 Task: Research Airbnb options in Negotino, Macedonia from 4th December, 2023 to 10th December, 2023 for 6 adults, 2 children.6 bedrooms having 6 beds and 6 bathrooms. Property type can be house. Amenities needed are: wifi, TV, free parkinig on premises, gym, breakfast. Booking option can be shelf check-in. Look for 4 properties as per requirement.
Action: Mouse moved to (522, 143)
Screenshot: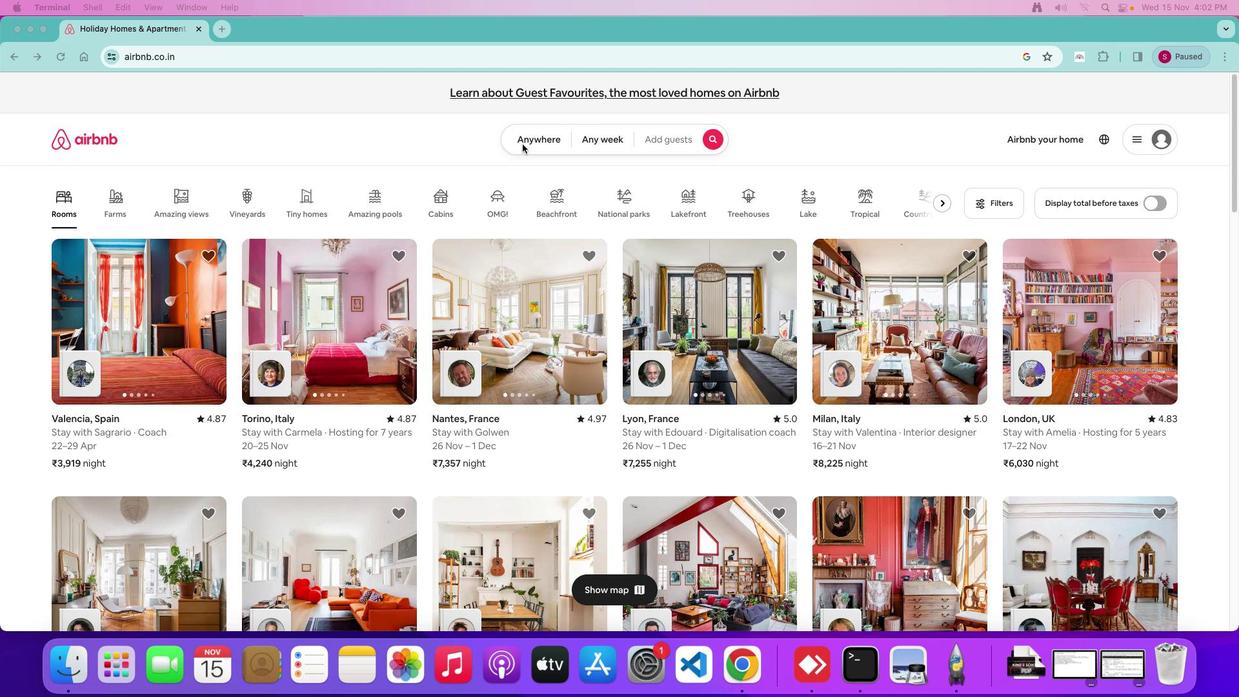 
Action: Mouse pressed left at (522, 143)
Screenshot: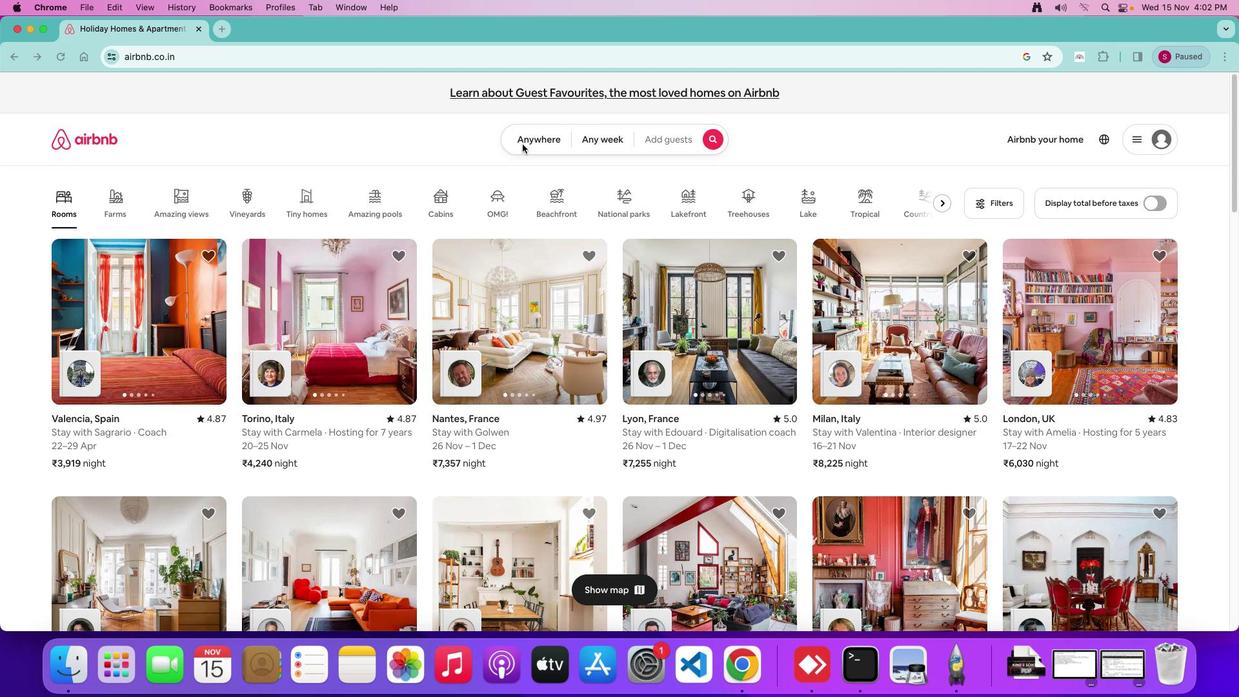 
Action: Mouse moved to (522, 142)
Screenshot: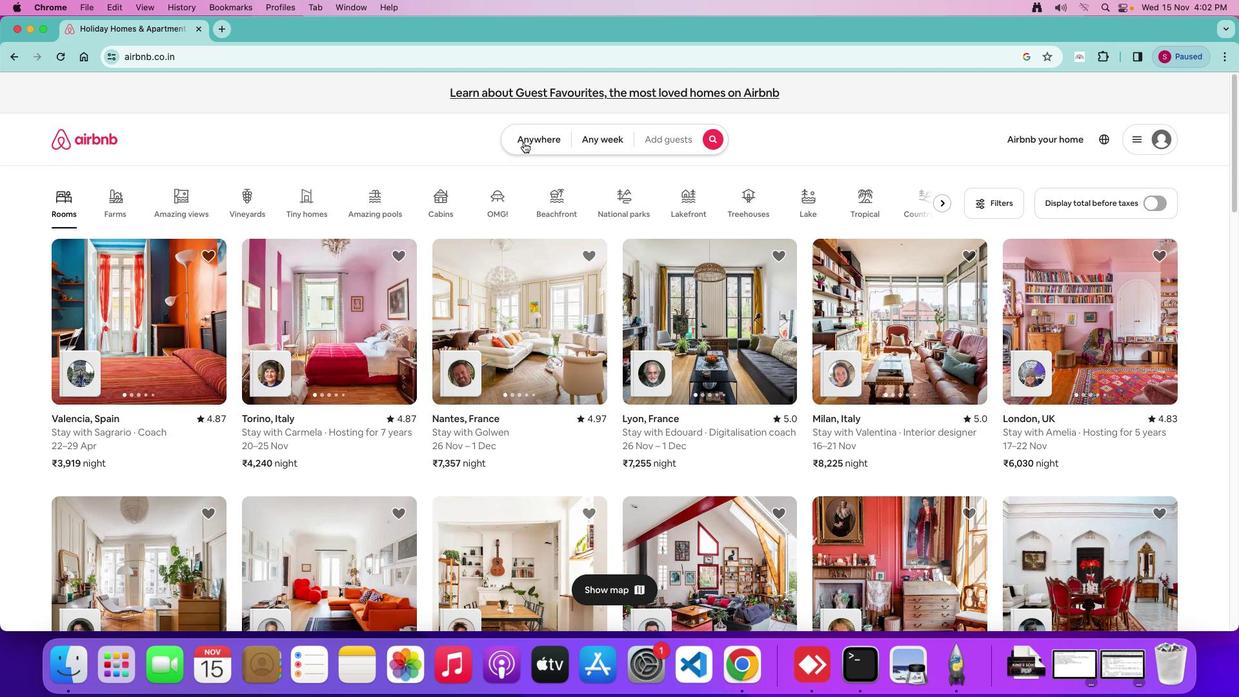 
Action: Mouse pressed left at (522, 142)
Screenshot: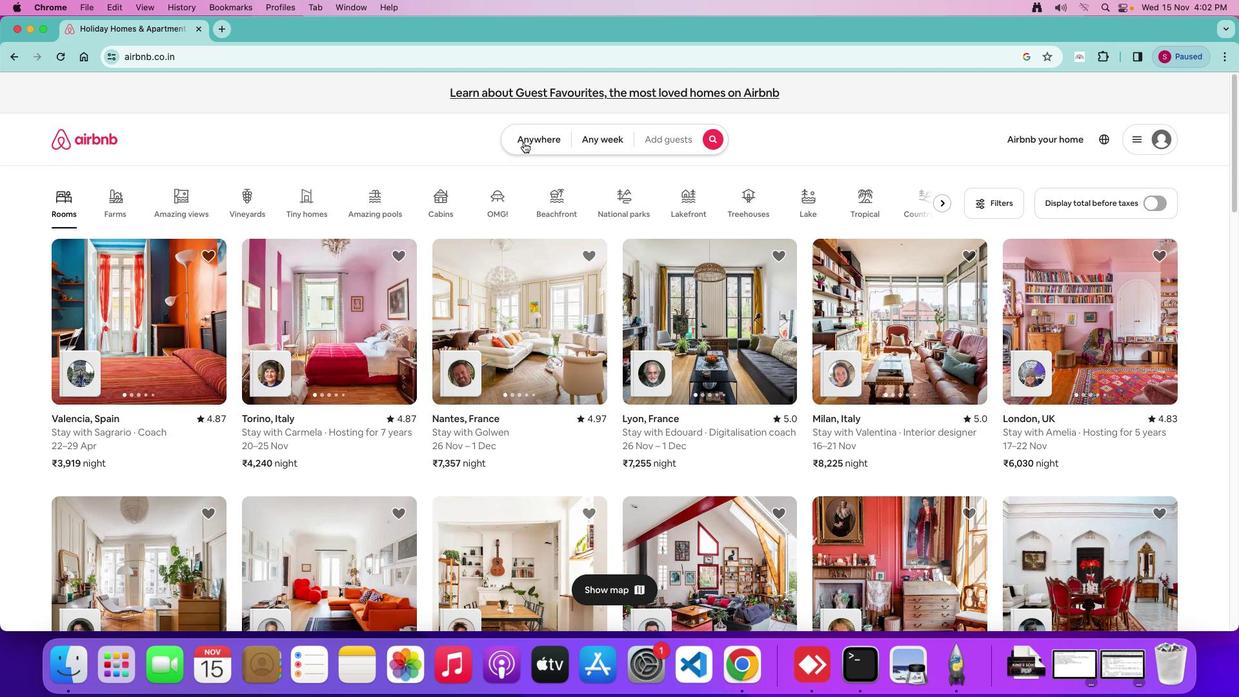 
Action: Mouse moved to (487, 189)
Screenshot: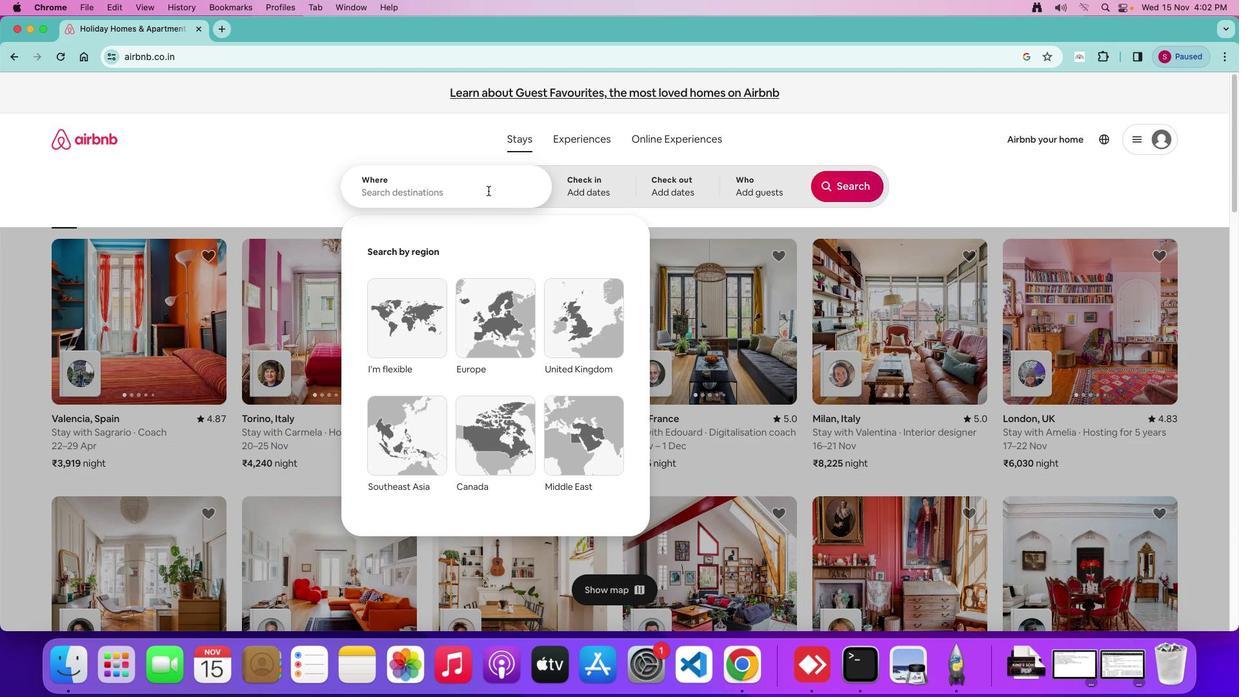 
Action: Mouse pressed left at (487, 189)
Screenshot: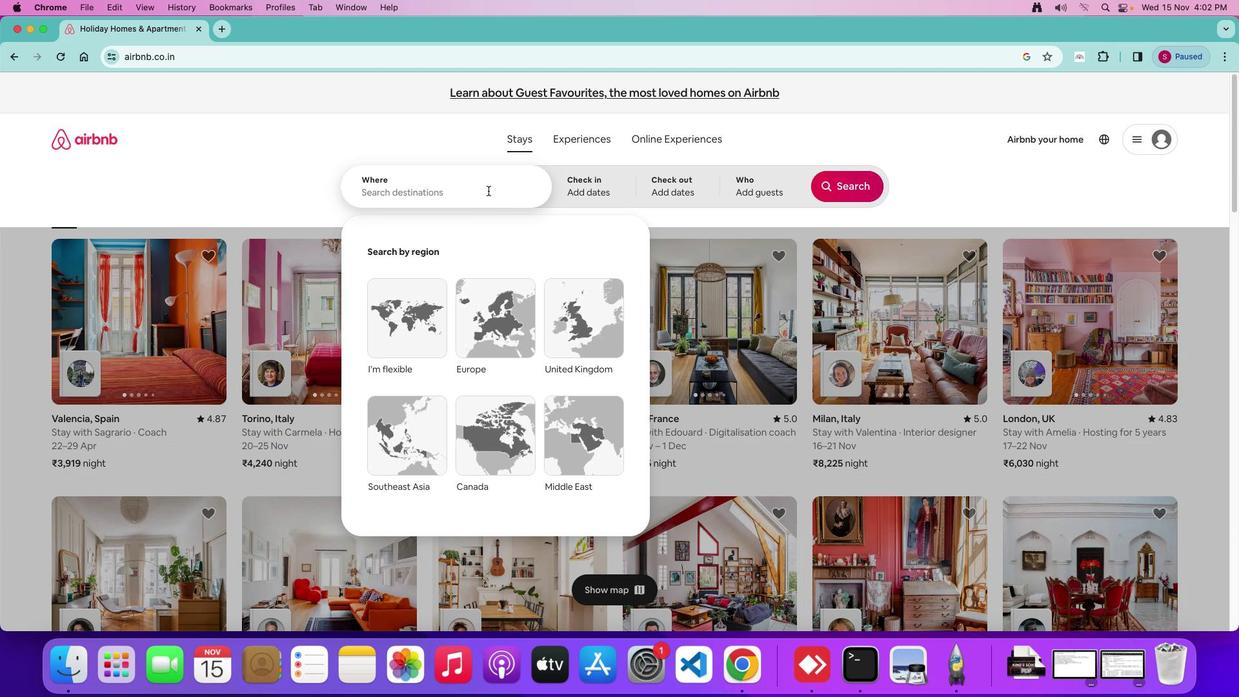 
Action: Mouse moved to (502, 209)
Screenshot: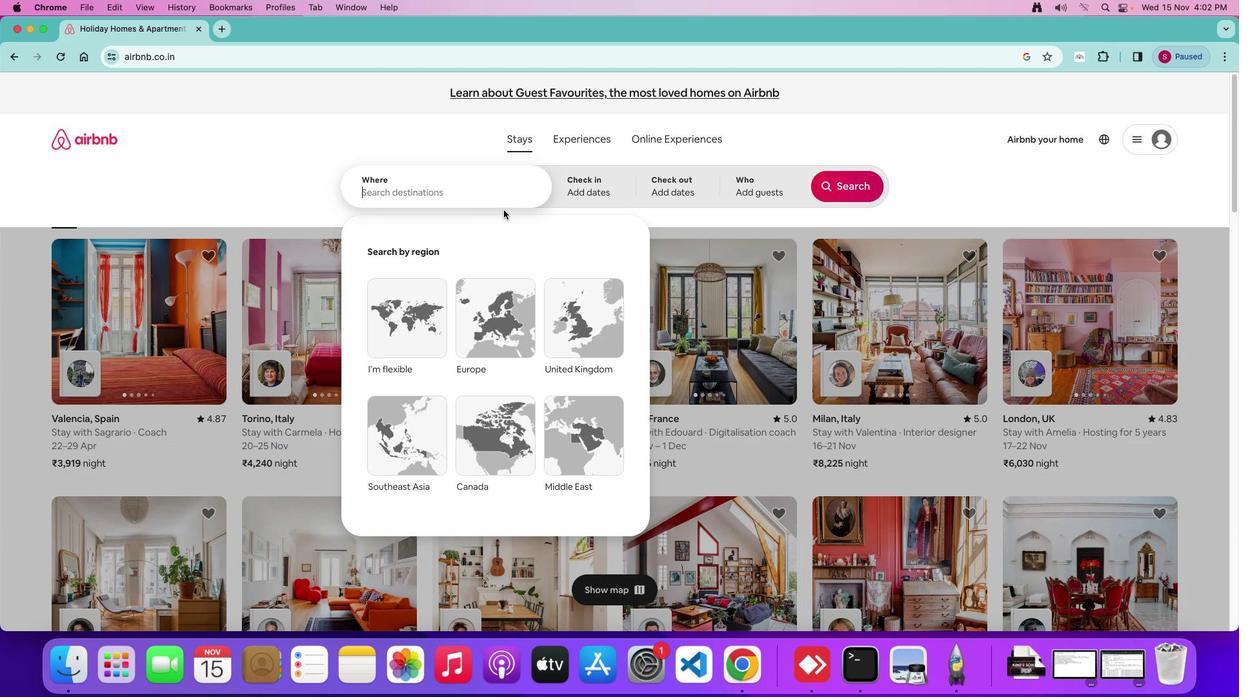 
Action: Key pressed Key.shift_rKey.shift'N''e''g''o''t''i''n''o'','Key.spaceKey.shift'M''a''c''e''d''o''n''i''a'
Screenshot: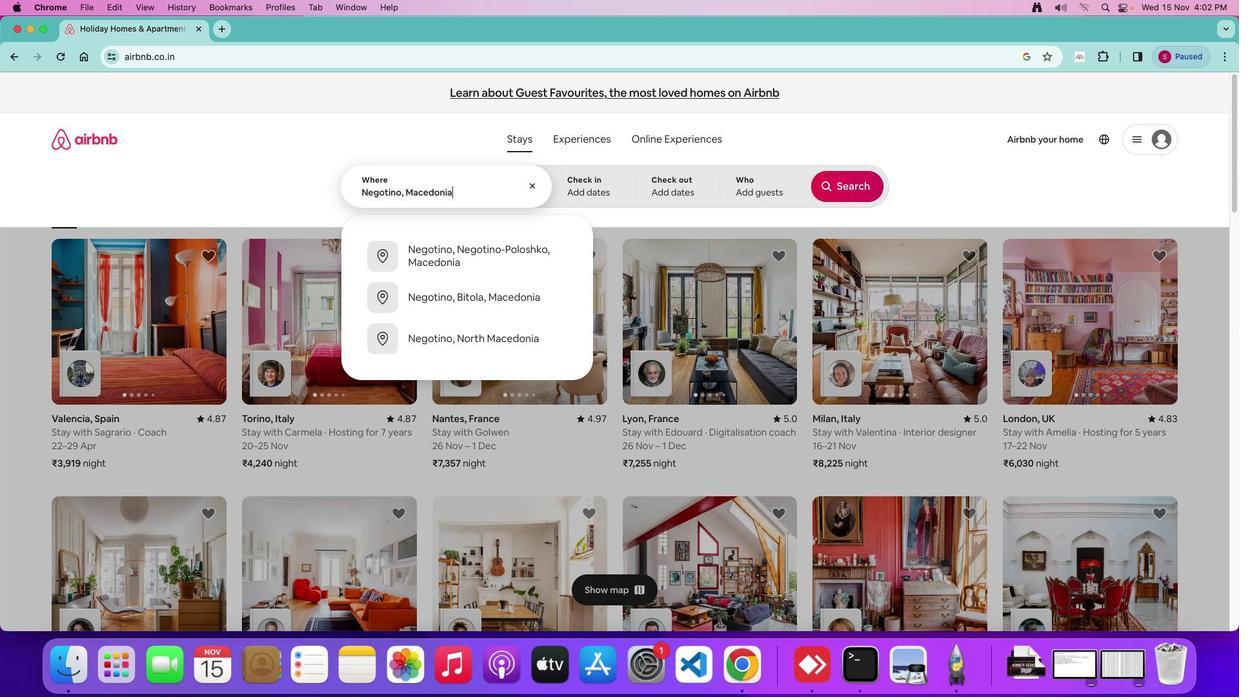 
Action: Mouse moved to (598, 181)
Screenshot: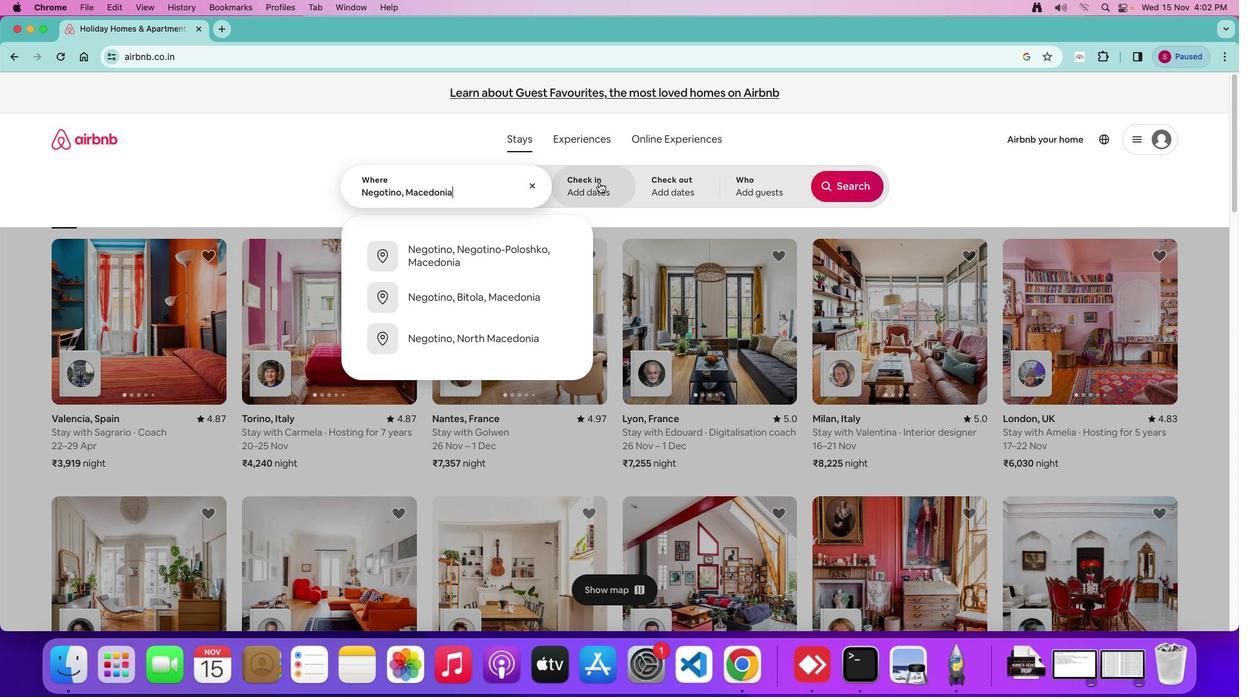 
Action: Mouse pressed left at (598, 181)
Screenshot: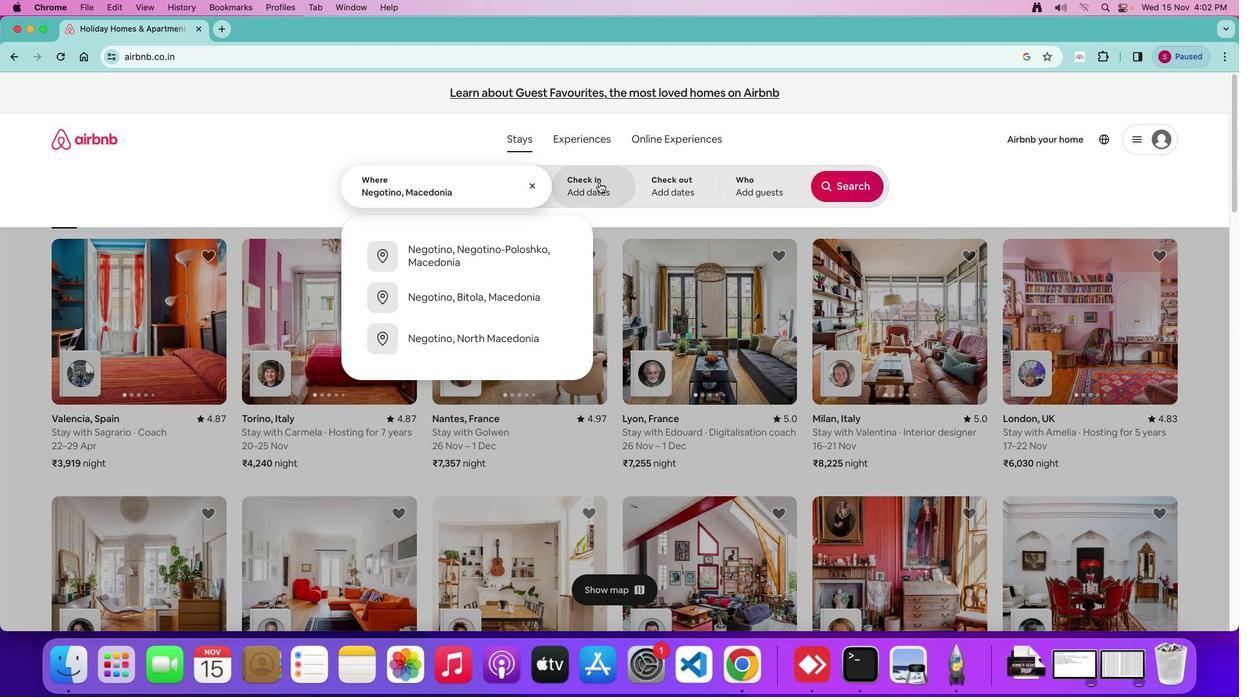 
Action: Mouse moved to (649, 390)
Screenshot: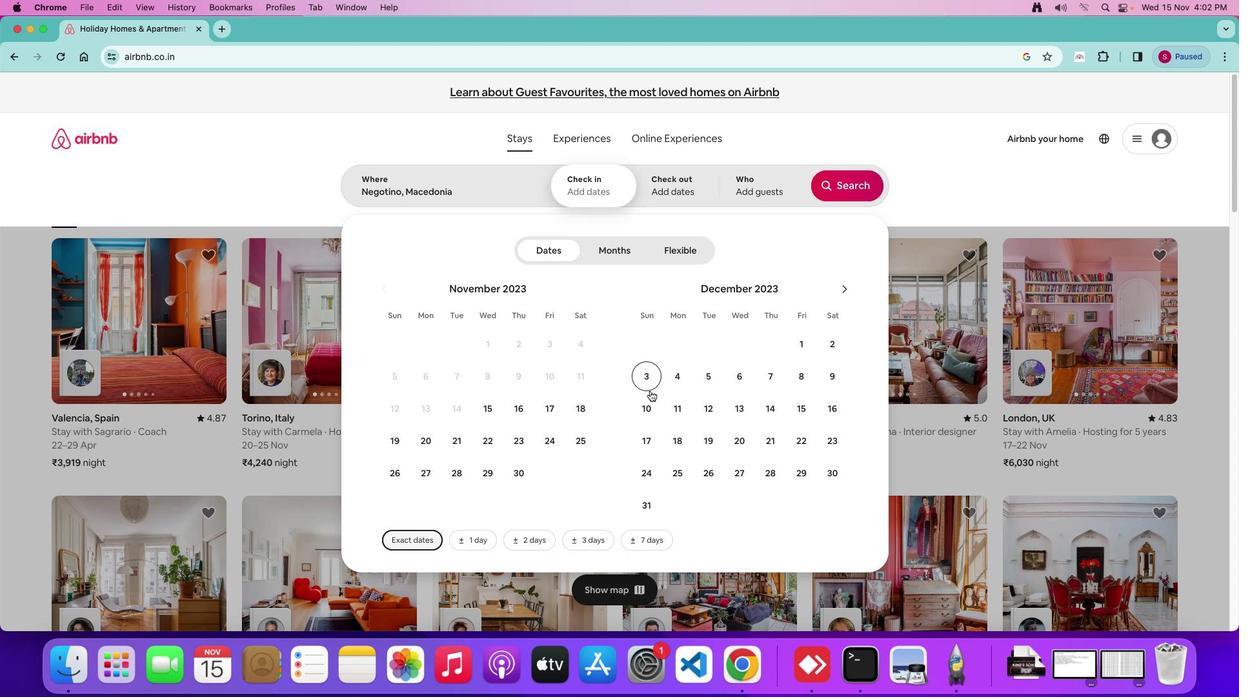 
Action: Mouse scrolled (649, 390) with delta (0, 0)
Screenshot: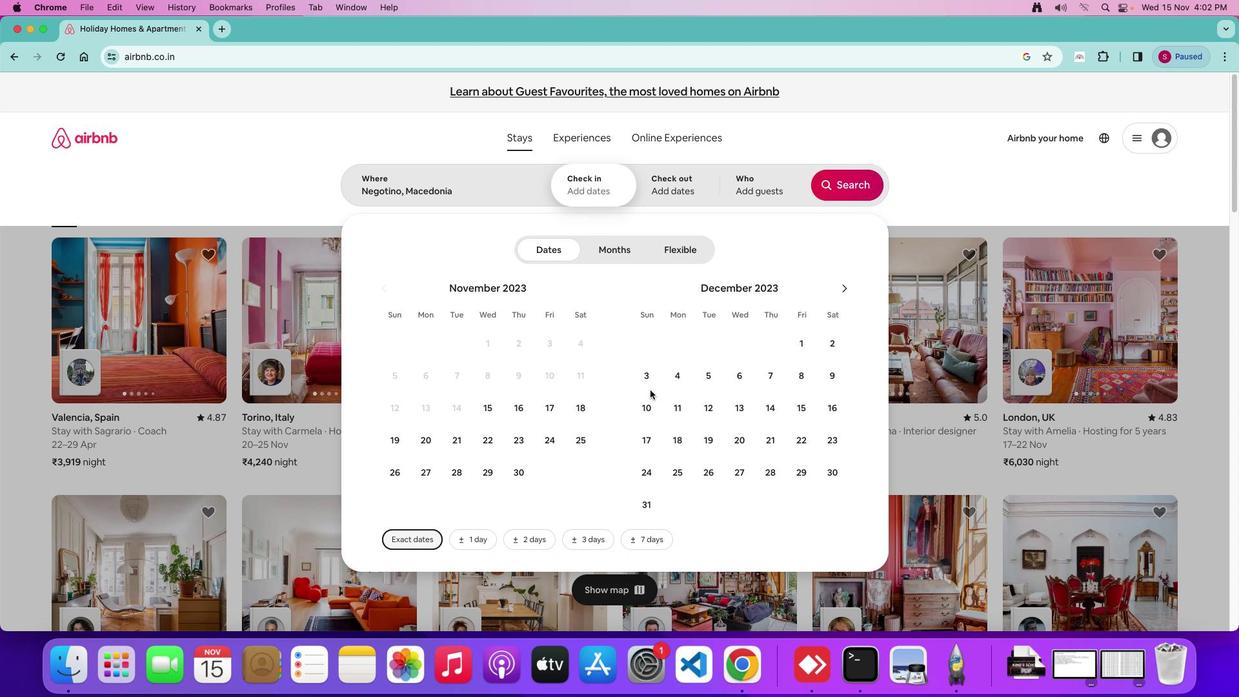 
Action: Mouse moved to (649, 389)
Screenshot: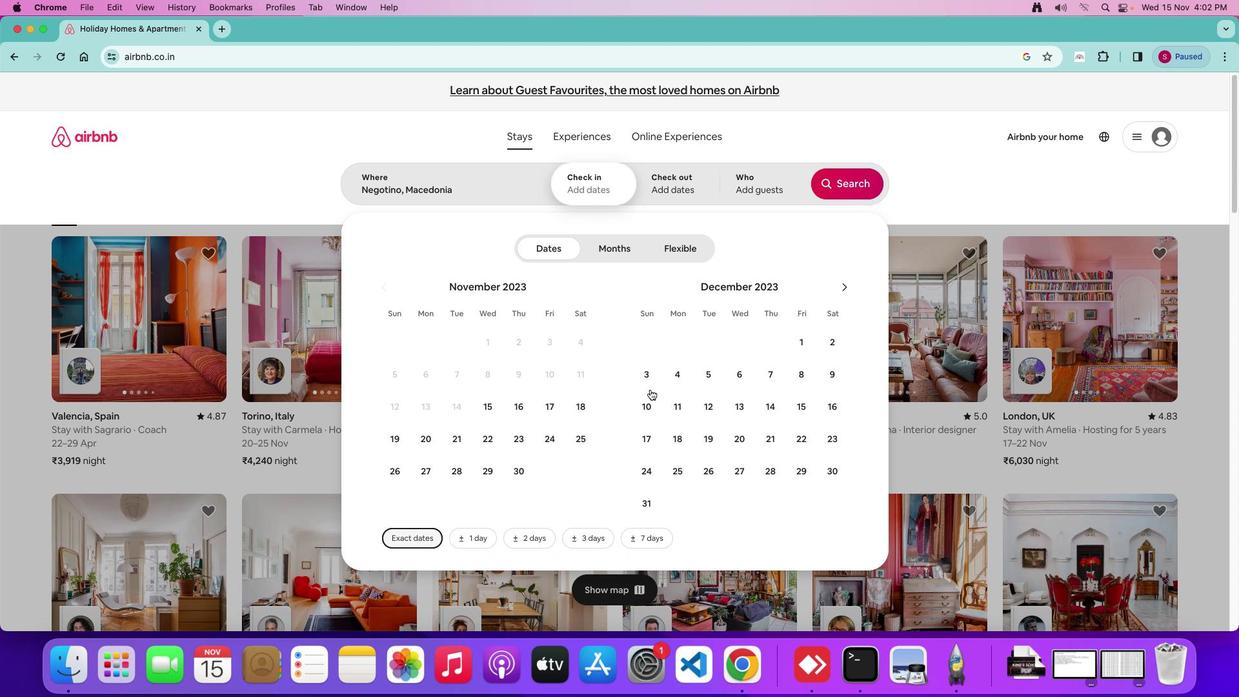 
Action: Mouse scrolled (649, 389) with delta (0, 0)
Screenshot: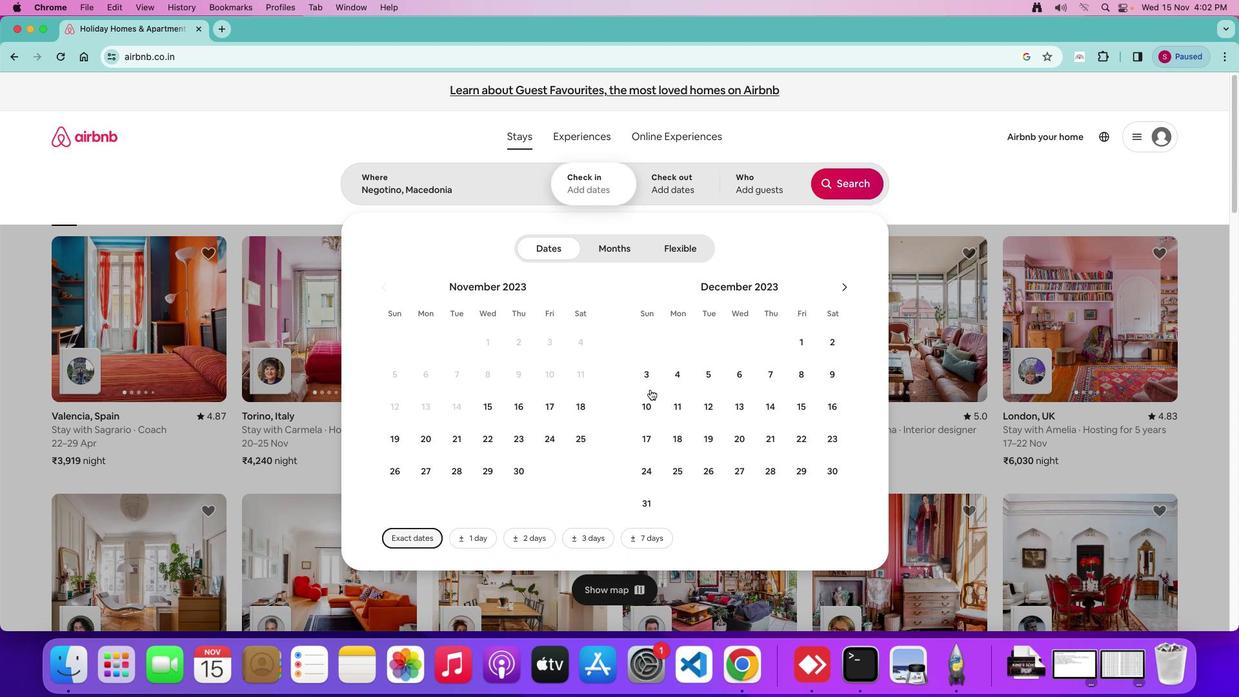 
Action: Mouse moved to (650, 387)
Screenshot: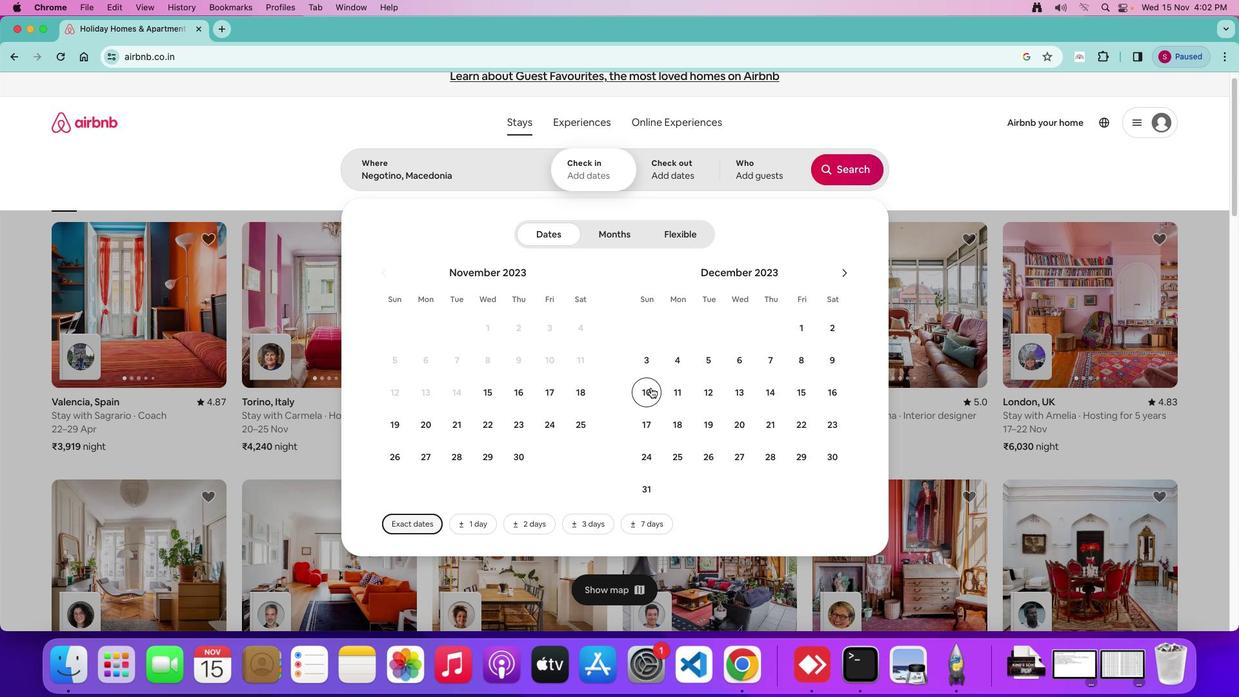 
Action: Mouse scrolled (650, 387) with delta (0, 0)
Screenshot: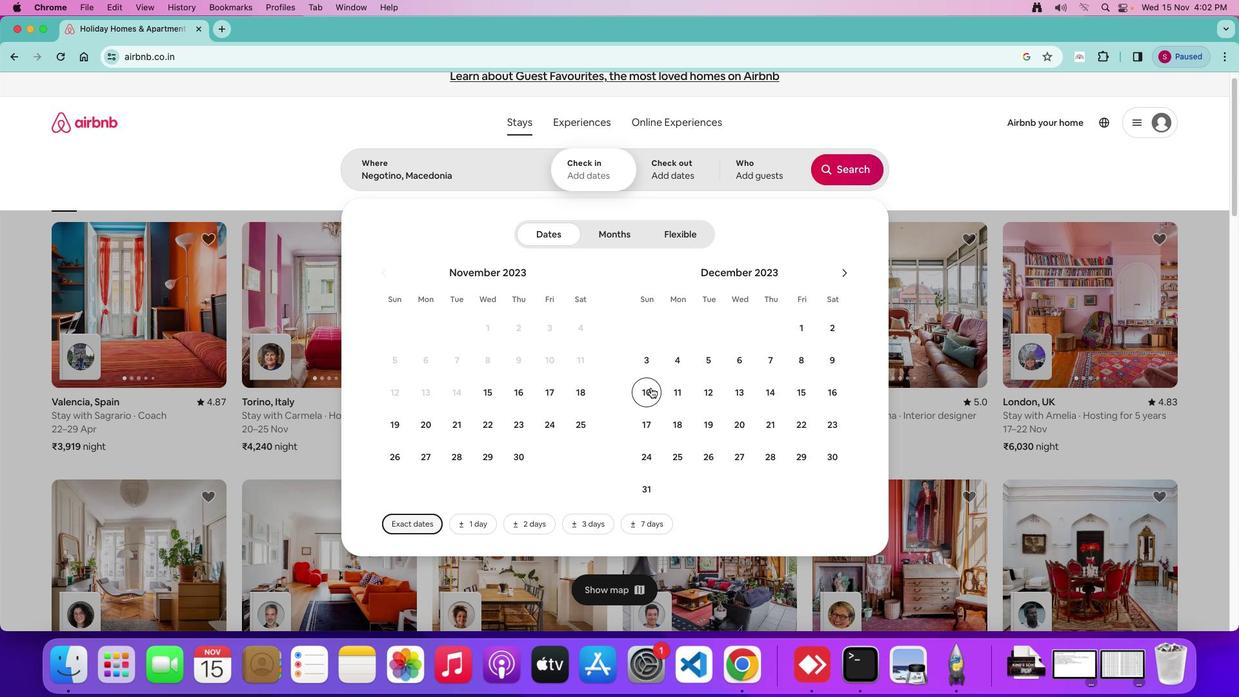 
Action: Mouse moved to (650, 386)
Screenshot: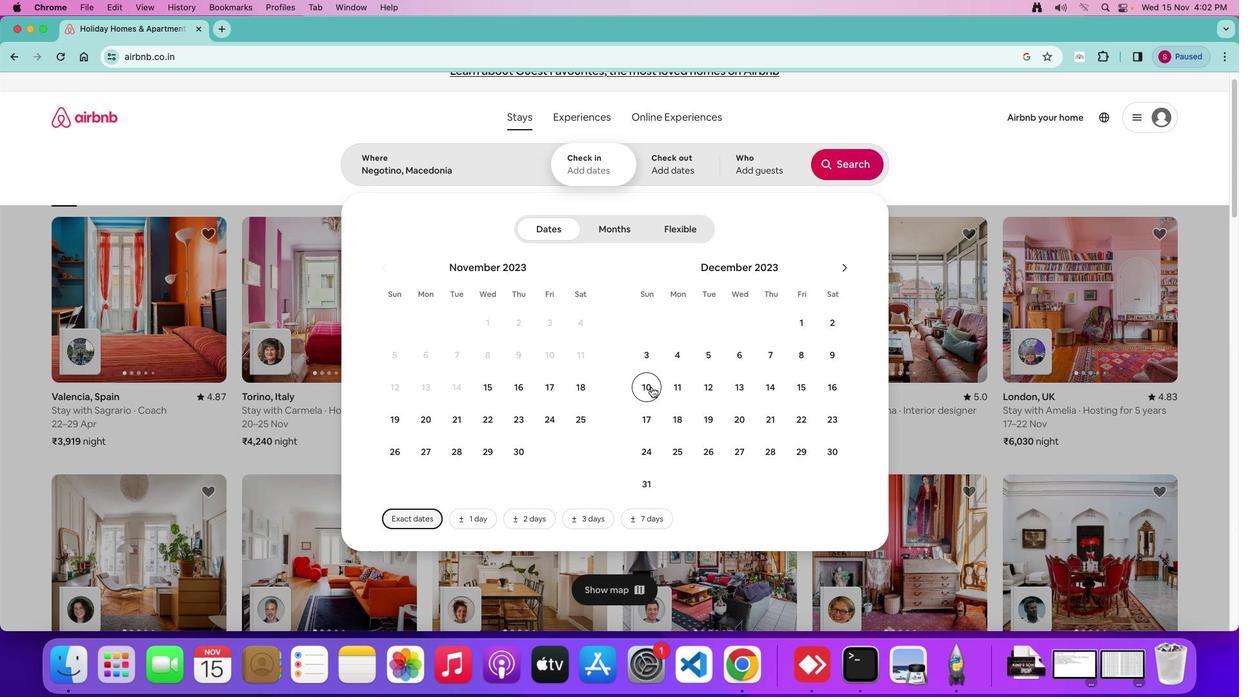 
Action: Mouse scrolled (650, 386) with delta (0, 0)
Screenshot: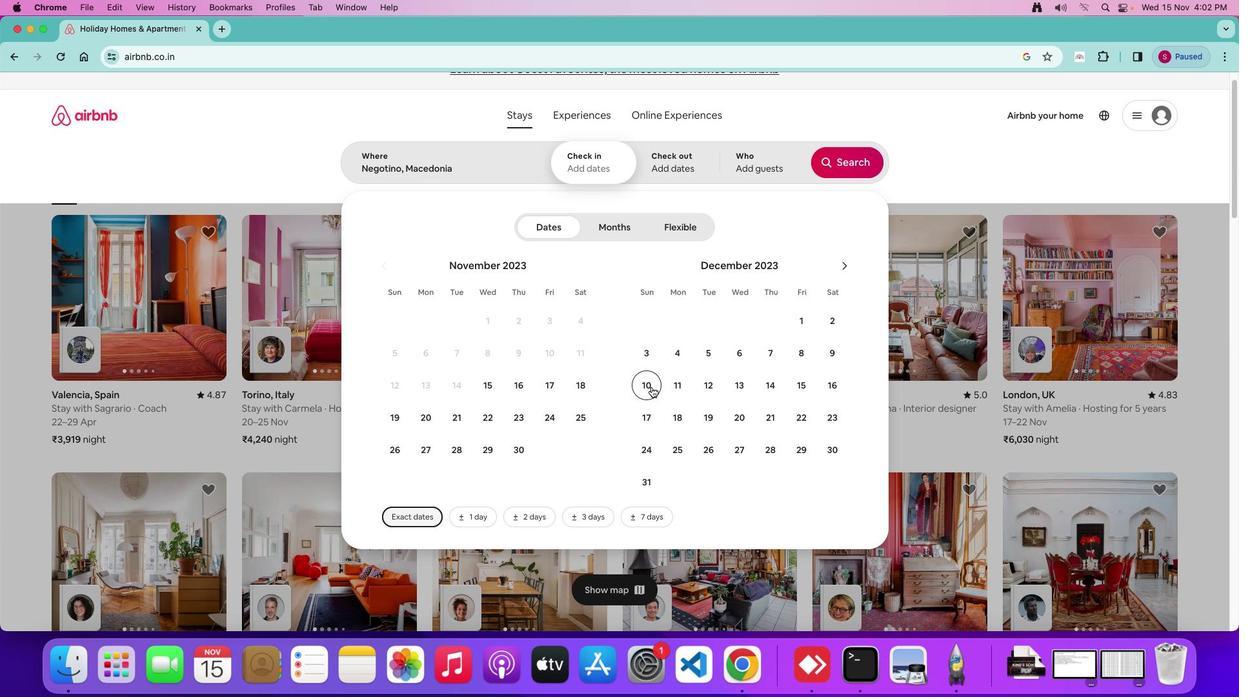 
Action: Mouse moved to (650, 385)
Screenshot: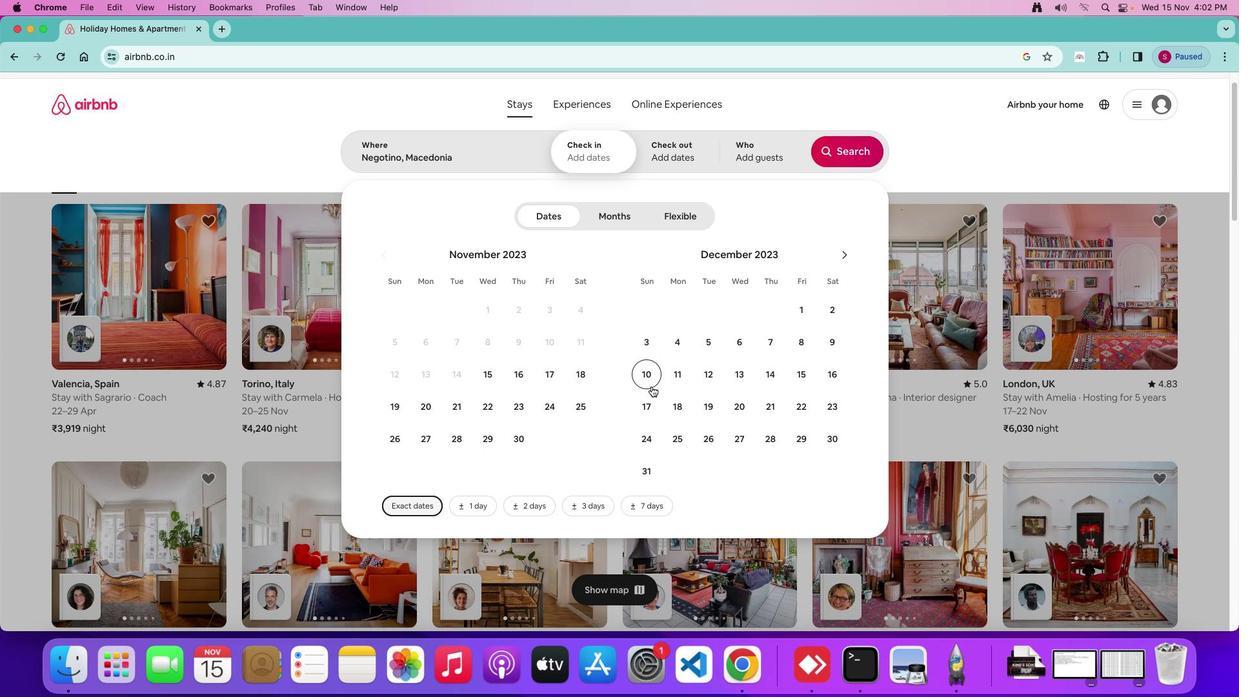 
Action: Mouse scrolled (650, 385) with delta (0, 0)
Screenshot: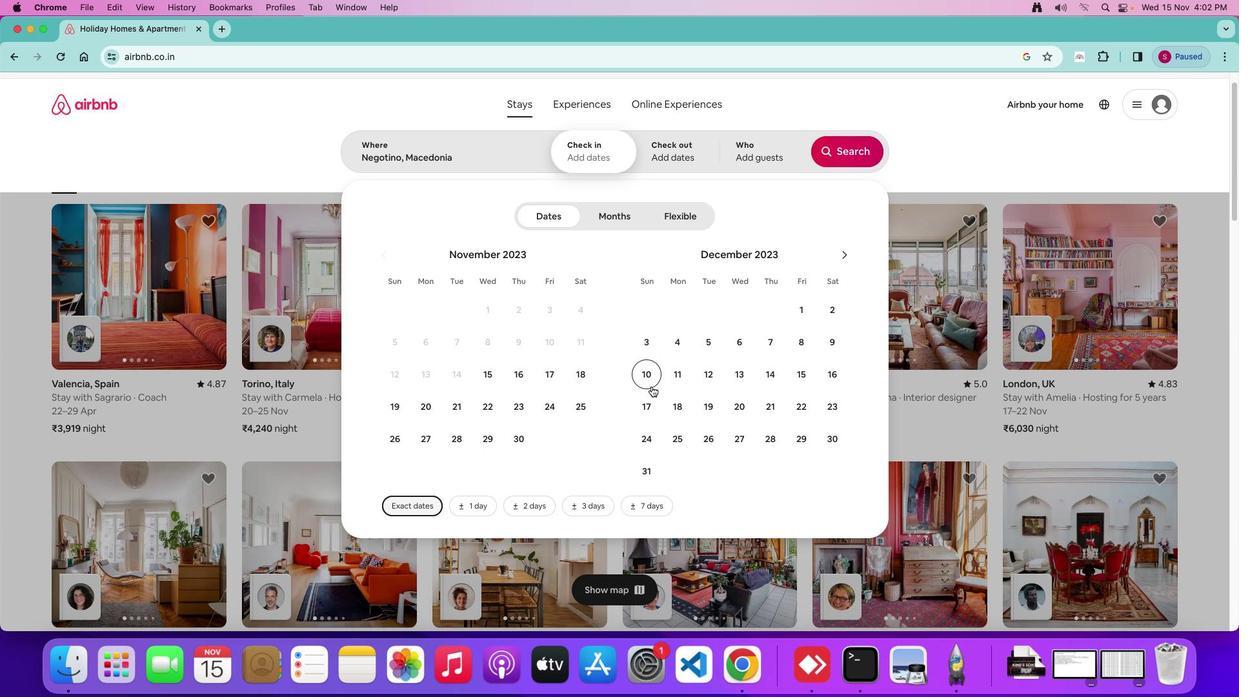 
Action: Mouse moved to (648, 382)
Screenshot: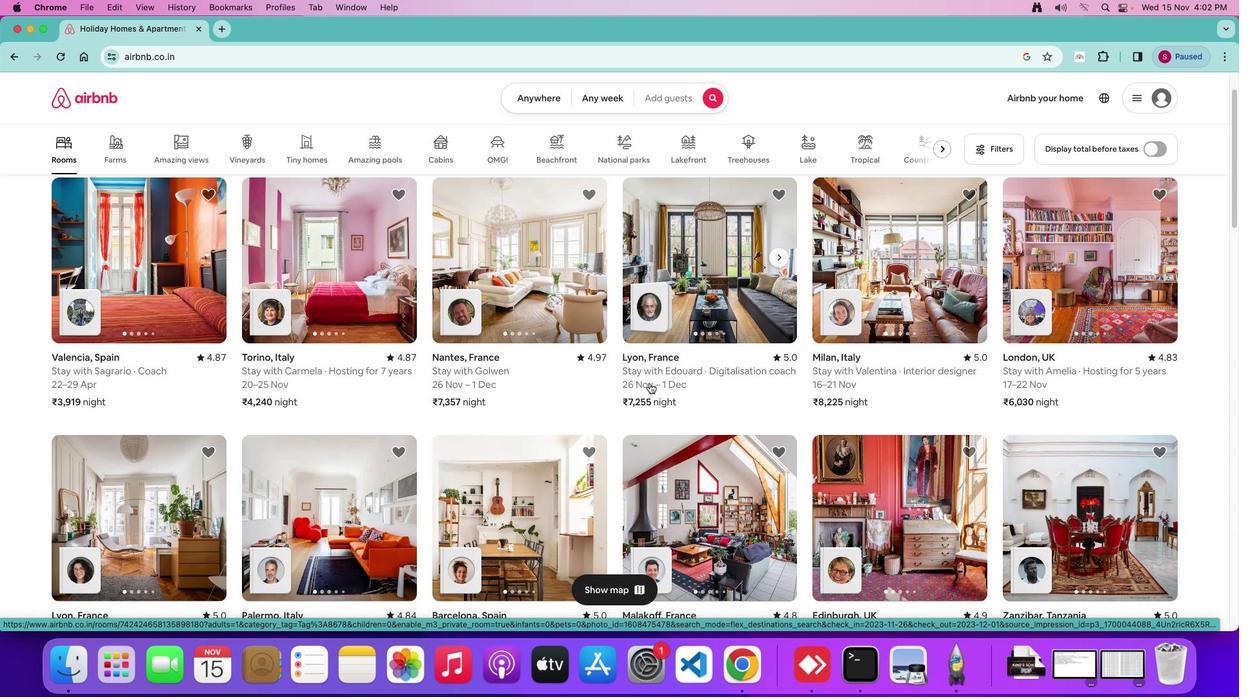 
Action: Mouse scrolled (648, 382) with delta (0, 0)
Screenshot: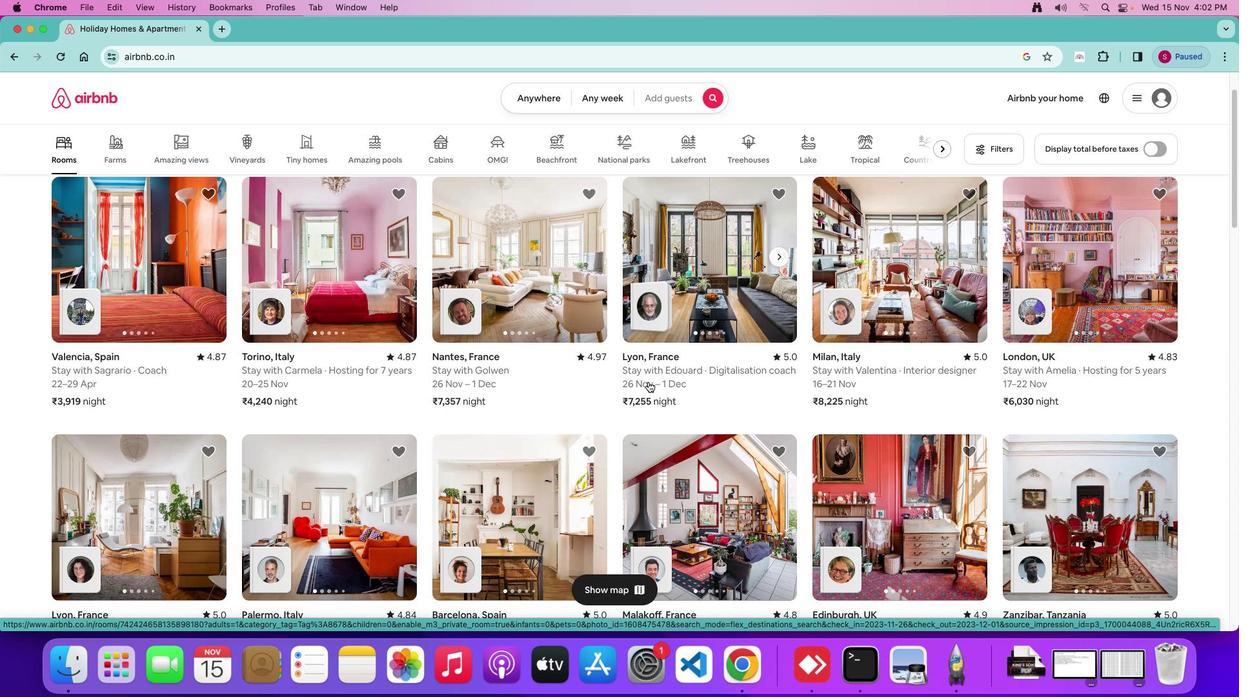 
Action: Mouse moved to (573, 96)
Screenshot: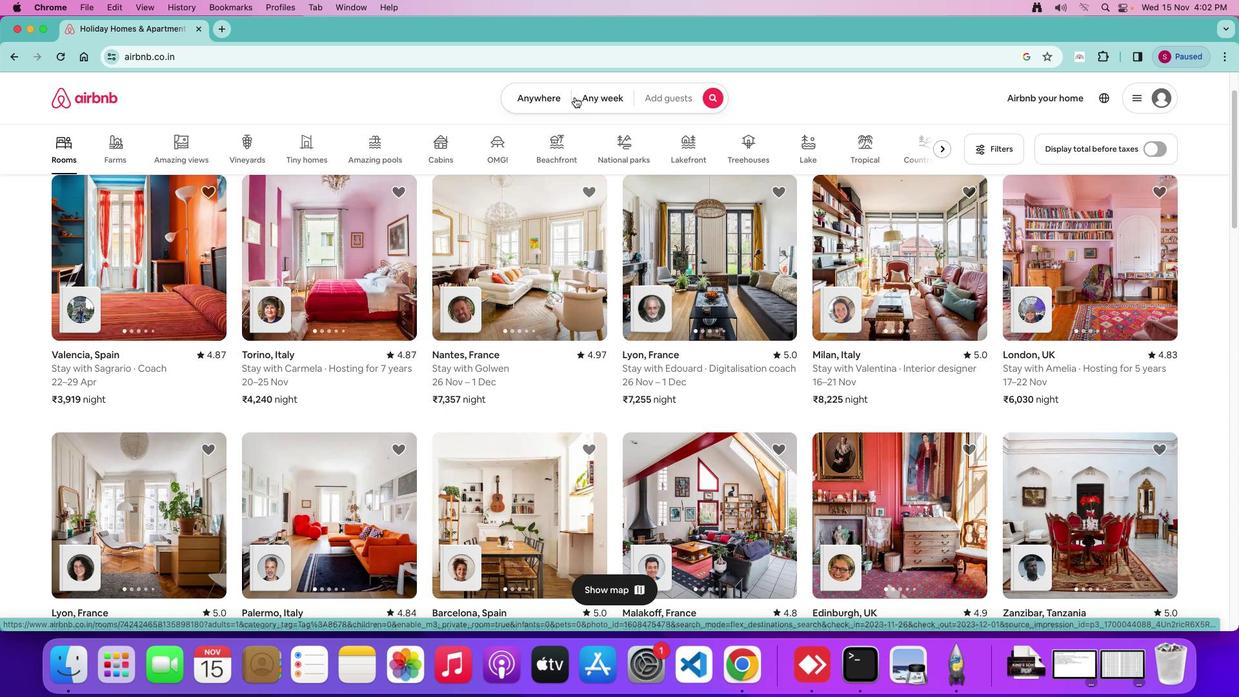
Action: Mouse pressed left at (573, 96)
Screenshot: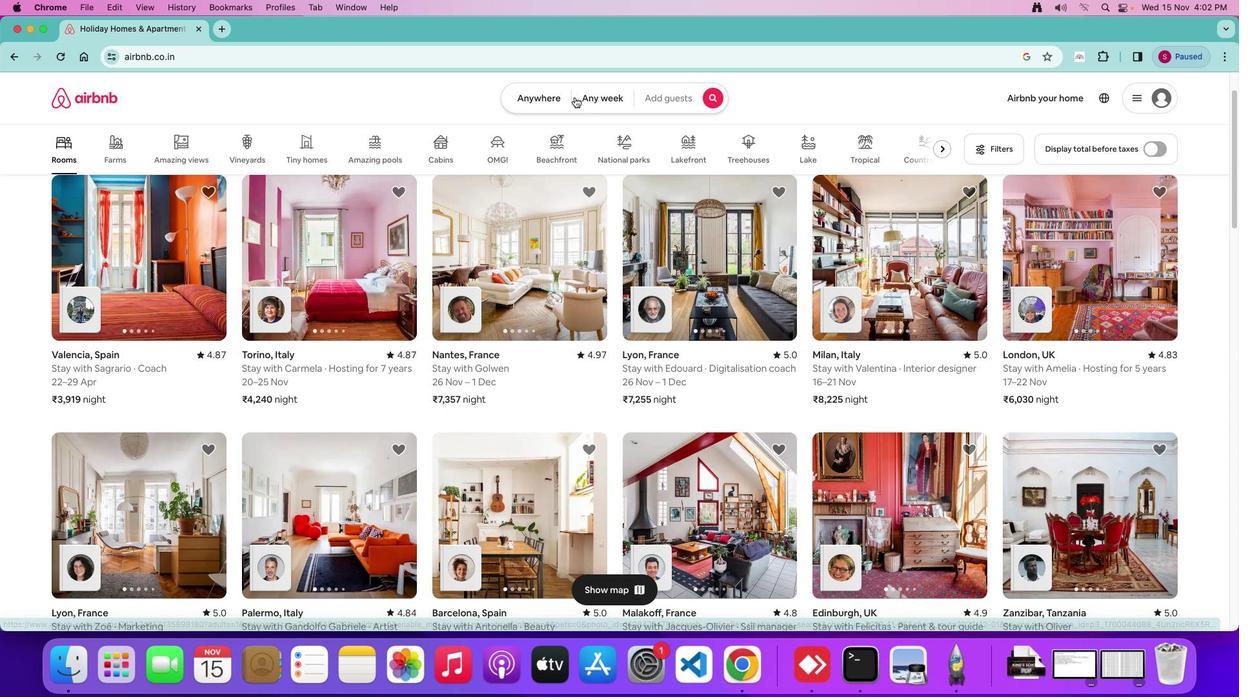 
Action: Mouse moved to (673, 335)
Screenshot: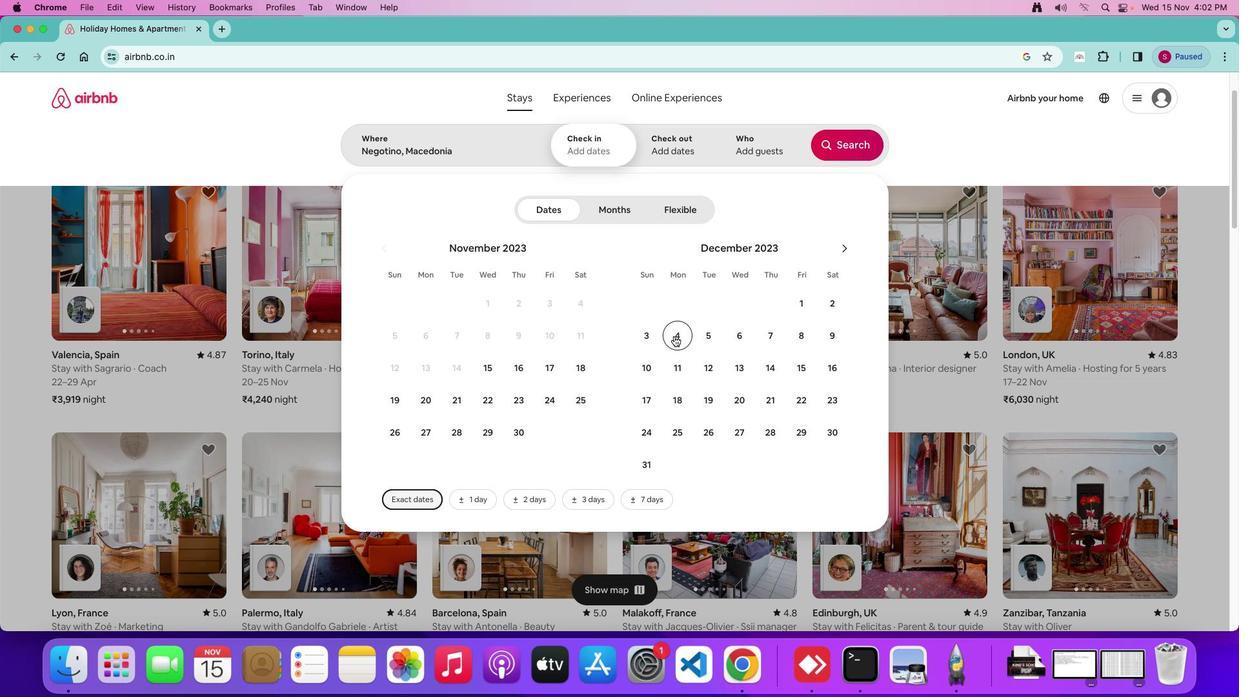 
Action: Mouse pressed left at (673, 335)
Screenshot: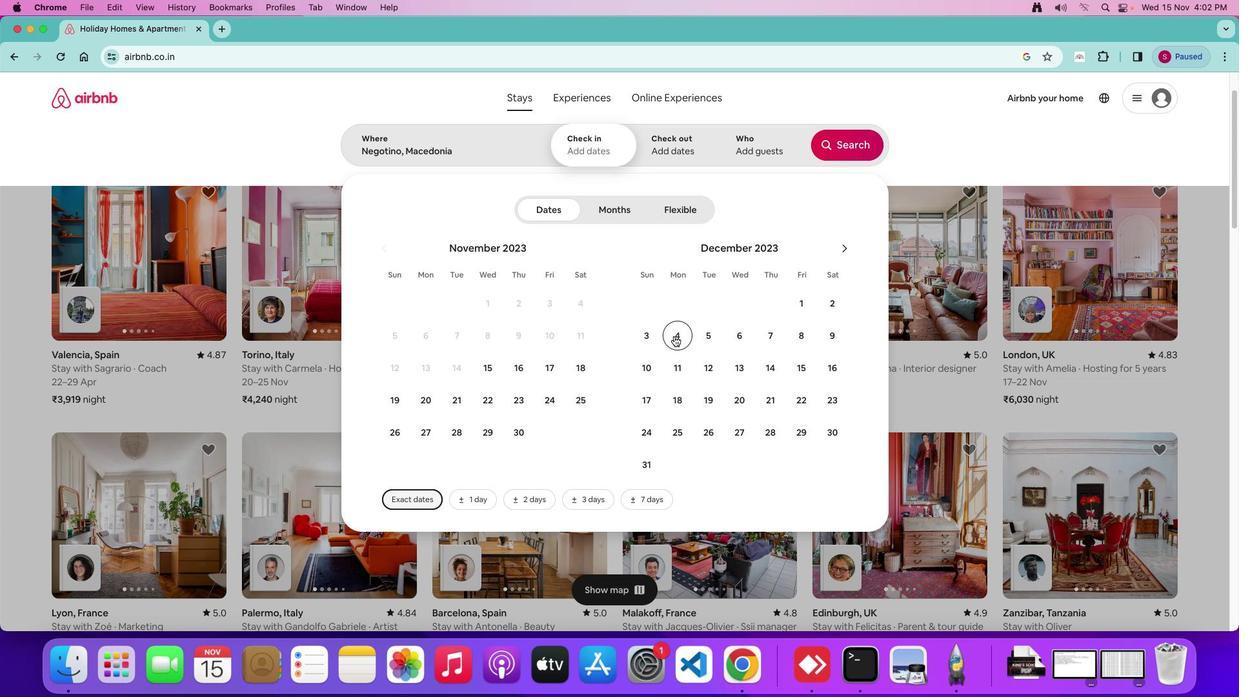 
Action: Mouse moved to (656, 365)
Screenshot: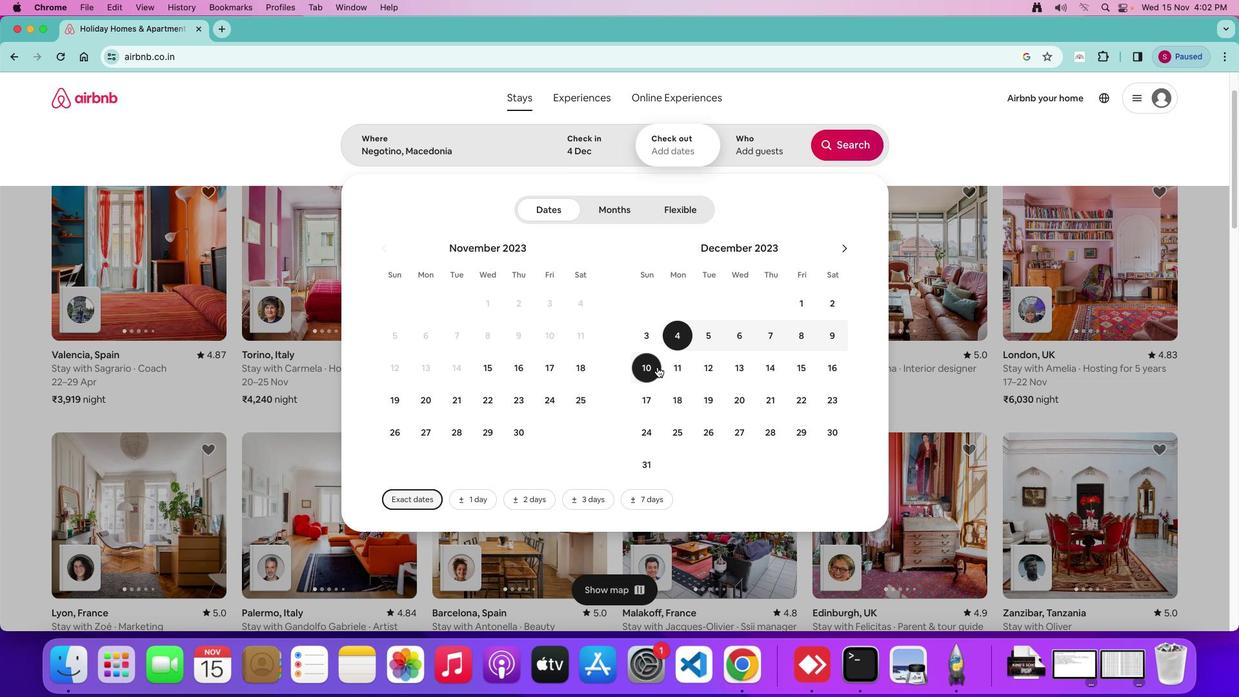 
Action: Mouse pressed left at (656, 365)
Screenshot: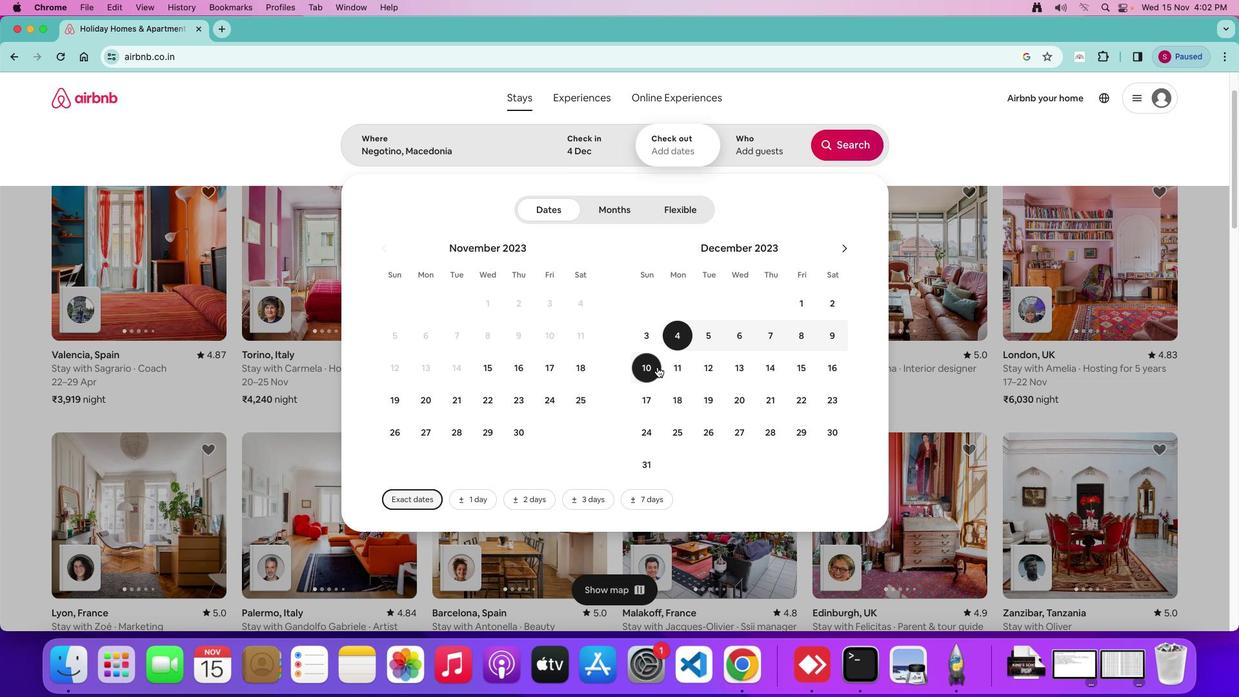 
Action: Mouse moved to (746, 144)
Screenshot: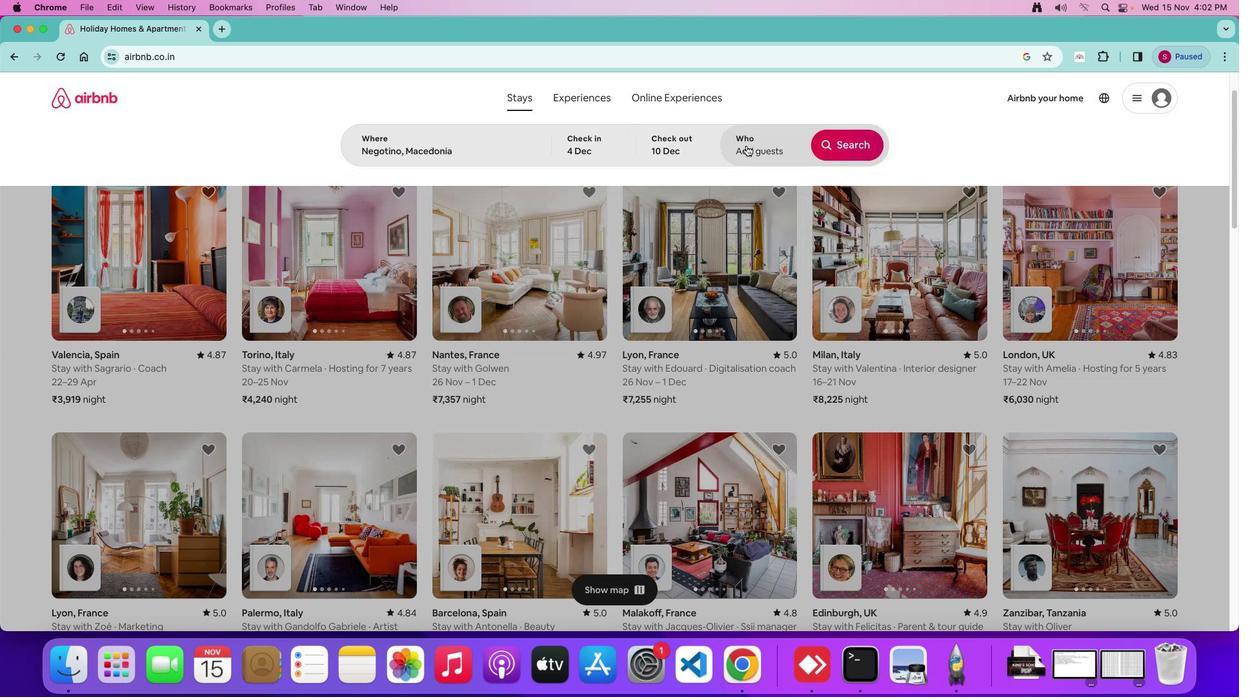 
Action: Mouse pressed left at (746, 144)
Screenshot: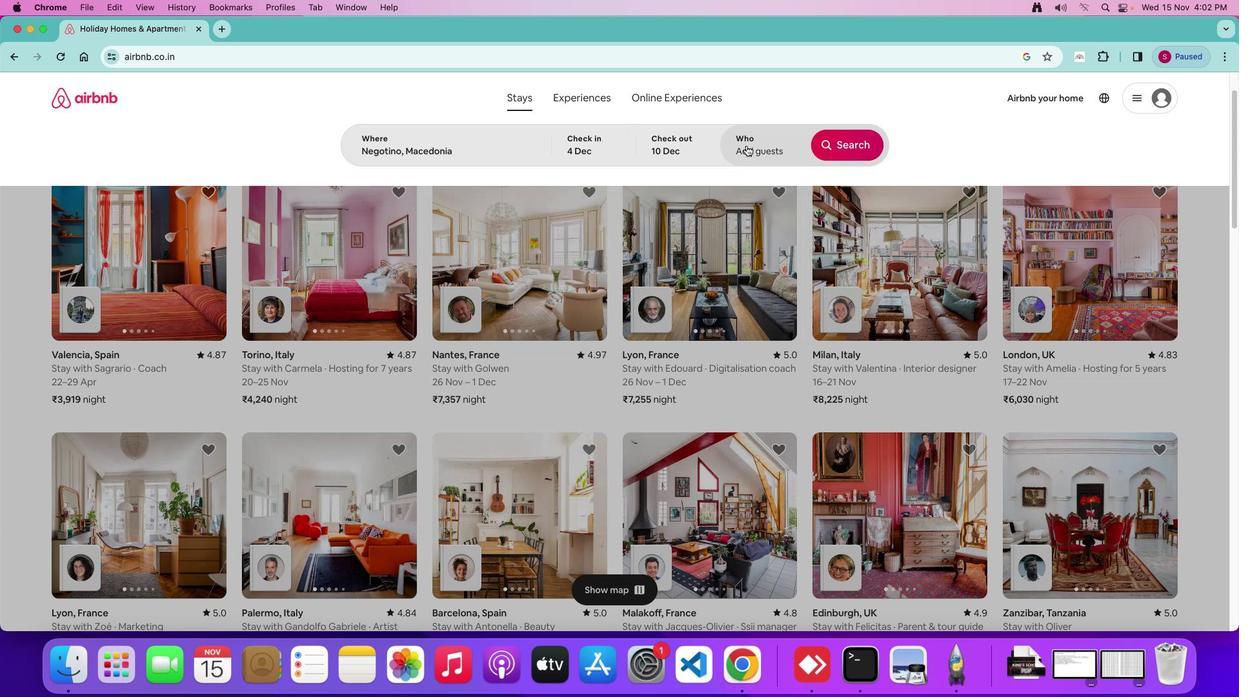 
Action: Mouse moved to (850, 211)
Screenshot: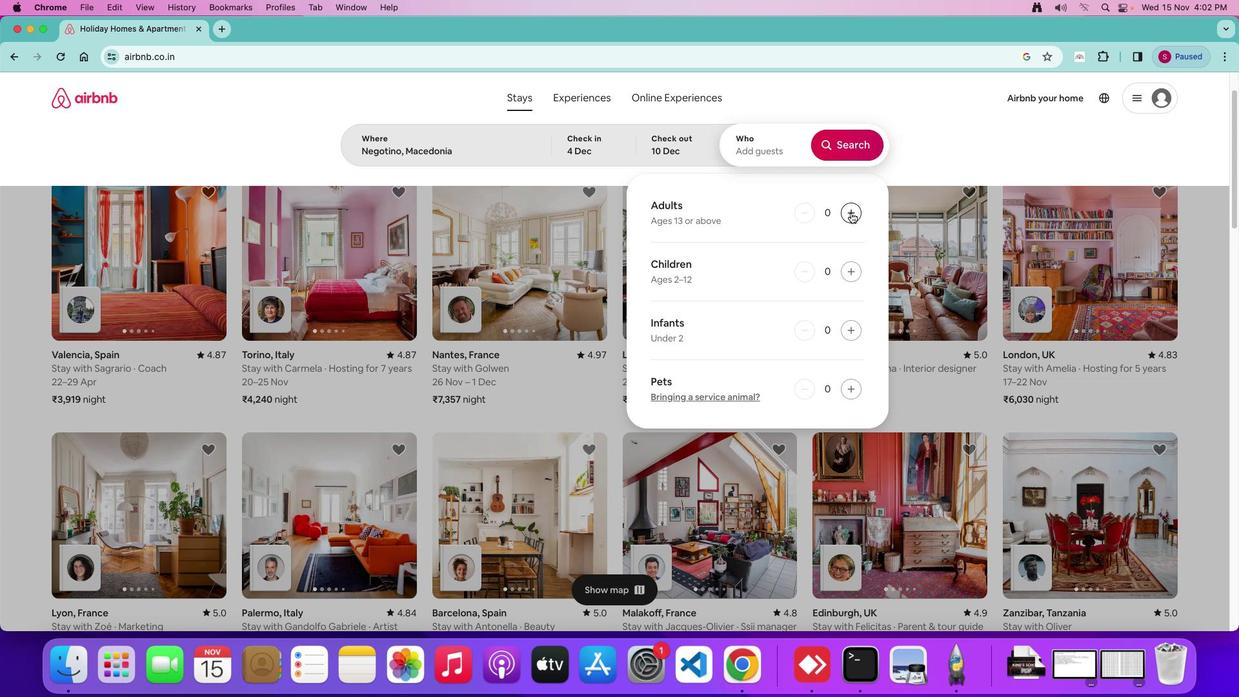 
Action: Mouse pressed left at (850, 211)
Screenshot: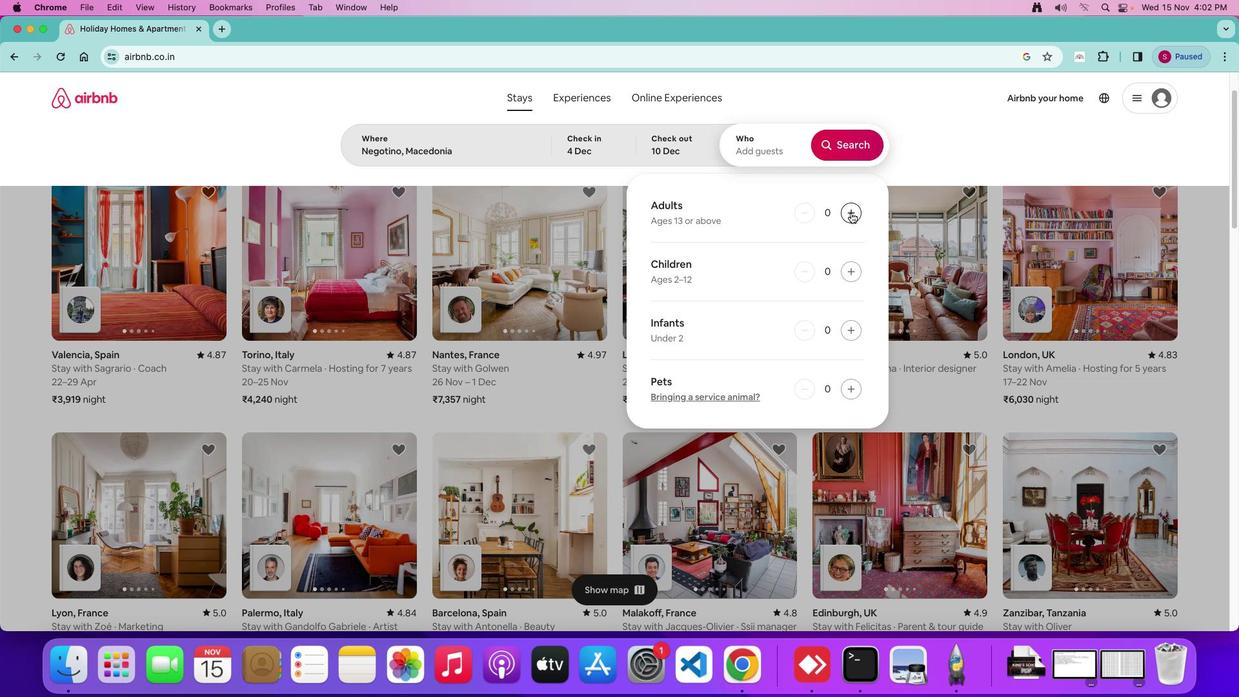 
Action: Mouse pressed left at (850, 211)
Screenshot: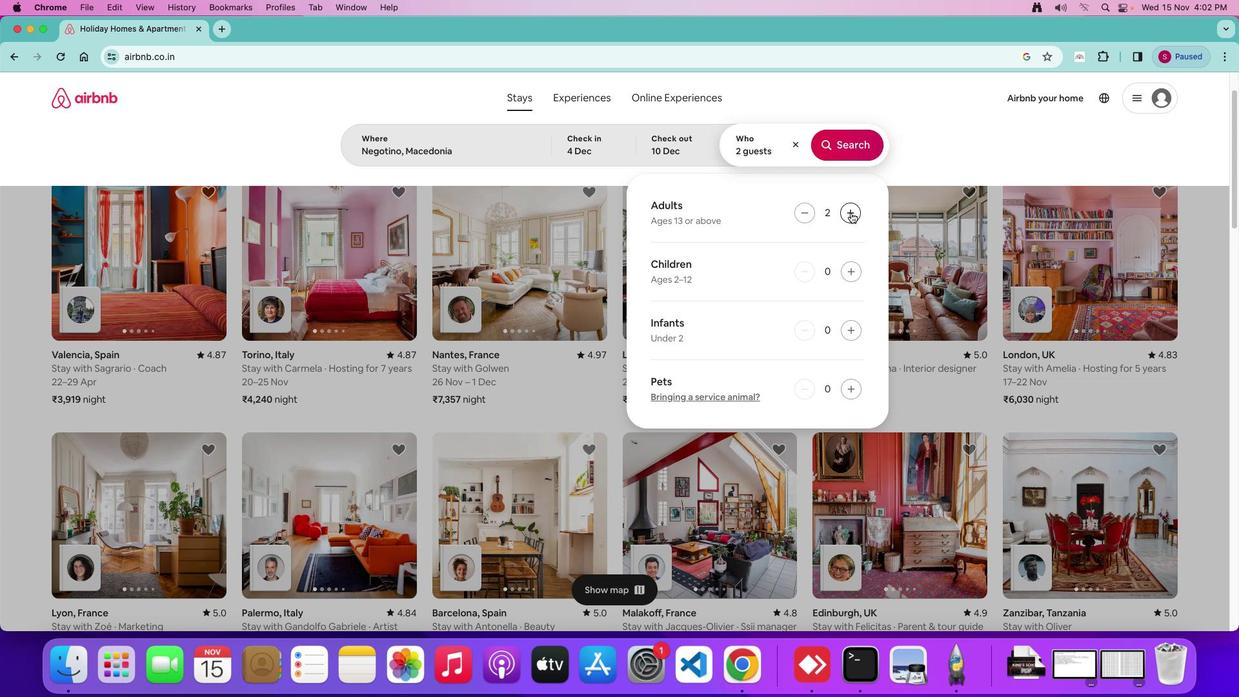 
Action: Mouse pressed left at (850, 211)
Screenshot: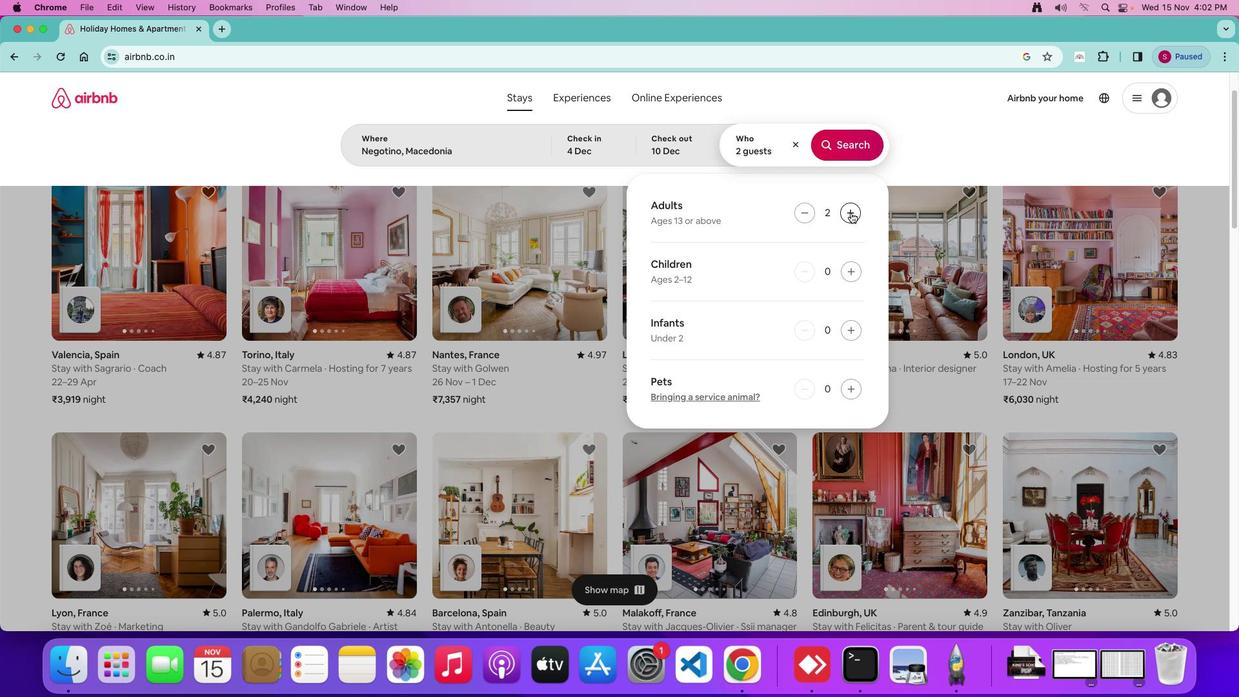 
Action: Mouse pressed left at (850, 211)
Screenshot: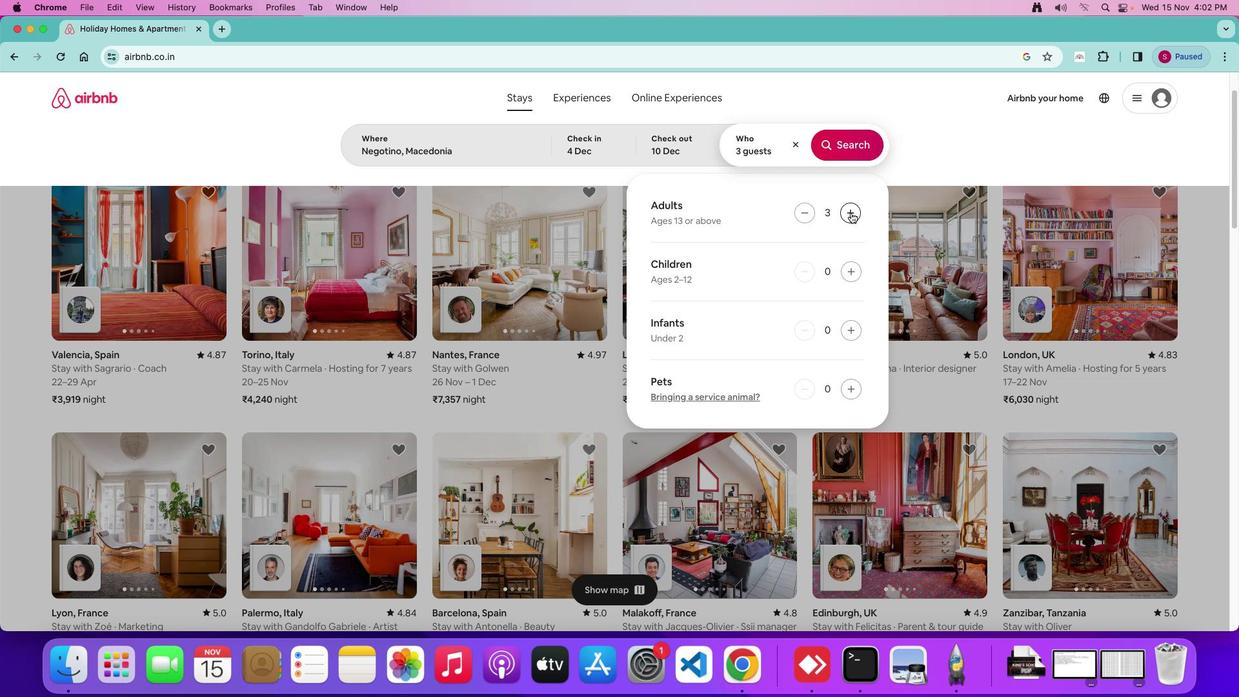 
Action: Mouse pressed left at (850, 211)
Screenshot: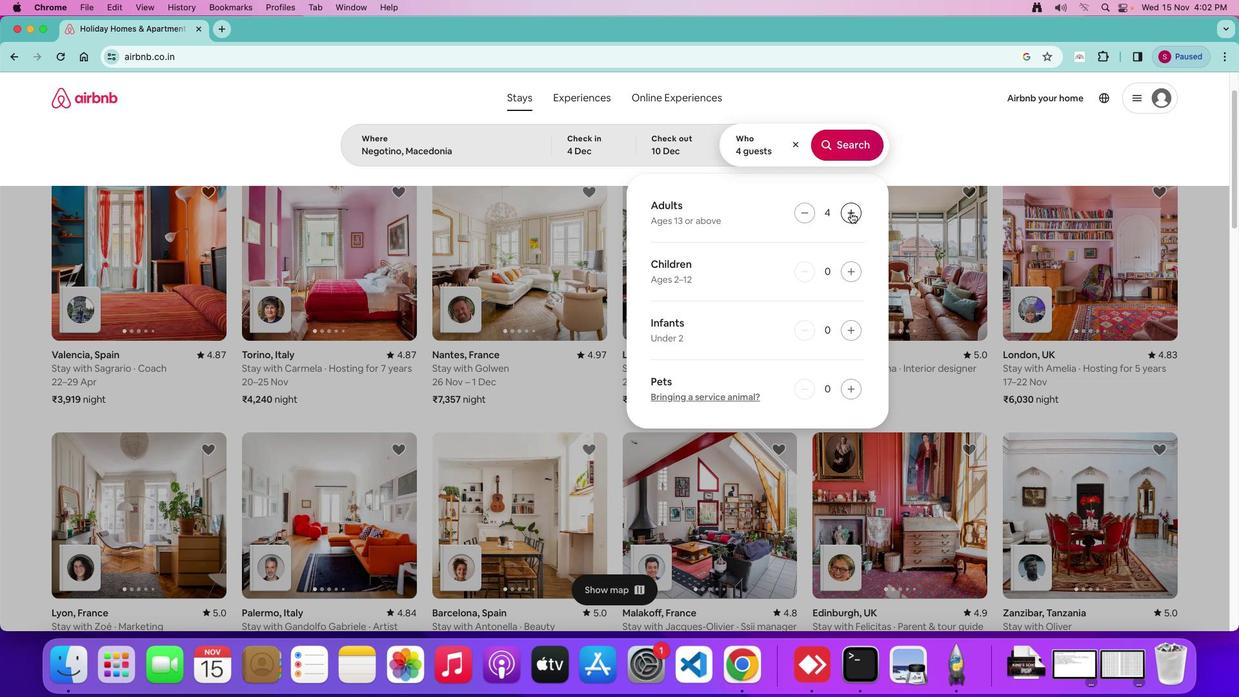 
Action: Mouse pressed left at (850, 211)
Screenshot: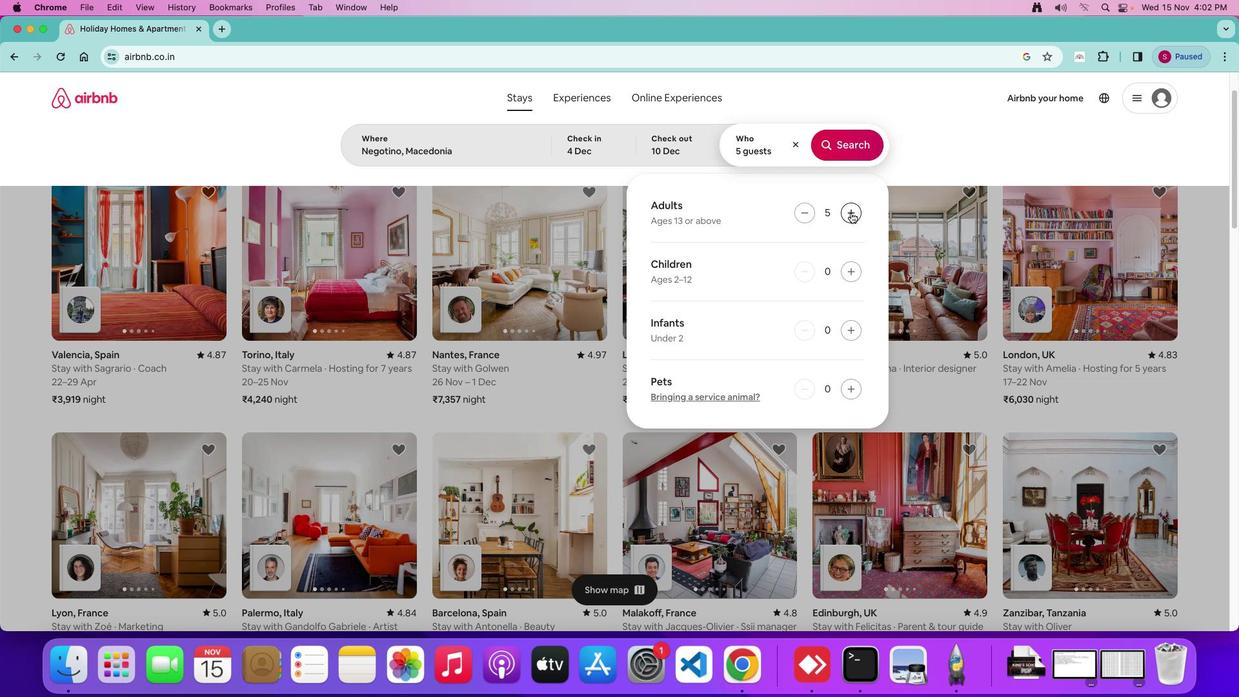 
Action: Mouse moved to (850, 270)
Screenshot: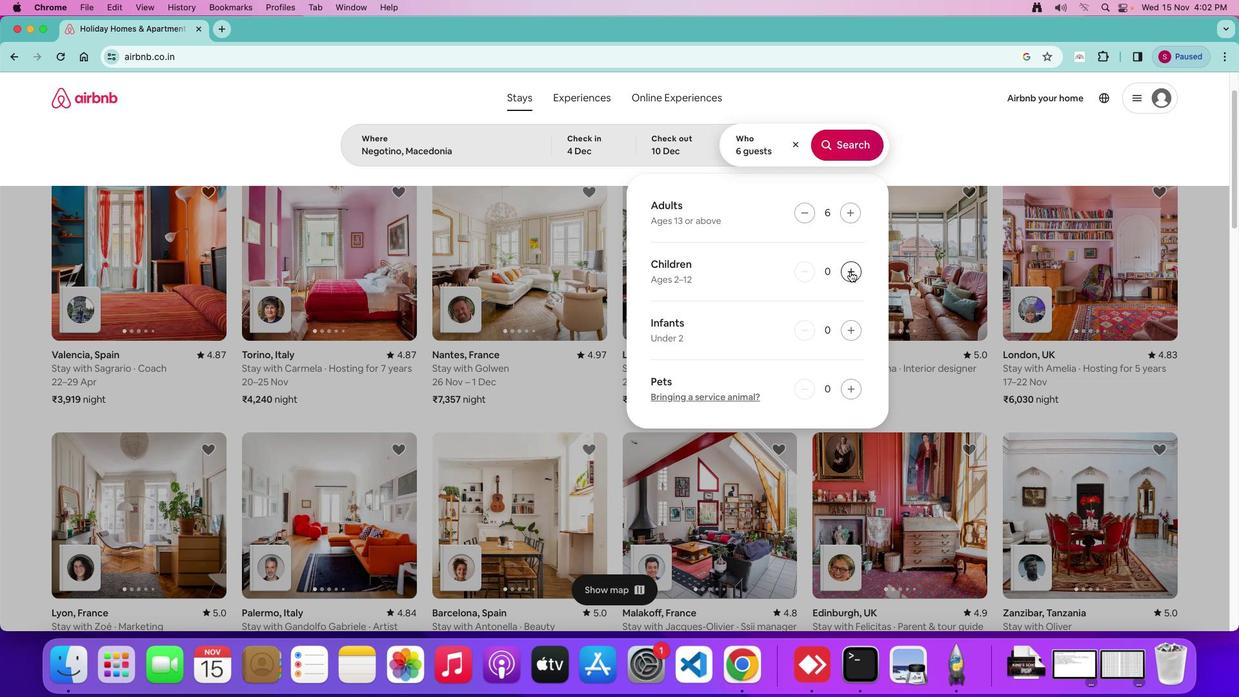 
Action: Mouse pressed left at (850, 270)
Screenshot: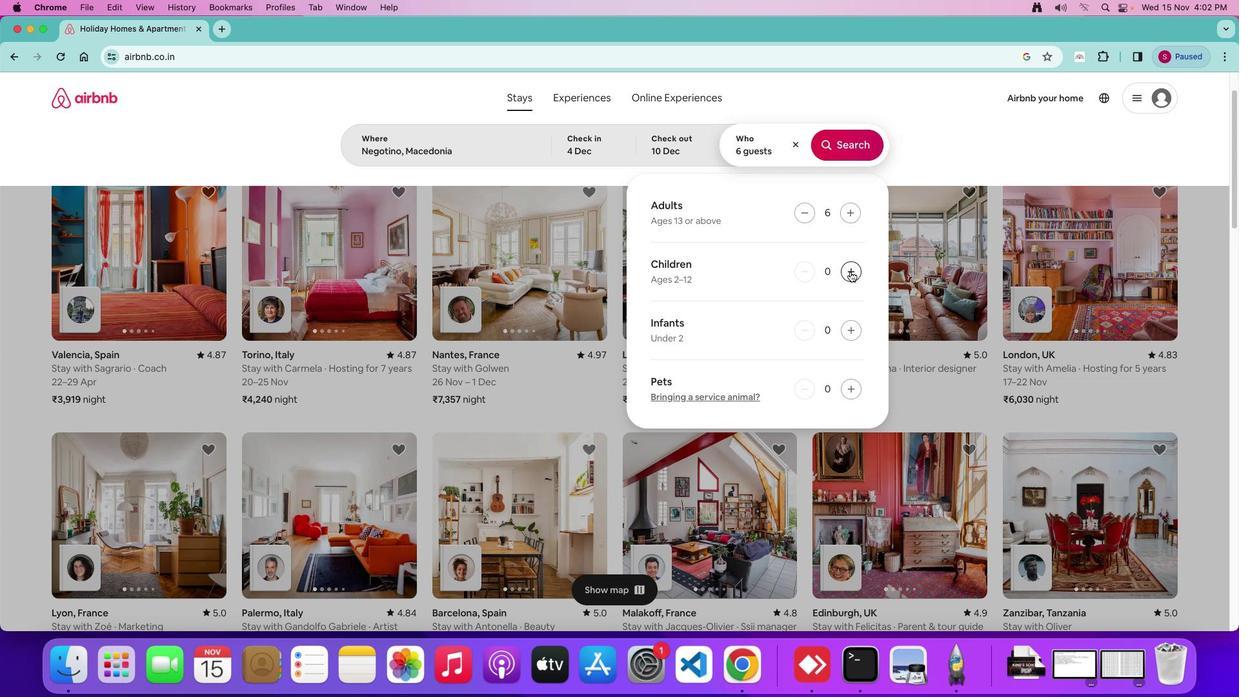 
Action: Mouse pressed left at (850, 270)
Screenshot: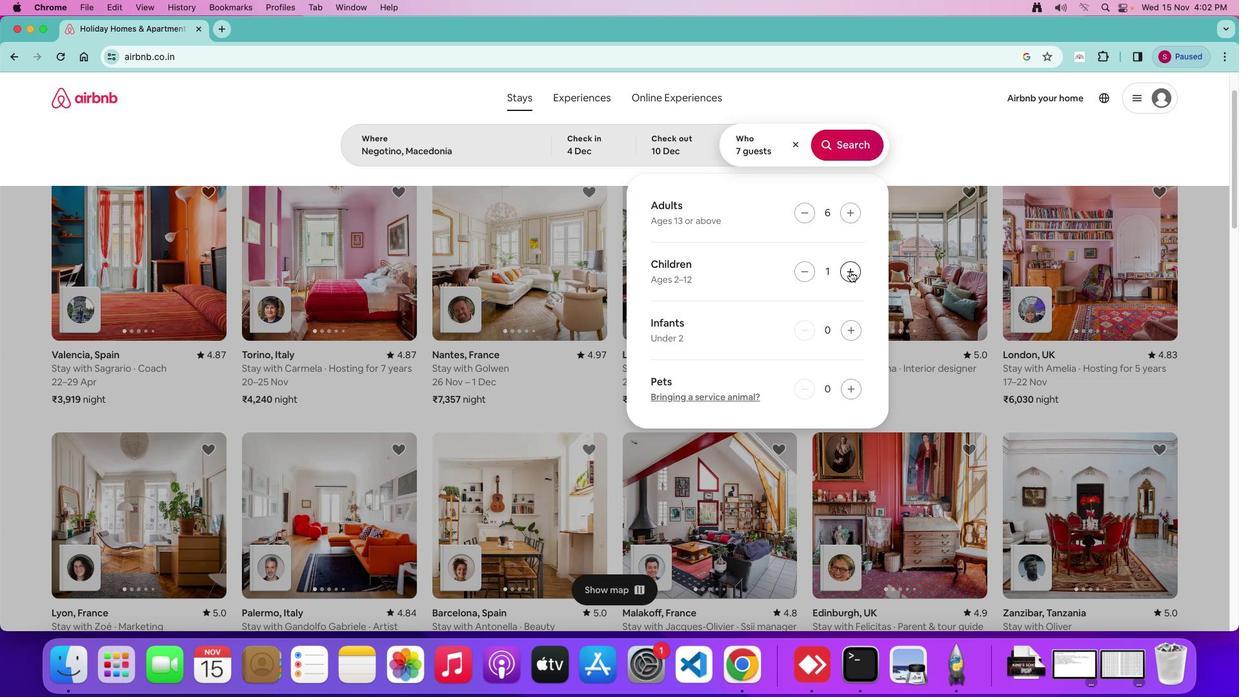 
Action: Mouse moved to (835, 147)
Screenshot: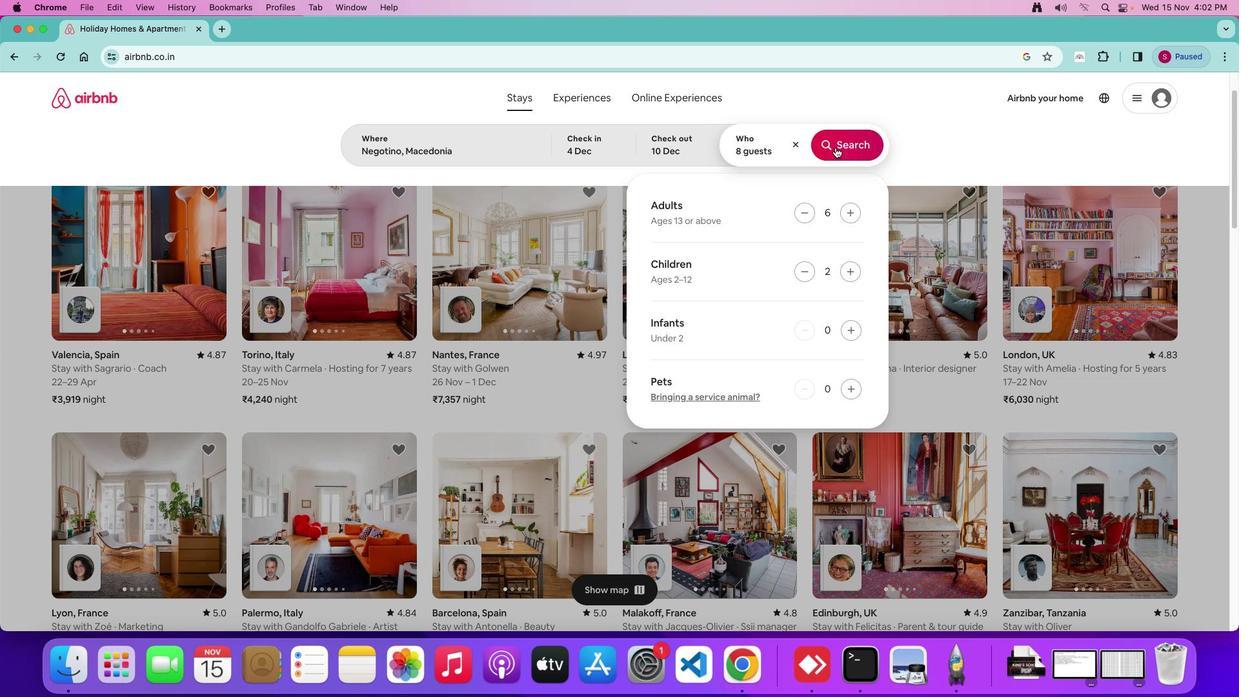 
Action: Mouse pressed left at (835, 147)
Screenshot: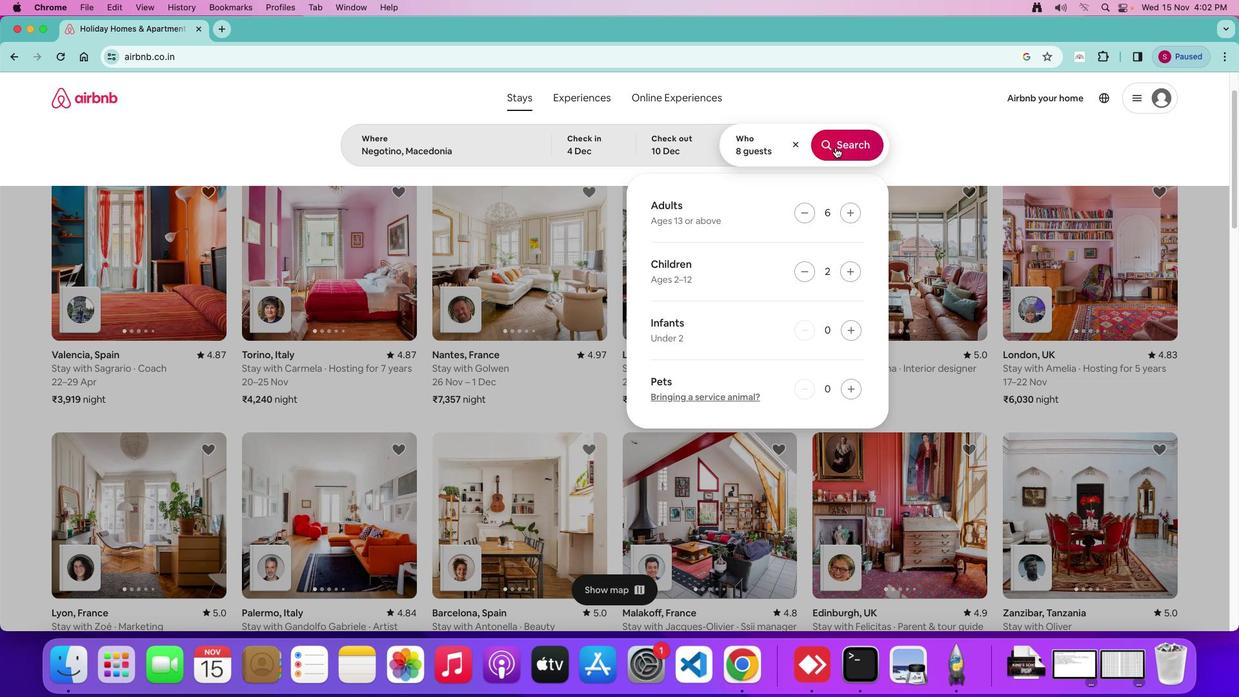 
Action: Mouse moved to (1010, 149)
Screenshot: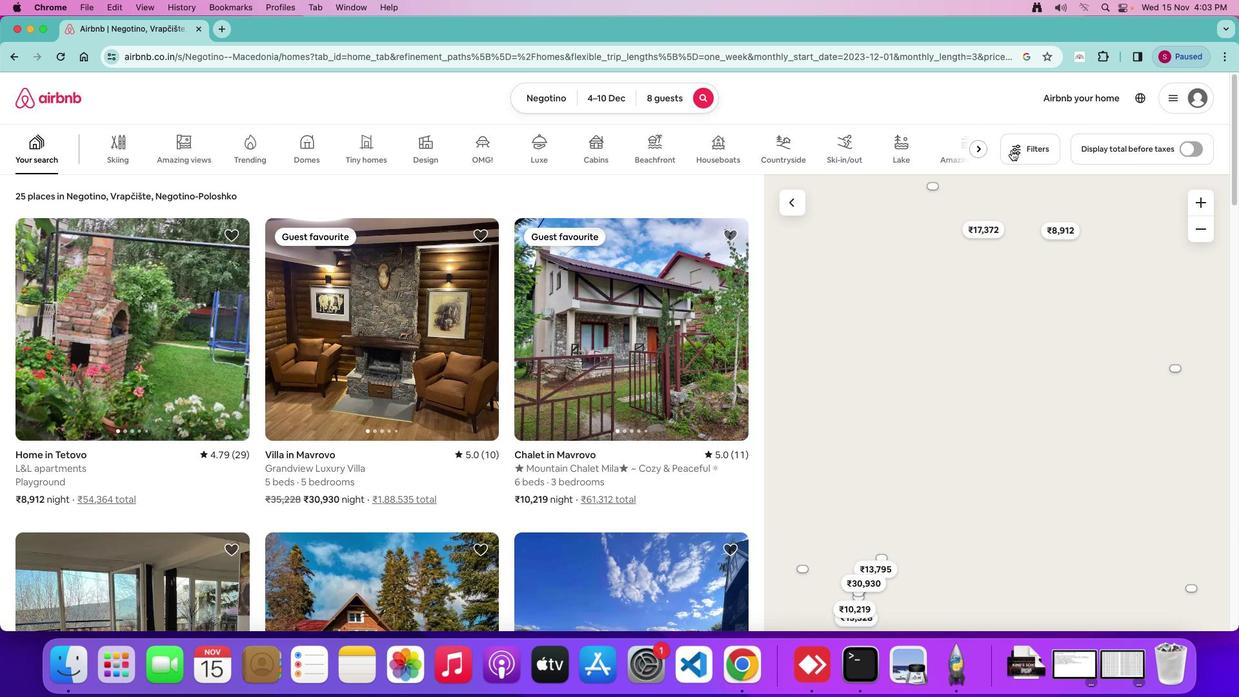 
Action: Mouse pressed left at (1010, 149)
Screenshot: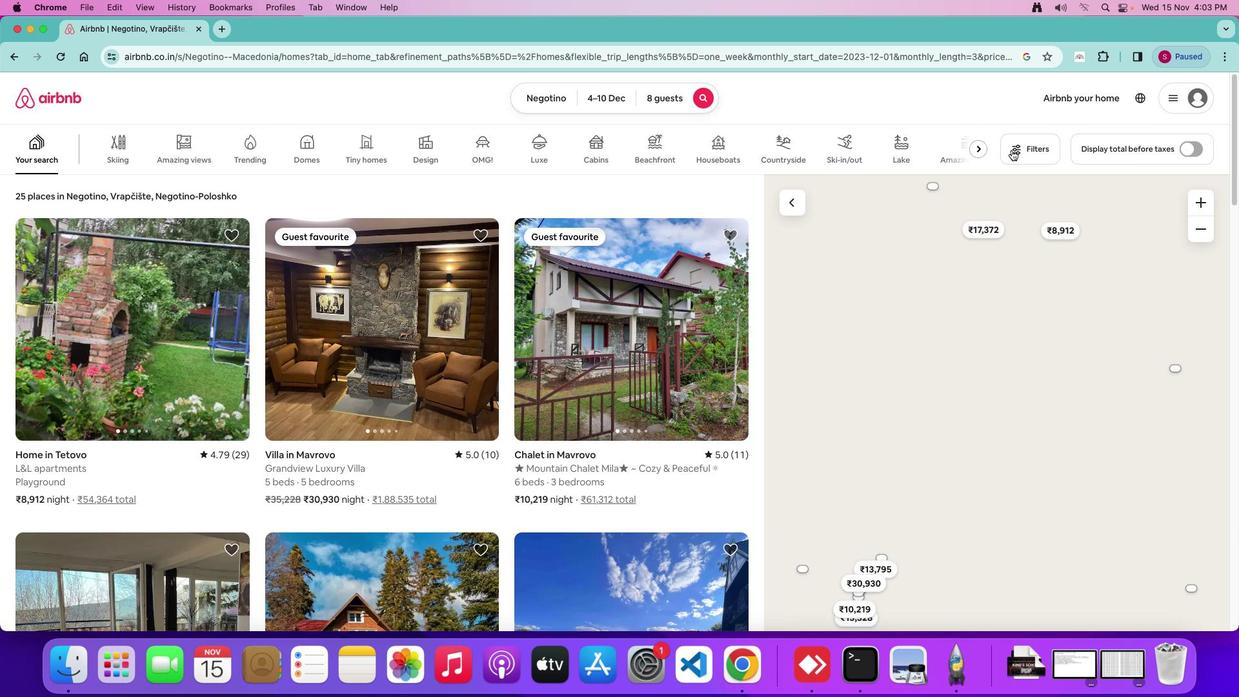 
Action: Mouse moved to (575, 333)
Screenshot: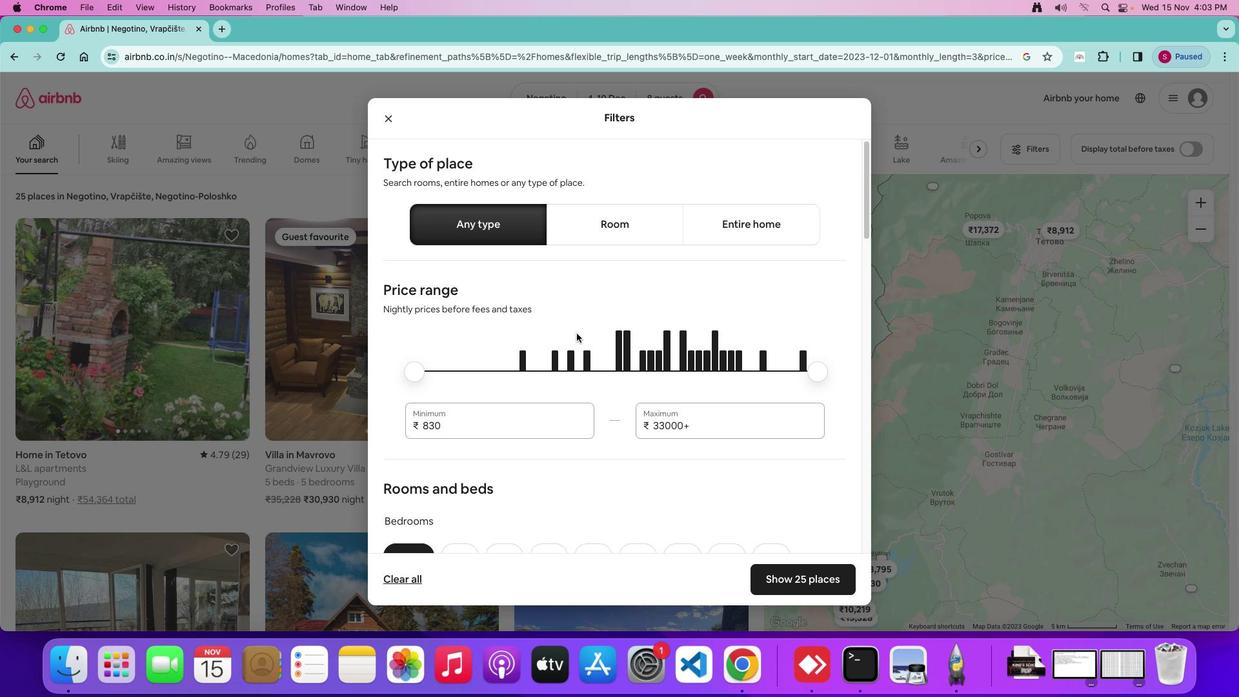 
Action: Mouse scrolled (575, 333) with delta (0, 0)
Screenshot: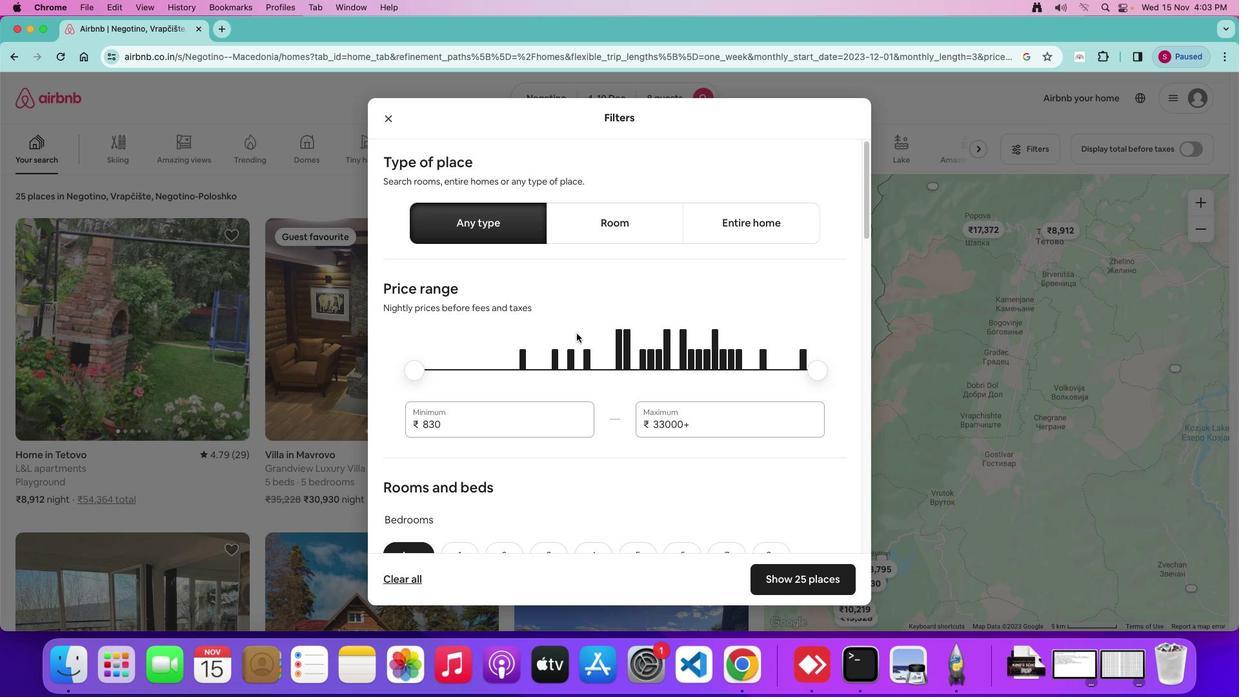 
Action: Mouse moved to (575, 332)
Screenshot: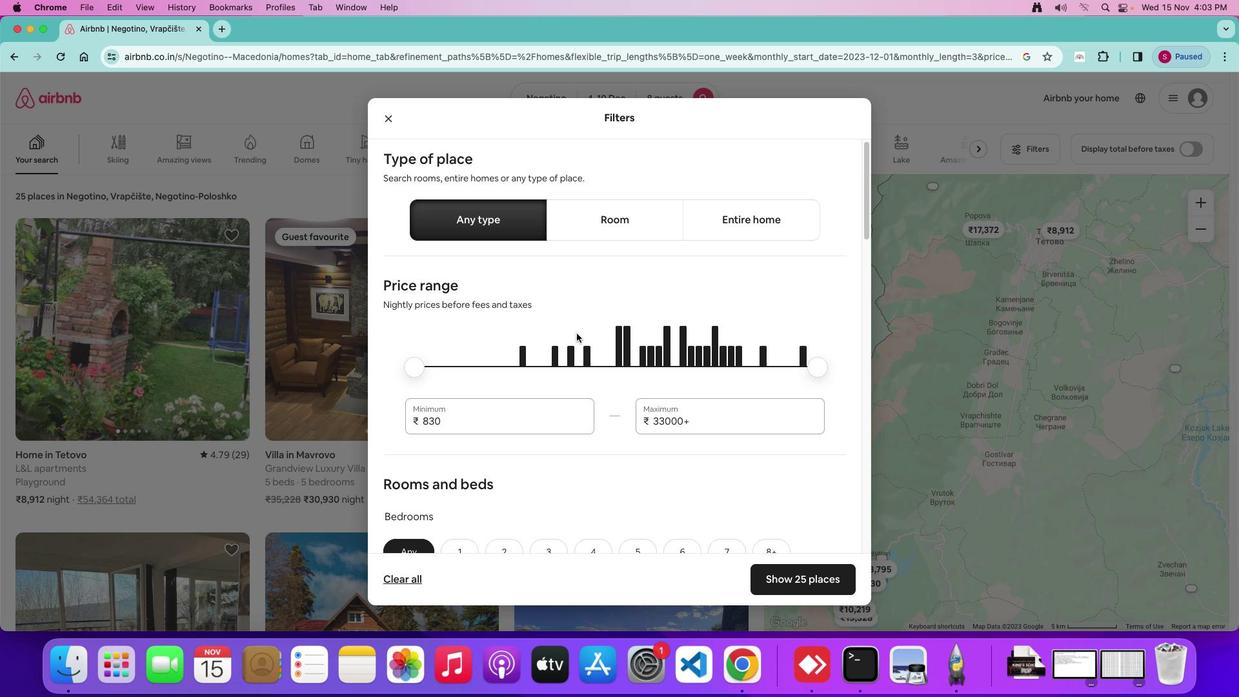 
Action: Mouse scrolled (575, 332) with delta (0, 0)
Screenshot: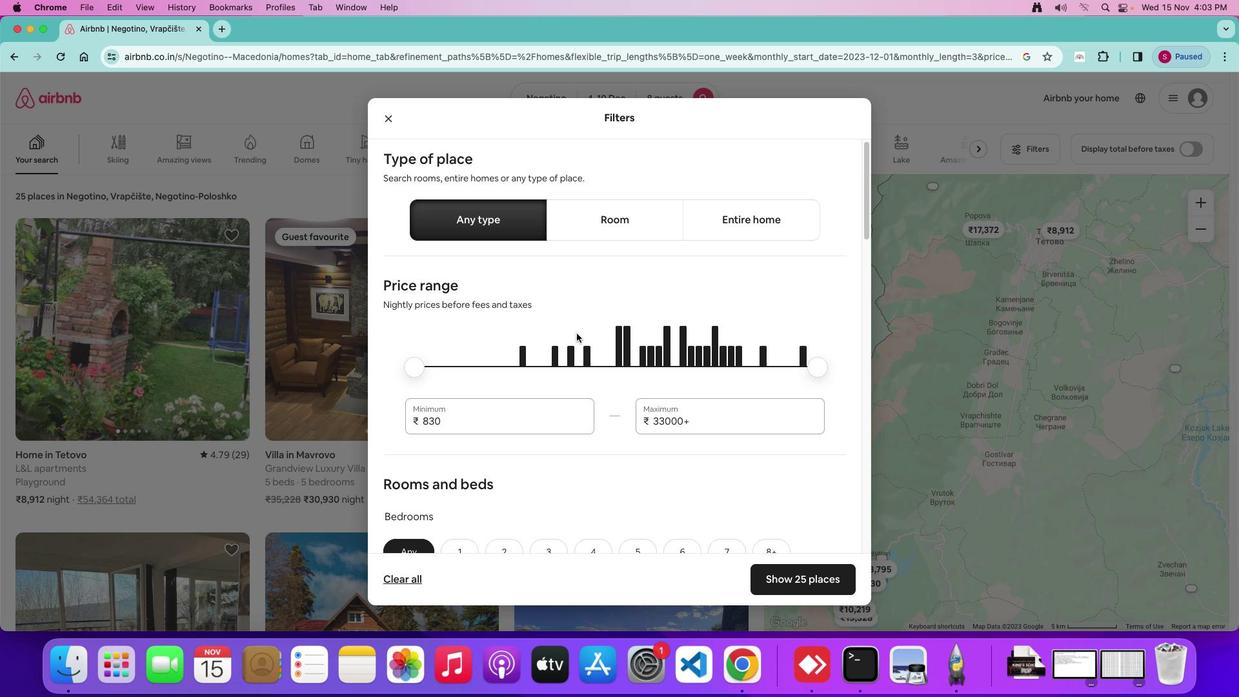 
Action: Mouse scrolled (575, 332) with delta (0, -1)
Screenshot: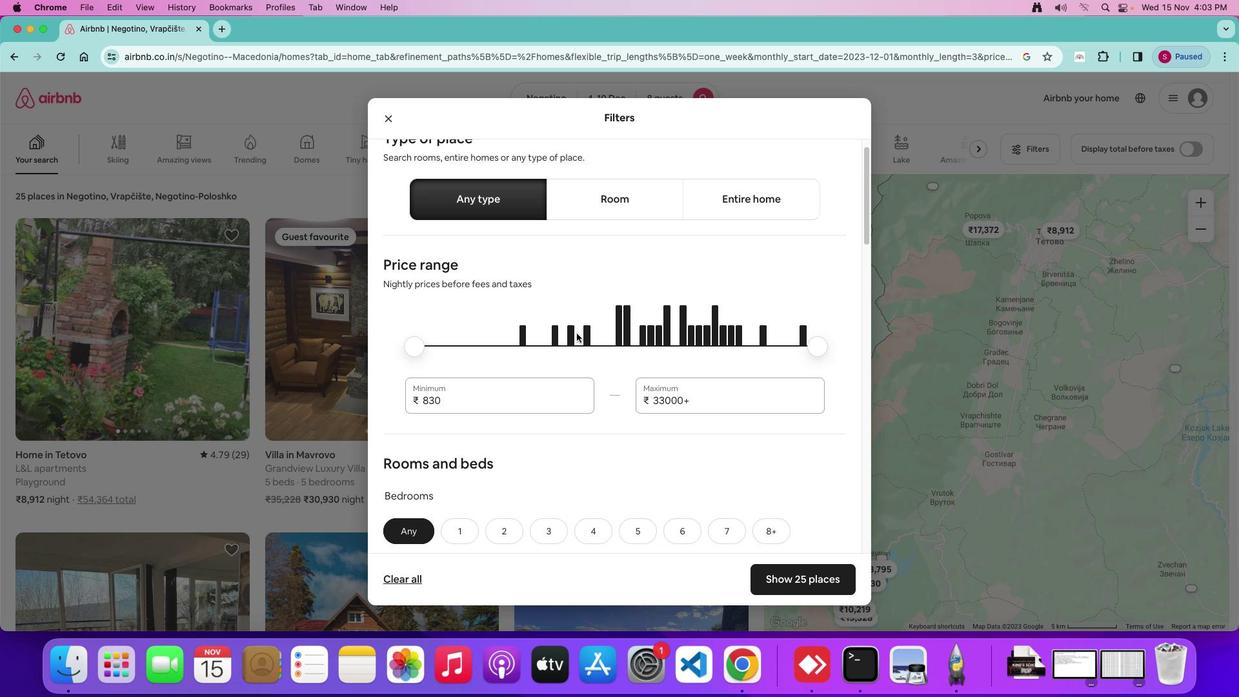 
Action: Mouse moved to (549, 345)
Screenshot: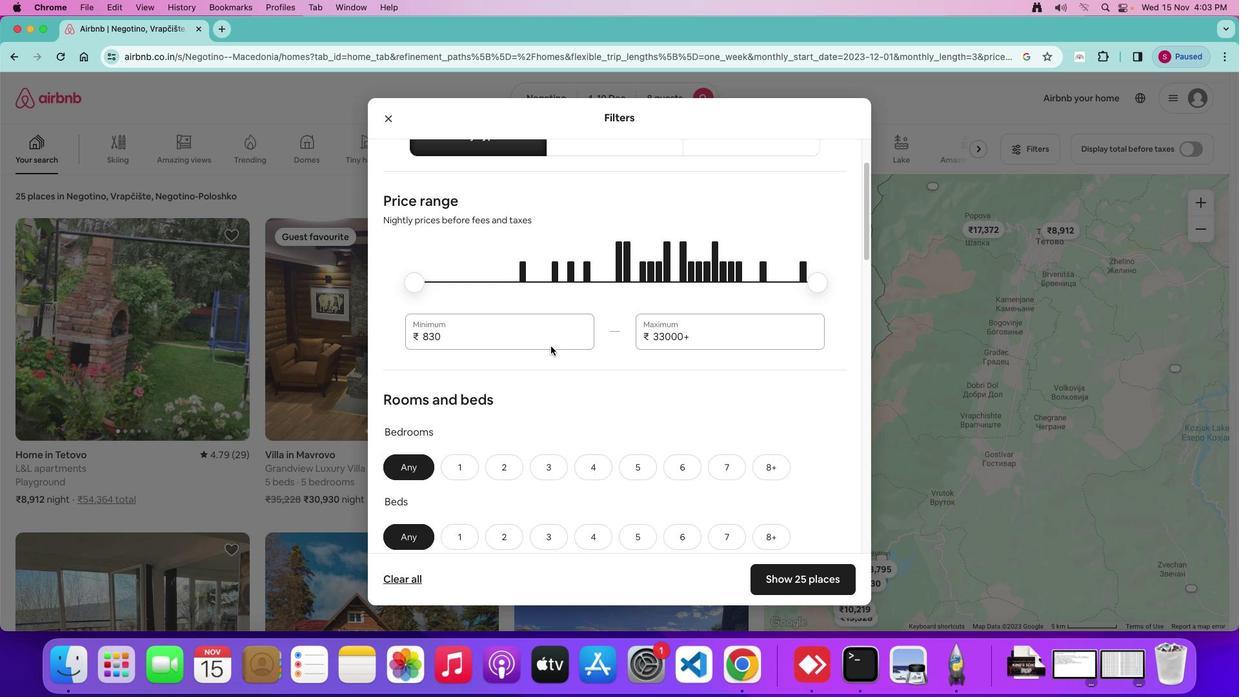
Action: Mouse scrolled (549, 345) with delta (0, 0)
Screenshot: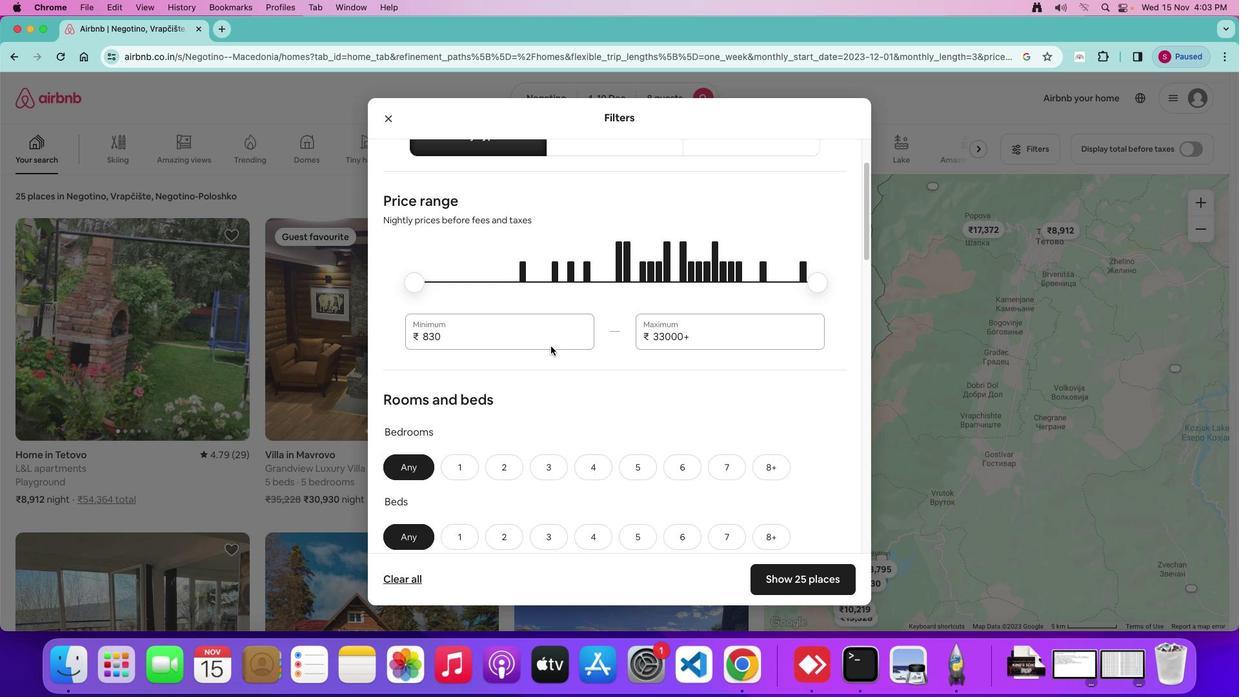 
Action: Mouse moved to (549, 345)
Screenshot: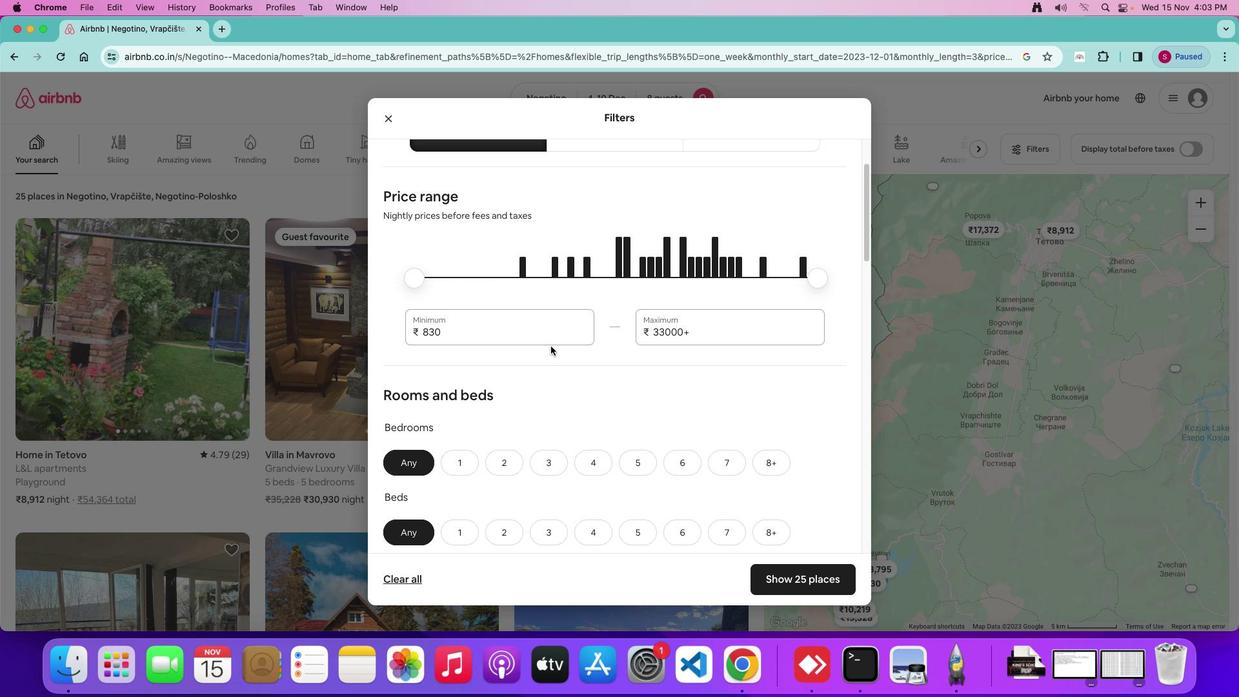 
Action: Mouse scrolled (549, 345) with delta (0, 0)
Screenshot: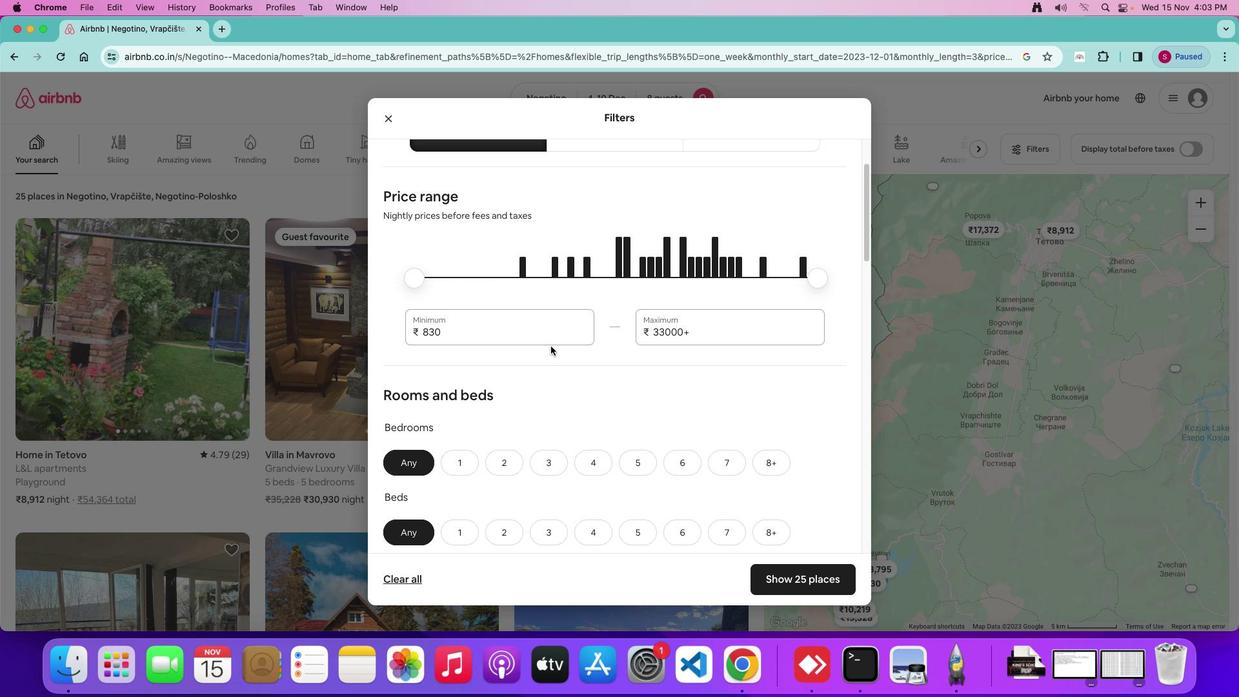 
Action: Mouse scrolled (549, 345) with delta (0, -1)
Screenshot: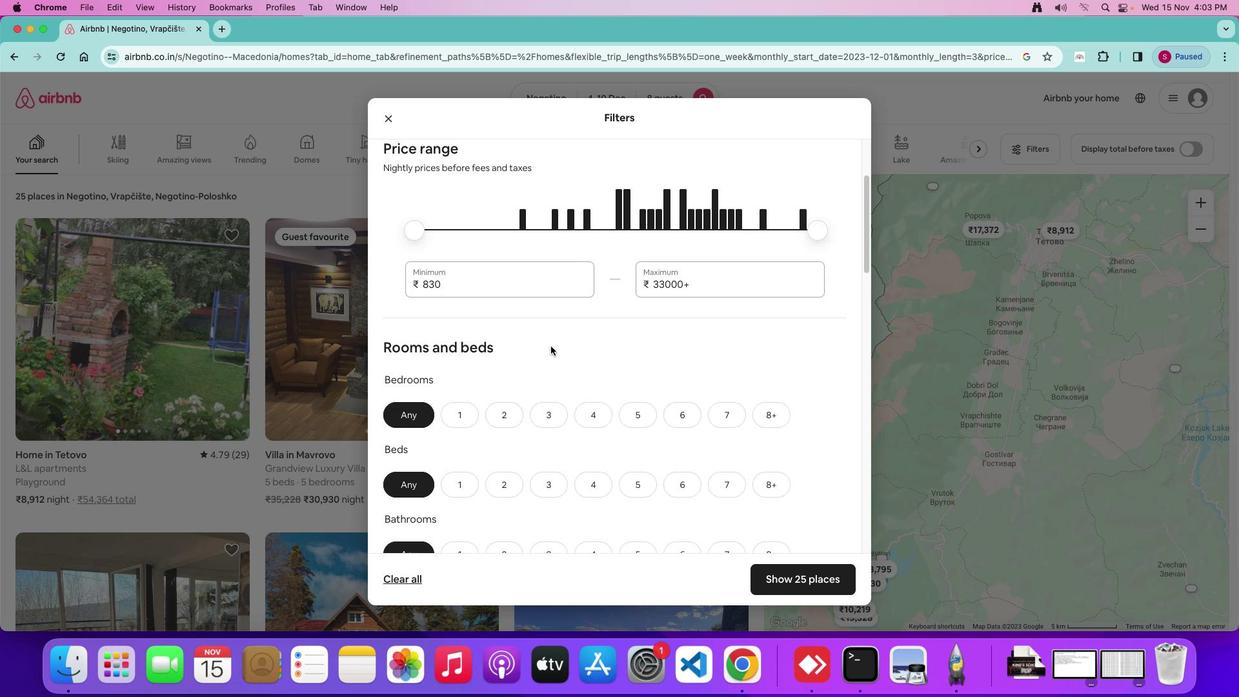 
Action: Mouse moved to (674, 334)
Screenshot: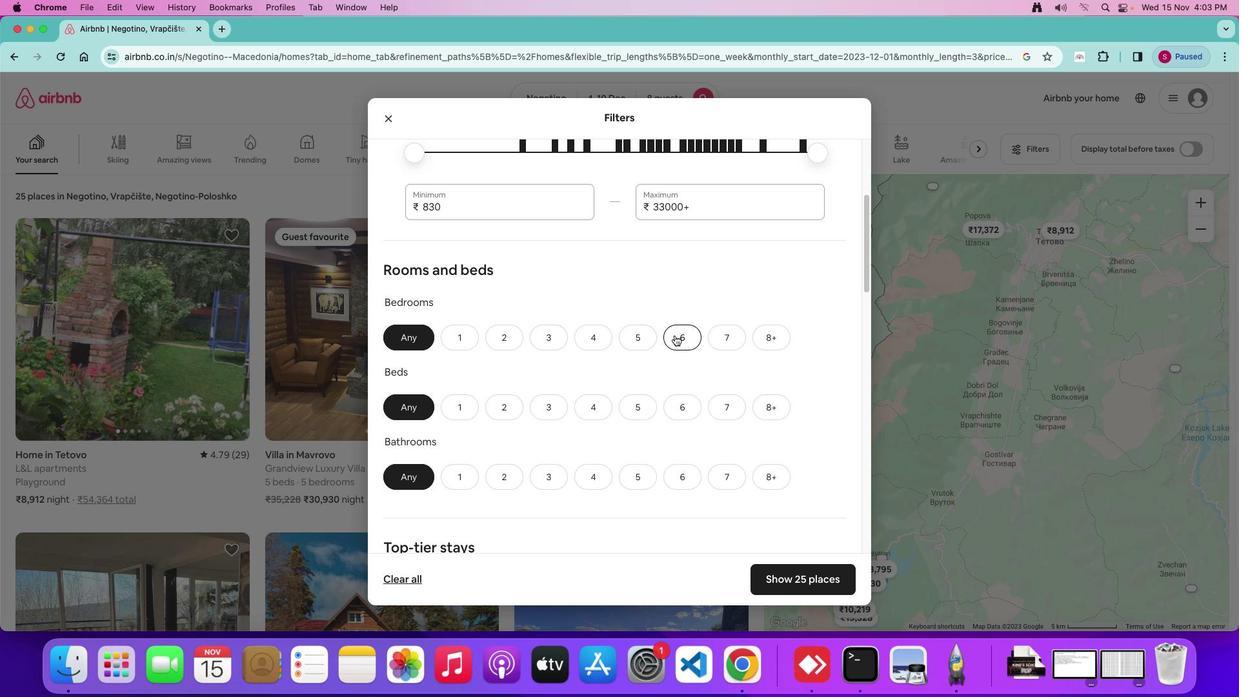 
Action: Mouse pressed left at (674, 334)
Screenshot: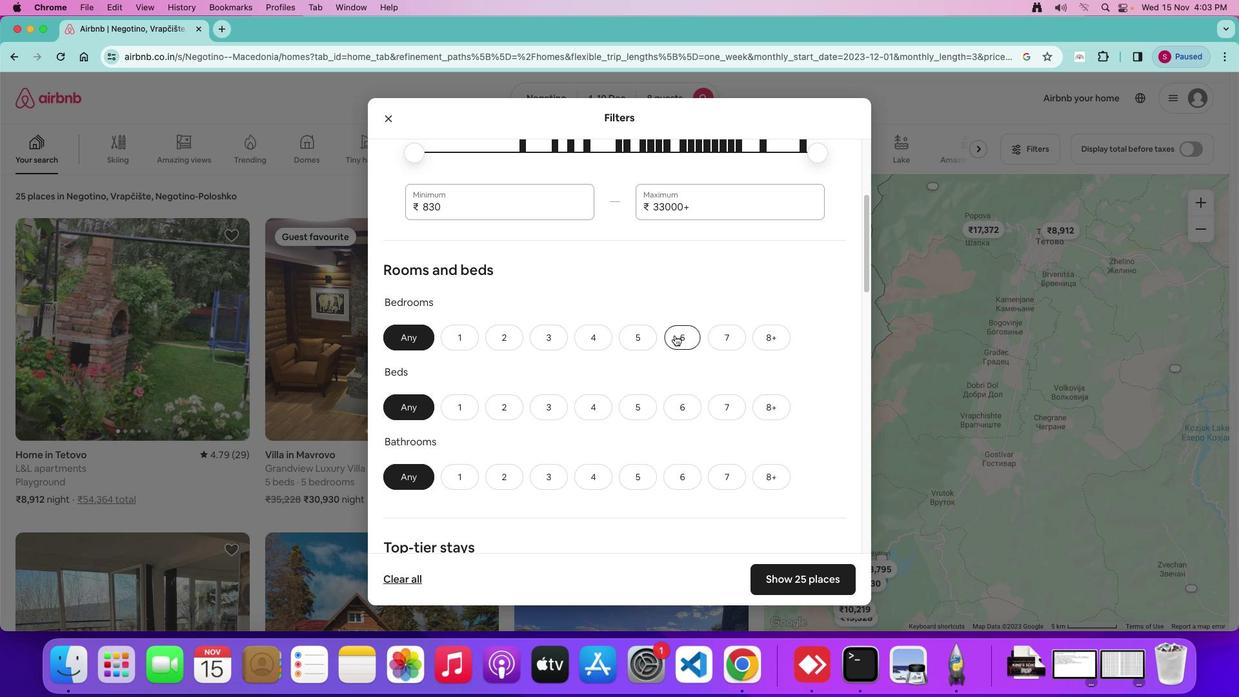 
Action: Mouse moved to (671, 400)
Screenshot: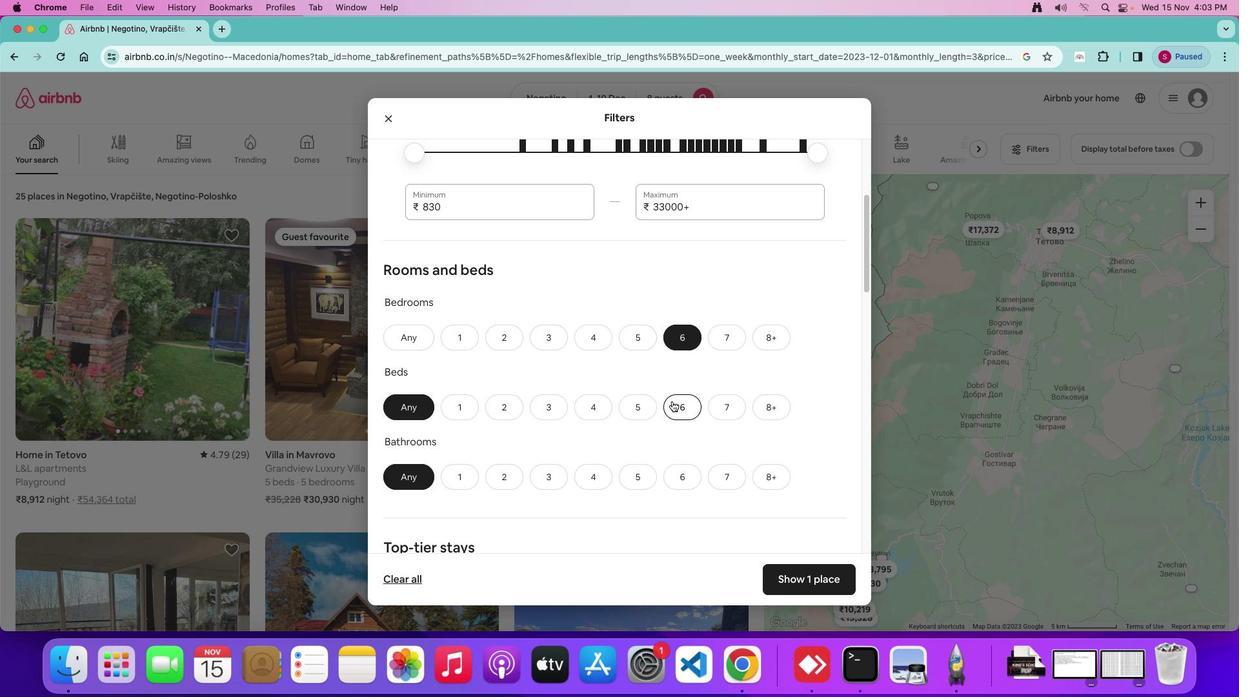 
Action: Mouse pressed left at (671, 400)
Screenshot: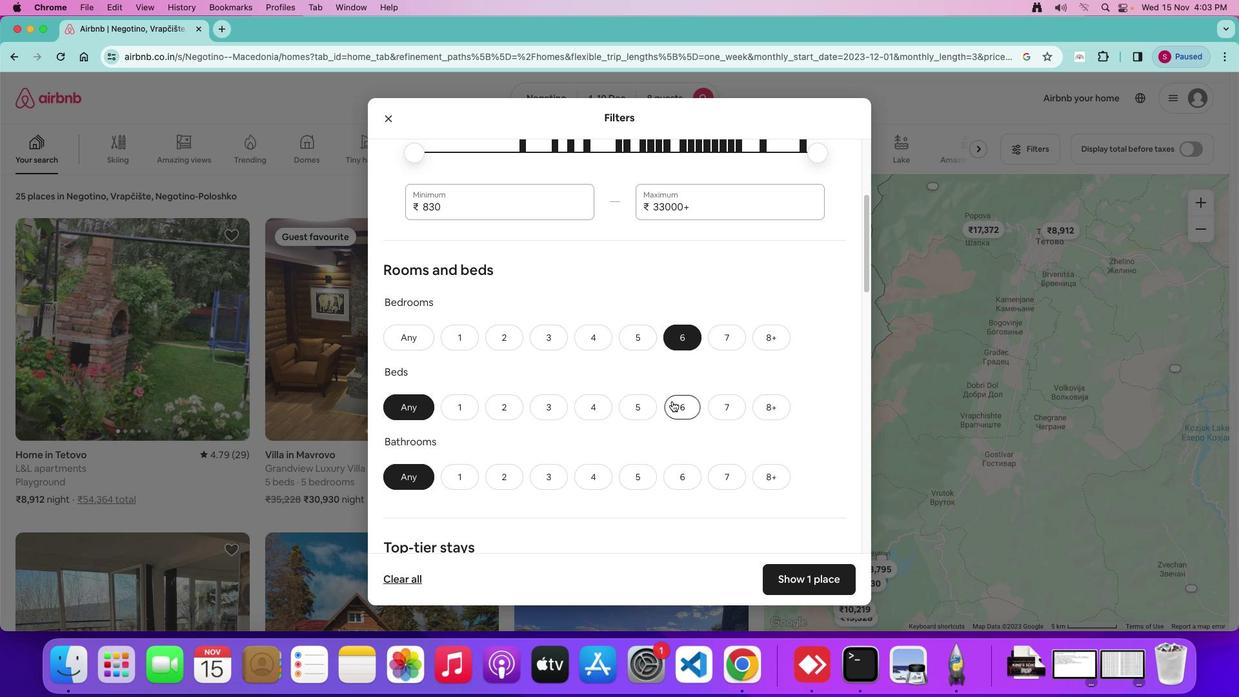 
Action: Mouse moved to (680, 472)
Screenshot: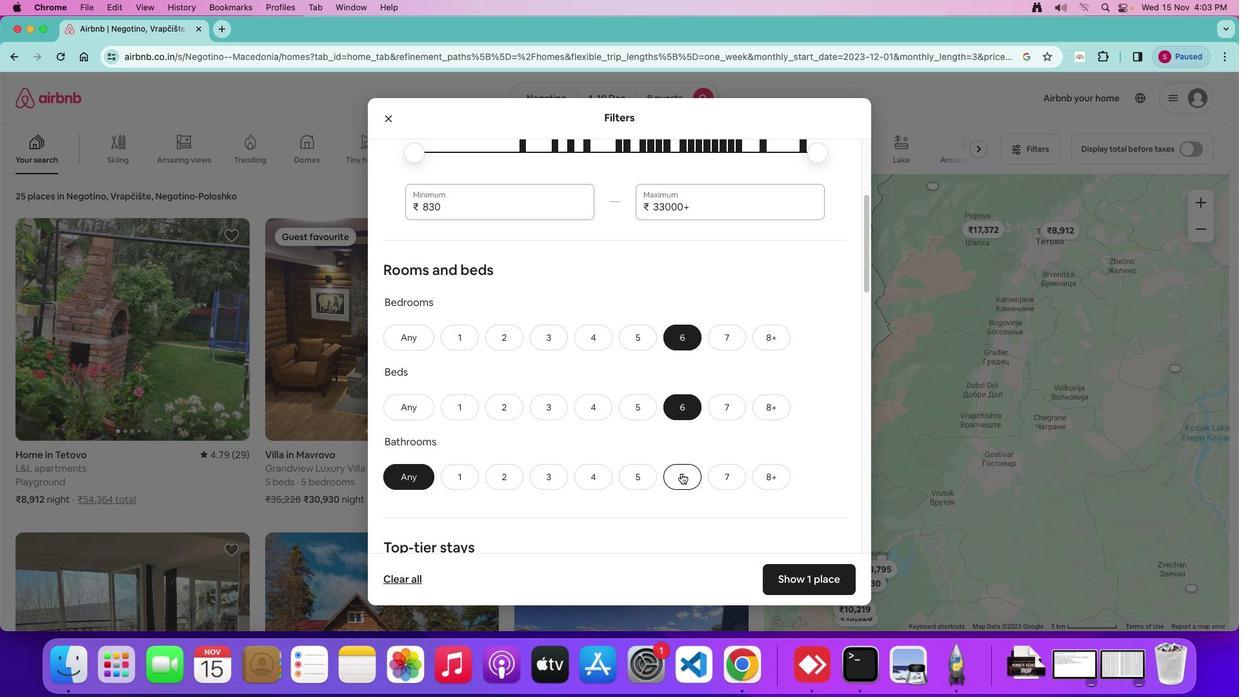 
Action: Mouse pressed left at (680, 472)
Screenshot: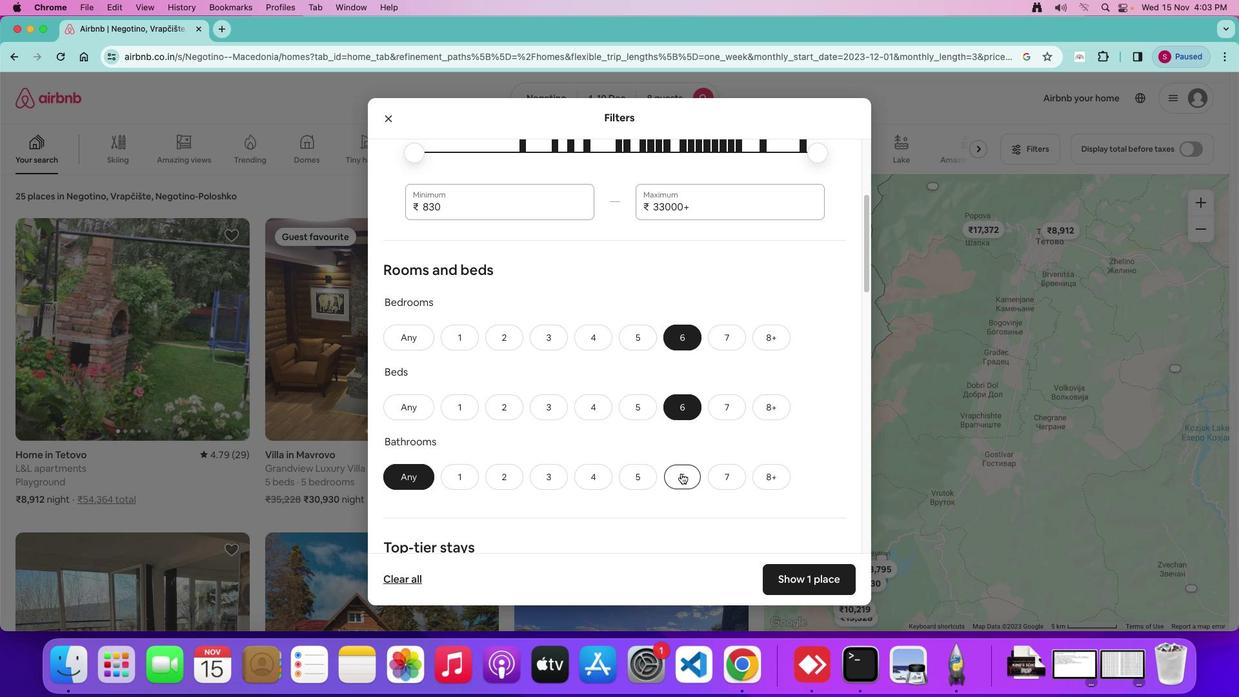 
Action: Mouse moved to (720, 372)
Screenshot: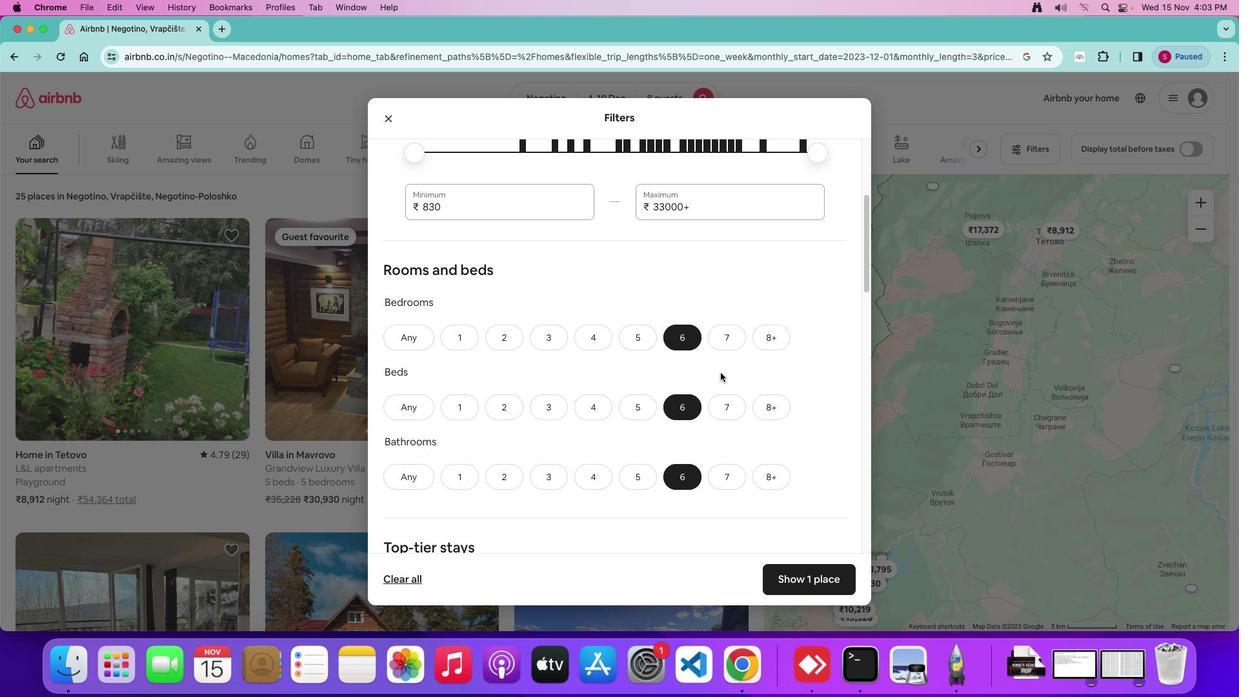 
Action: Mouse scrolled (720, 372) with delta (0, 0)
Screenshot: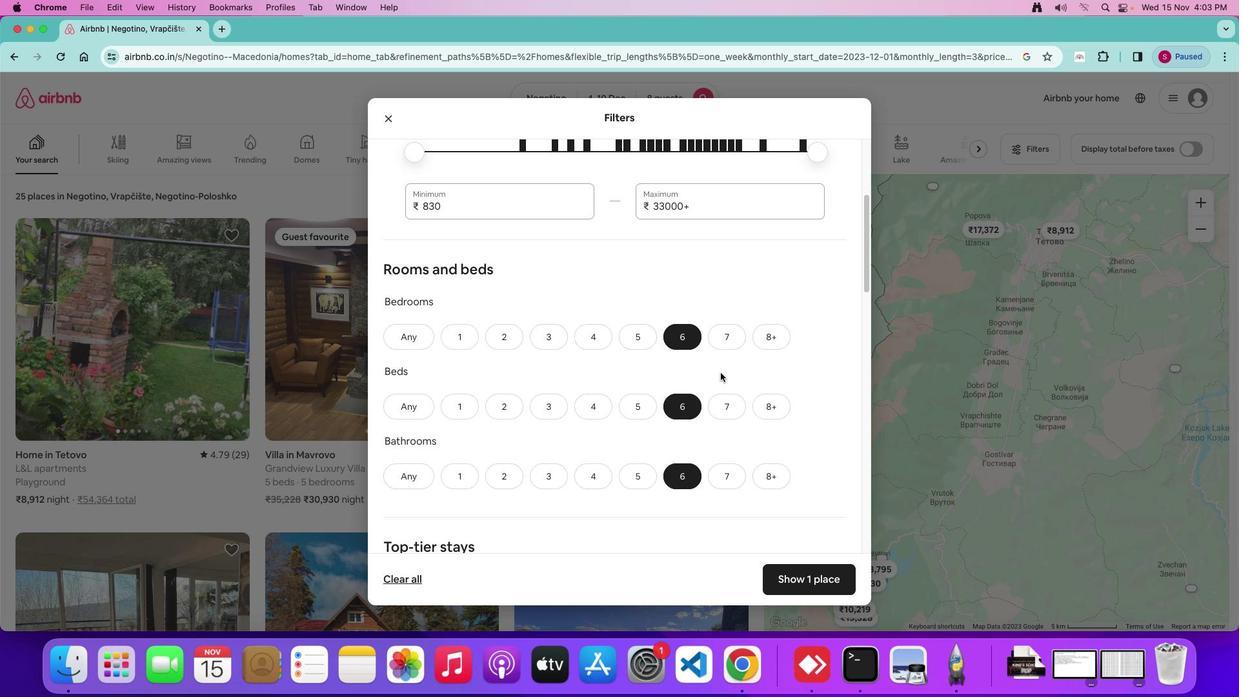 
Action: Mouse moved to (720, 372)
Screenshot: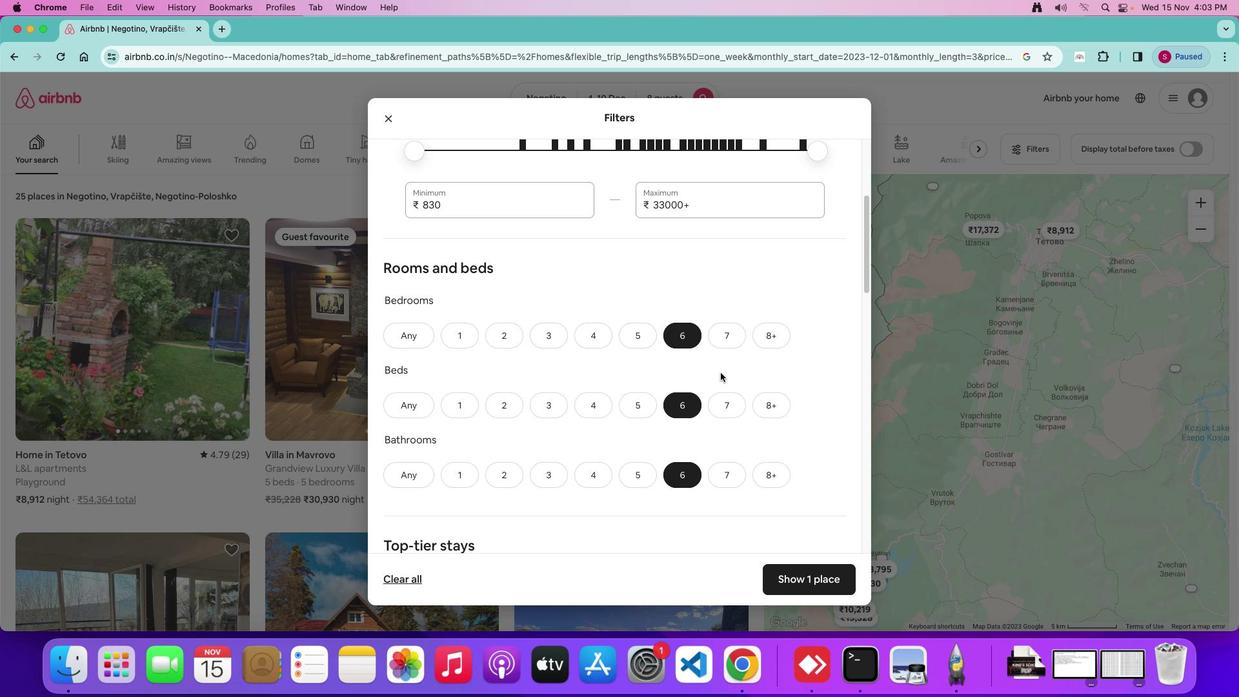 
Action: Mouse scrolled (720, 372) with delta (0, 0)
Screenshot: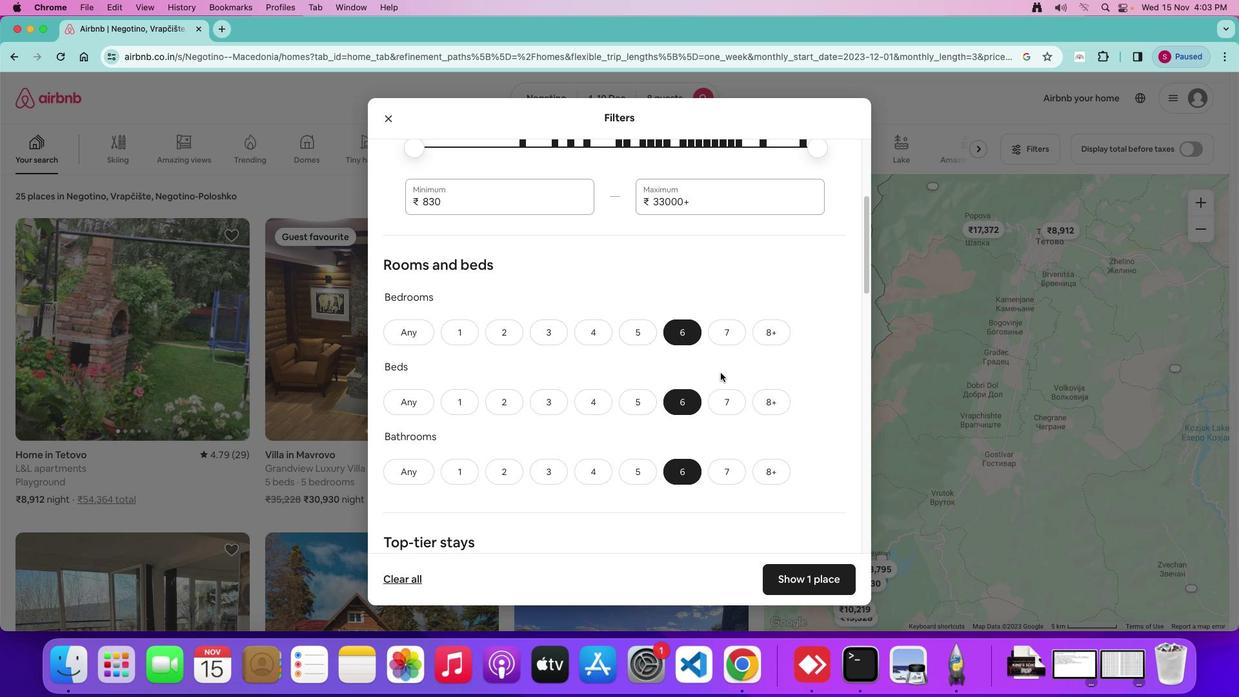 
Action: Mouse scrolled (720, 372) with delta (0, 0)
Screenshot: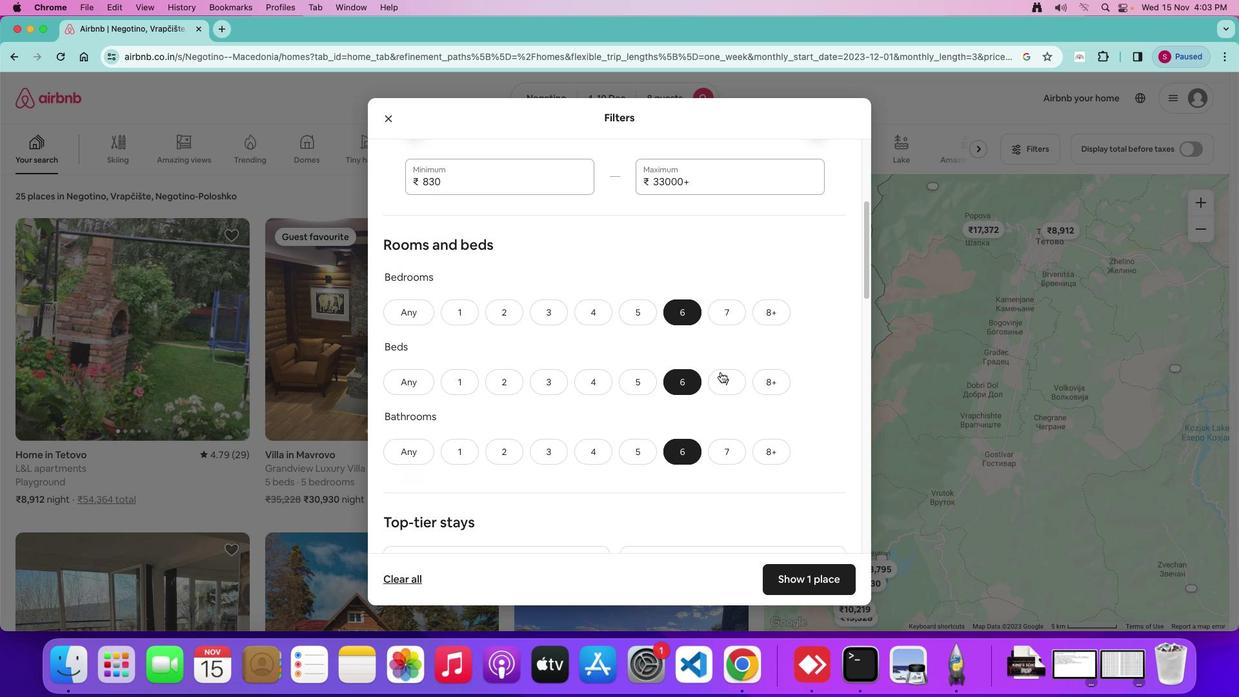 
Action: Mouse moved to (719, 371)
Screenshot: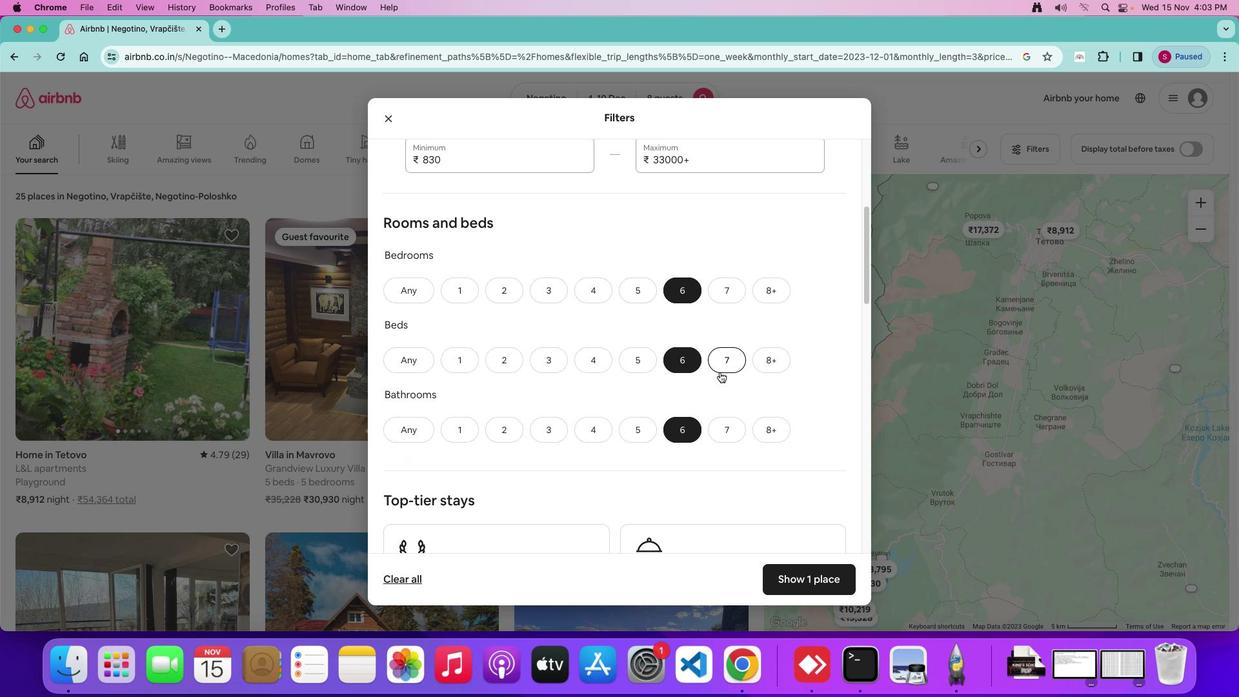 
Action: Mouse scrolled (719, 371) with delta (0, 0)
Screenshot: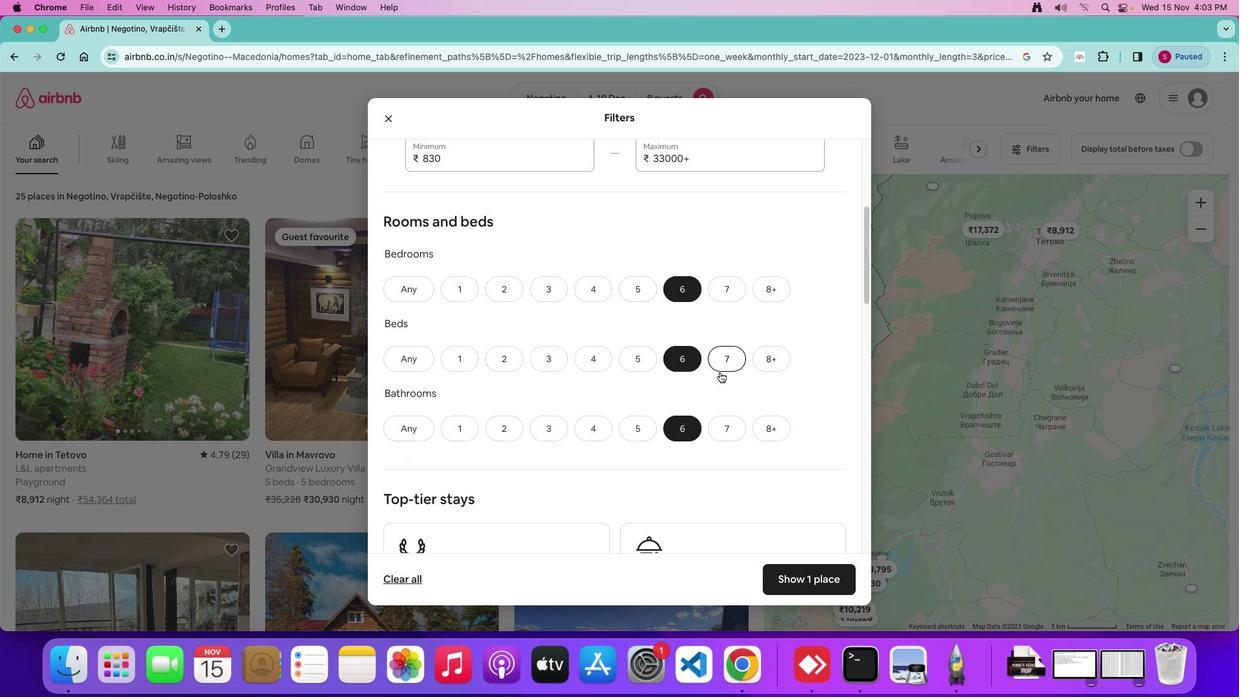 
Action: Mouse scrolled (719, 371) with delta (0, 0)
Screenshot: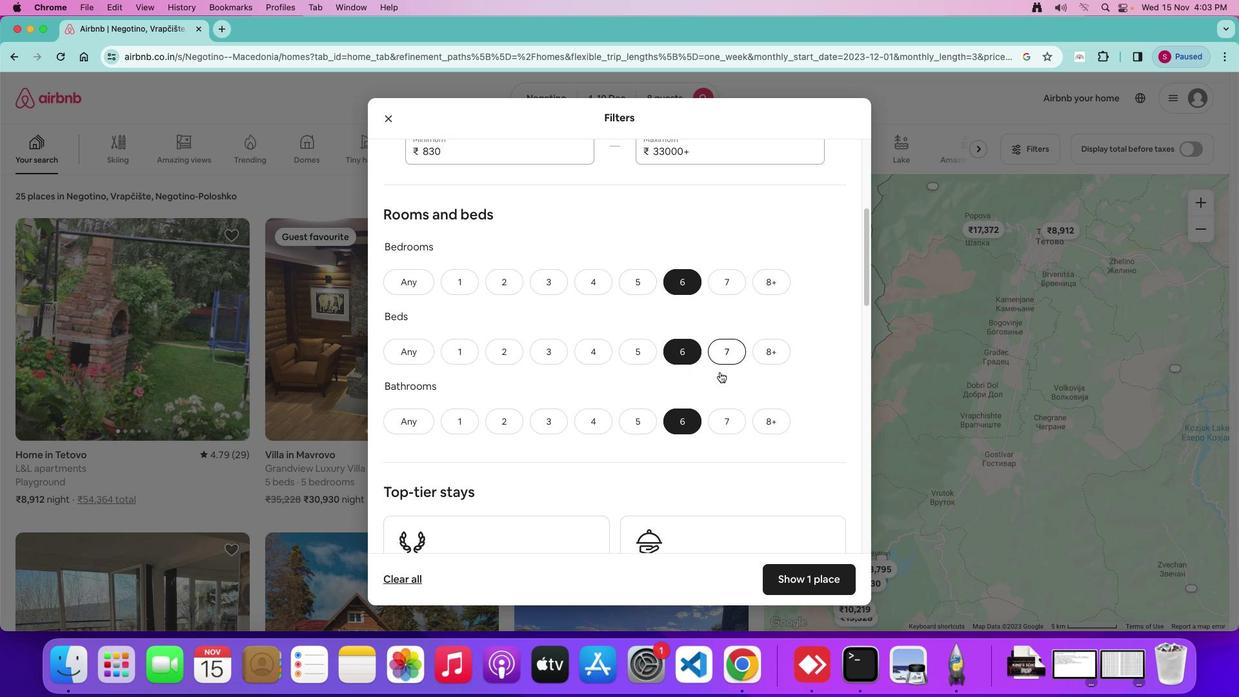 
Action: Mouse scrolled (719, 371) with delta (0, 0)
Screenshot: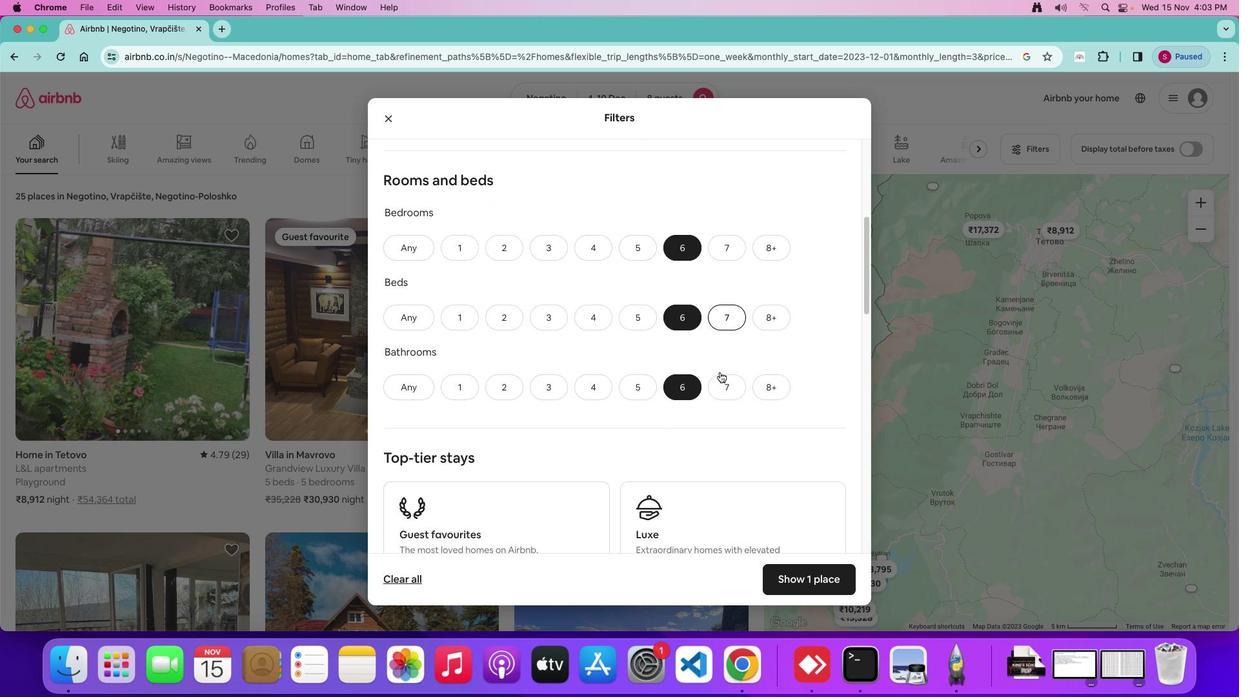 
Action: Mouse moved to (493, 444)
Screenshot: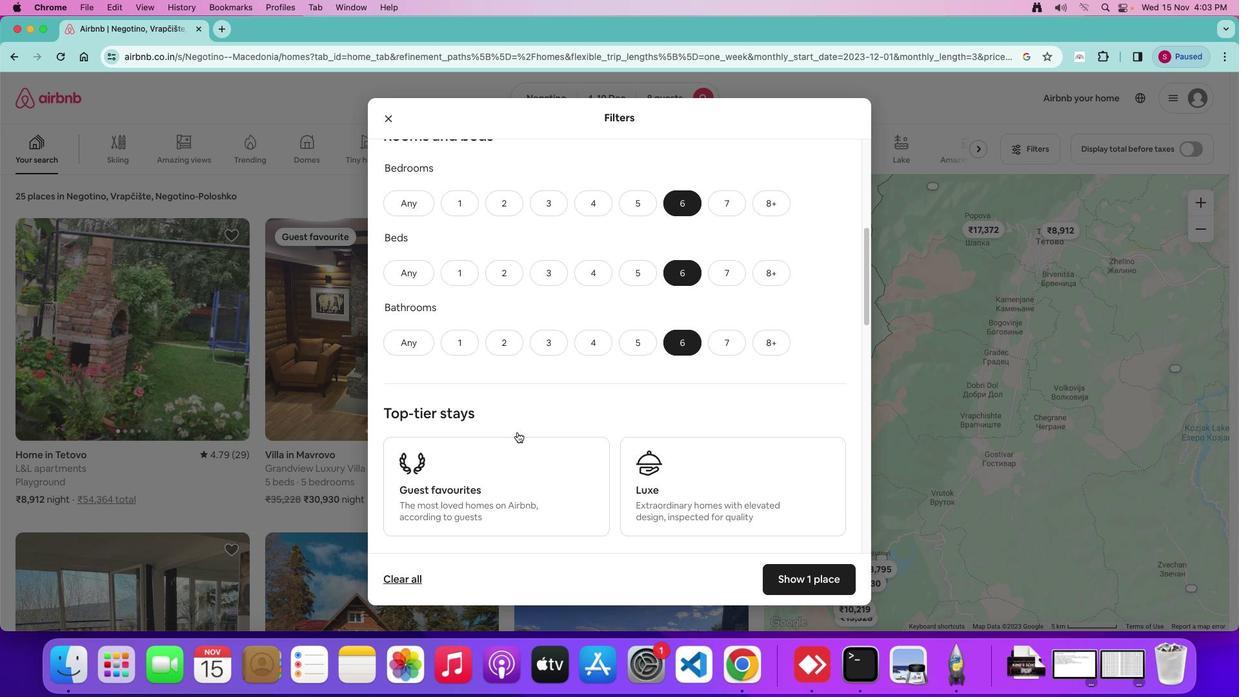 
Action: Mouse scrolled (493, 444) with delta (0, 0)
Screenshot: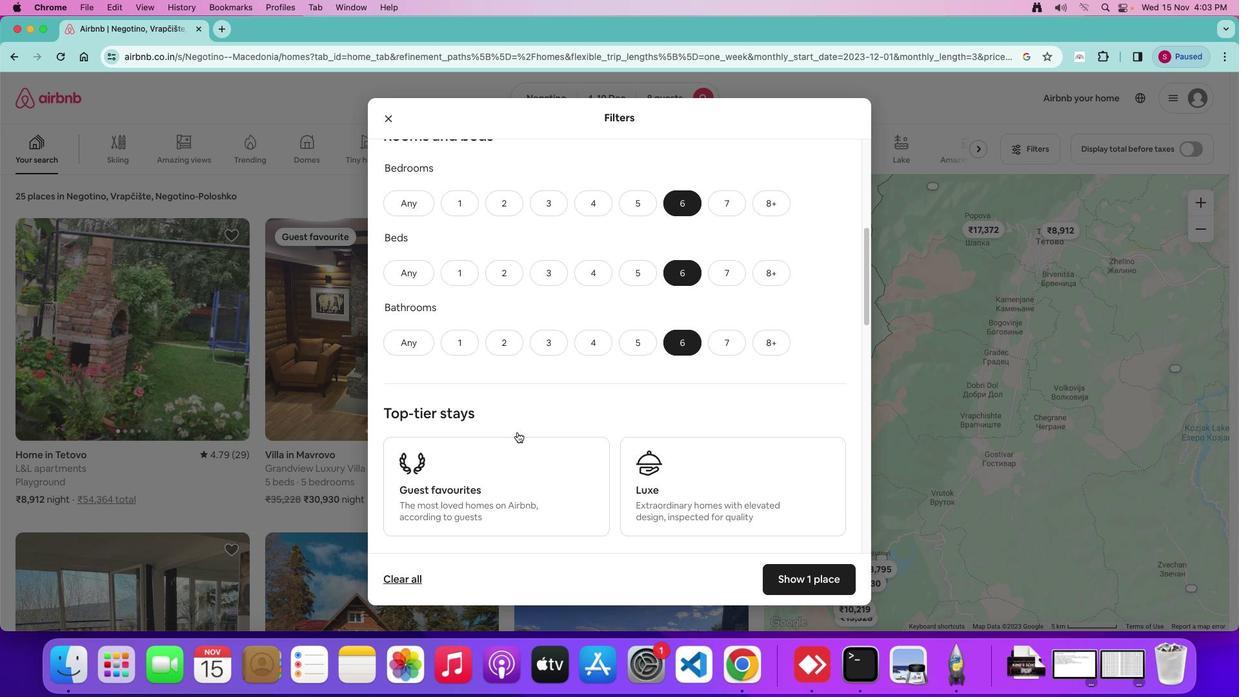
Action: Mouse moved to (505, 439)
Screenshot: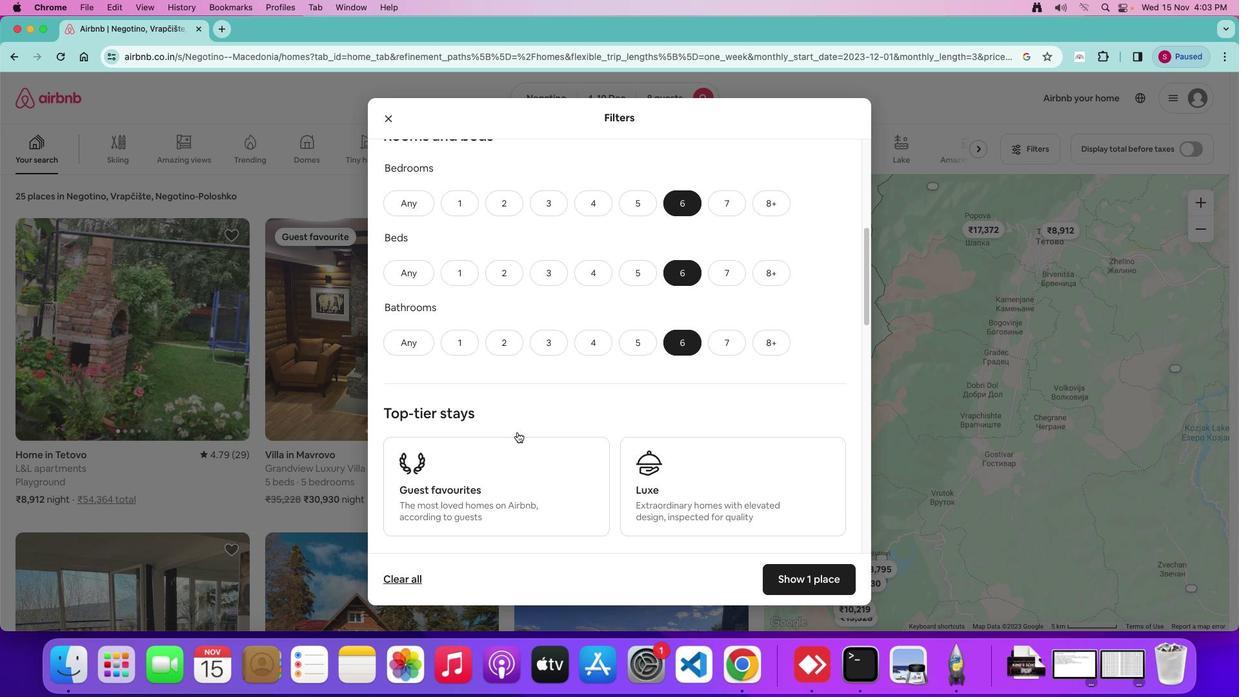 
Action: Mouse scrolled (505, 439) with delta (0, 0)
Screenshot: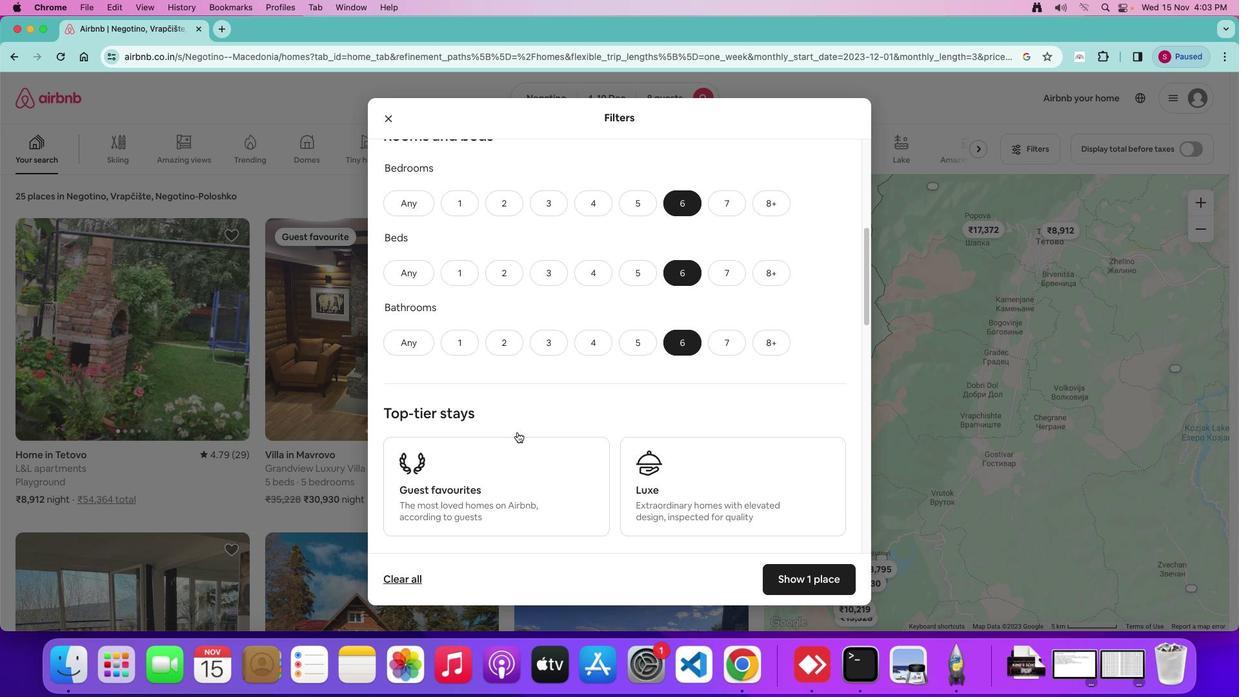 
Action: Mouse moved to (513, 434)
Screenshot: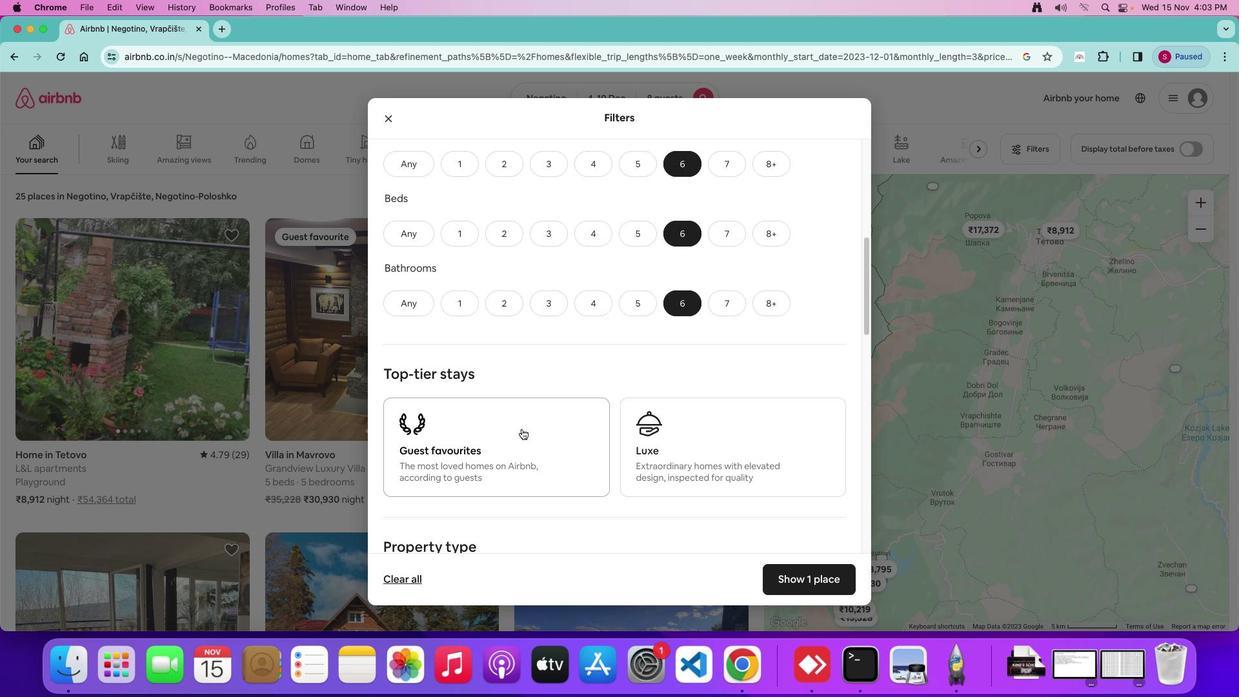 
Action: Mouse scrolled (513, 434) with delta (0, -2)
Screenshot: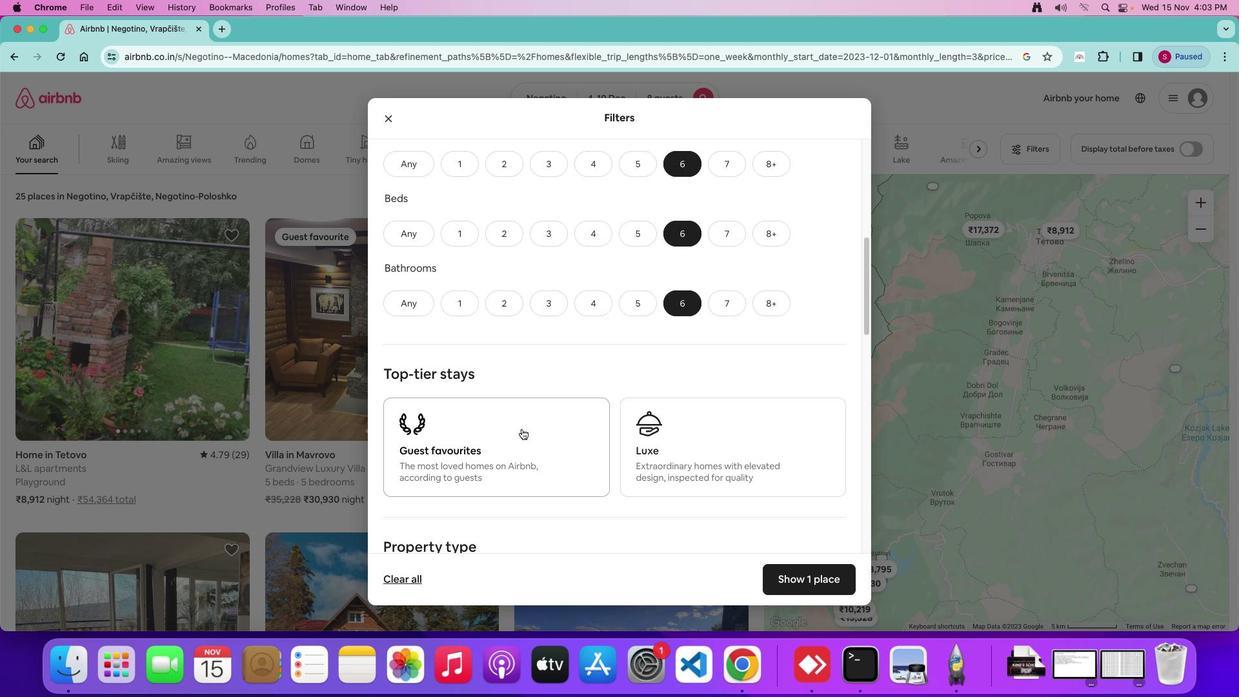 
Action: Mouse moved to (517, 430)
Screenshot: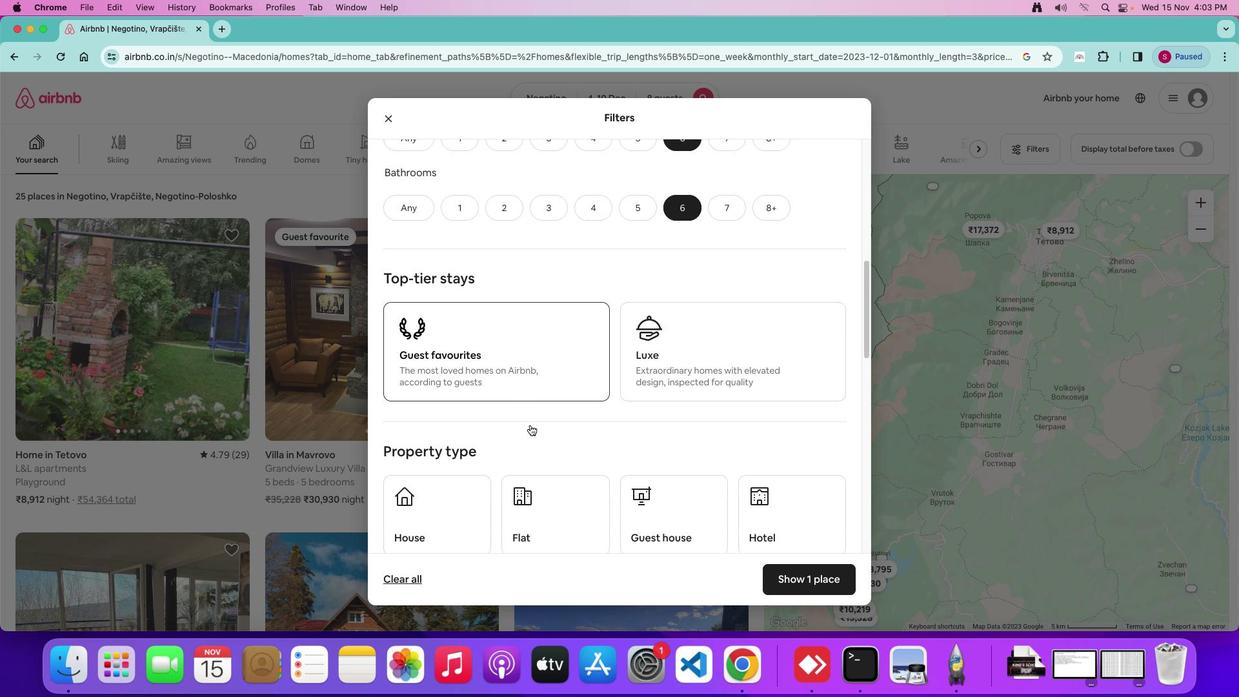 
Action: Mouse scrolled (517, 430) with delta (0, -3)
Screenshot: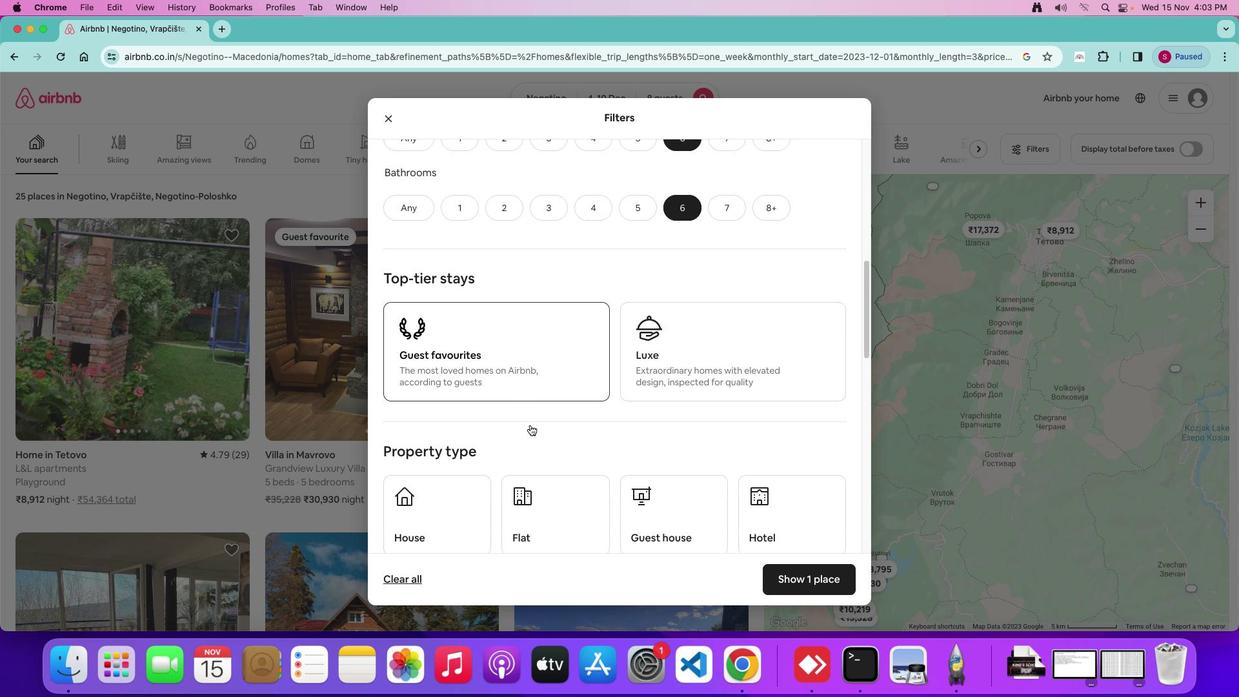 
Action: Mouse moved to (422, 373)
Screenshot: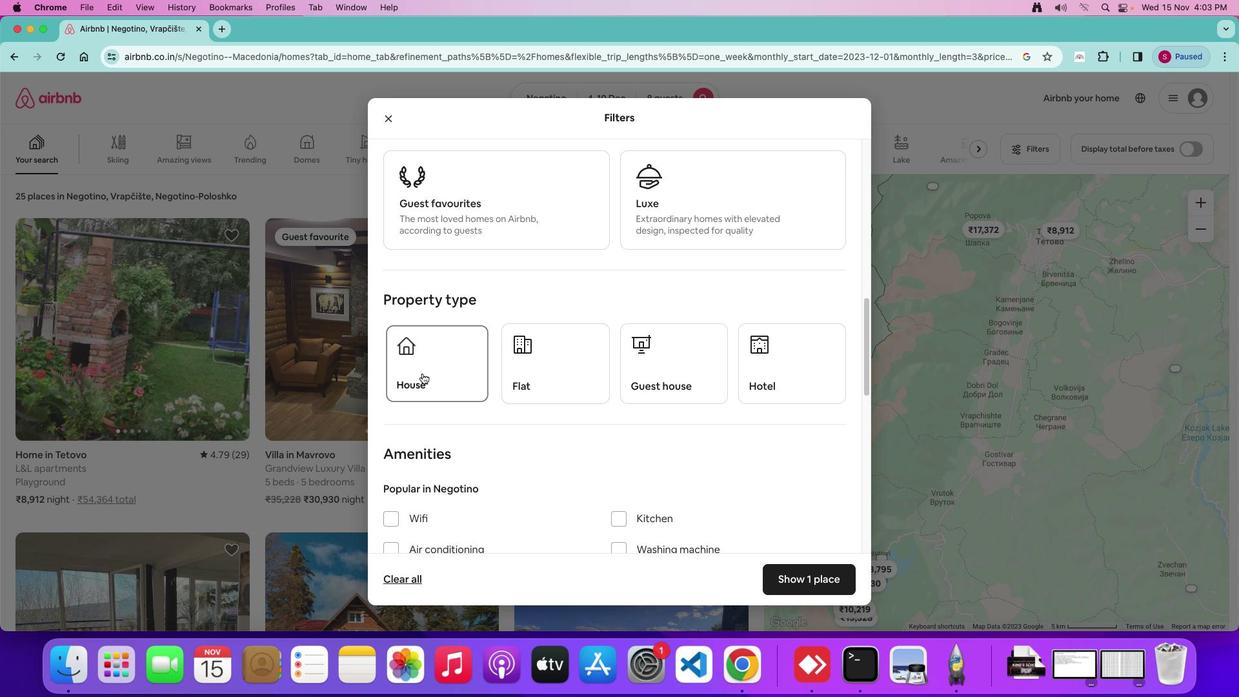 
Action: Mouse pressed left at (422, 373)
Screenshot: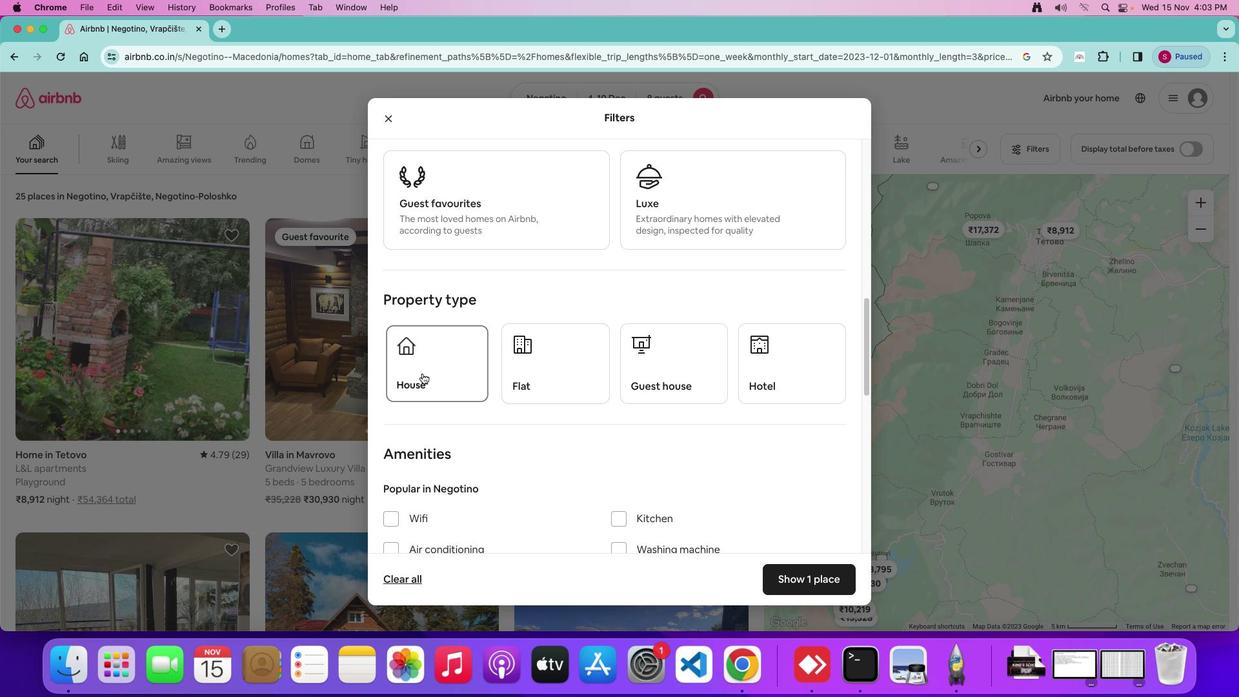 
Action: Mouse moved to (652, 411)
Screenshot: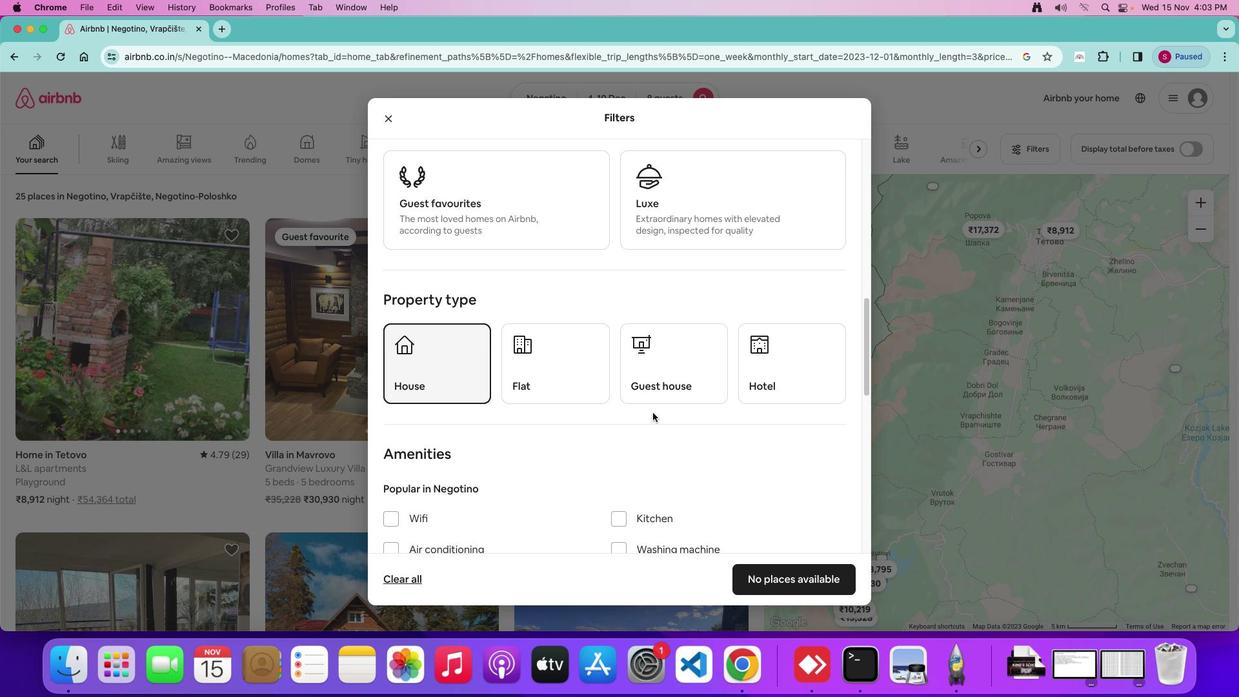
Action: Mouse scrolled (652, 411) with delta (0, 0)
Screenshot: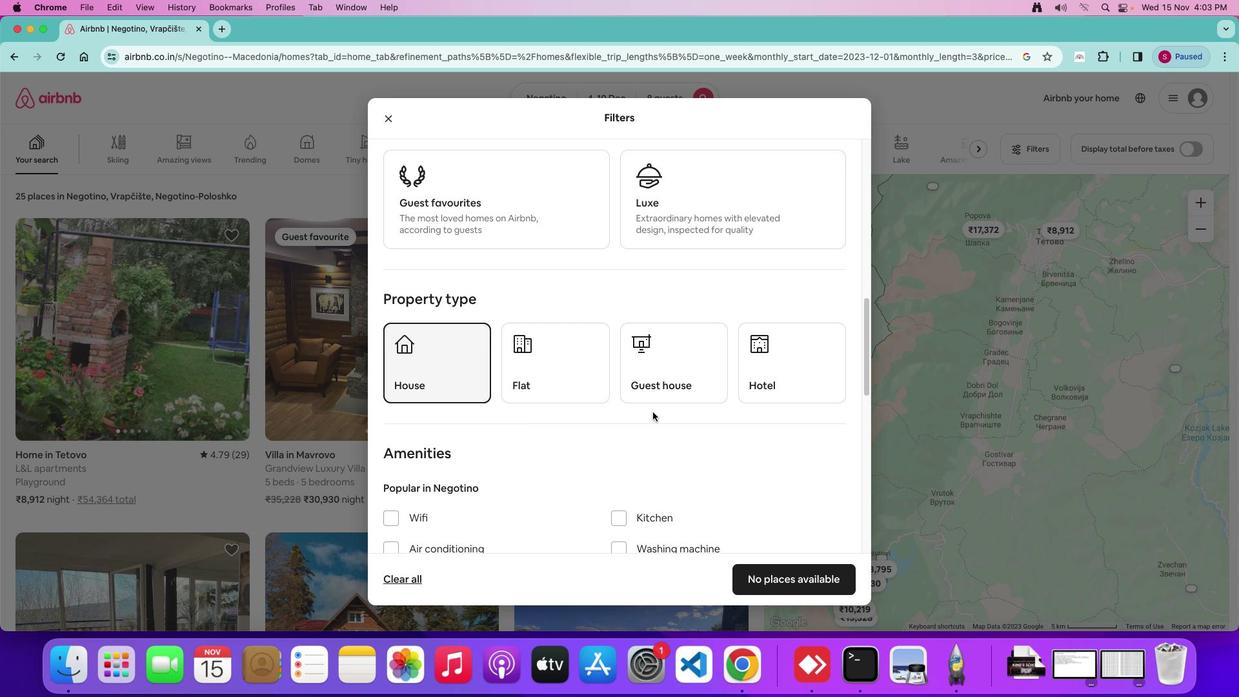 
Action: Mouse moved to (652, 411)
Screenshot: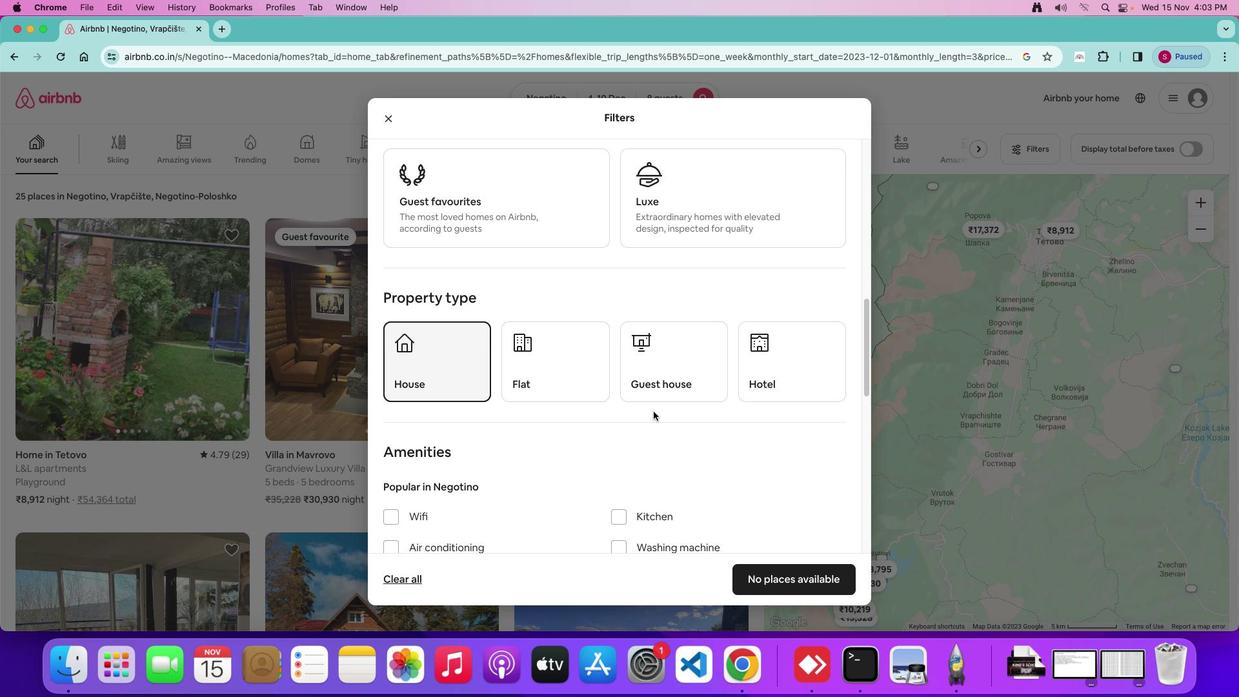 
Action: Mouse scrolled (652, 411) with delta (0, 0)
Screenshot: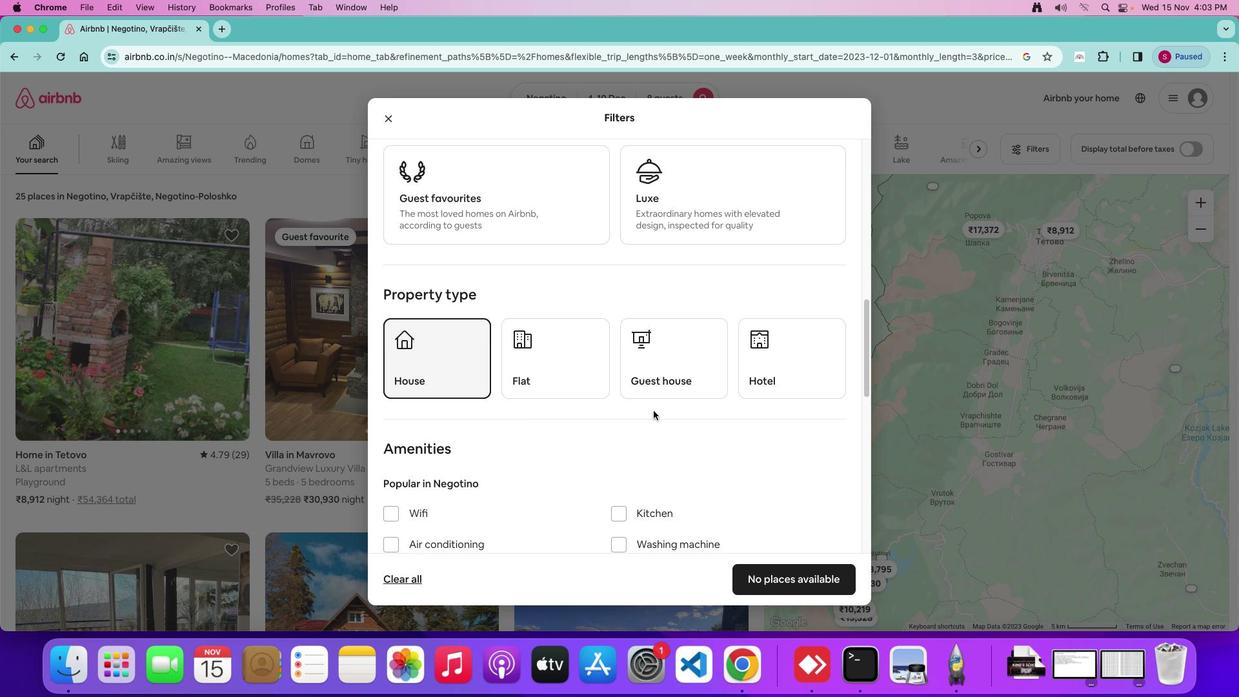 
Action: Mouse moved to (653, 411)
Screenshot: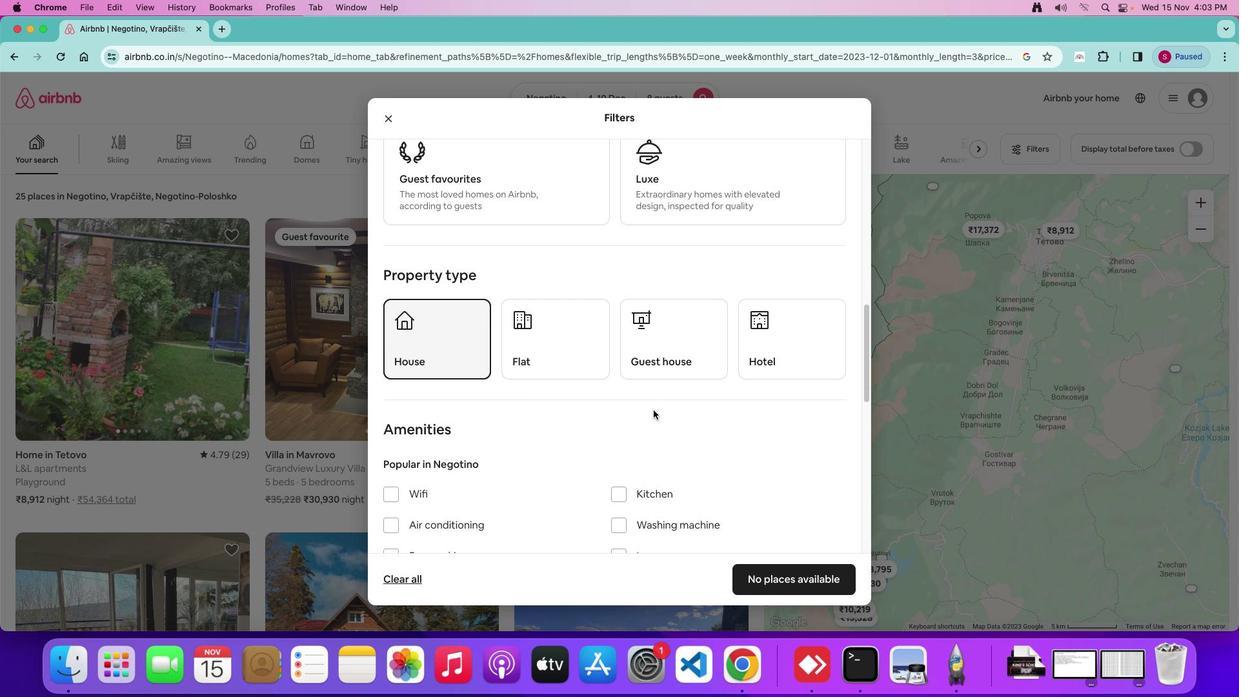 
Action: Mouse scrolled (653, 411) with delta (0, -1)
Screenshot: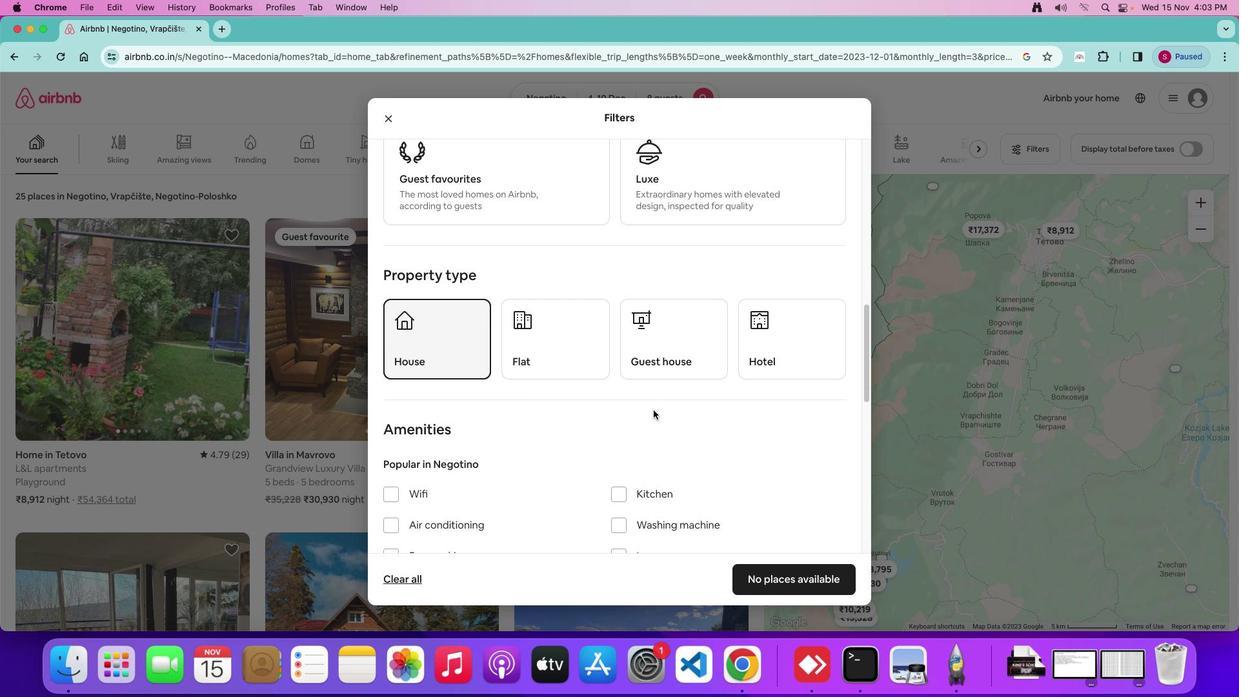 
Action: Mouse moved to (655, 401)
Screenshot: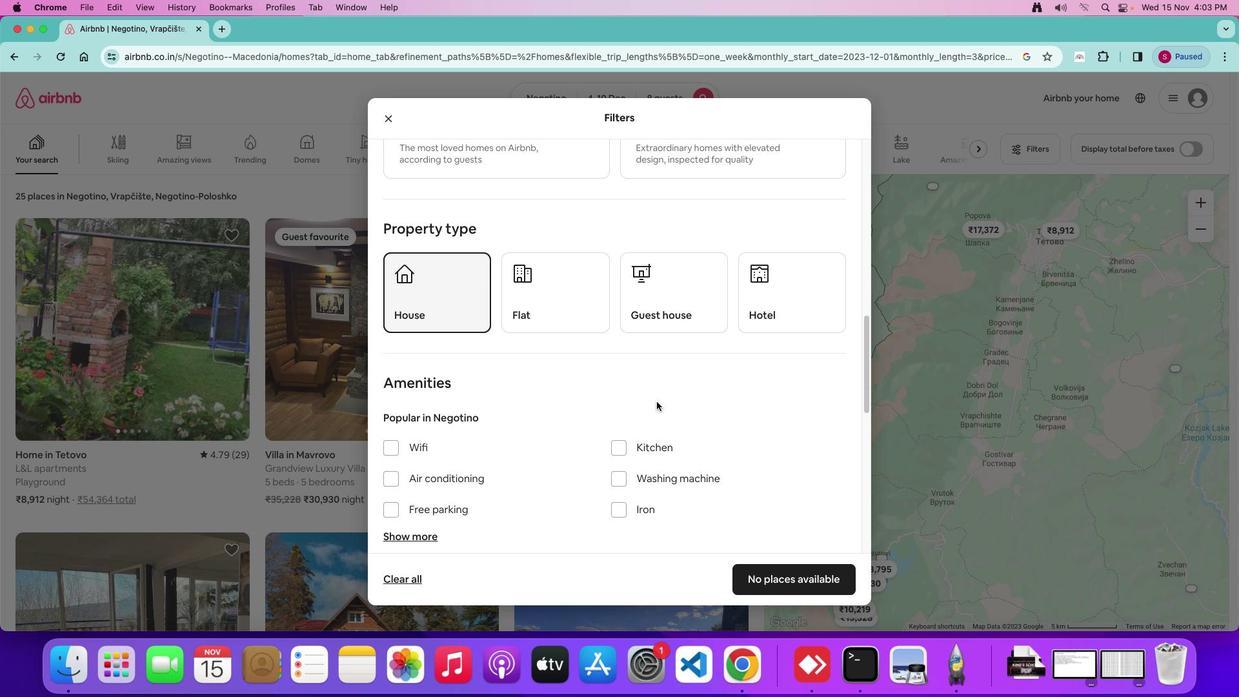 
Action: Mouse scrolled (655, 401) with delta (0, 0)
Screenshot: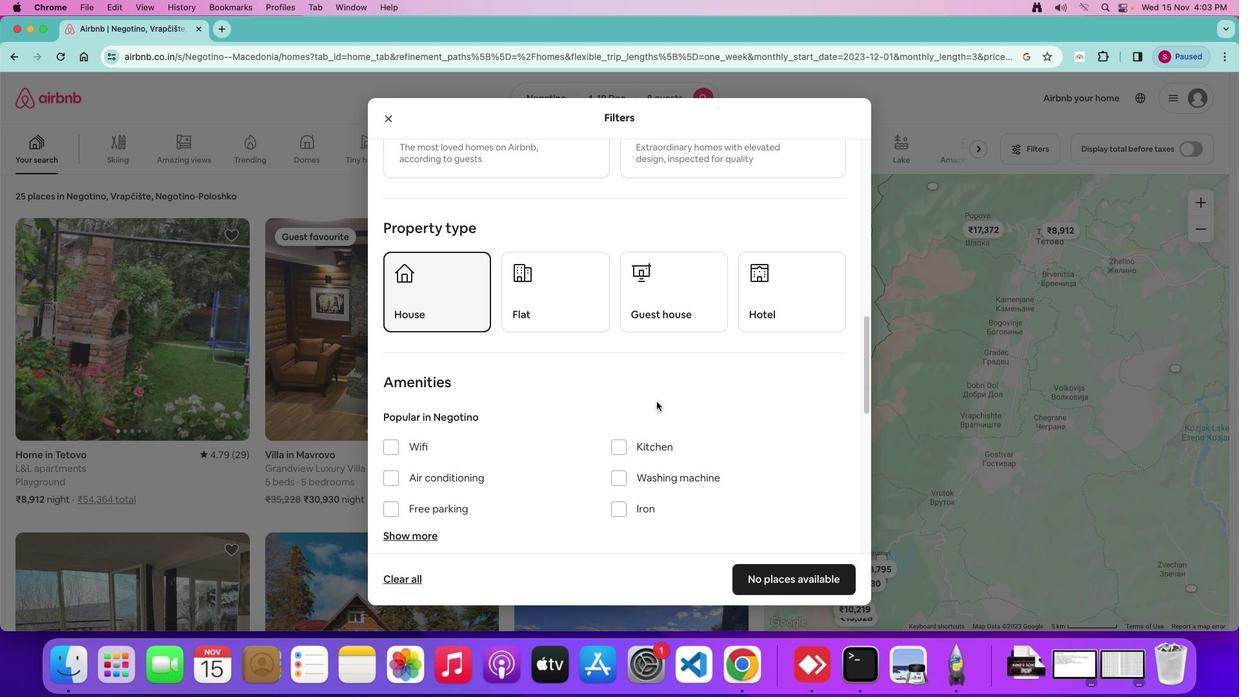 
Action: Mouse scrolled (655, 401) with delta (0, 0)
Screenshot: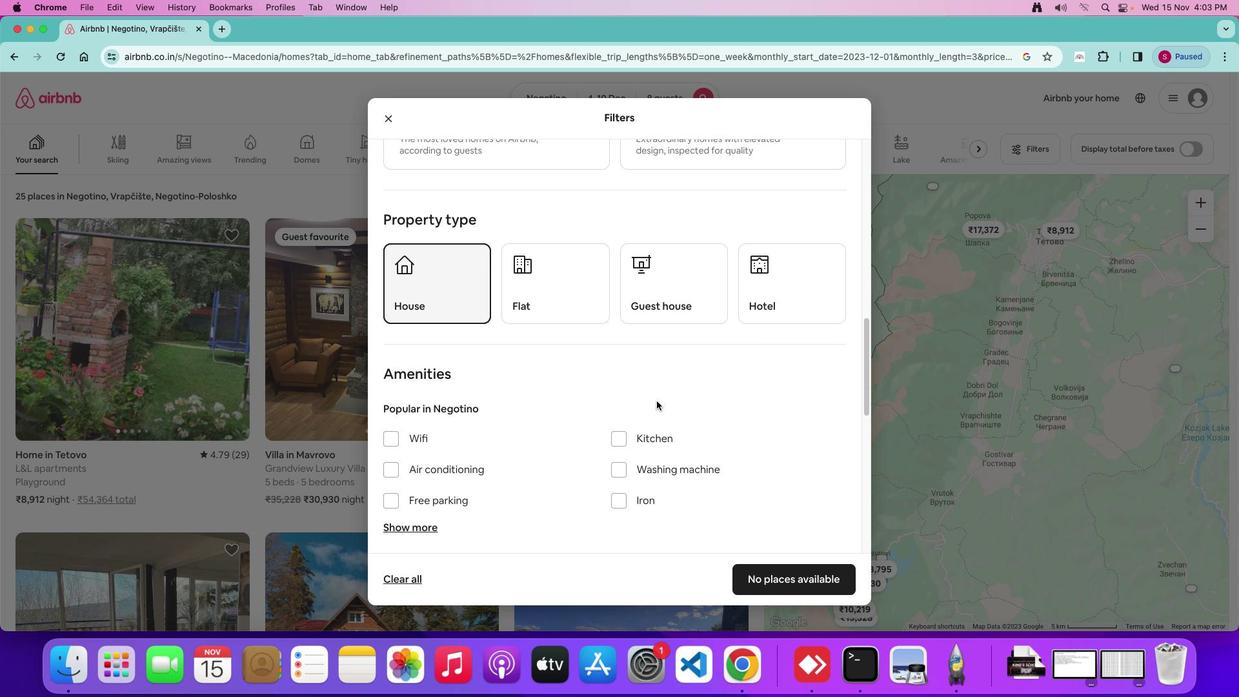 
Action: Mouse moved to (655, 400)
Screenshot: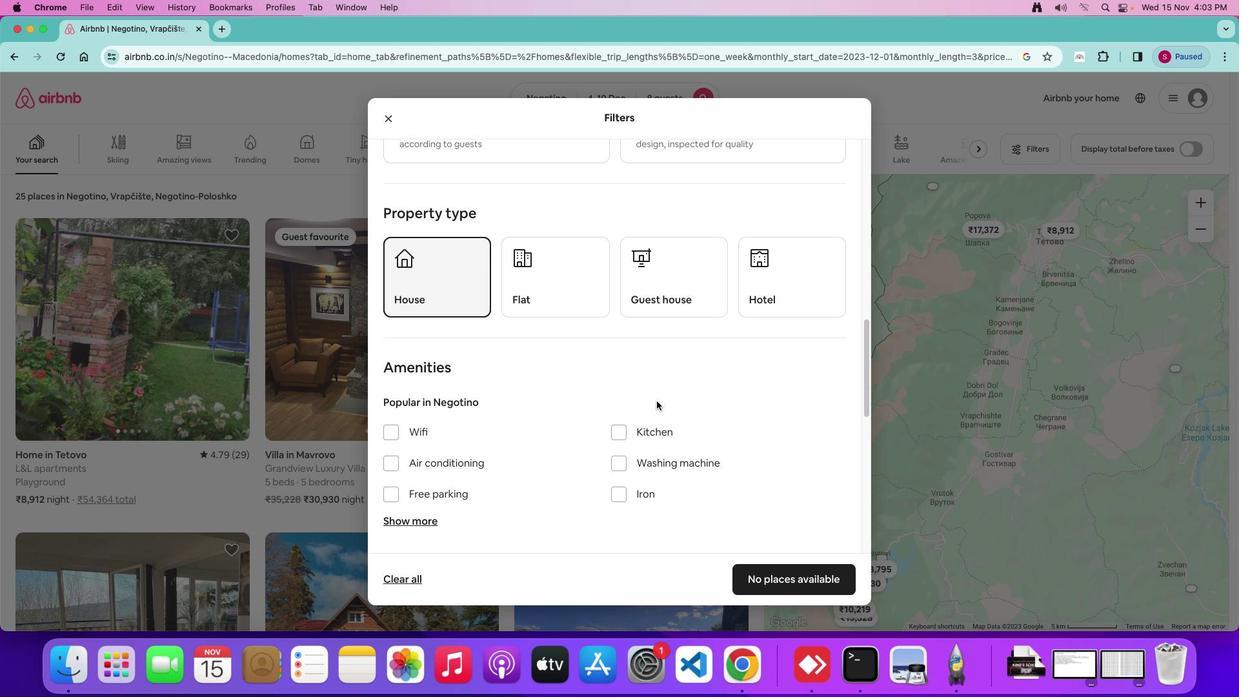
Action: Mouse scrolled (655, 400) with delta (0, 0)
Screenshot: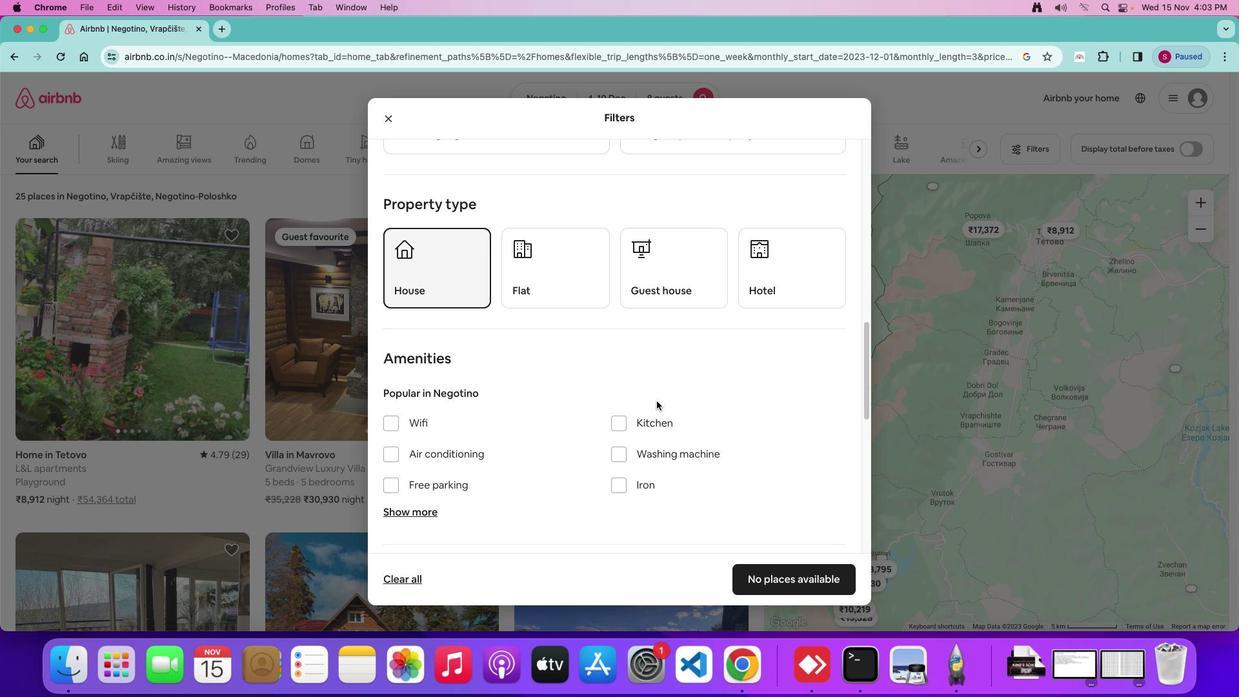 
Action: Mouse scrolled (655, 400) with delta (0, 0)
Screenshot: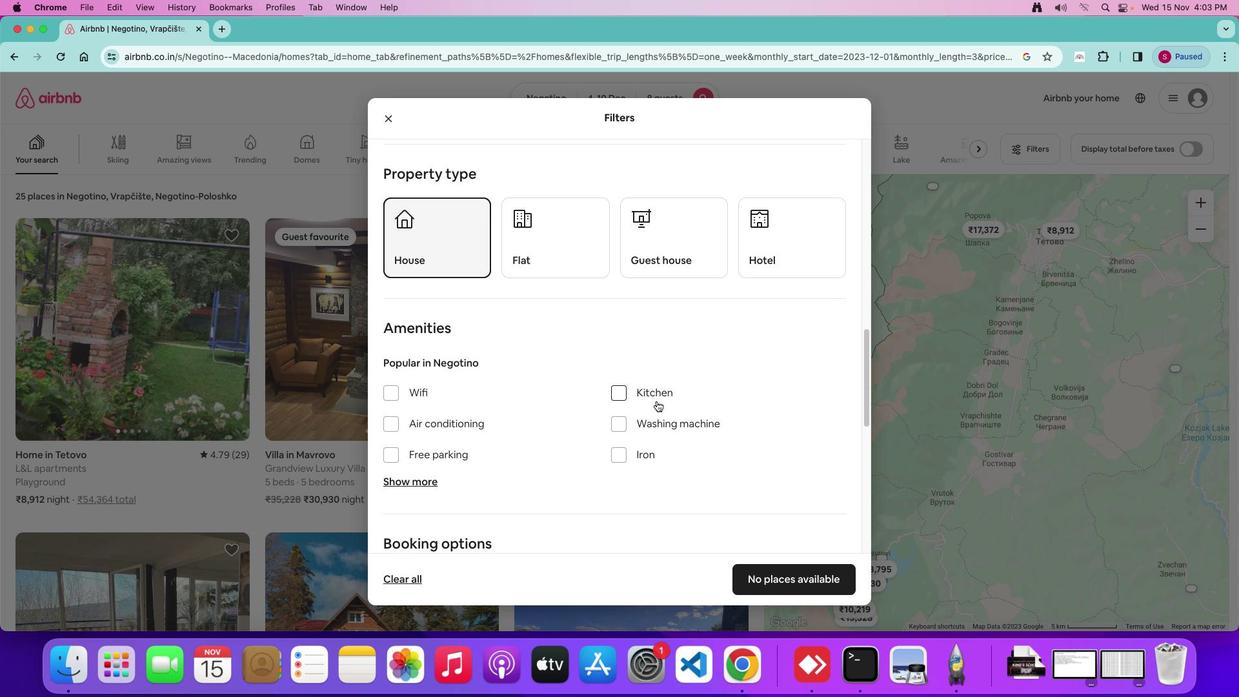 
Action: Mouse scrolled (655, 400) with delta (0, 0)
Screenshot: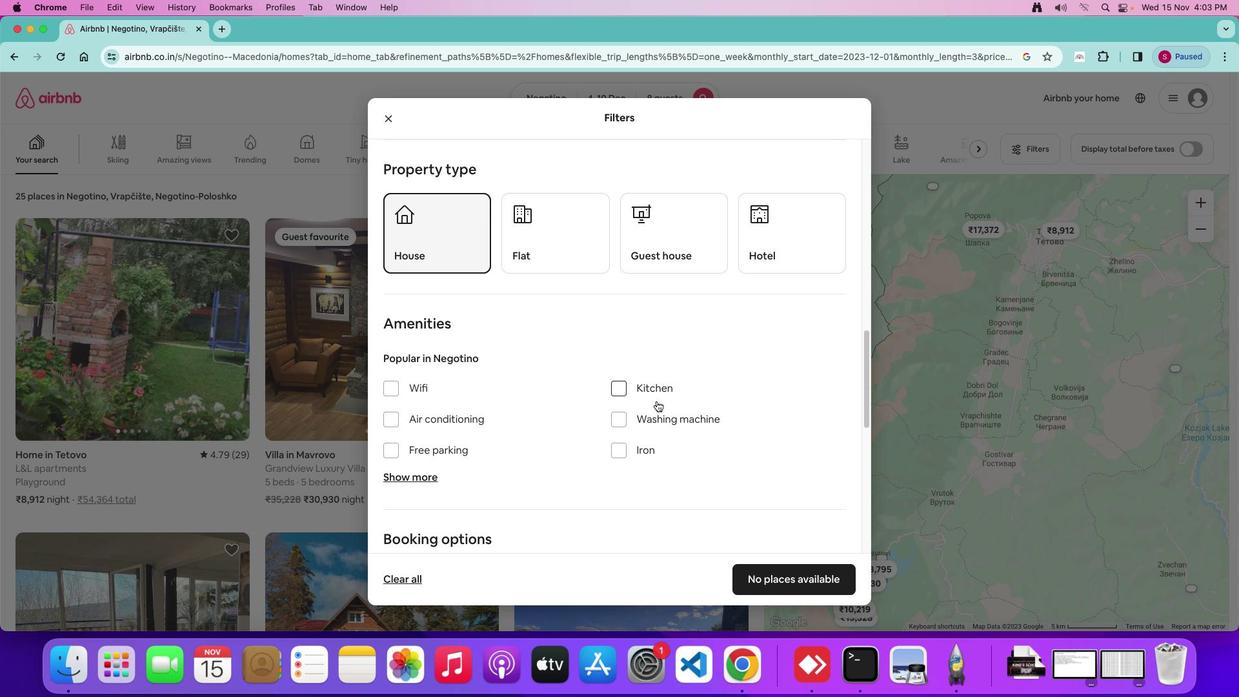 
Action: Mouse scrolled (655, 400) with delta (0, -1)
Screenshot: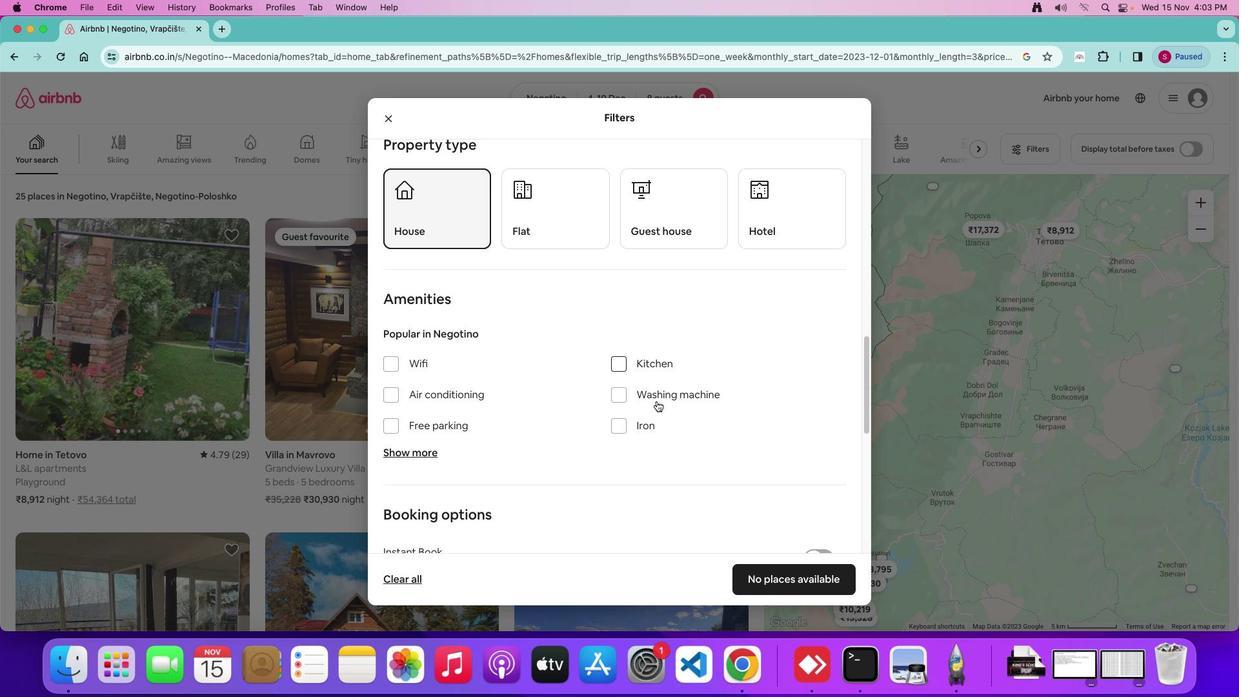 
Action: Mouse moved to (397, 305)
Screenshot: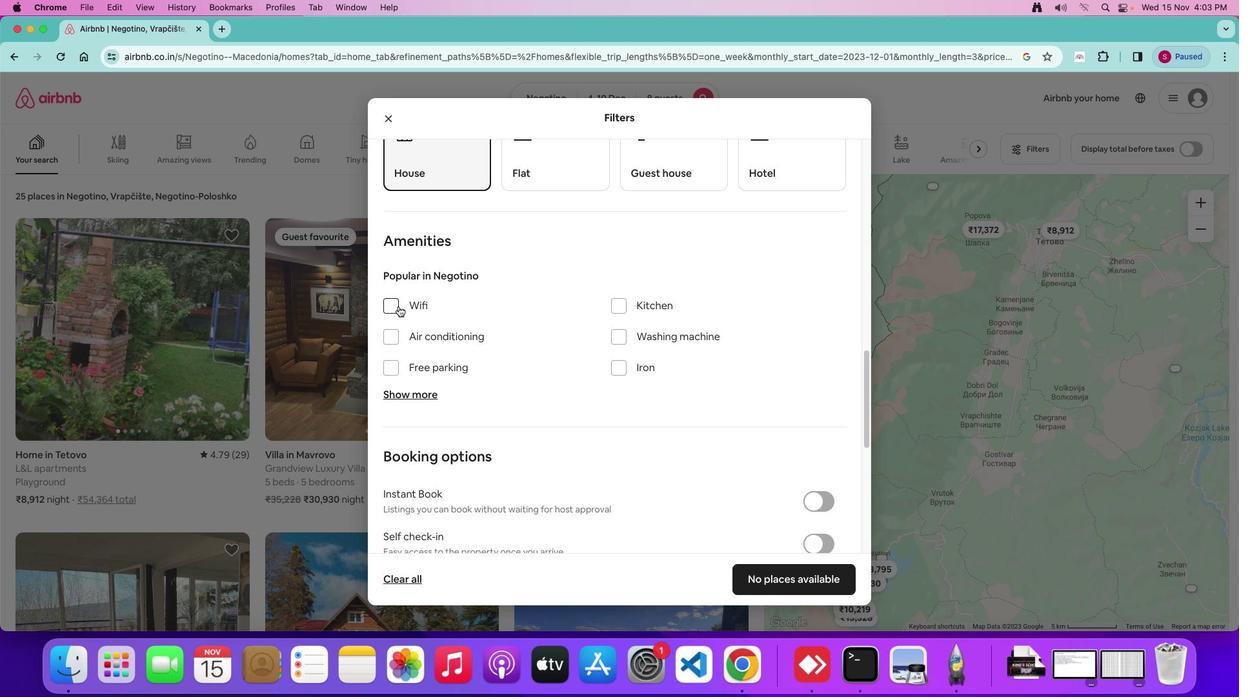 
Action: Mouse pressed left at (397, 305)
Screenshot: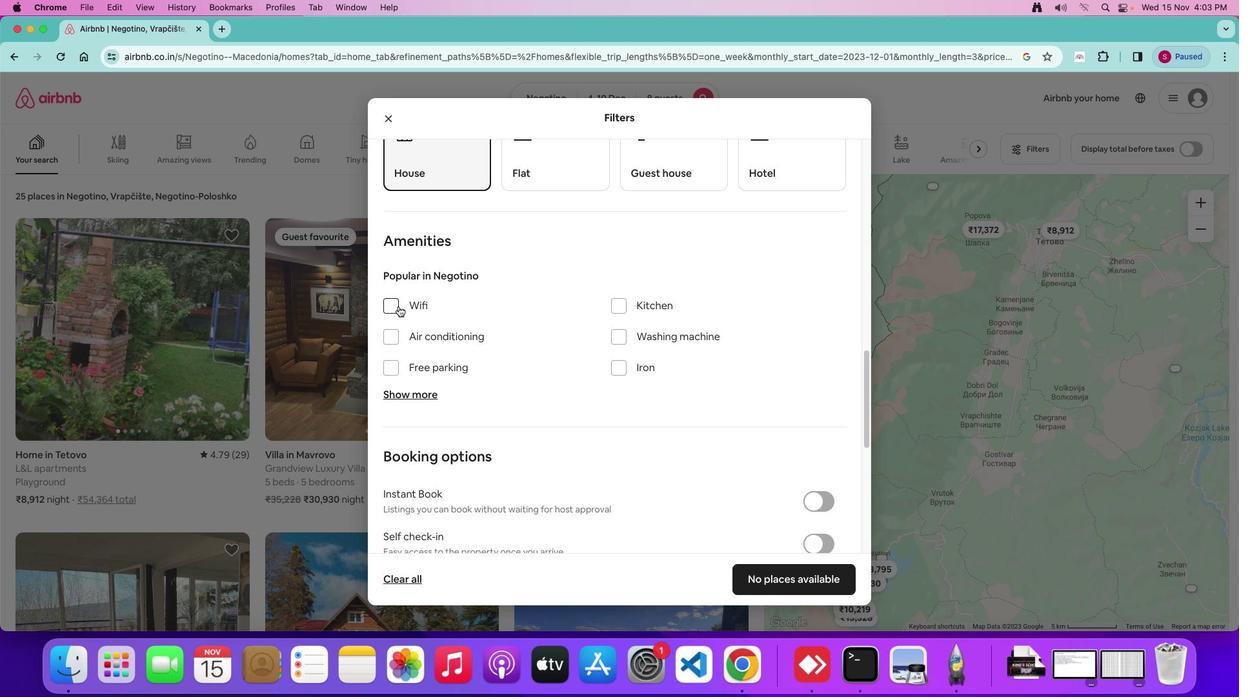 
Action: Mouse moved to (390, 365)
Screenshot: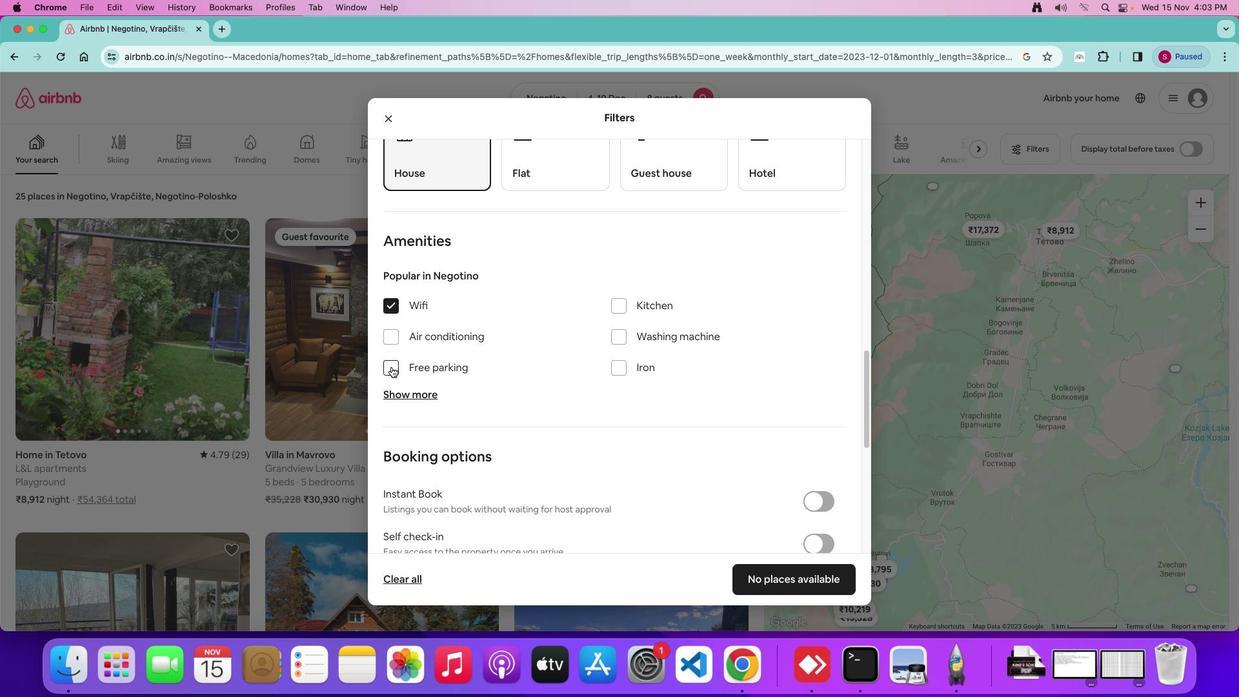 
Action: Mouse pressed left at (390, 365)
Screenshot: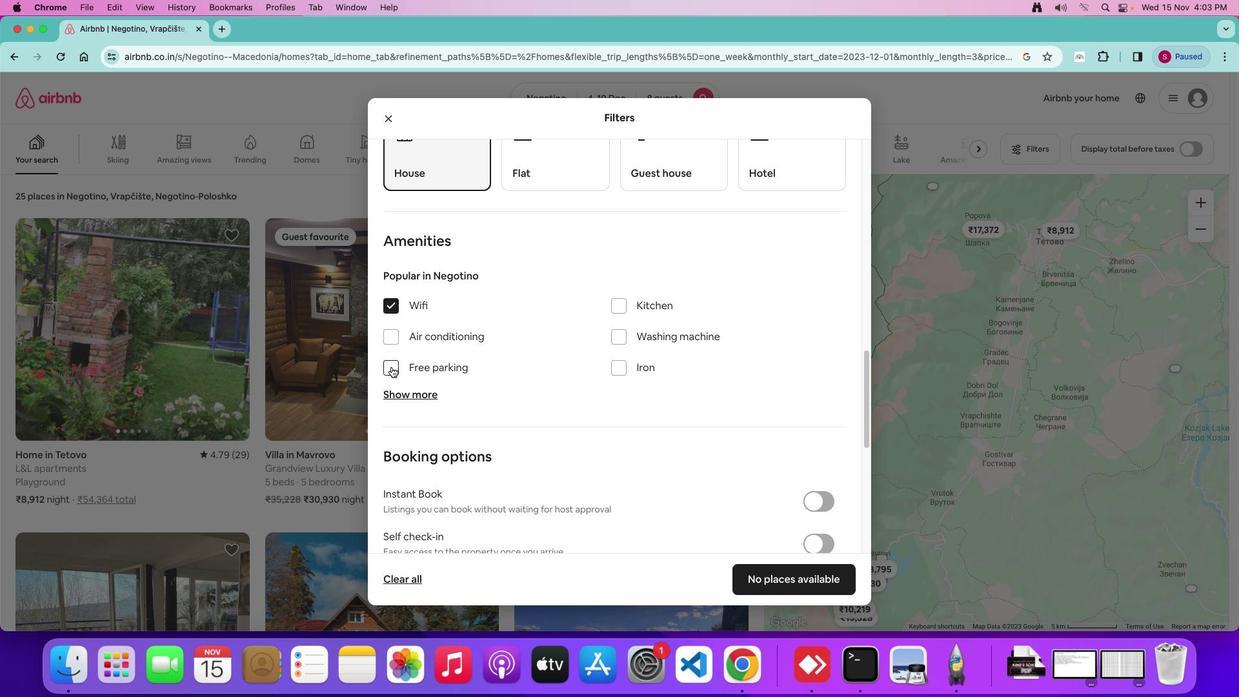 
Action: Mouse moved to (412, 395)
Screenshot: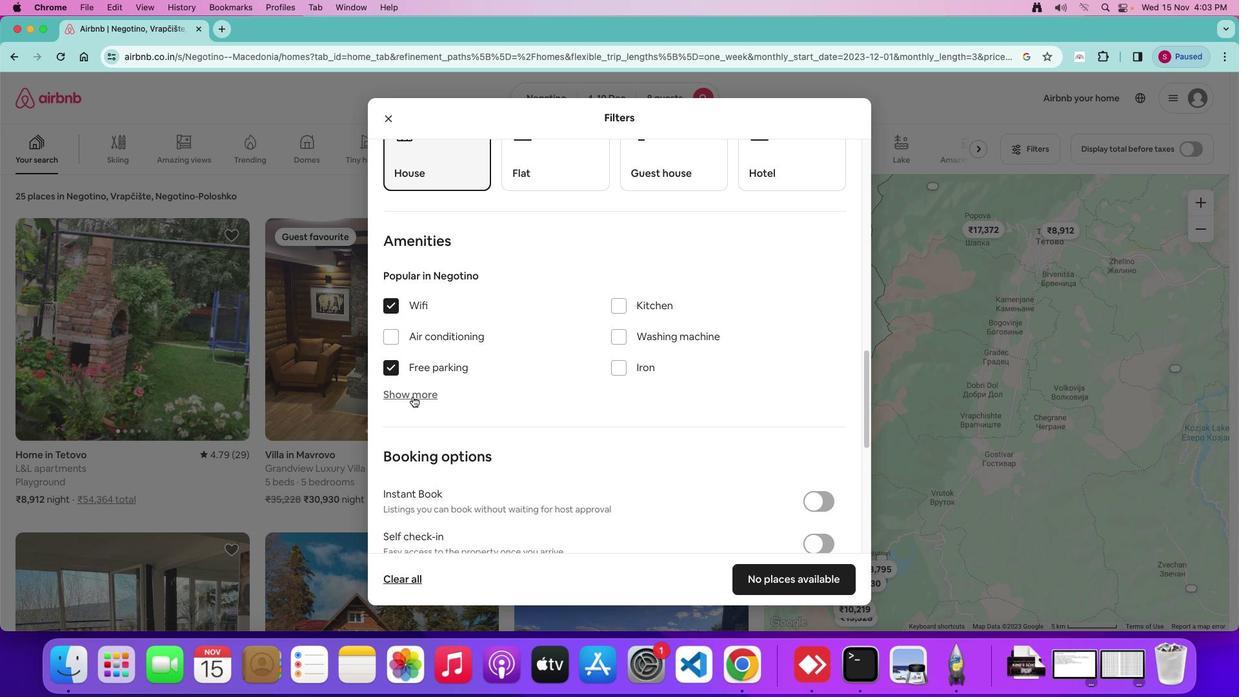 
Action: Mouse pressed left at (412, 395)
Screenshot: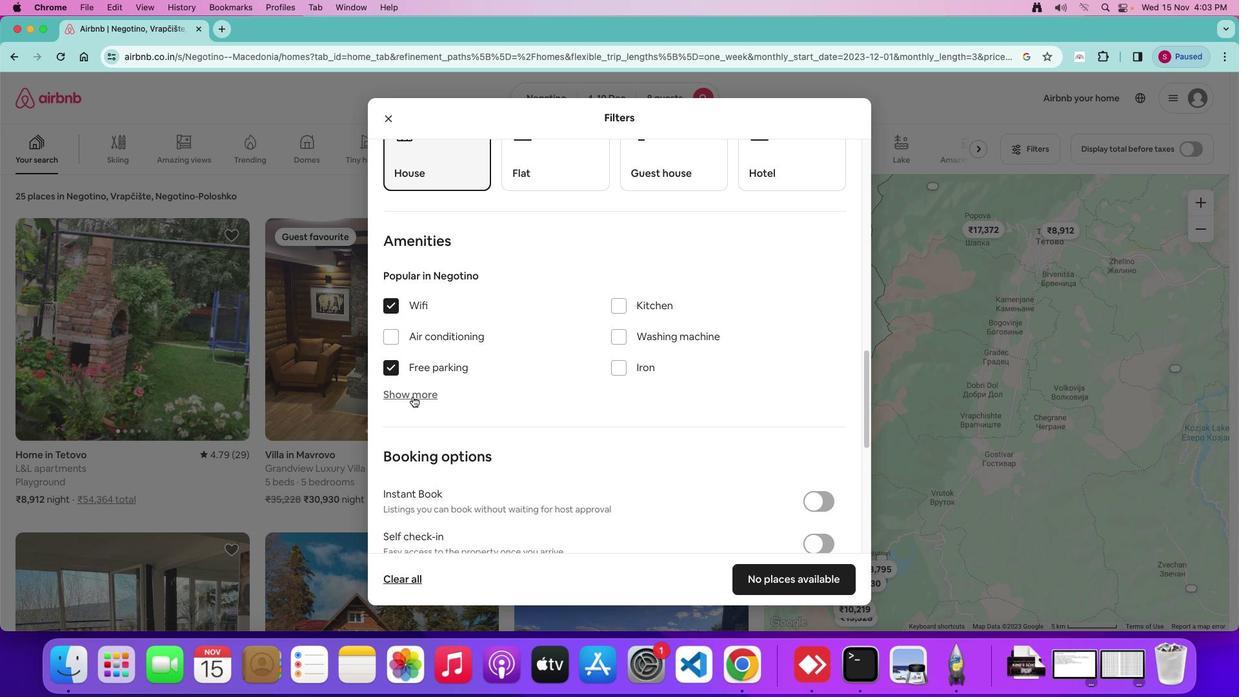 
Action: Mouse moved to (619, 431)
Screenshot: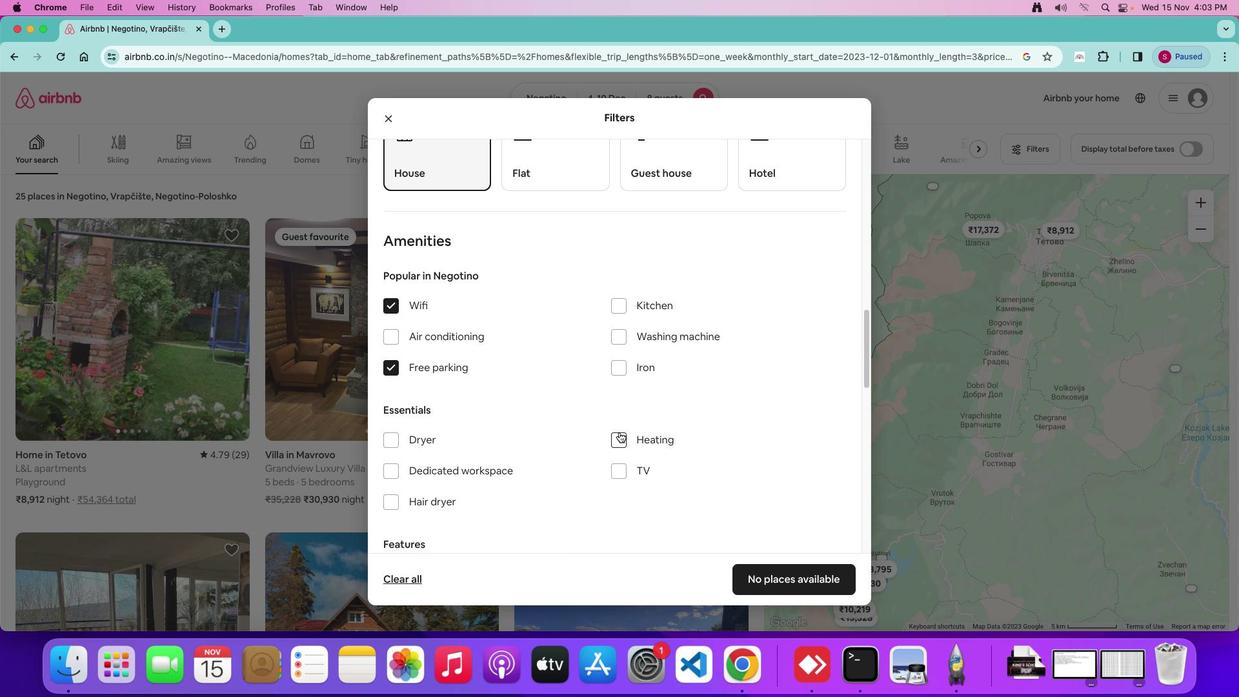 
Action: Mouse scrolled (619, 431) with delta (0, 0)
Screenshot: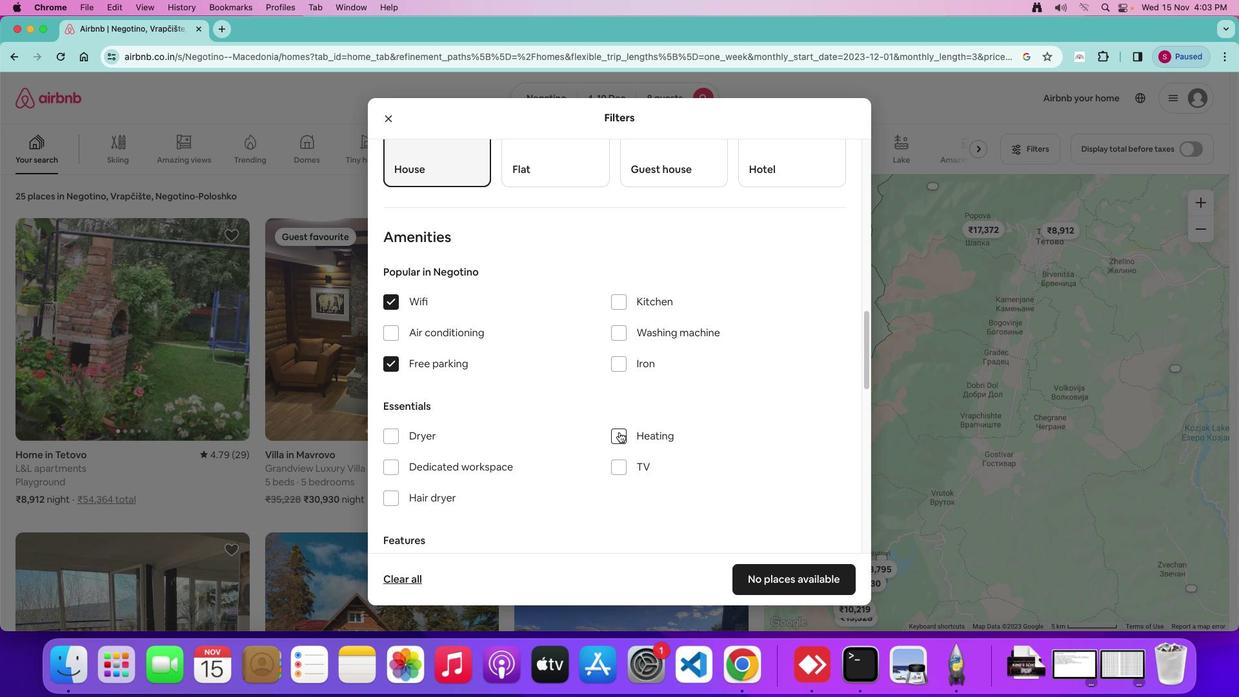 
Action: Mouse scrolled (619, 431) with delta (0, 0)
Screenshot: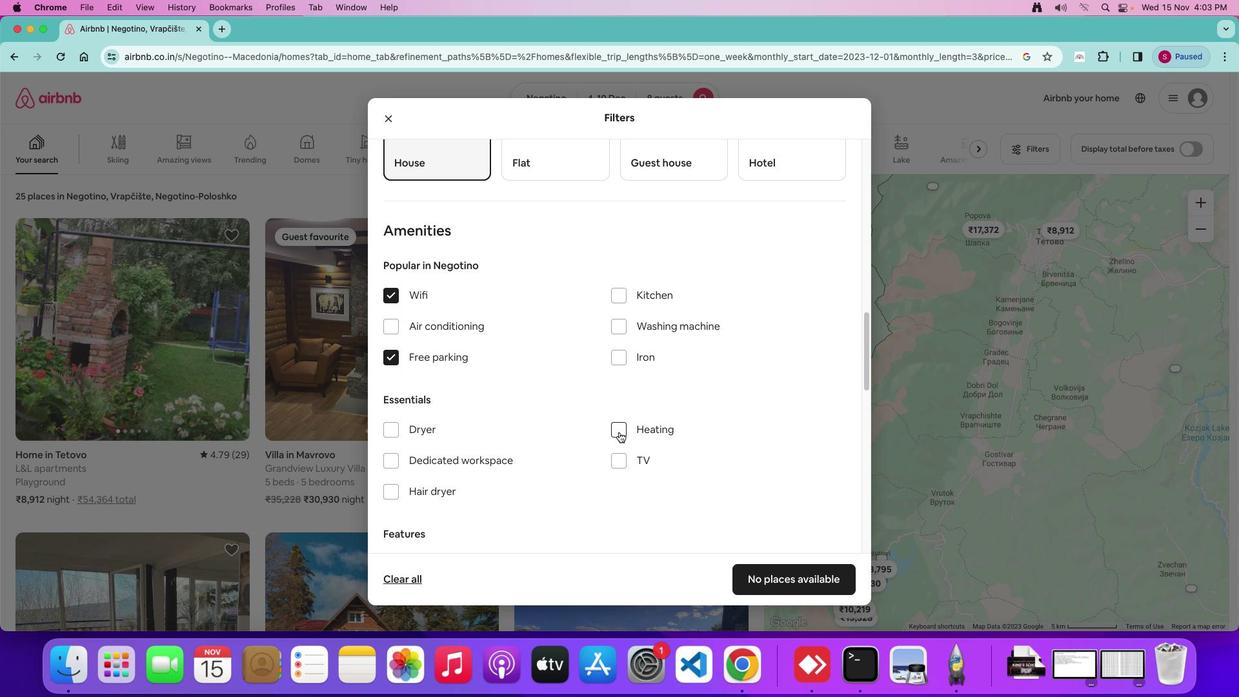 
Action: Mouse moved to (620, 445)
Screenshot: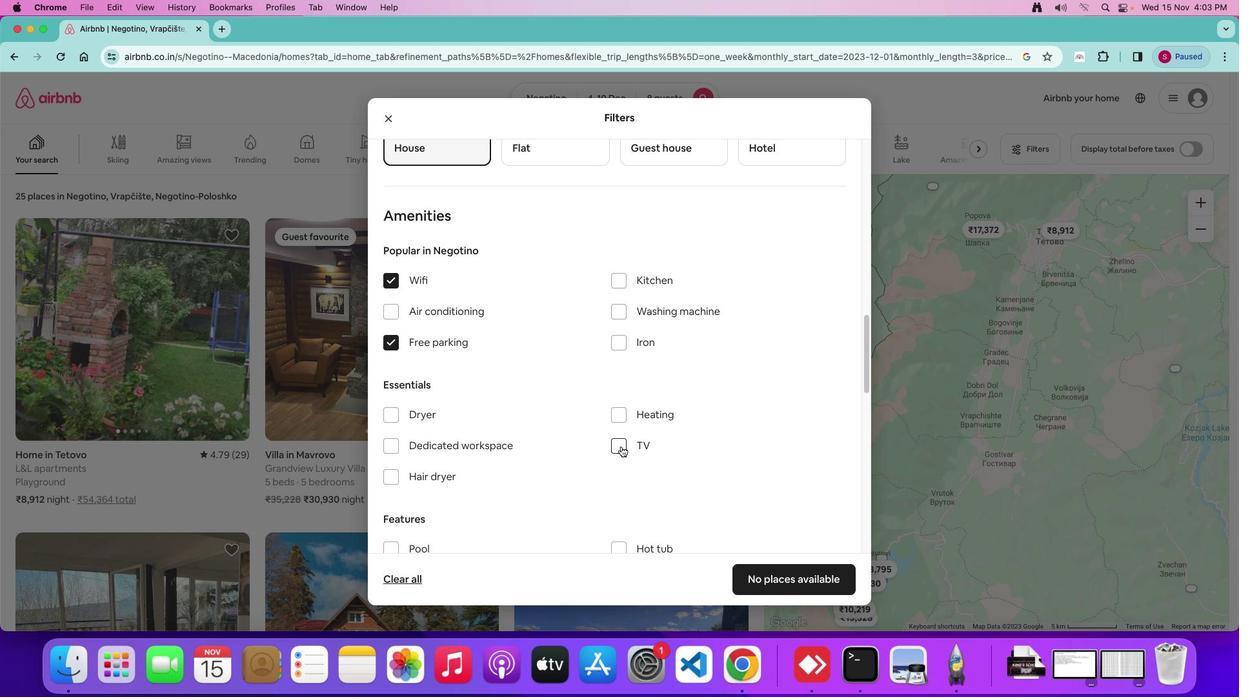 
Action: Mouse pressed left at (620, 445)
Screenshot: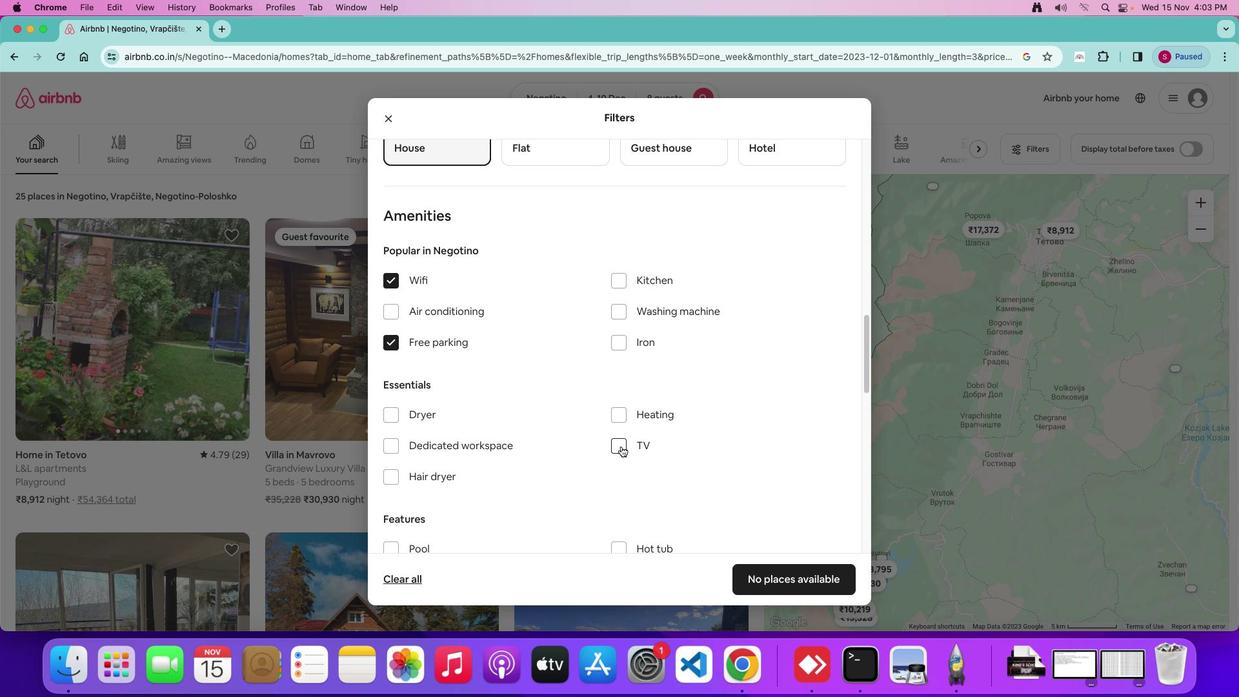
Action: Mouse moved to (621, 443)
Screenshot: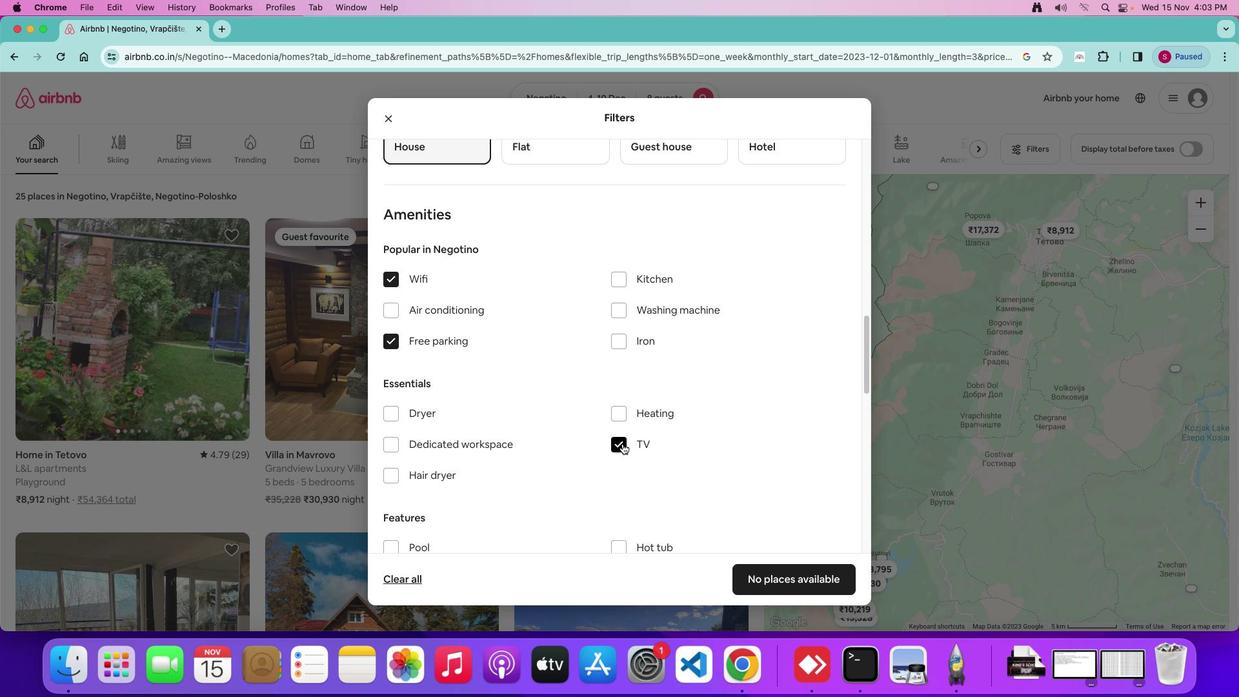 
Action: Mouse scrolled (621, 443) with delta (0, 0)
Screenshot: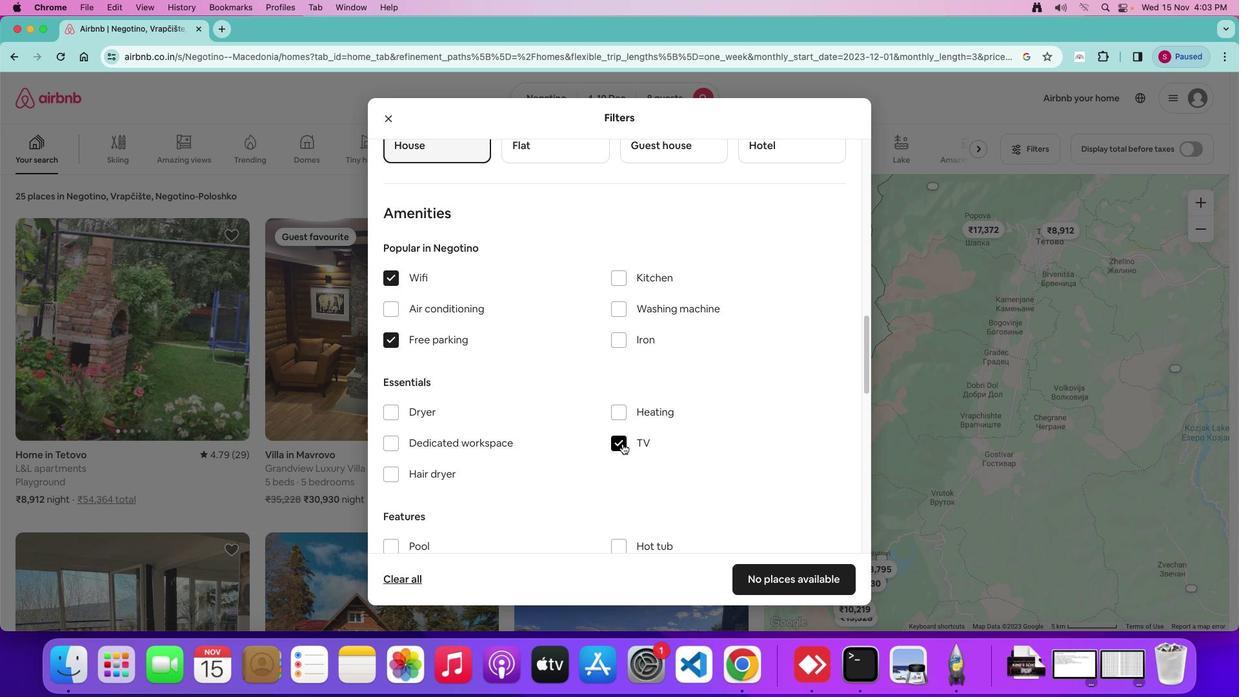 
Action: Mouse moved to (621, 442)
Screenshot: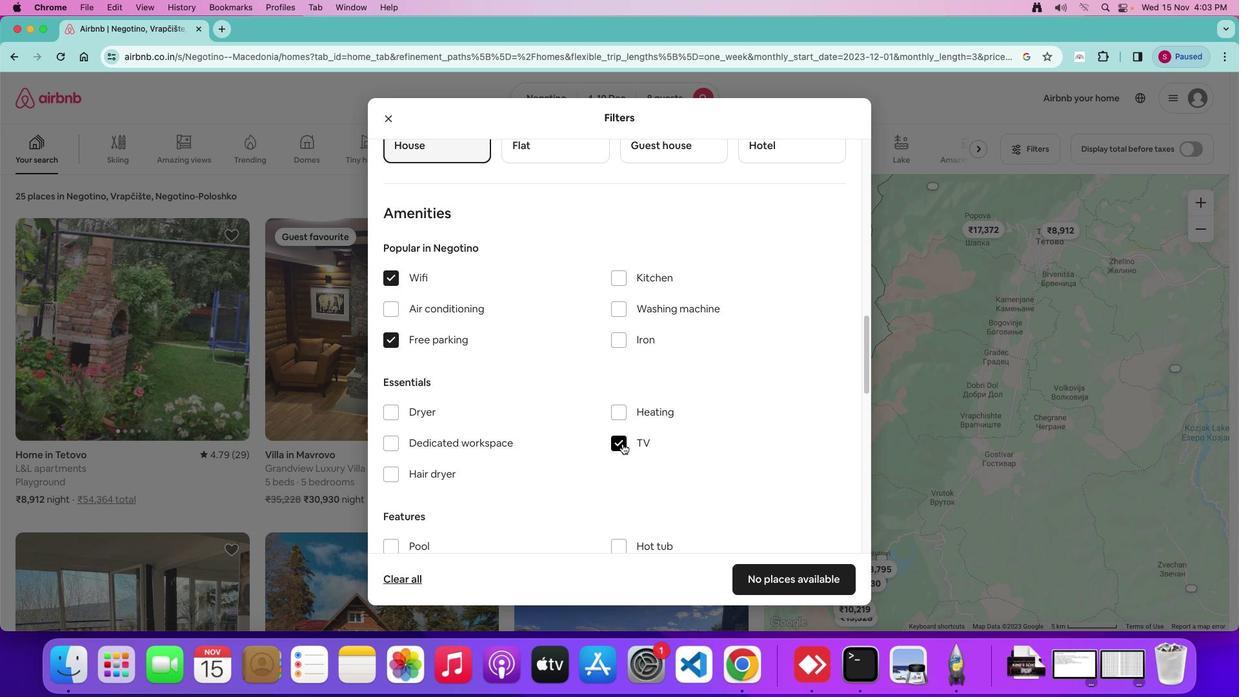 
Action: Mouse scrolled (621, 442) with delta (0, 0)
Screenshot: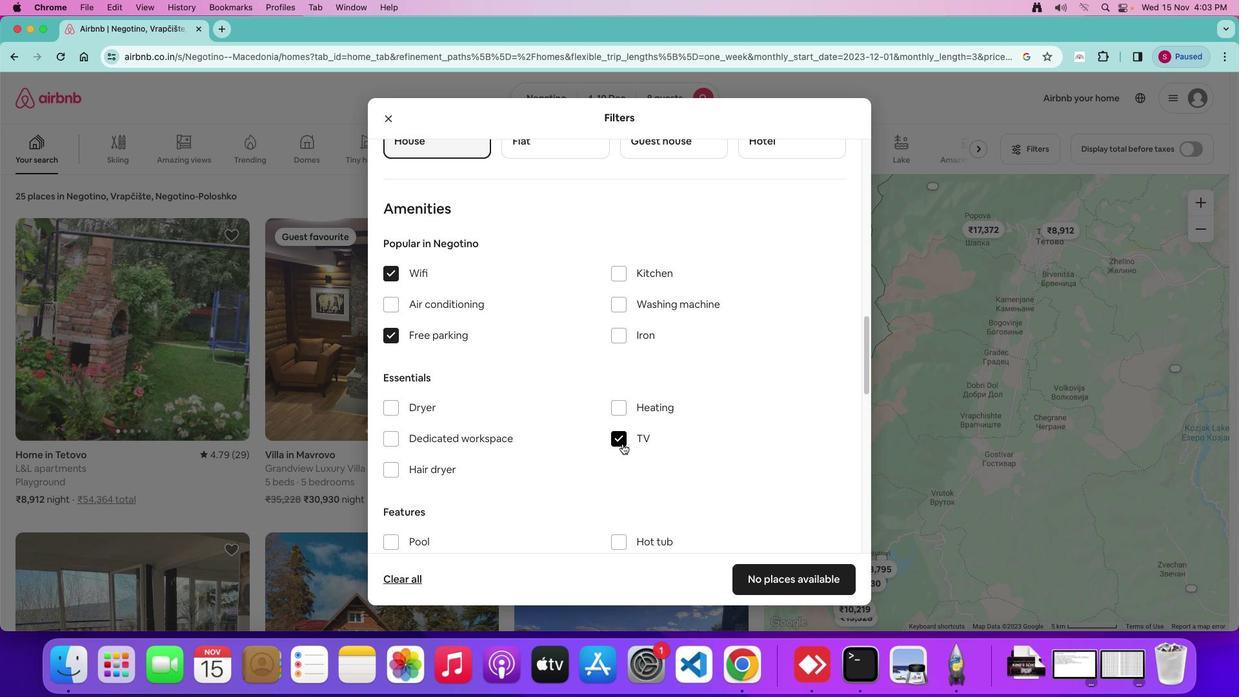 
Action: Mouse scrolled (621, 442) with delta (0, 0)
Screenshot: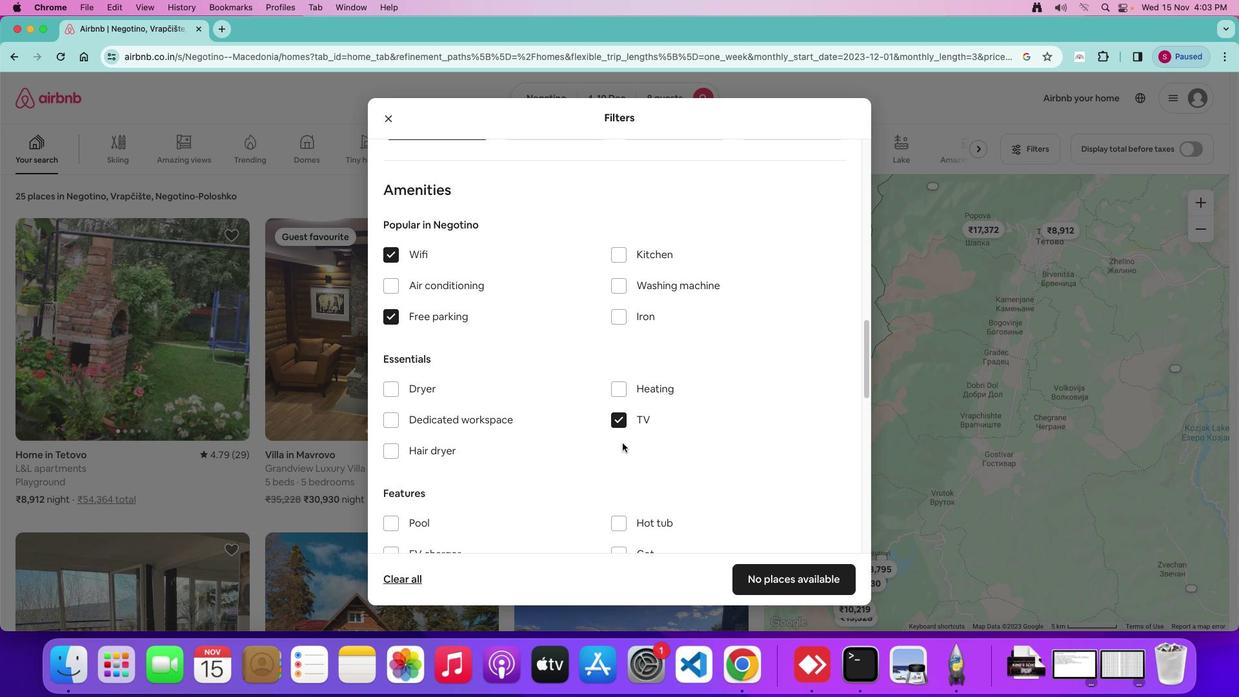 
Action: Mouse moved to (621, 442)
Screenshot: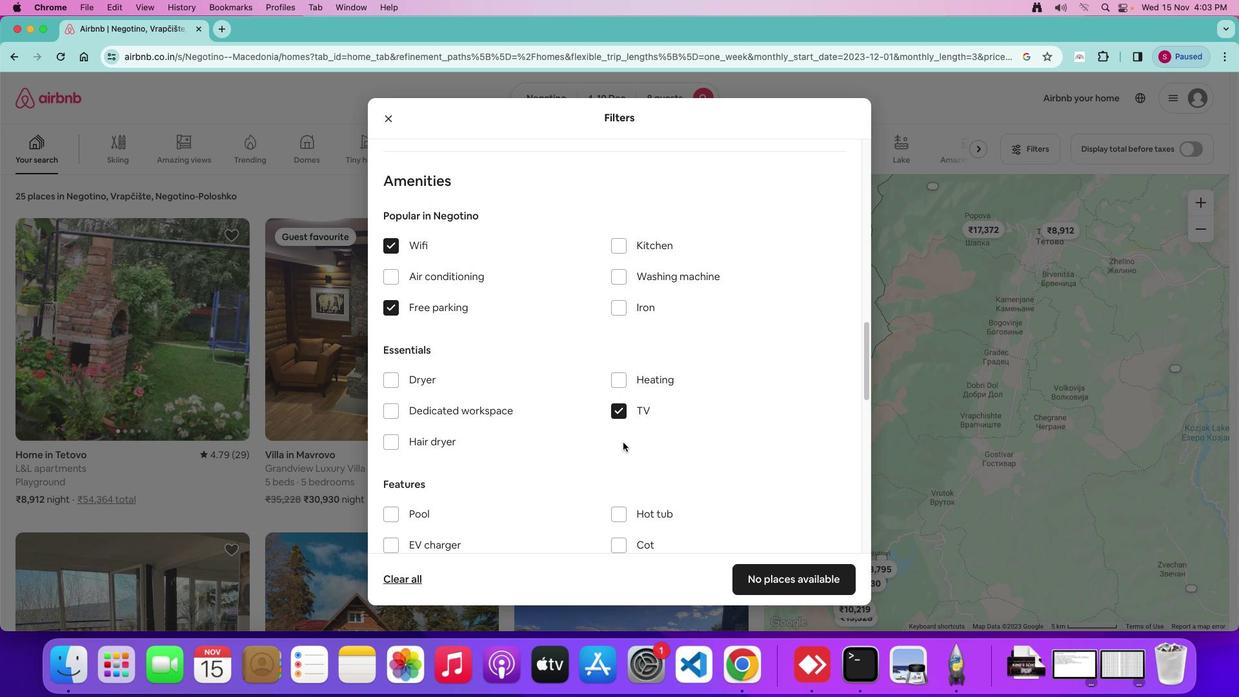 
Action: Mouse scrolled (621, 442) with delta (0, 0)
Screenshot: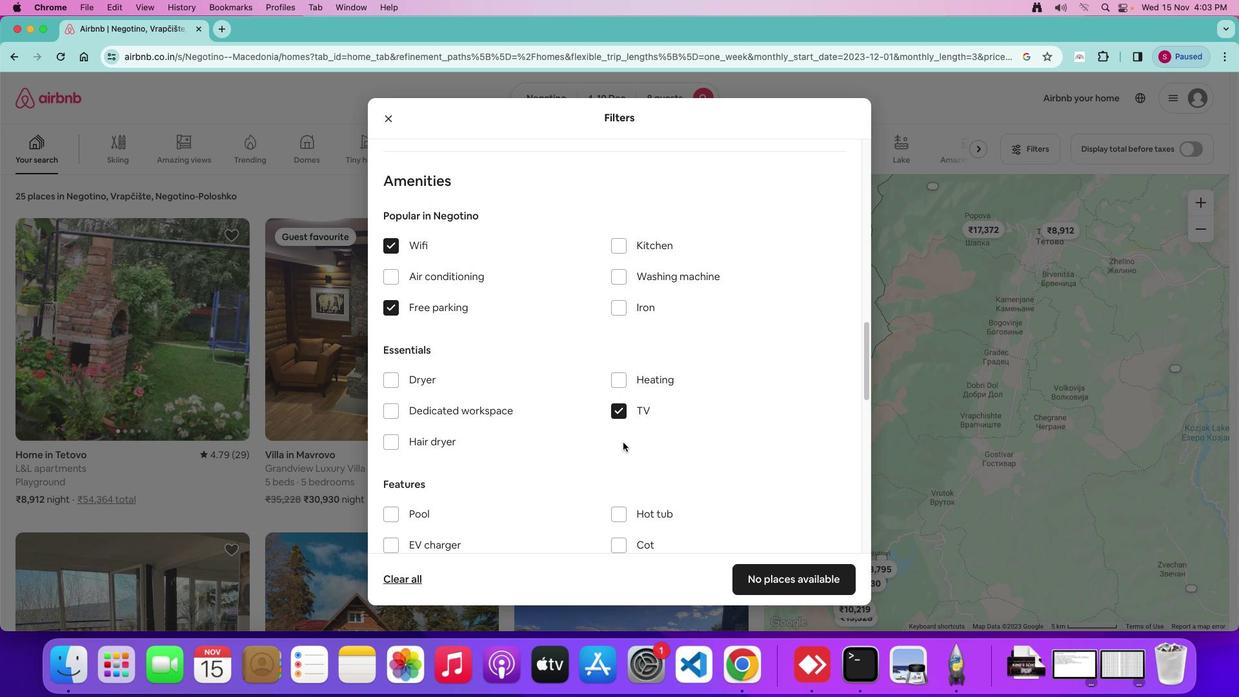 
Action: Mouse moved to (622, 442)
Screenshot: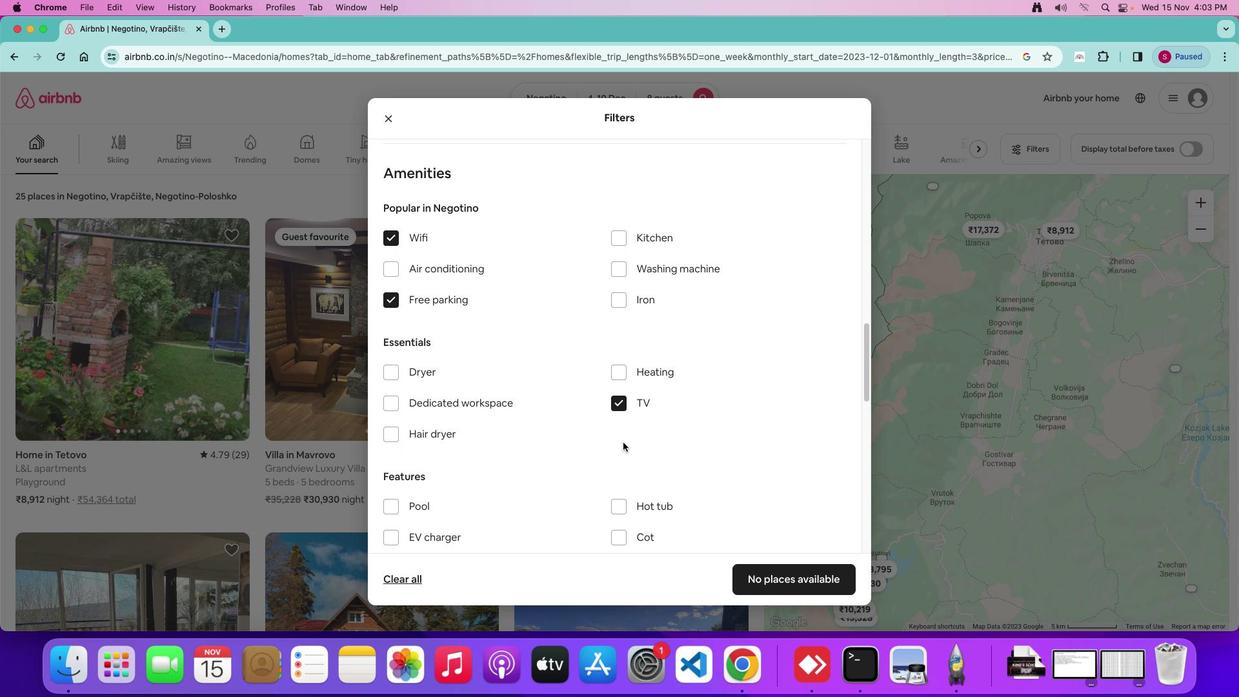 
Action: Mouse scrolled (622, 442) with delta (0, 0)
Screenshot: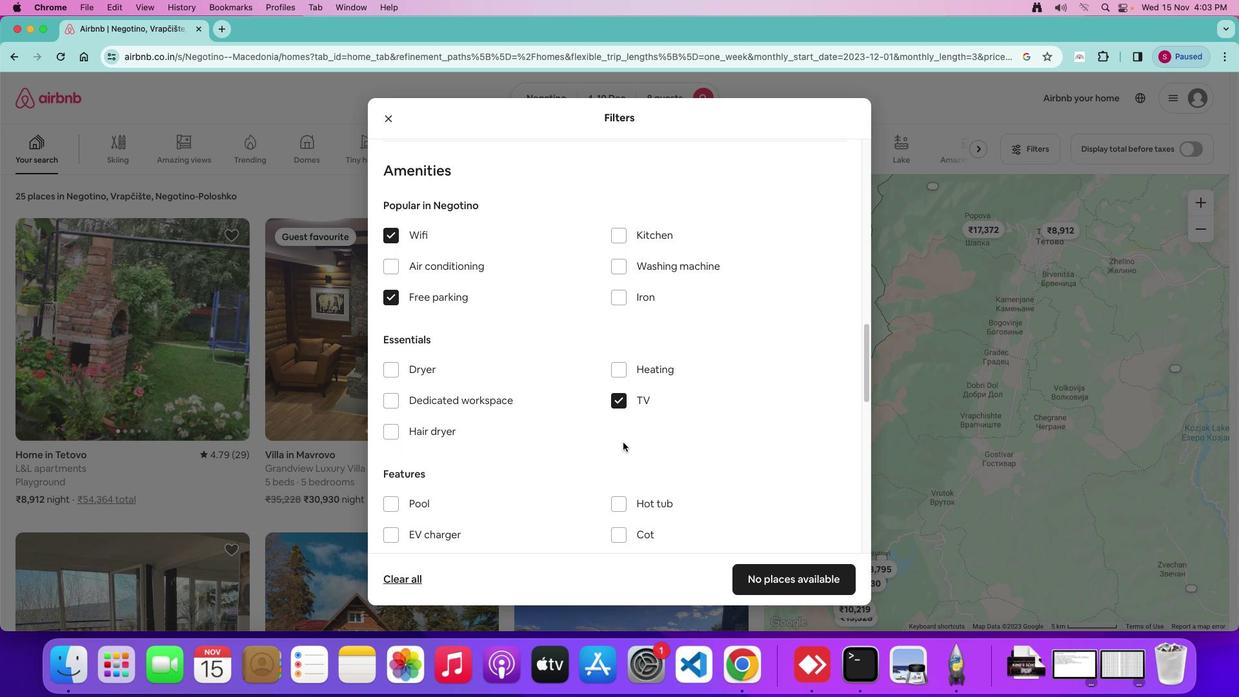 
Action: Mouse moved to (625, 435)
Screenshot: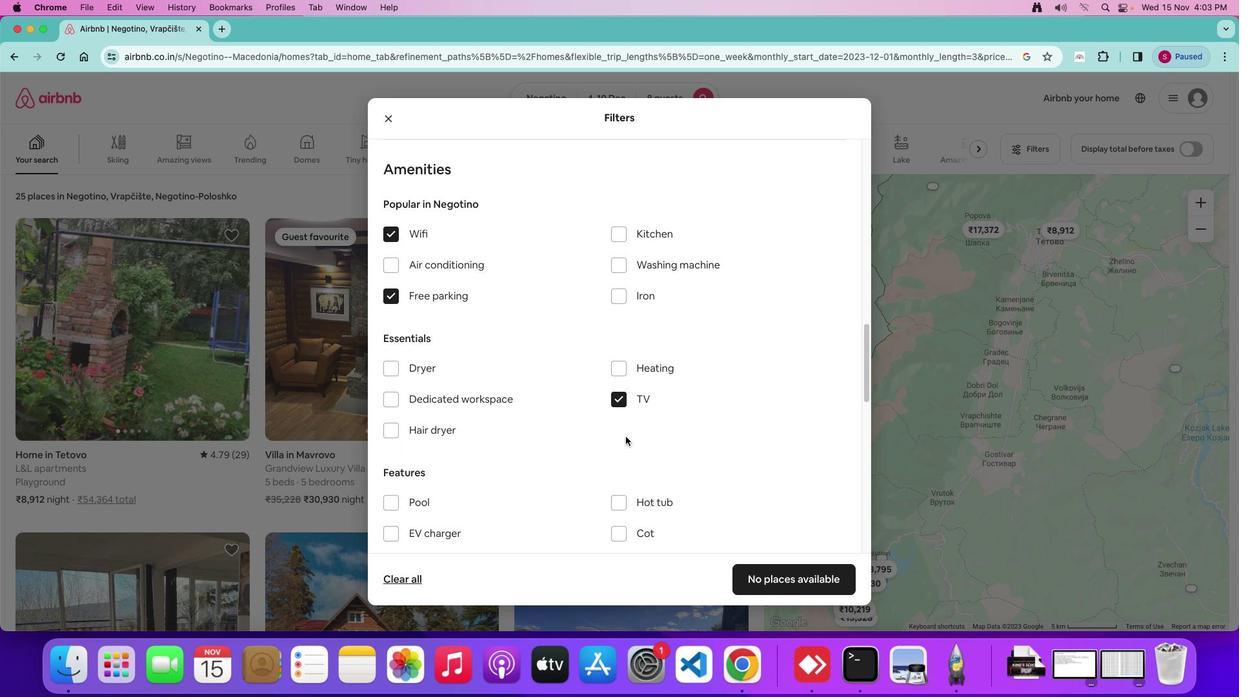 
Action: Mouse scrolled (625, 435) with delta (0, 0)
Screenshot: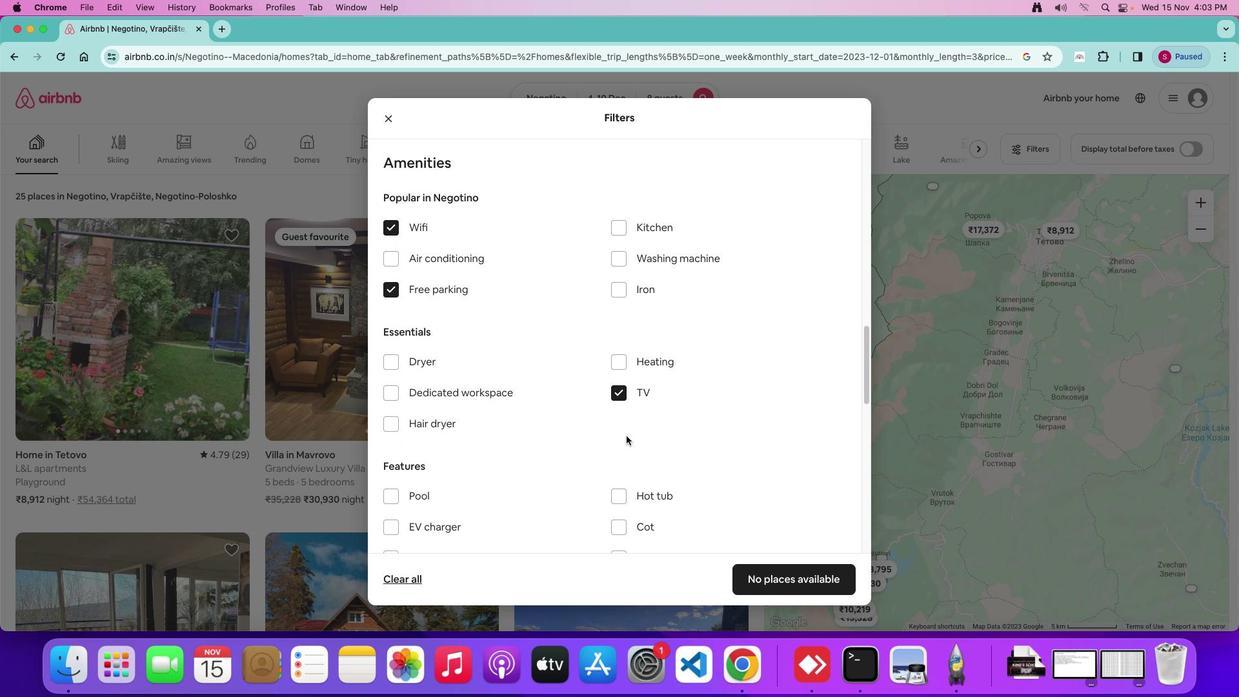 
Action: Mouse scrolled (625, 435) with delta (0, 0)
Screenshot: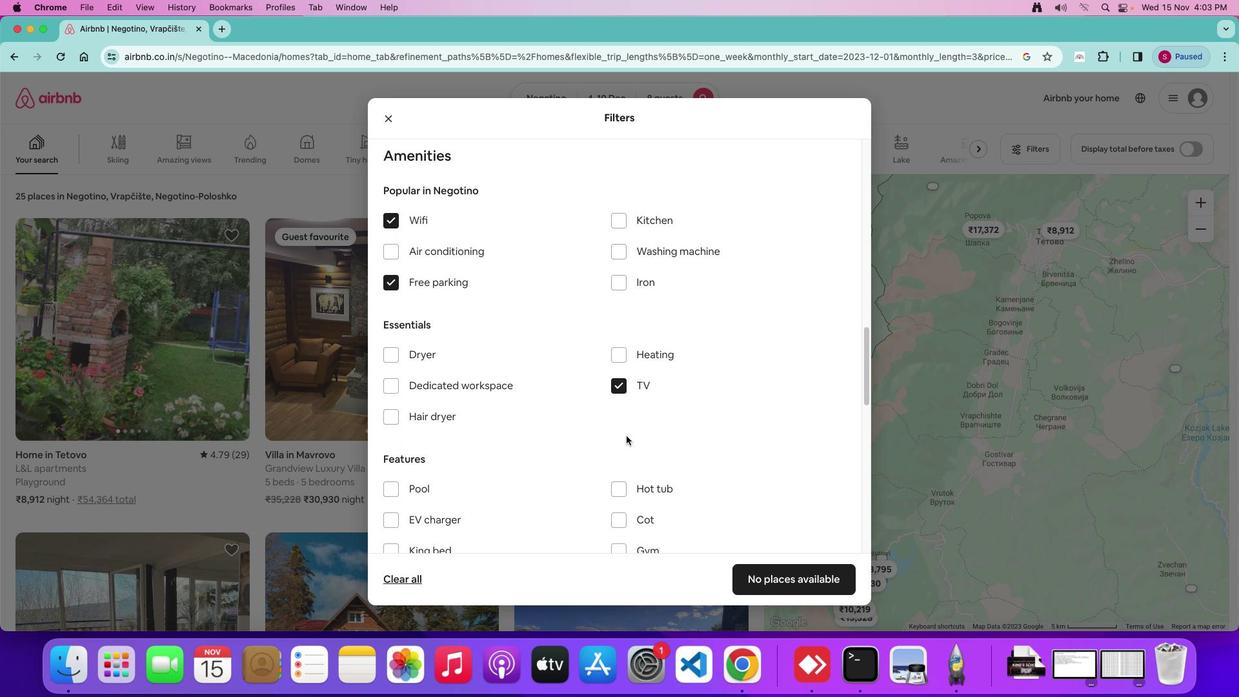 
Action: Mouse moved to (625, 435)
Screenshot: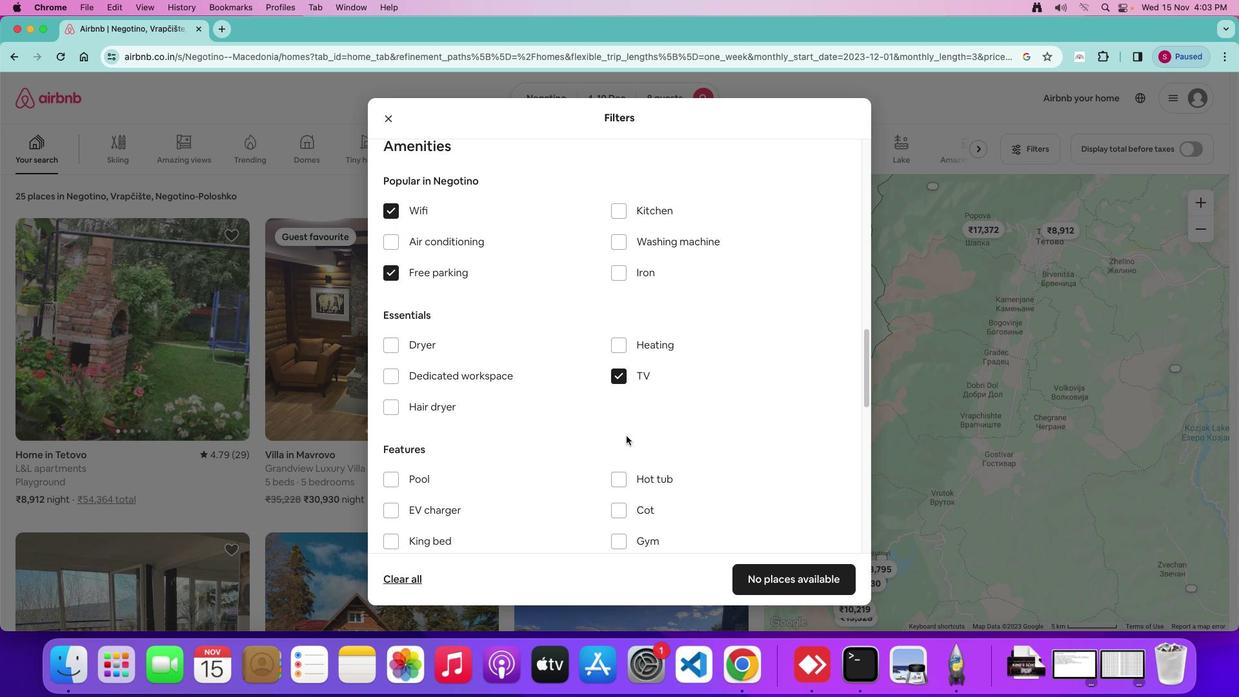 
Action: Mouse scrolled (625, 435) with delta (0, 0)
Screenshot: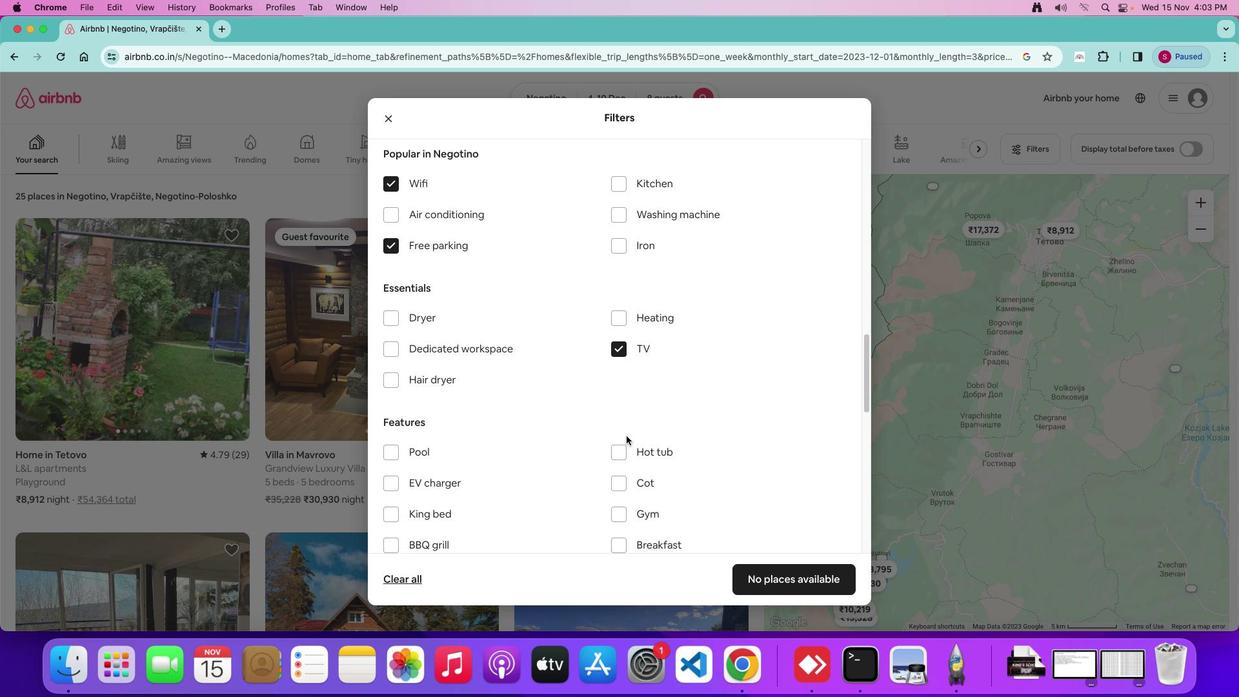 
Action: Mouse moved to (626, 433)
Screenshot: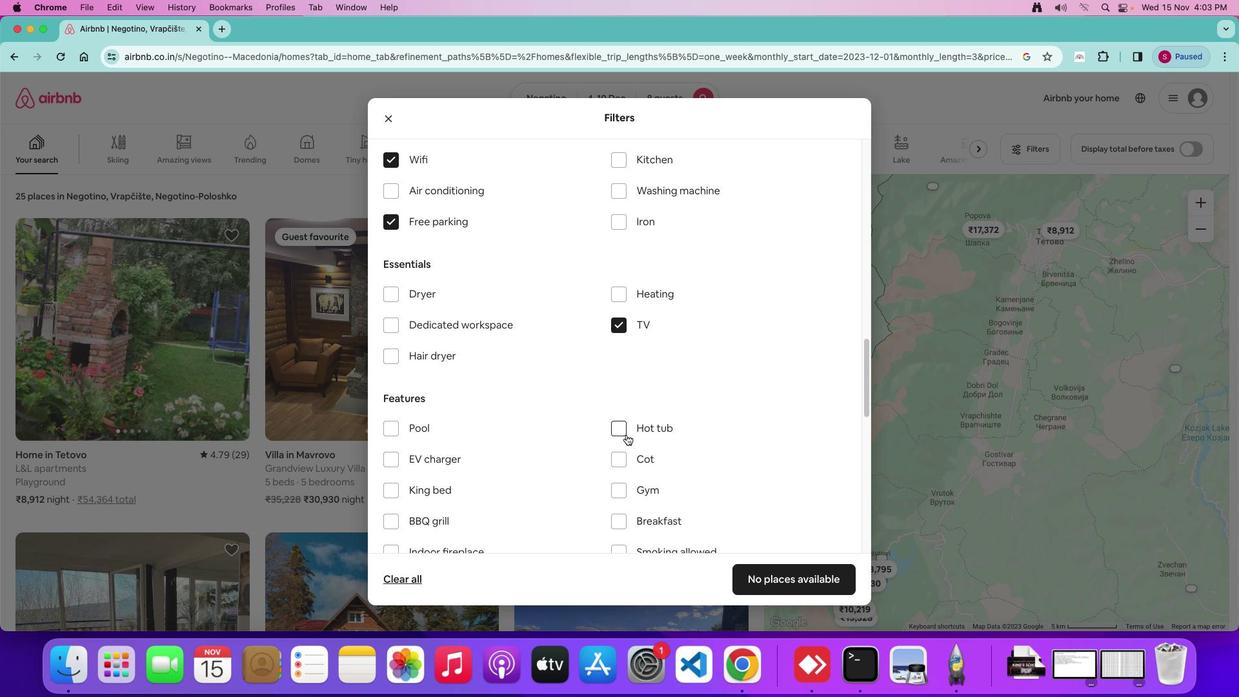 
Action: Mouse scrolled (626, 433) with delta (0, 0)
Screenshot: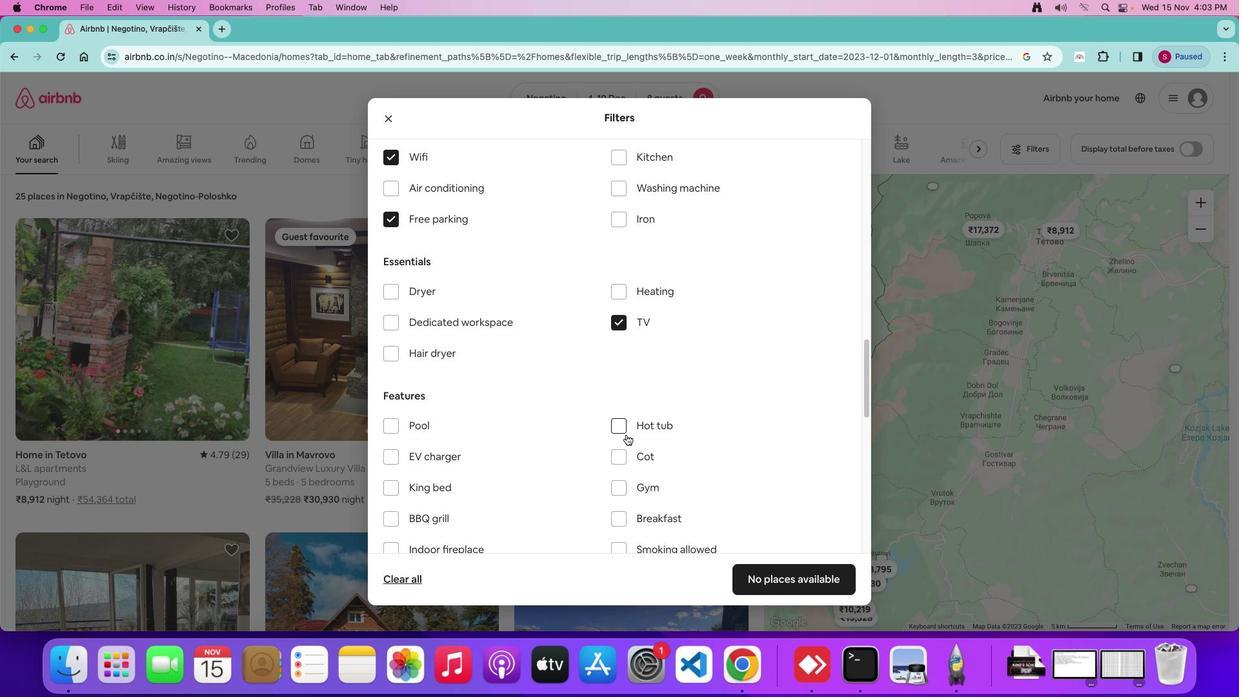 
Action: Mouse scrolled (626, 433) with delta (0, 0)
Screenshot: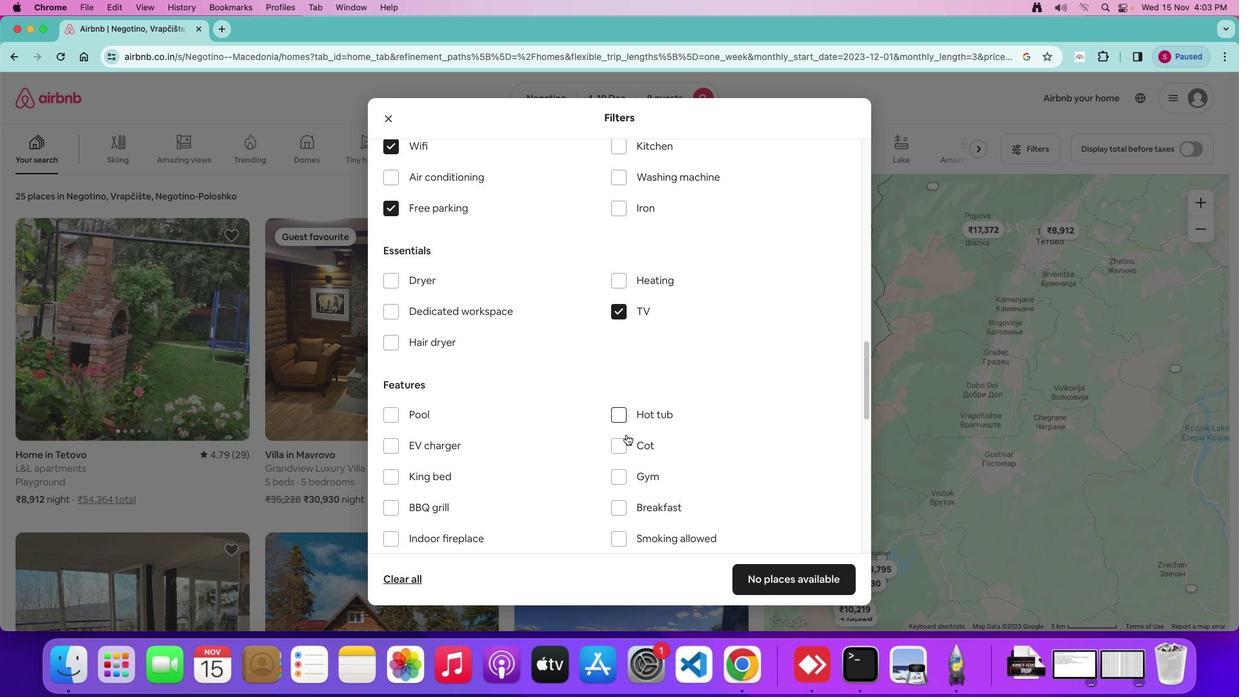 
Action: Mouse scrolled (626, 433) with delta (0, 0)
Screenshot: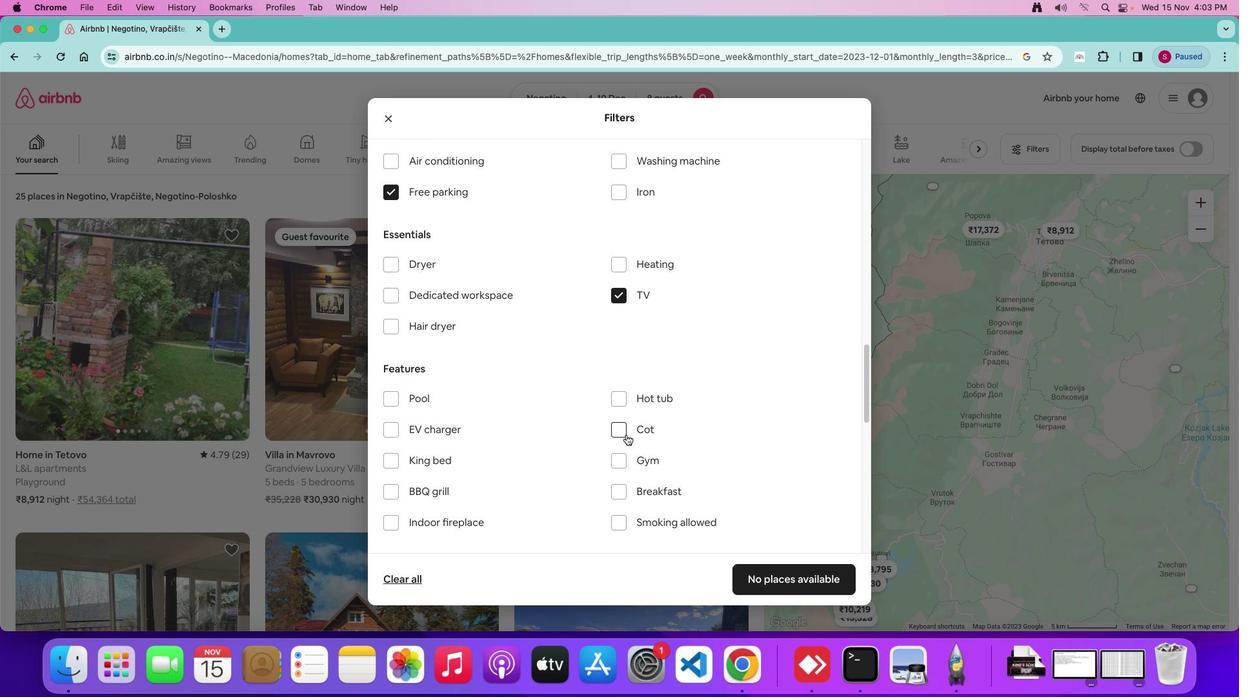 
Action: Mouse scrolled (626, 433) with delta (0, 0)
Screenshot: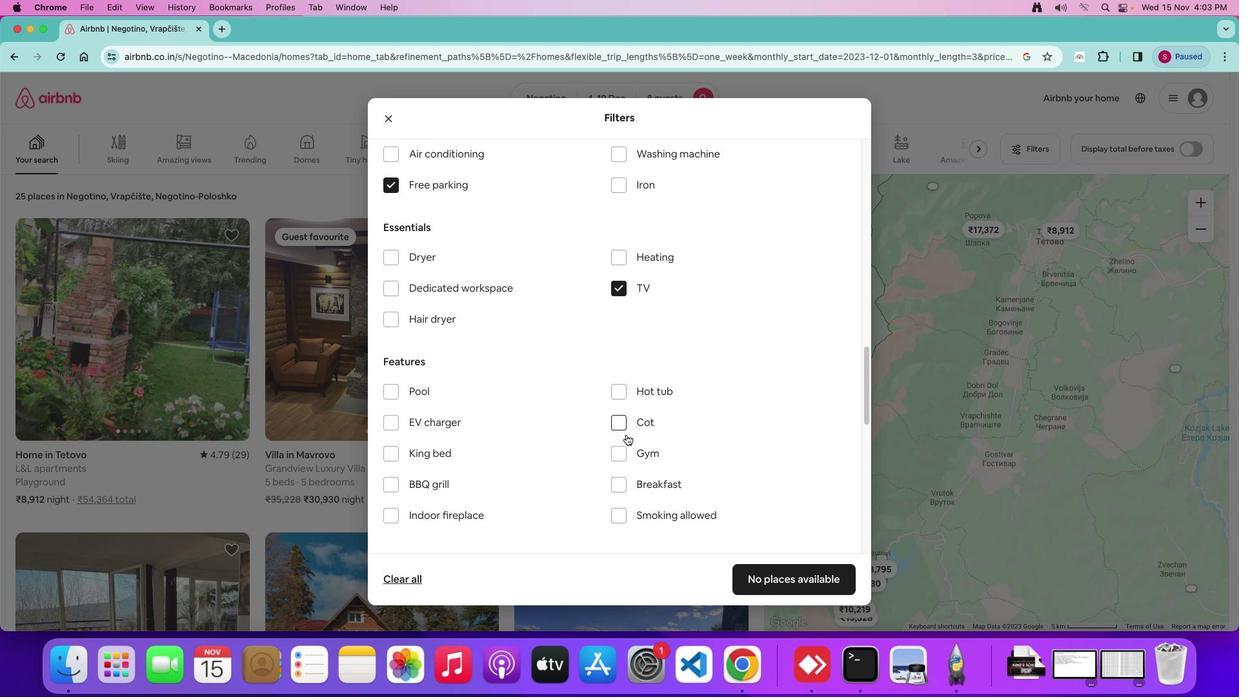 
Action: Mouse moved to (627, 435)
Screenshot: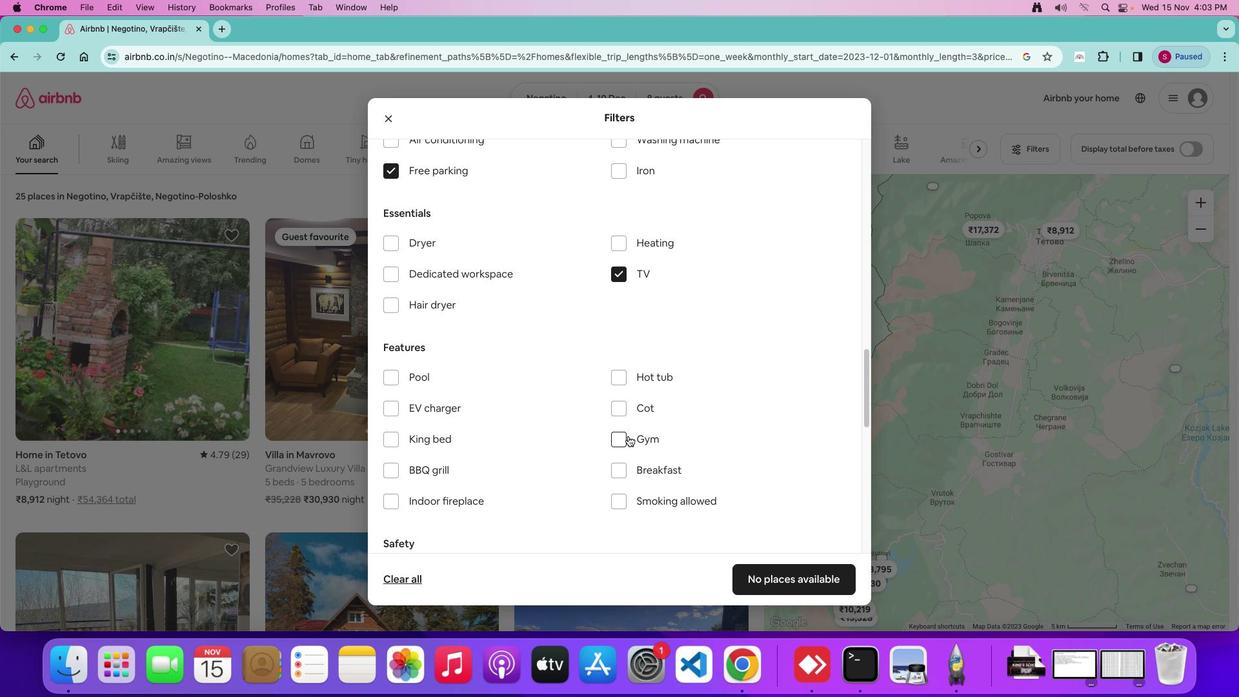 
Action: Mouse pressed left at (627, 435)
Screenshot: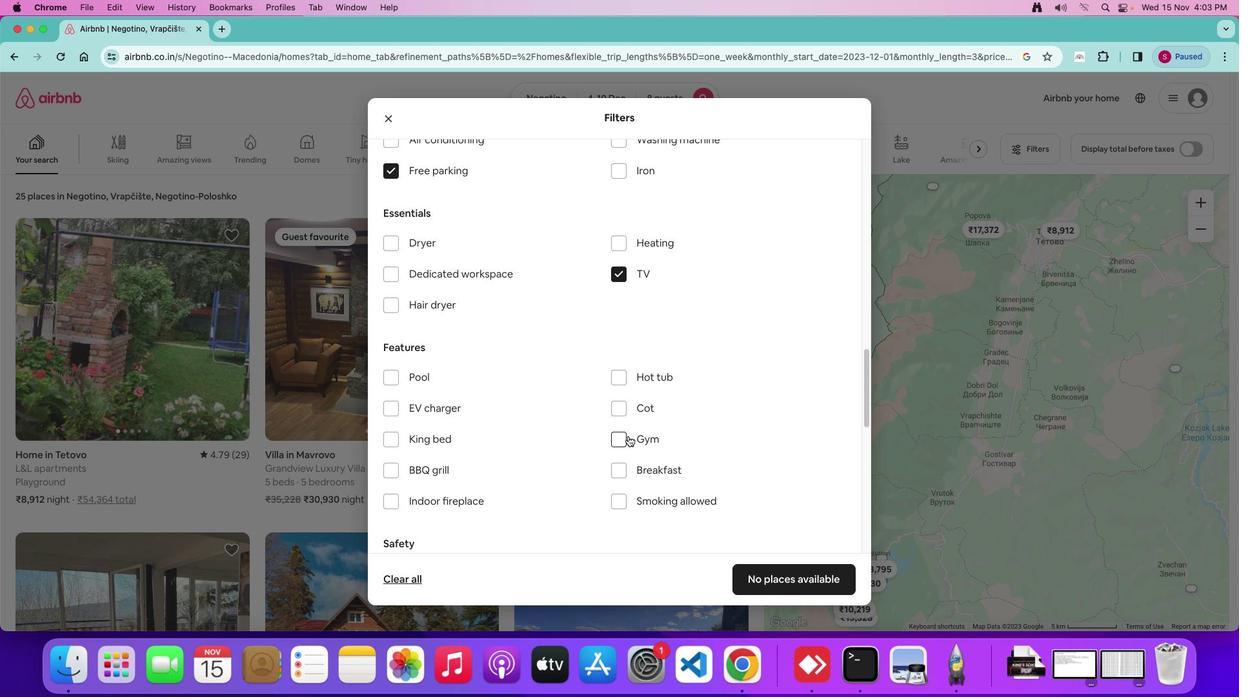 
Action: Mouse moved to (615, 466)
Screenshot: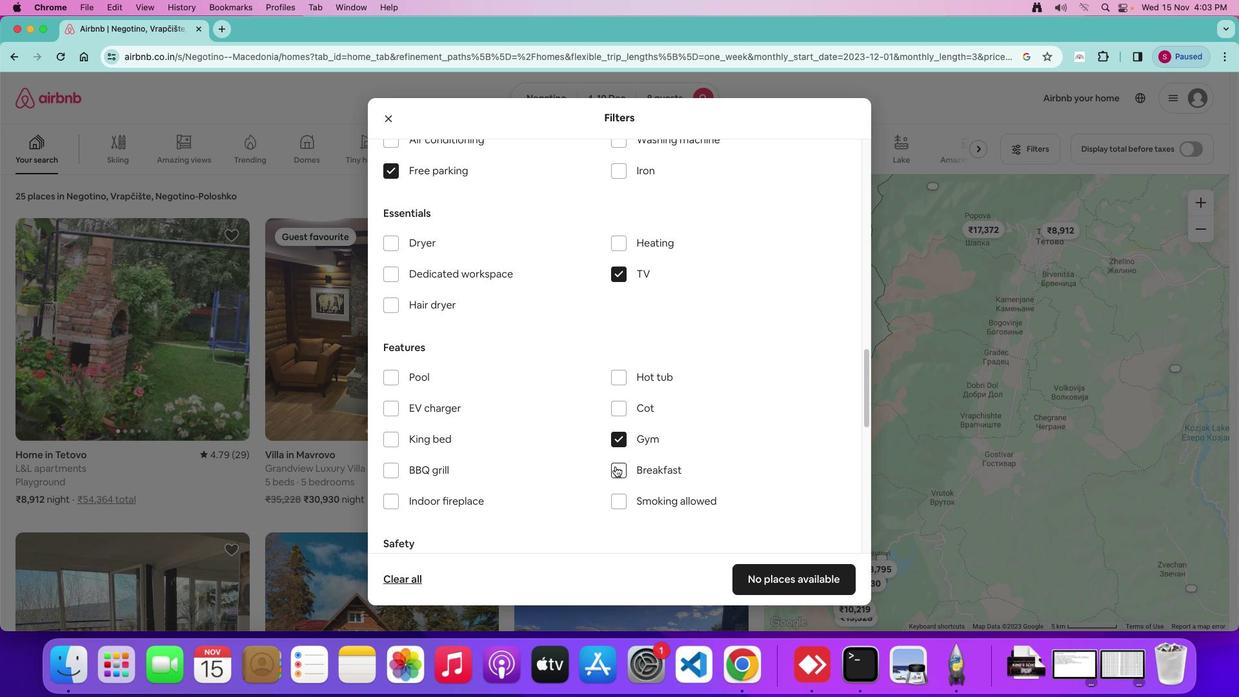 
Action: Mouse pressed left at (615, 466)
Screenshot: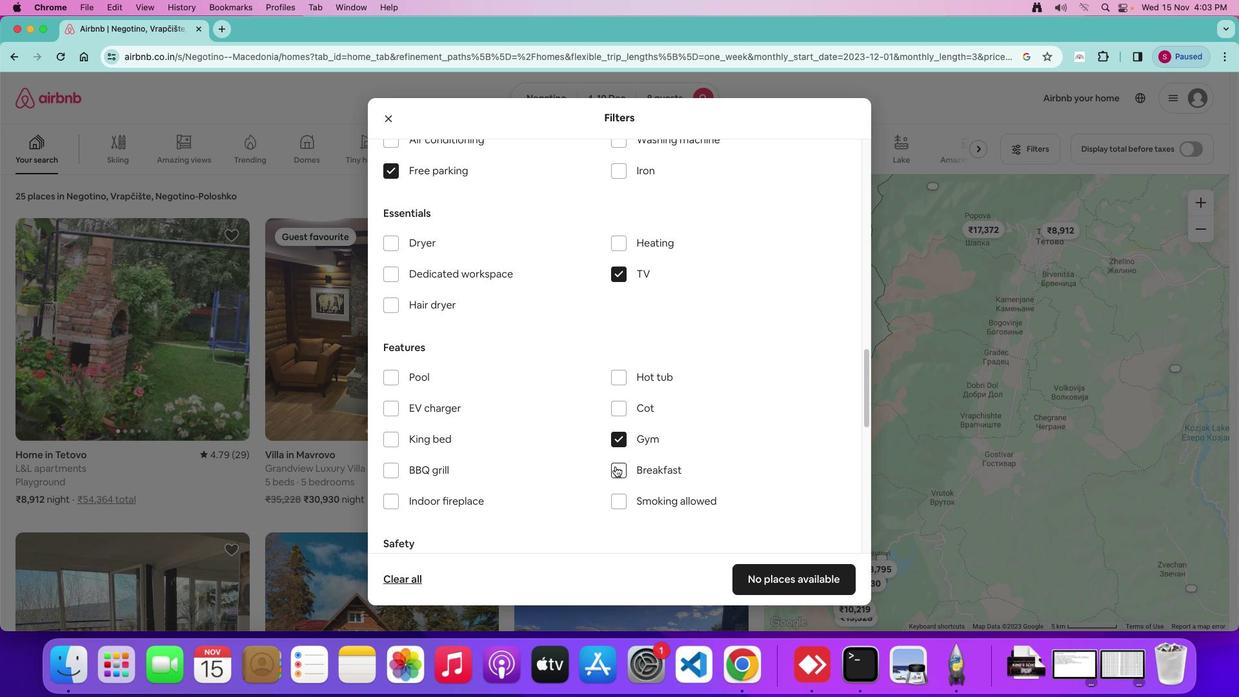 
Action: Mouse moved to (630, 452)
Screenshot: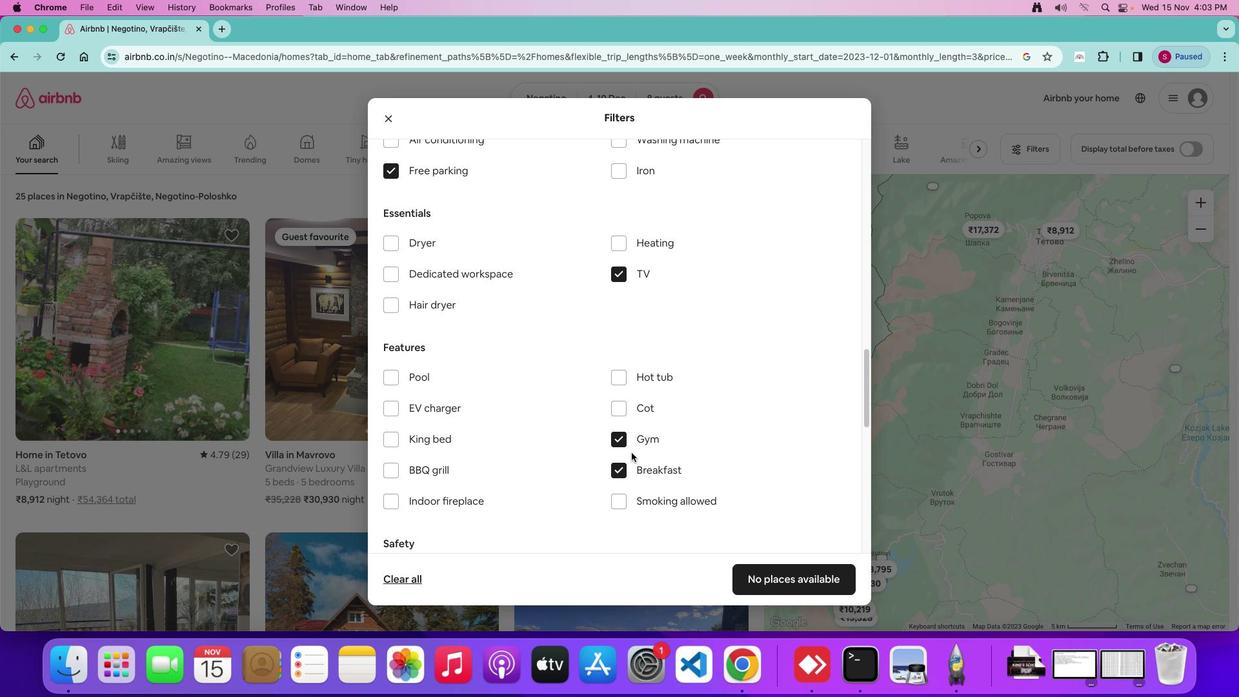 
Action: Mouse scrolled (630, 452) with delta (0, 0)
Screenshot: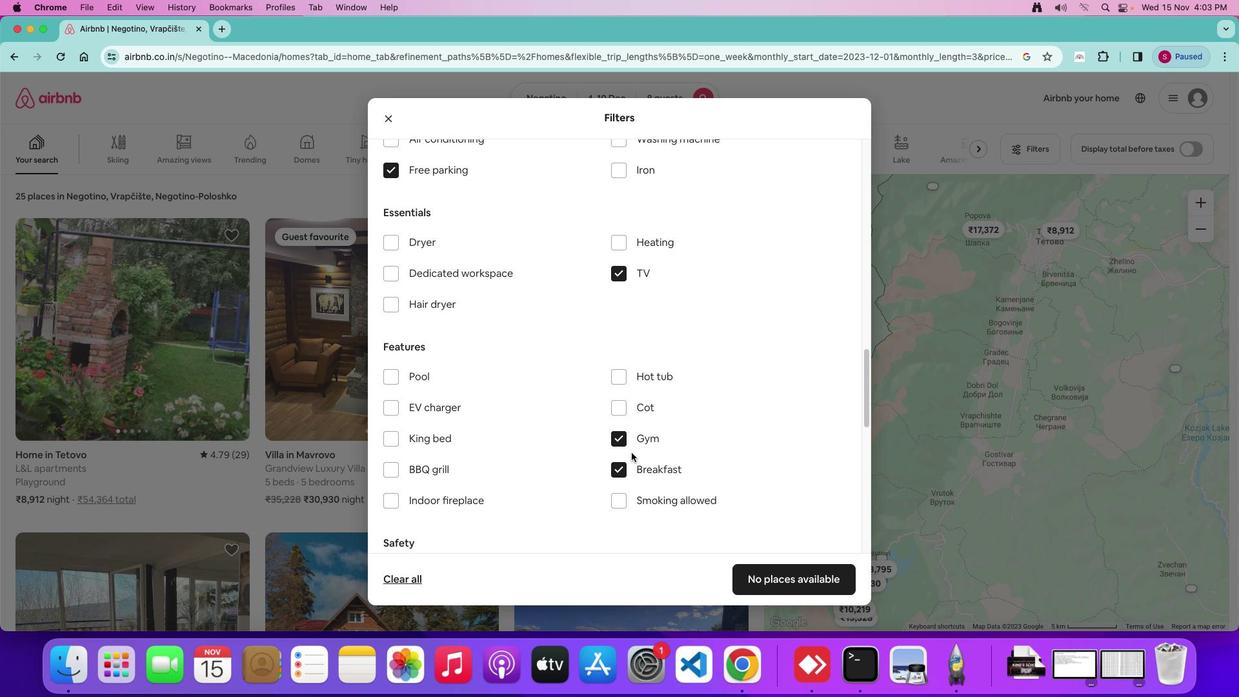 
Action: Mouse moved to (647, 461)
Screenshot: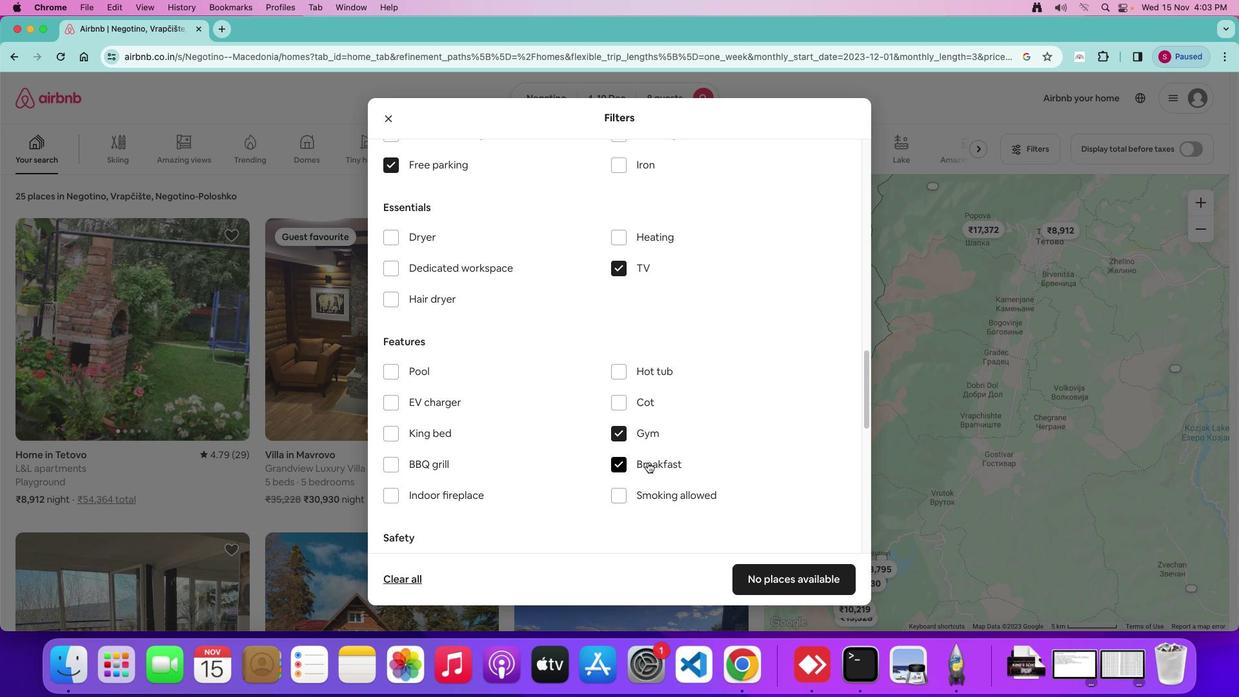 
Action: Mouse scrolled (647, 461) with delta (0, 0)
Screenshot: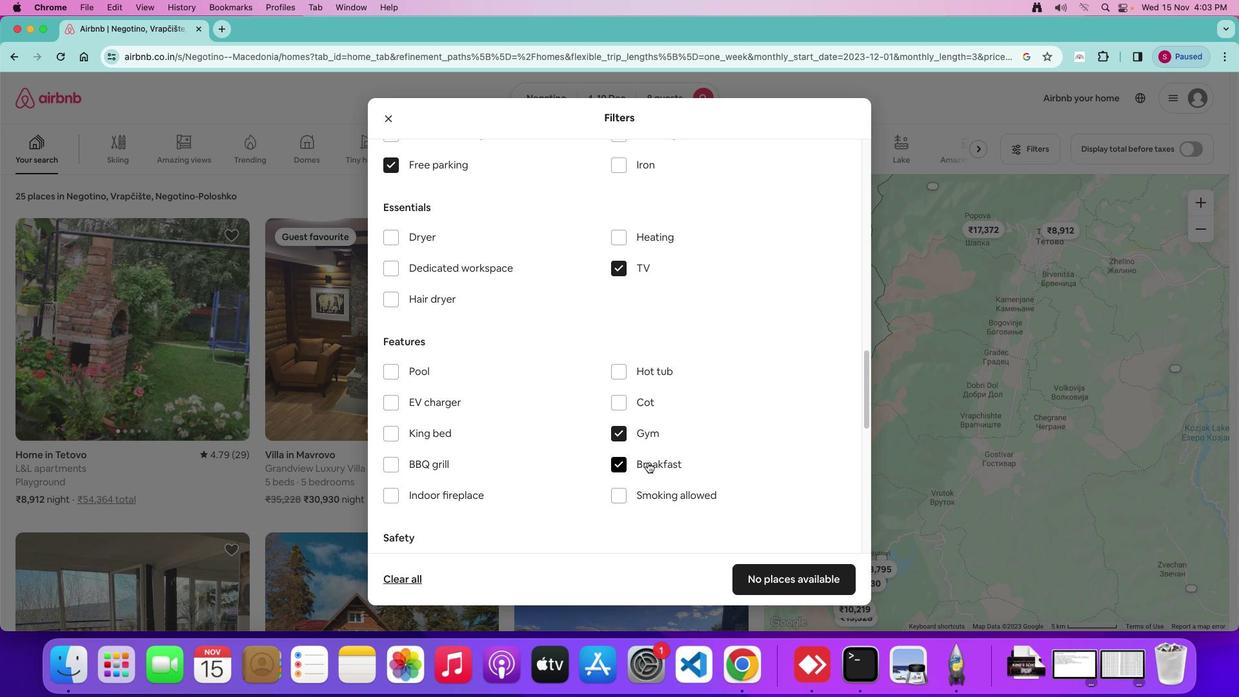 
Action: Mouse moved to (647, 461)
Screenshot: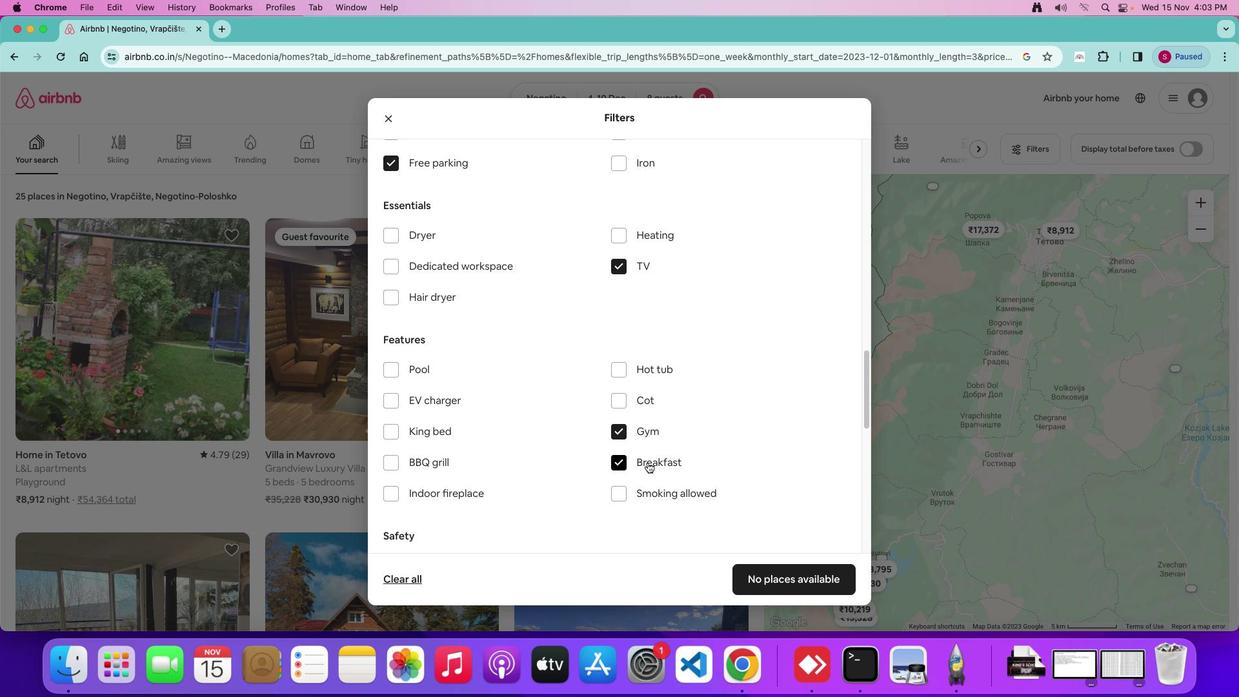 
Action: Mouse scrolled (647, 461) with delta (0, 0)
Screenshot: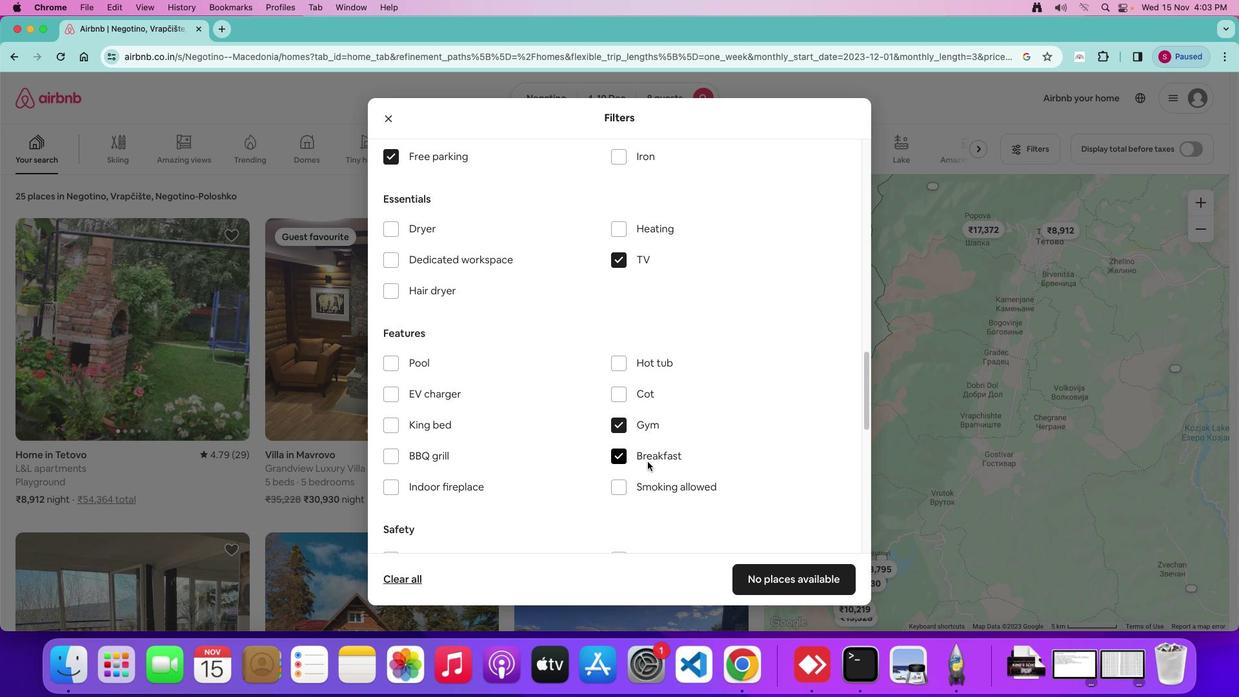 
Action: Mouse moved to (647, 461)
Screenshot: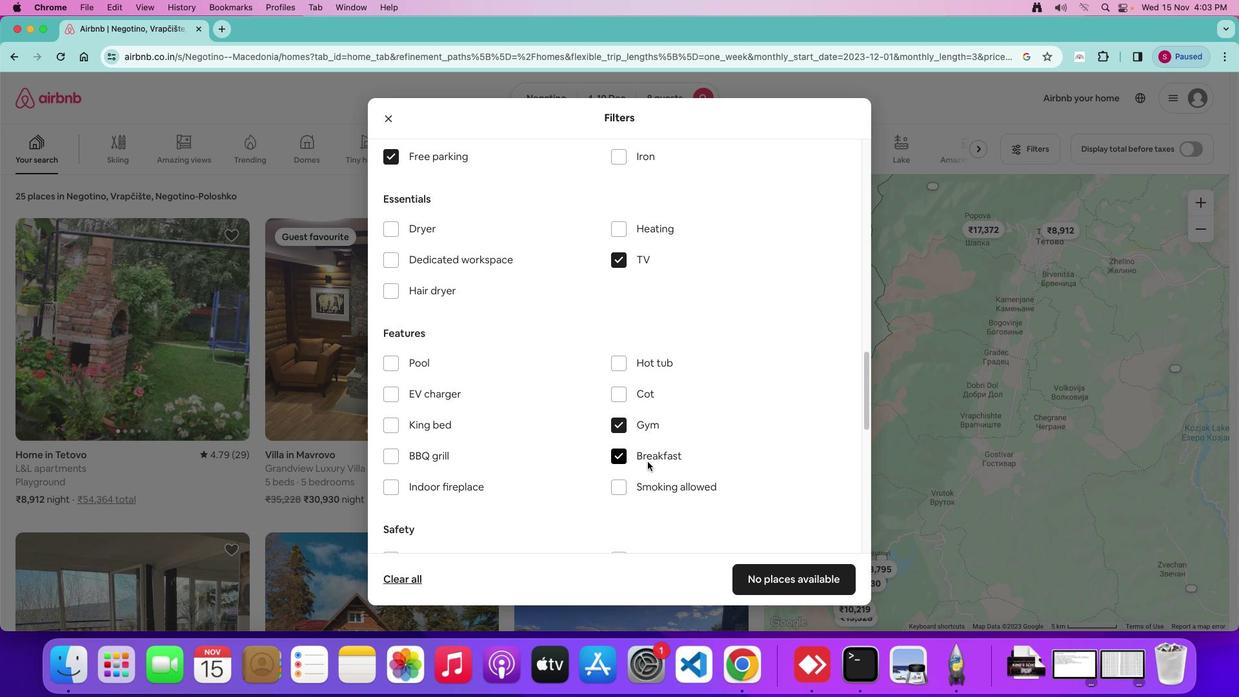 
Action: Mouse scrolled (647, 461) with delta (0, 0)
Screenshot: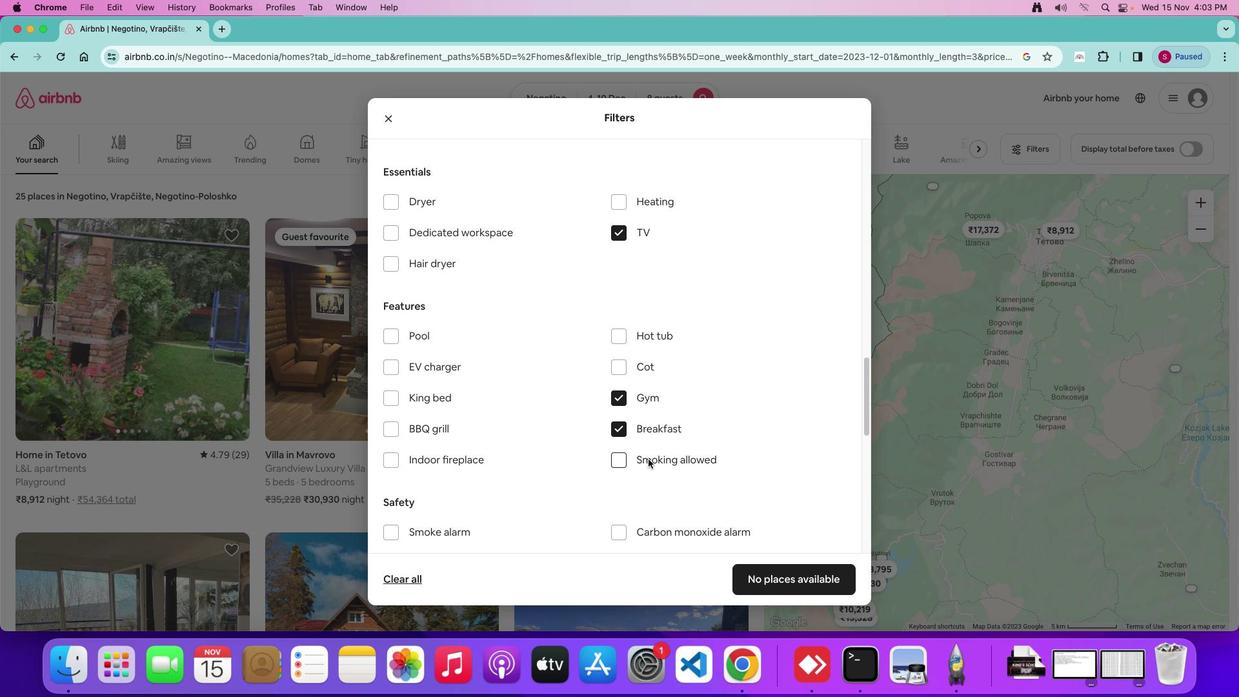 
Action: Mouse moved to (647, 458)
Screenshot: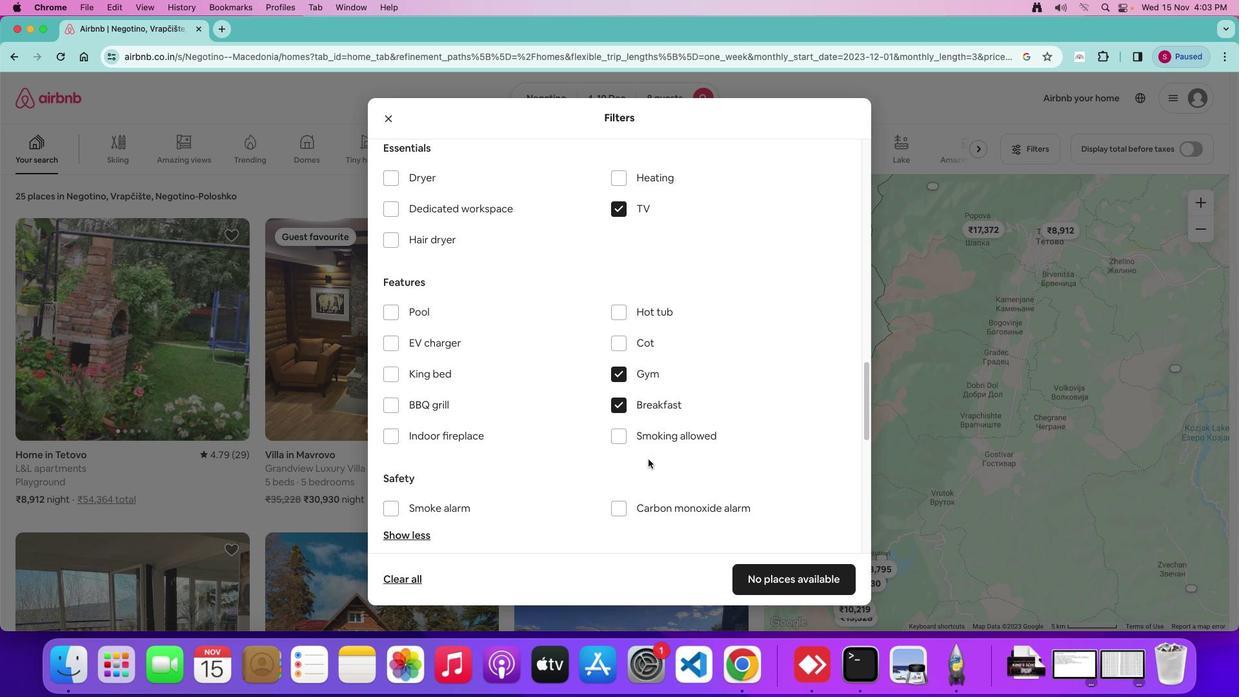 
Action: Mouse scrolled (647, 458) with delta (0, 0)
Screenshot: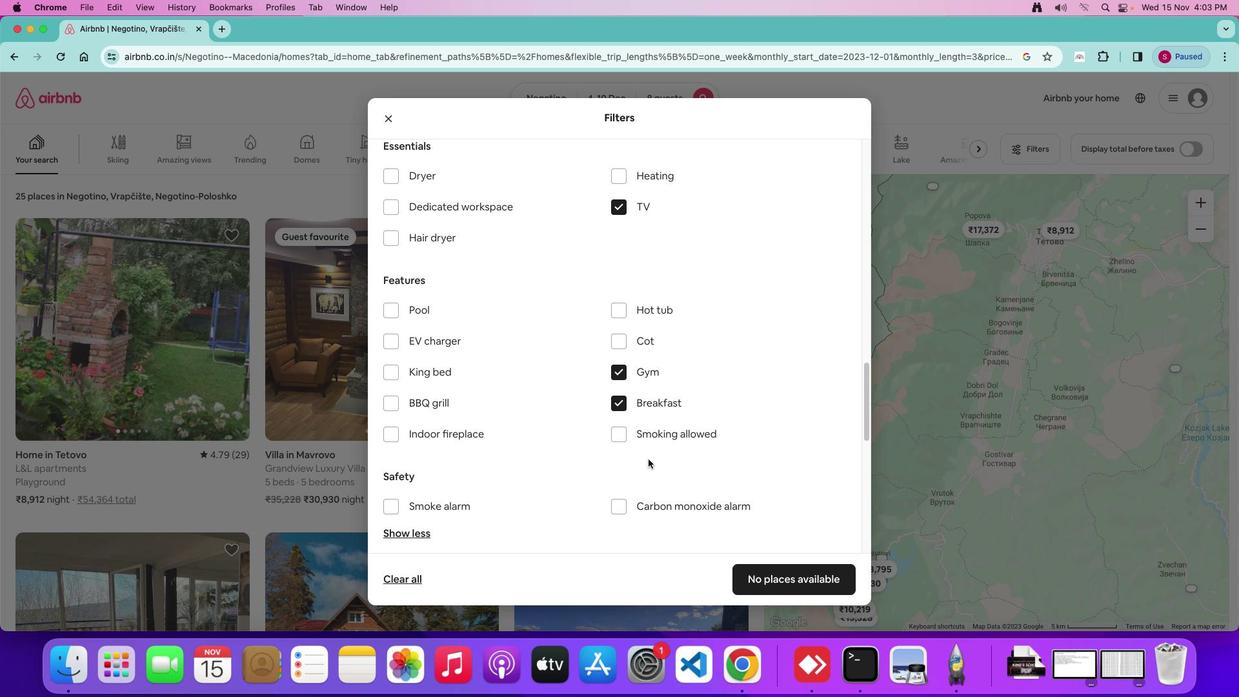 
Action: Mouse moved to (647, 458)
Screenshot: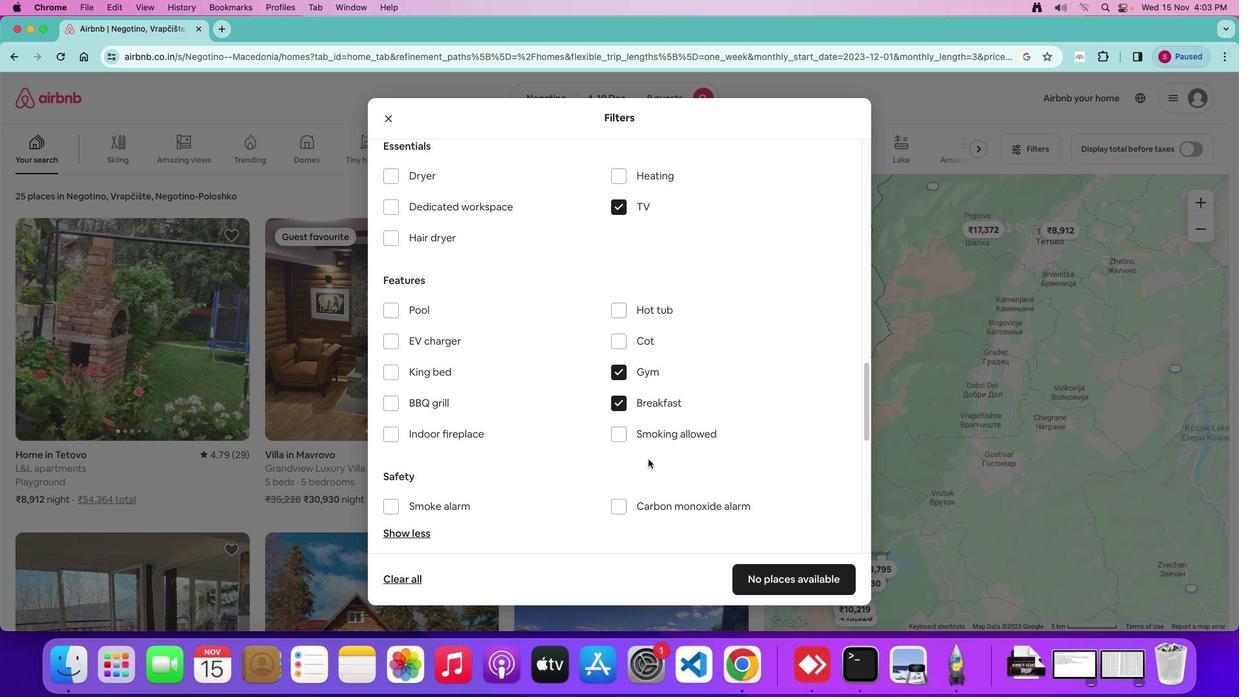 
Action: Mouse scrolled (647, 458) with delta (0, 0)
Screenshot: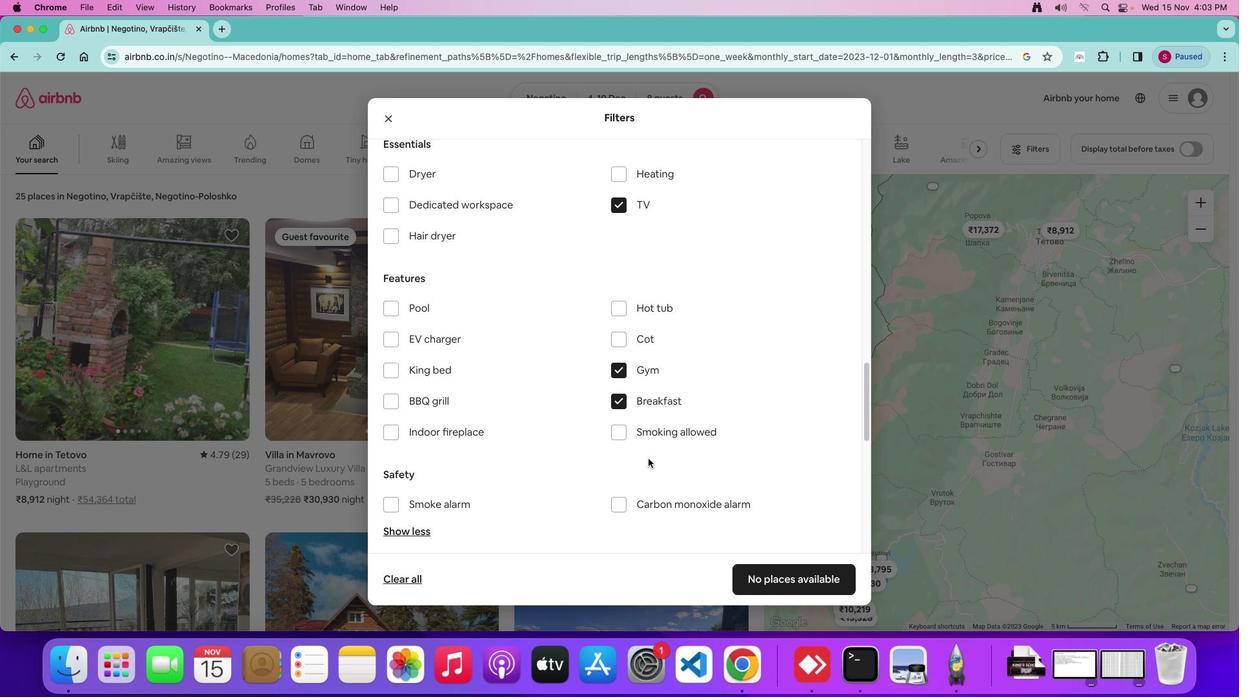 
Action: Mouse scrolled (647, 458) with delta (0, 0)
Screenshot: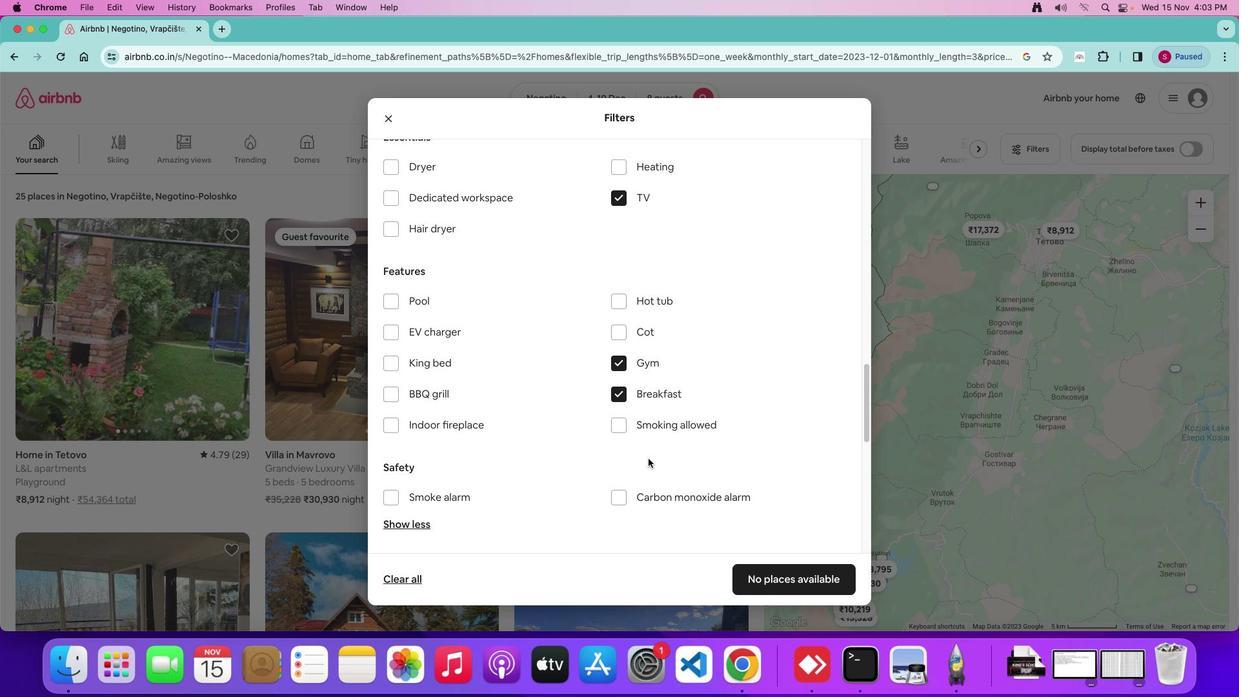 
Action: Mouse moved to (647, 458)
Screenshot: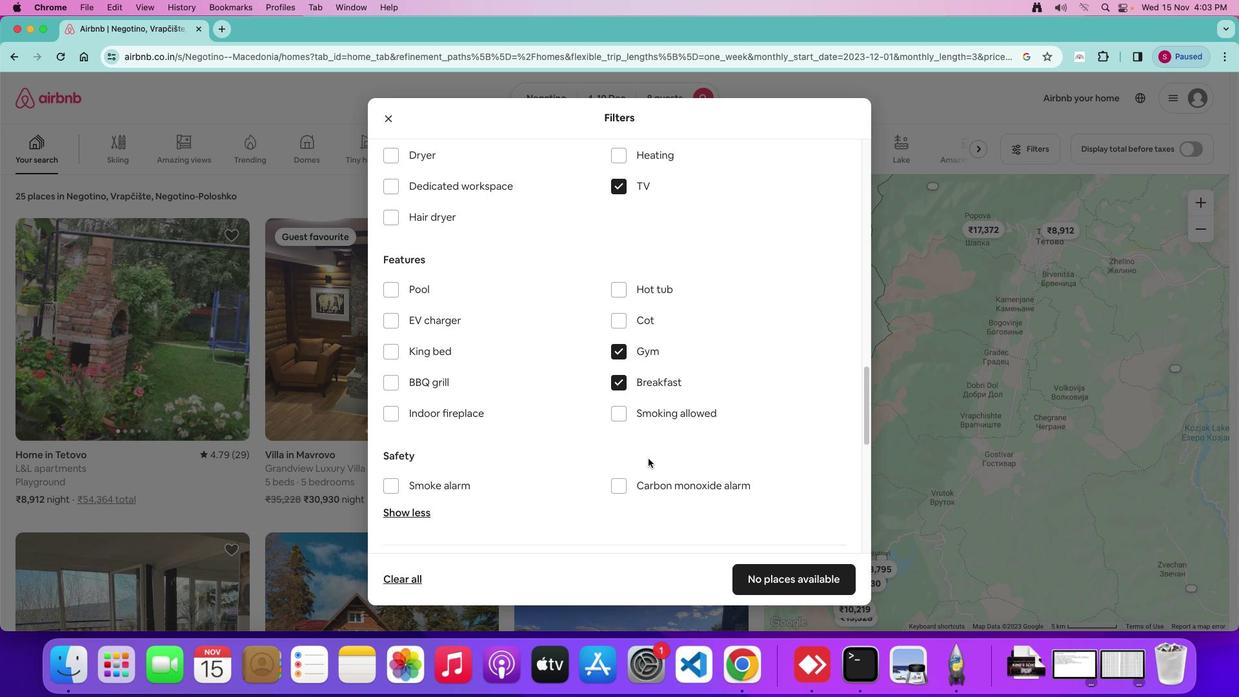 
Action: Mouse scrolled (647, 458) with delta (0, -1)
Screenshot: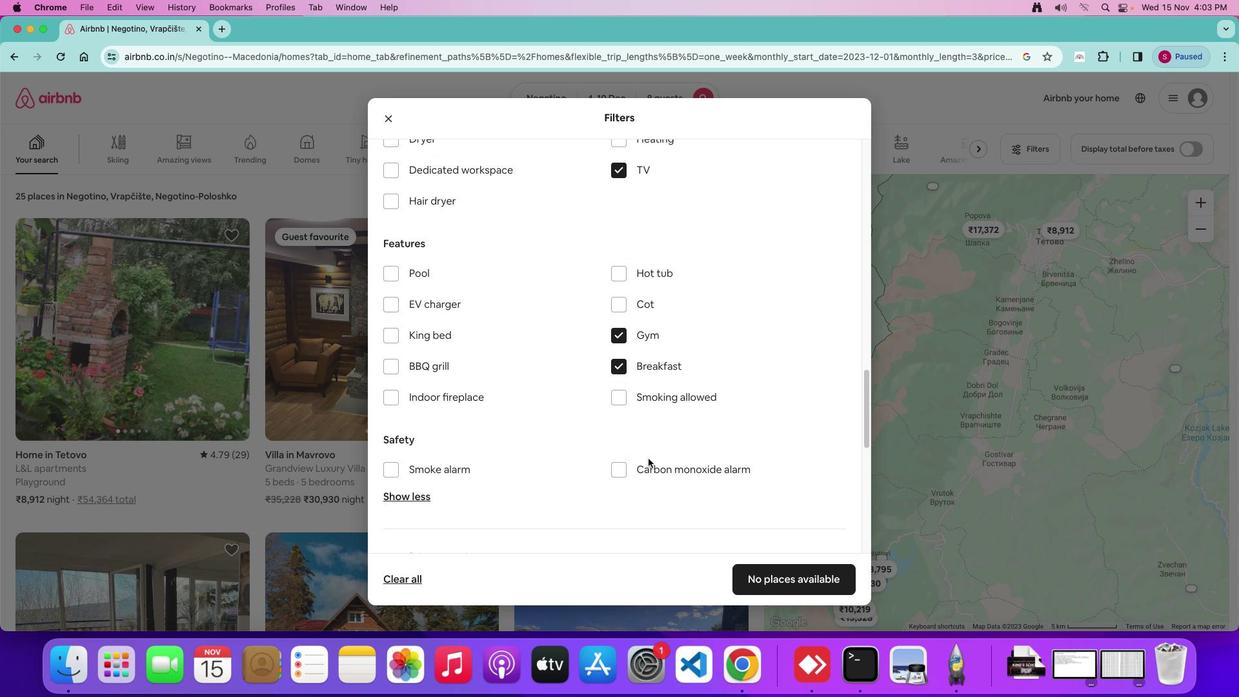 
Action: Mouse moved to (648, 457)
Screenshot: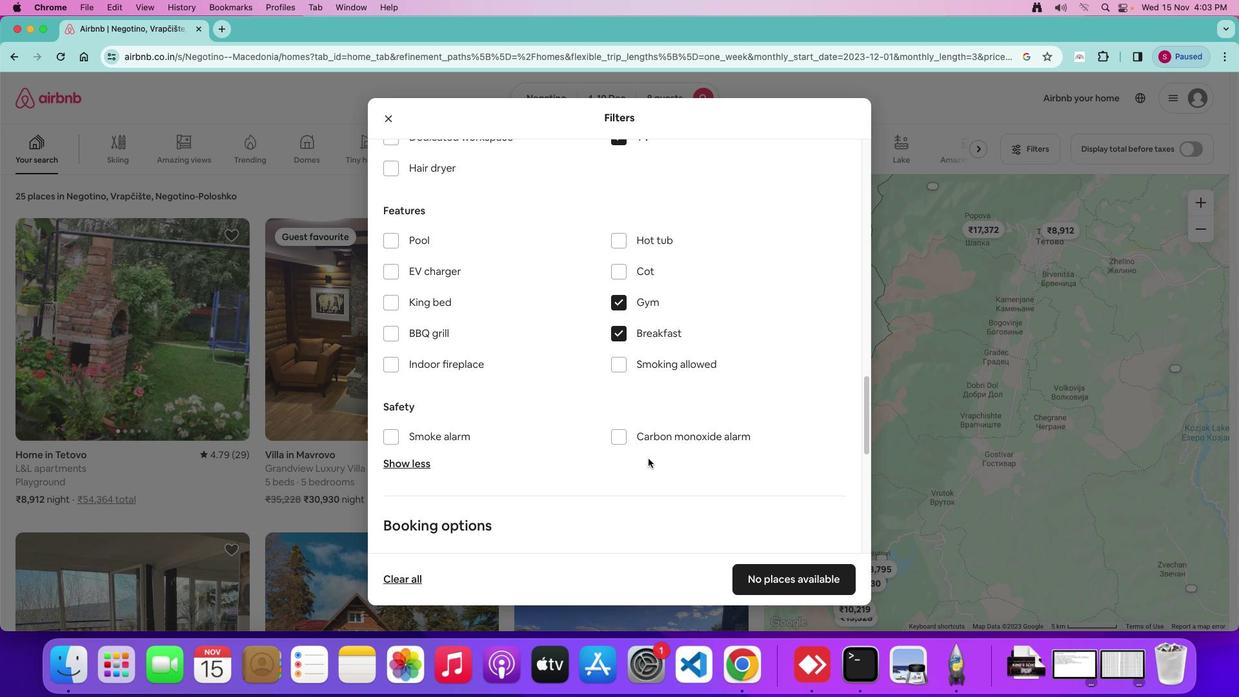 
Action: Mouse scrolled (648, 457) with delta (0, 0)
Screenshot: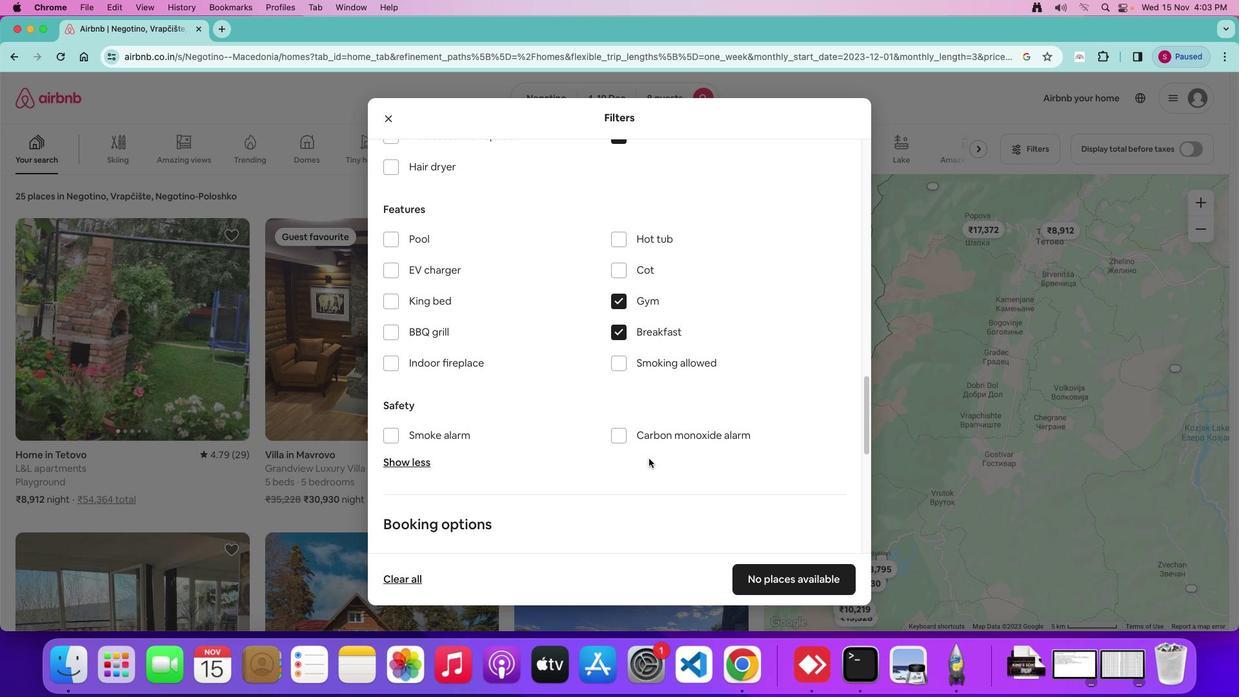 
Action: Mouse scrolled (648, 457) with delta (0, 0)
Screenshot: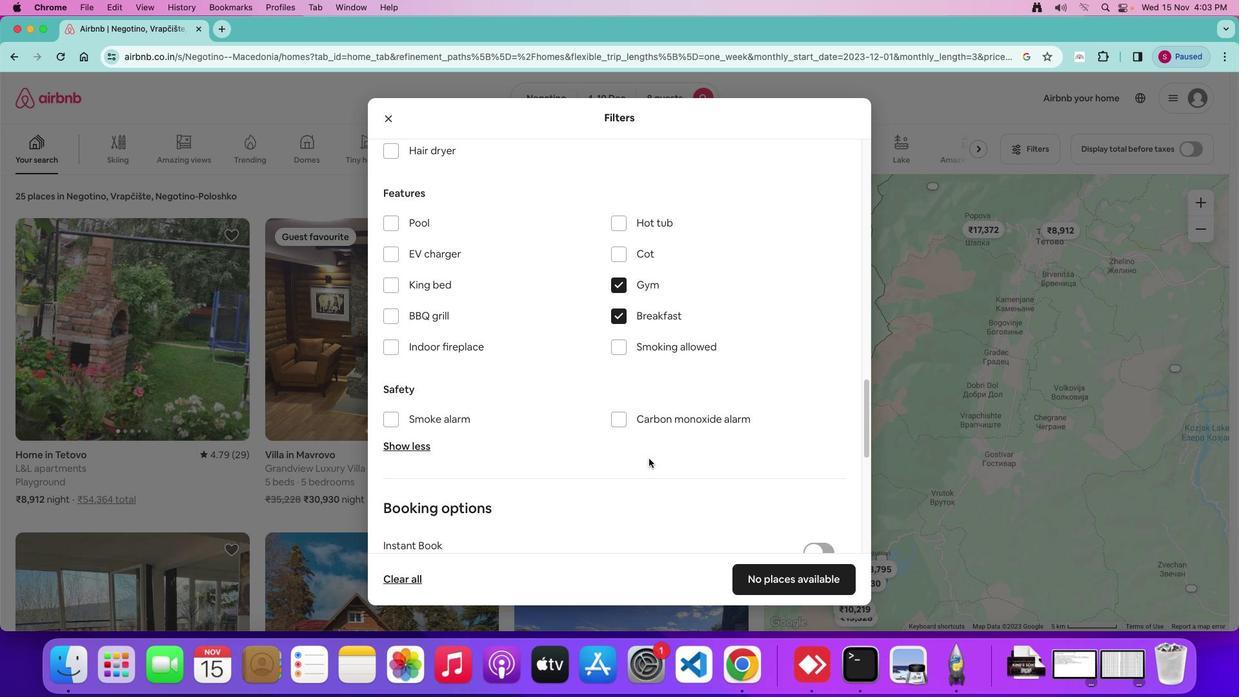 
Action: Mouse moved to (648, 457)
Screenshot: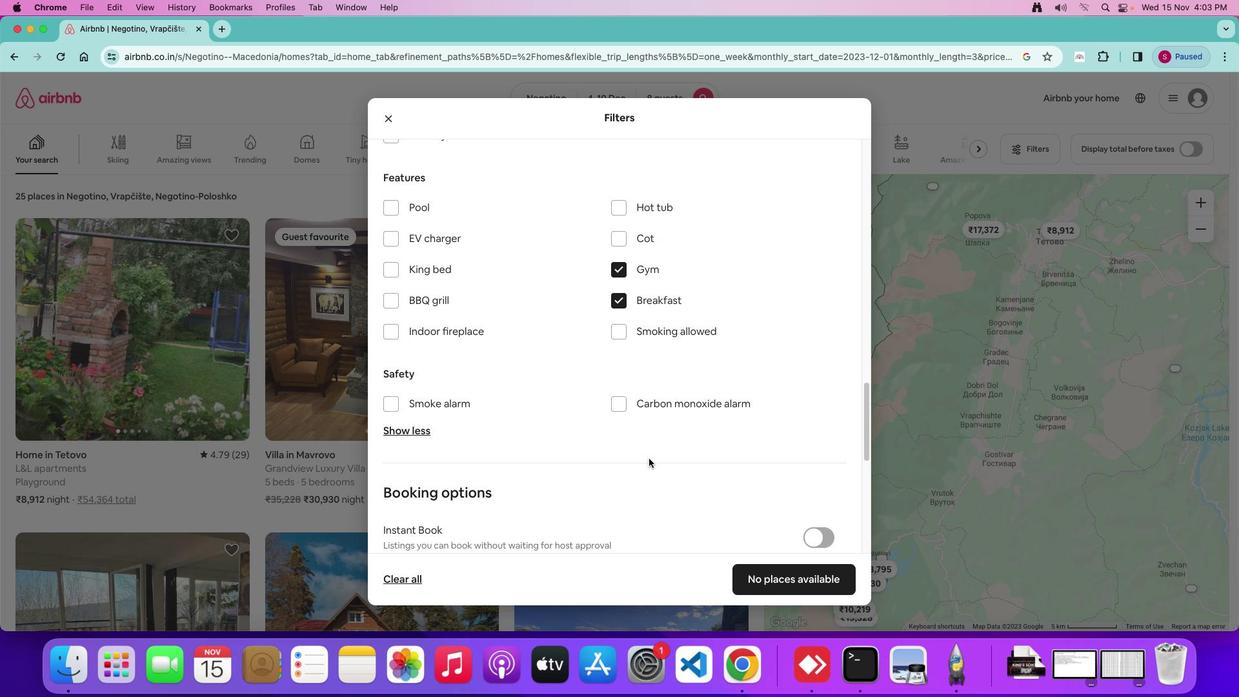
Action: Mouse scrolled (648, 457) with delta (0, -1)
Screenshot: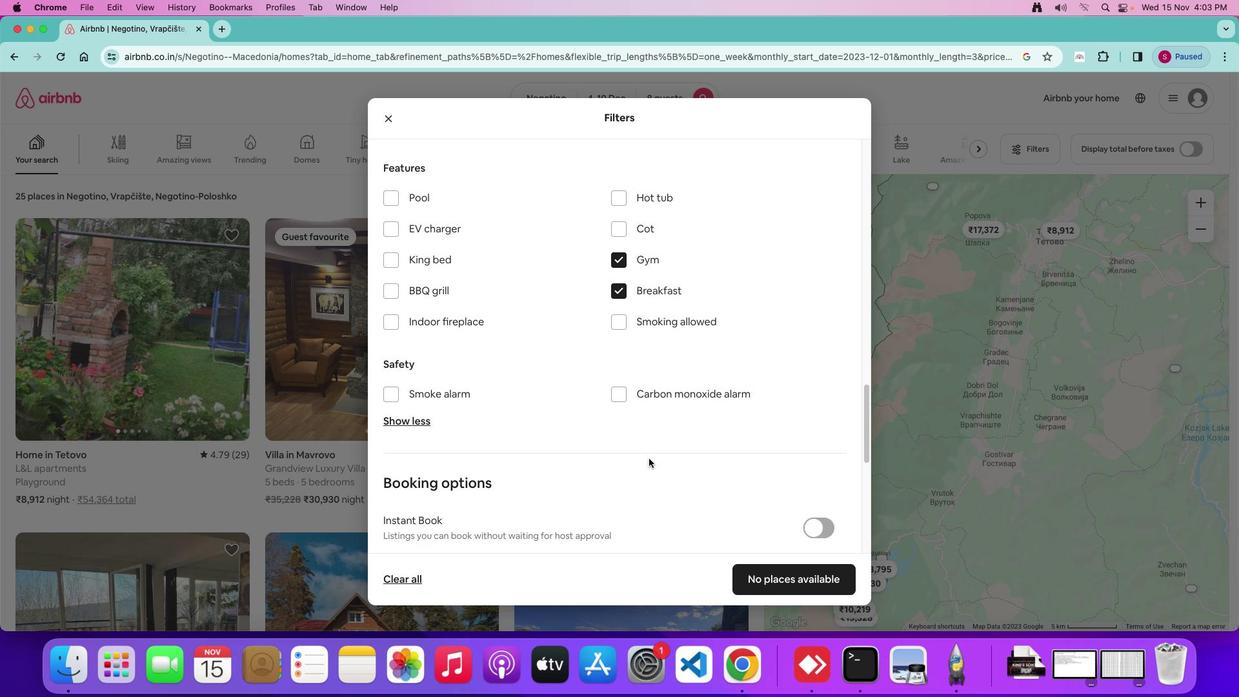 
Action: Mouse scrolled (648, 457) with delta (0, -1)
Screenshot: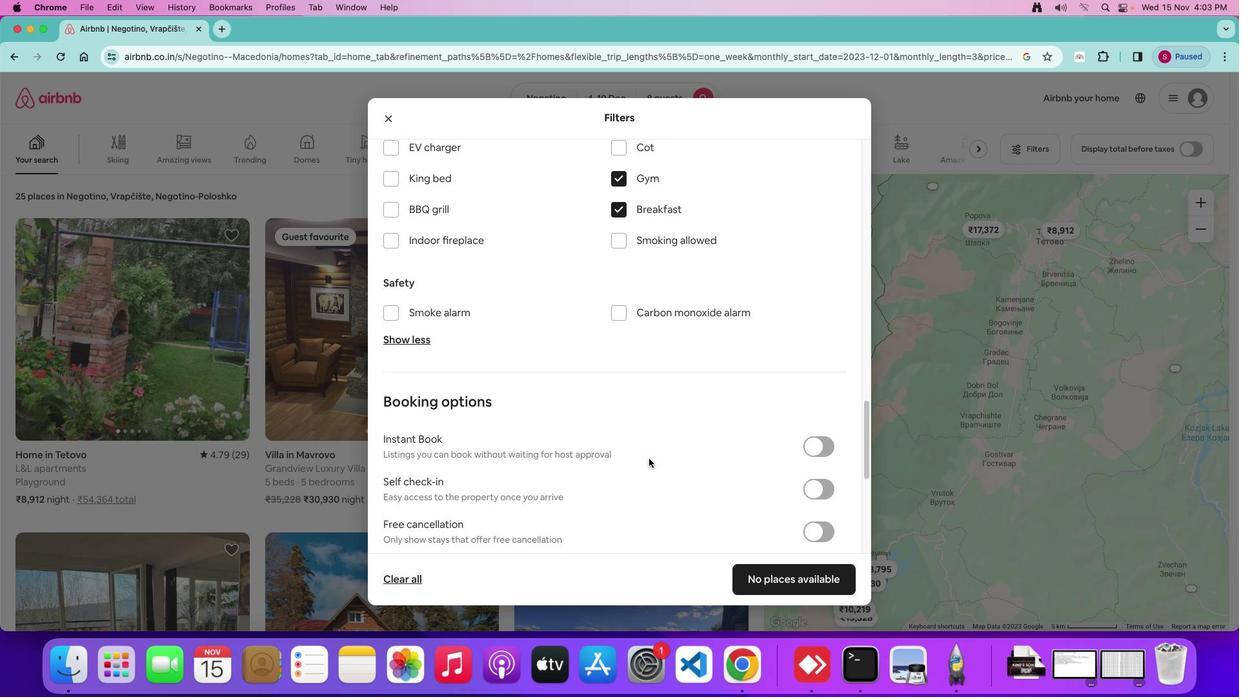 
Action: Mouse moved to (648, 457)
Screenshot: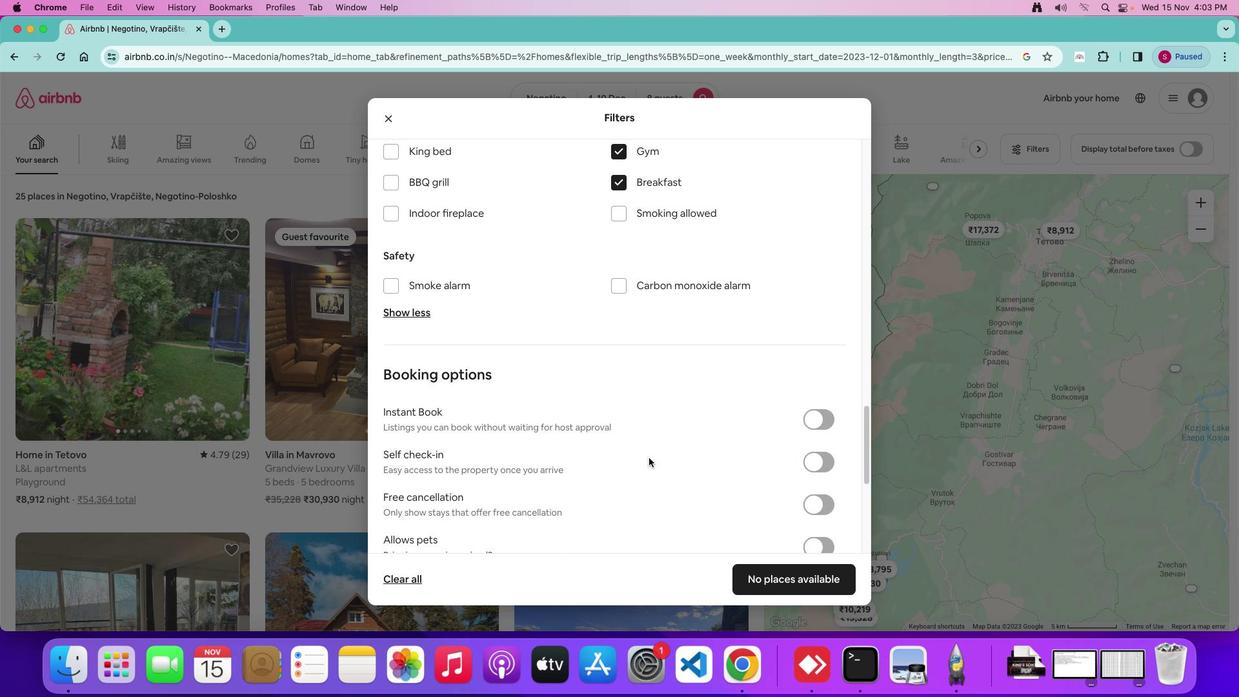 
Action: Mouse scrolled (648, 457) with delta (0, 0)
Screenshot: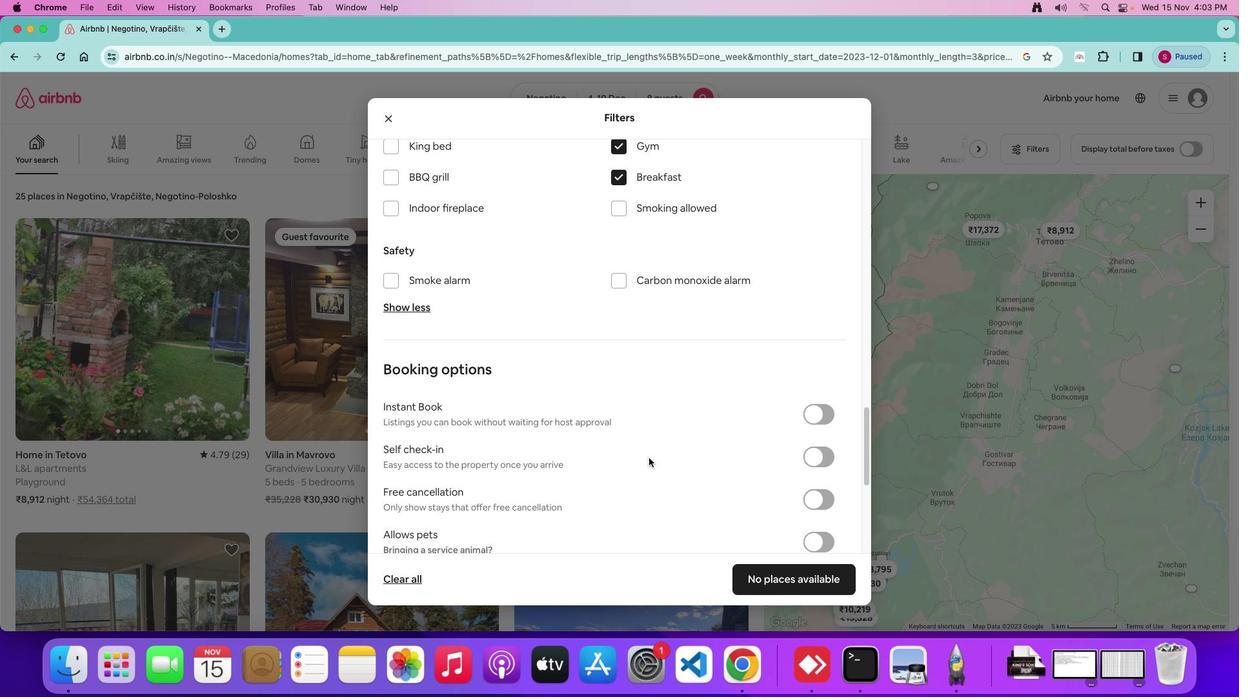 
Action: Mouse scrolled (648, 457) with delta (0, 0)
Screenshot: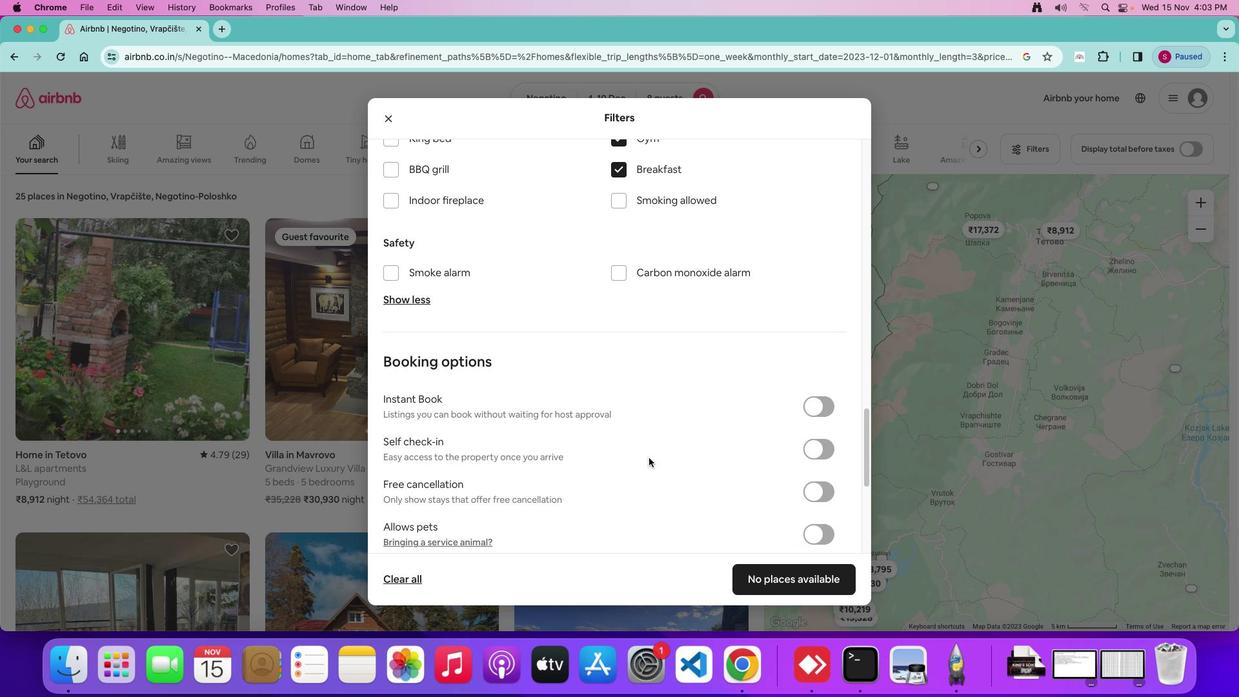 
Action: Mouse scrolled (648, 457) with delta (0, -1)
Screenshot: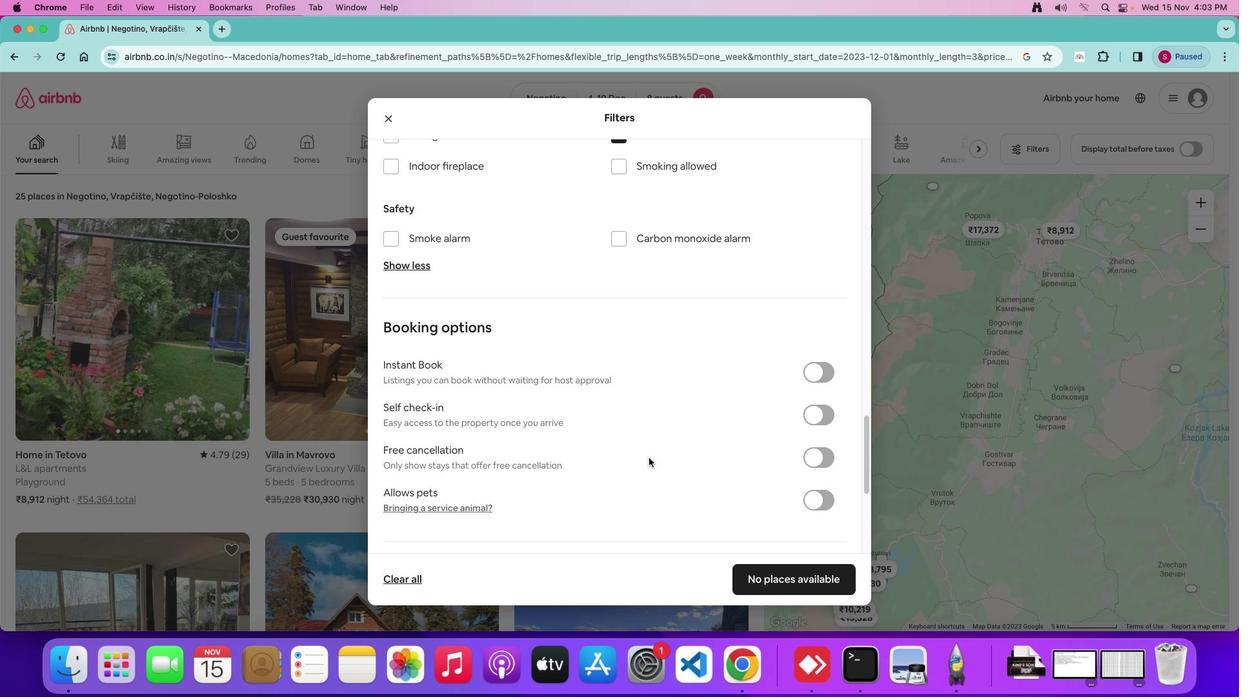 
Action: Mouse moved to (648, 456)
Screenshot: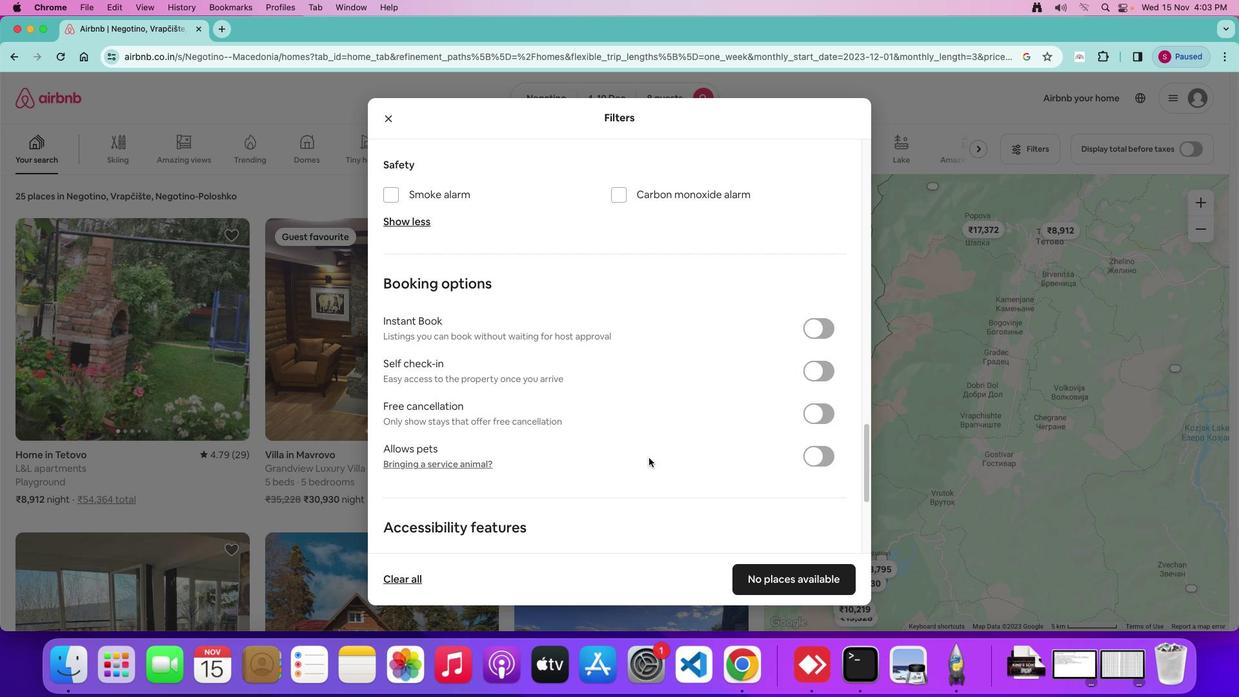 
Action: Mouse scrolled (648, 456) with delta (0, 0)
Screenshot: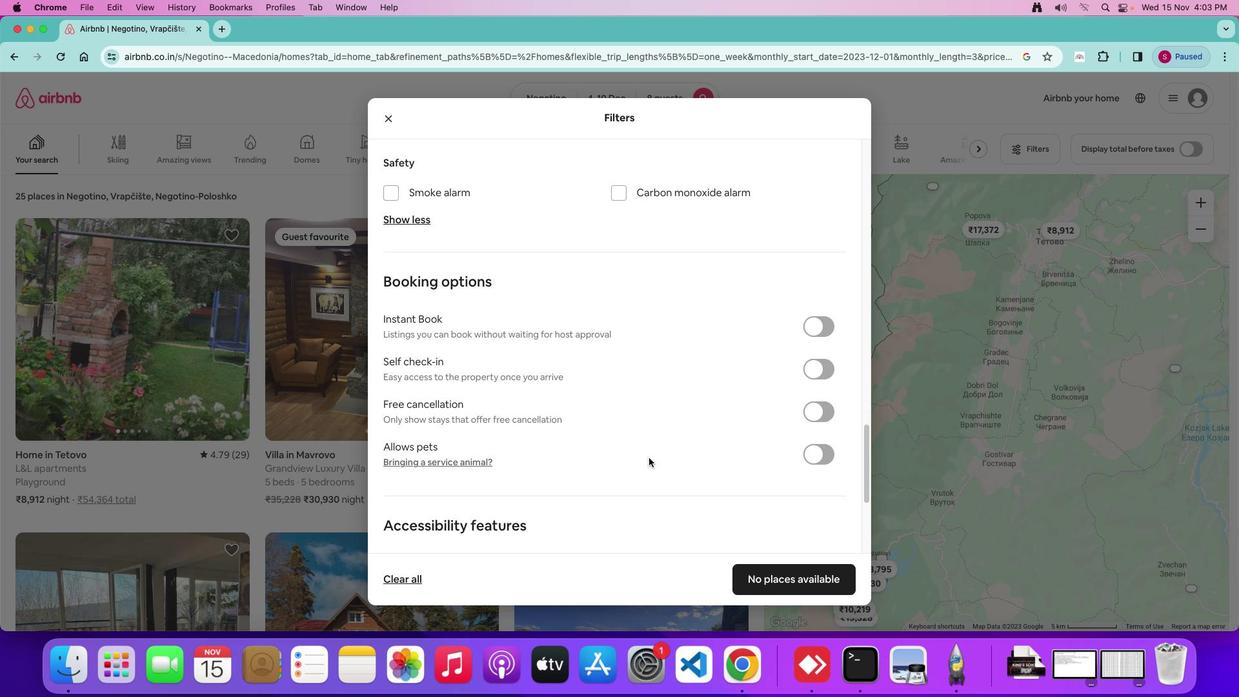 
Action: Mouse moved to (648, 456)
Screenshot: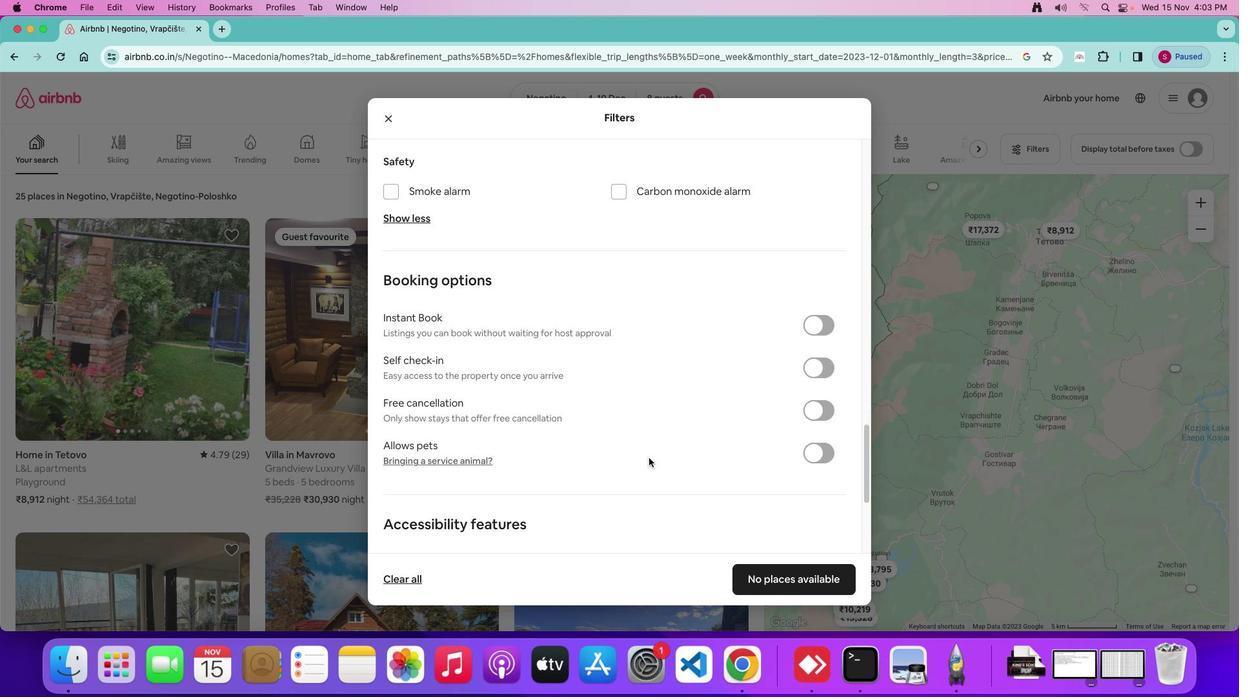 
Action: Mouse scrolled (648, 456) with delta (0, 0)
Screenshot: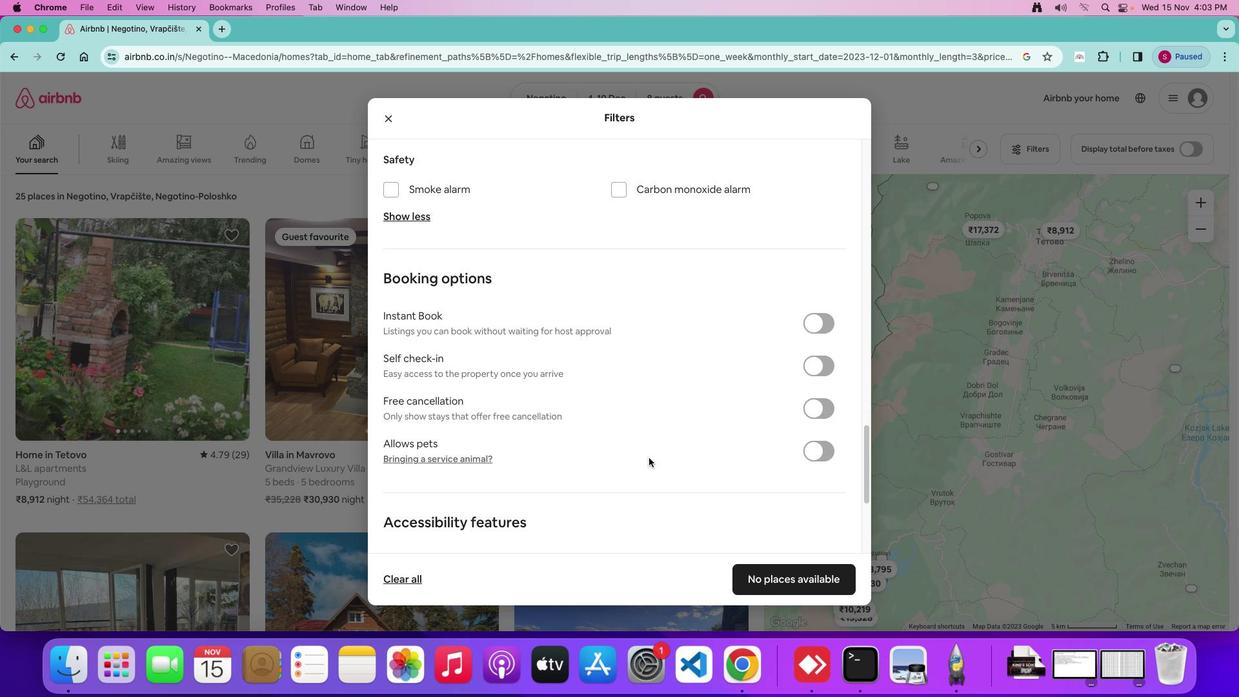 
Action: Mouse scrolled (648, 456) with delta (0, 0)
Screenshot: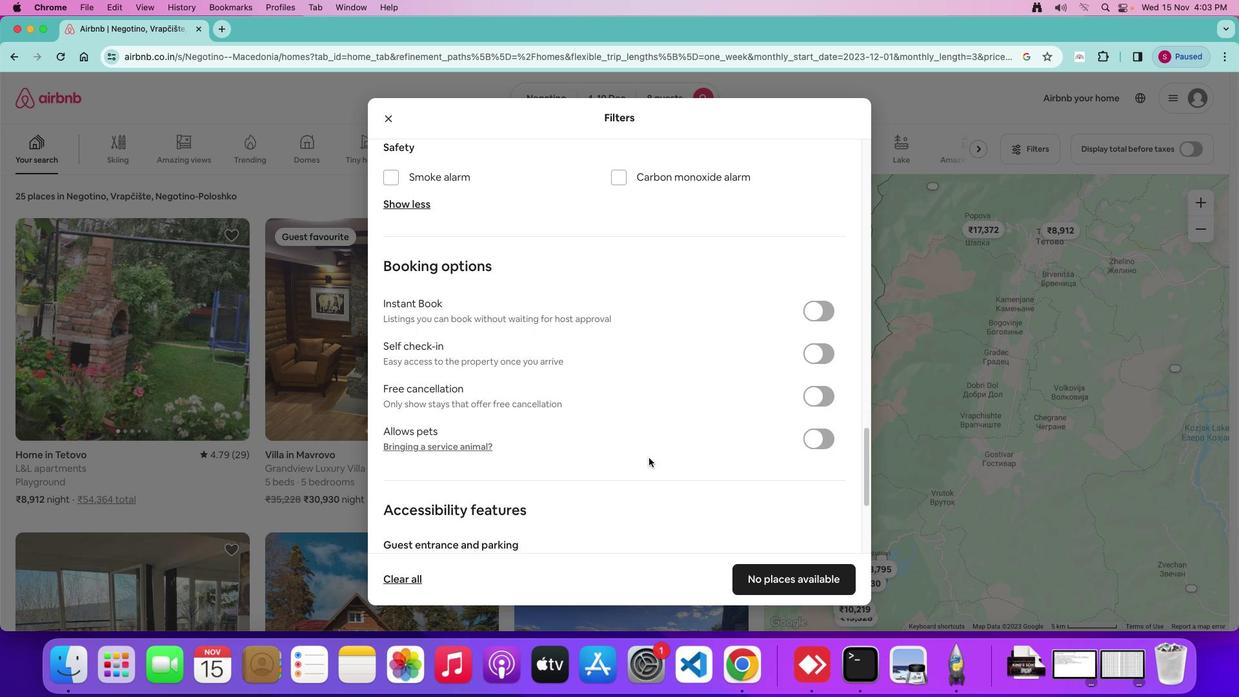 
Action: Mouse scrolled (648, 456) with delta (0, -1)
Screenshot: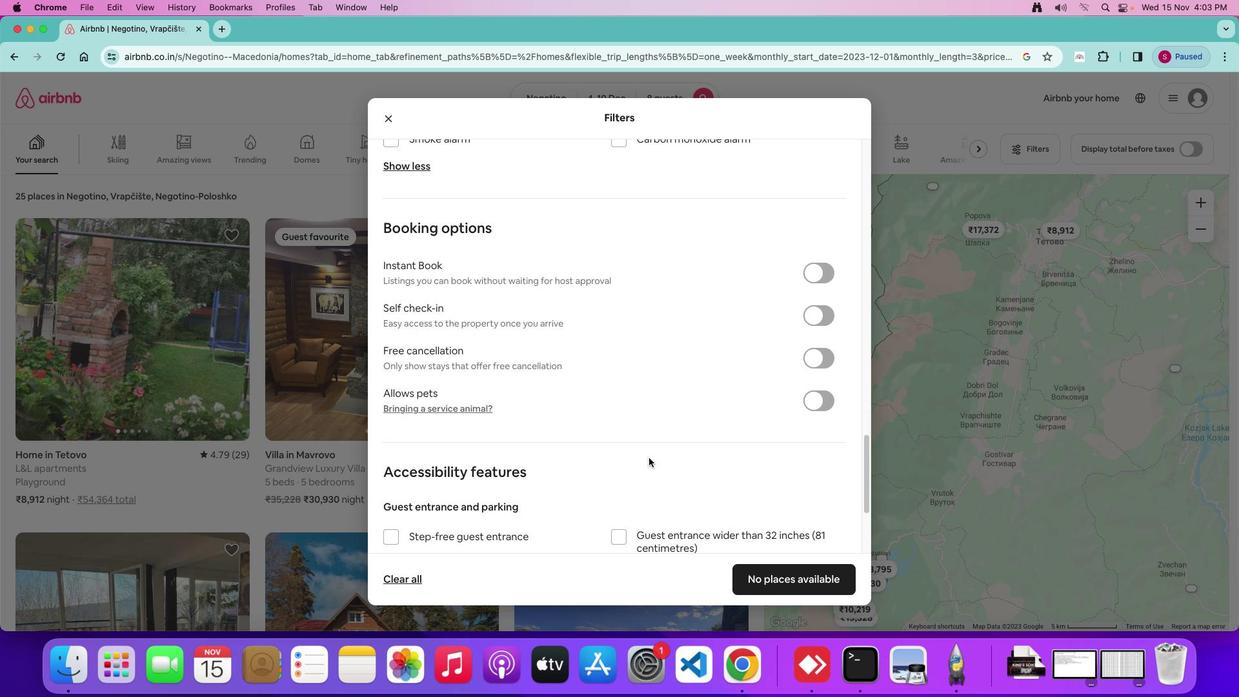 
Action: Mouse moved to (649, 456)
Screenshot: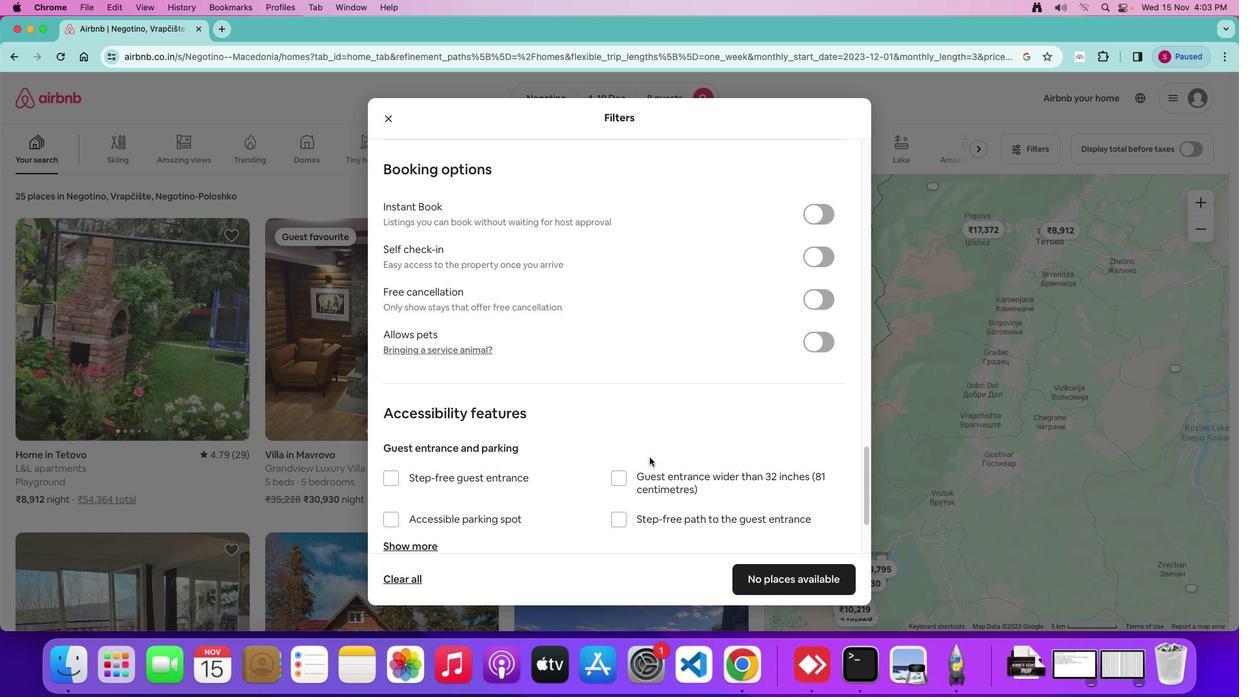 
Action: Mouse scrolled (649, 456) with delta (0, 0)
Screenshot: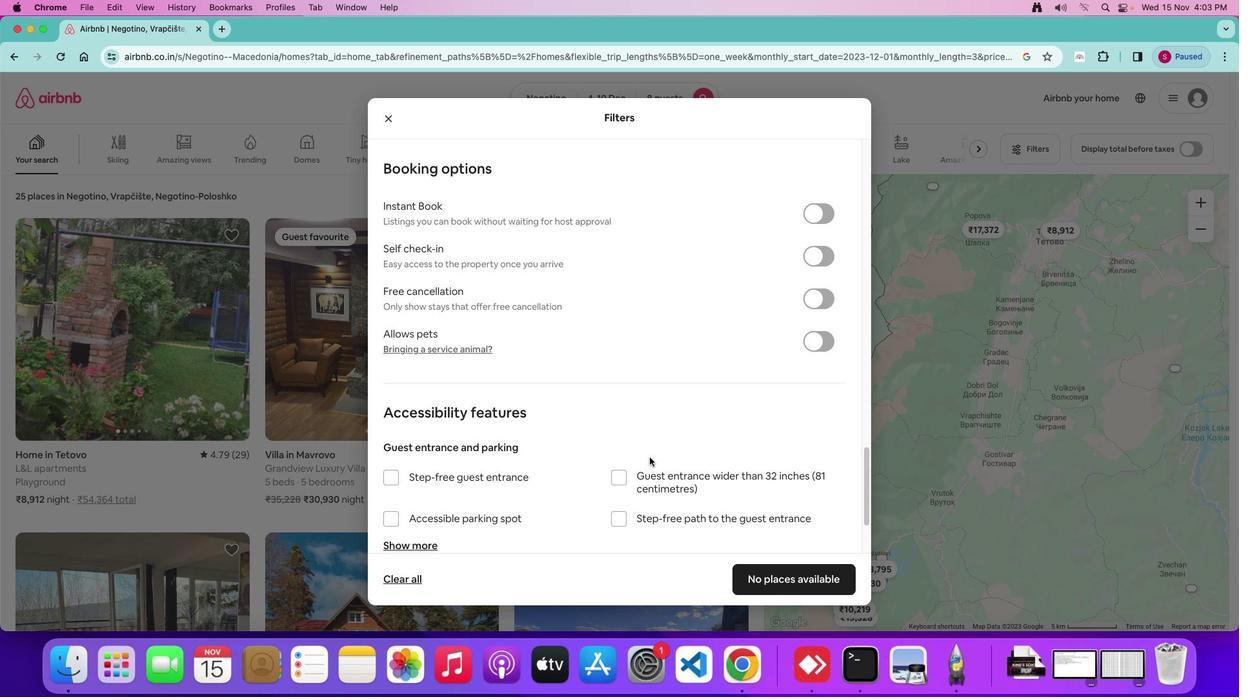 
Action: Mouse scrolled (649, 456) with delta (0, 0)
Screenshot: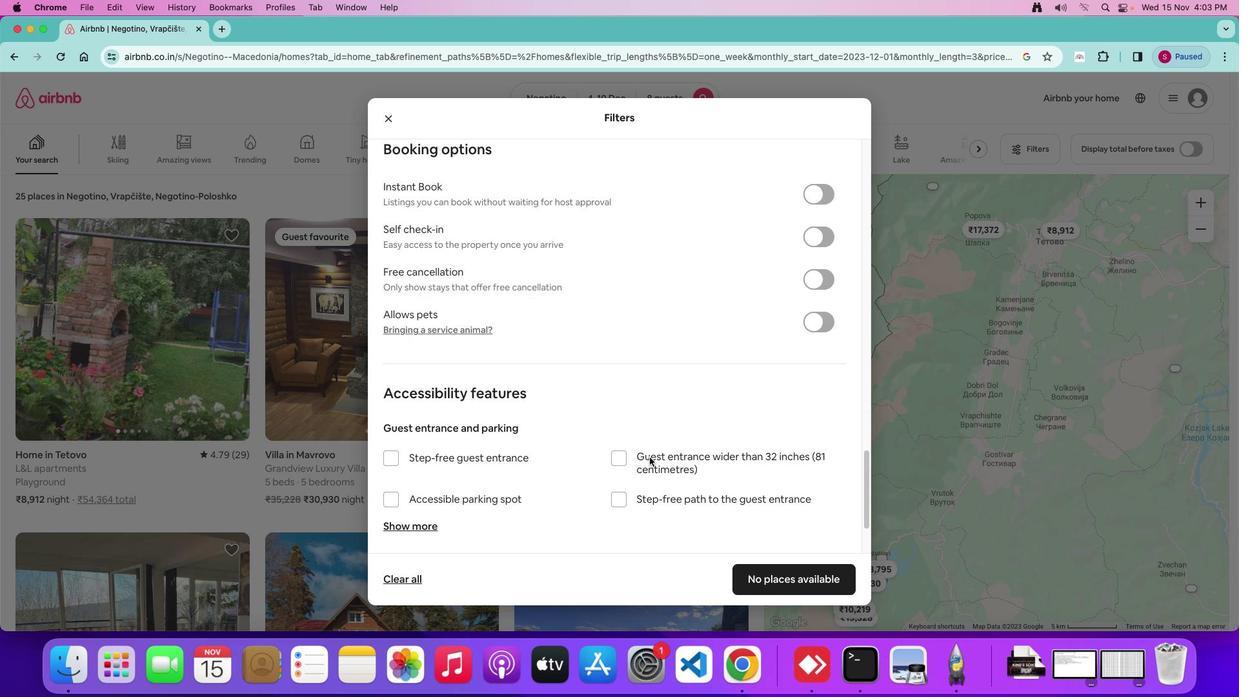 
Action: Mouse scrolled (649, 456) with delta (0, -1)
Screenshot: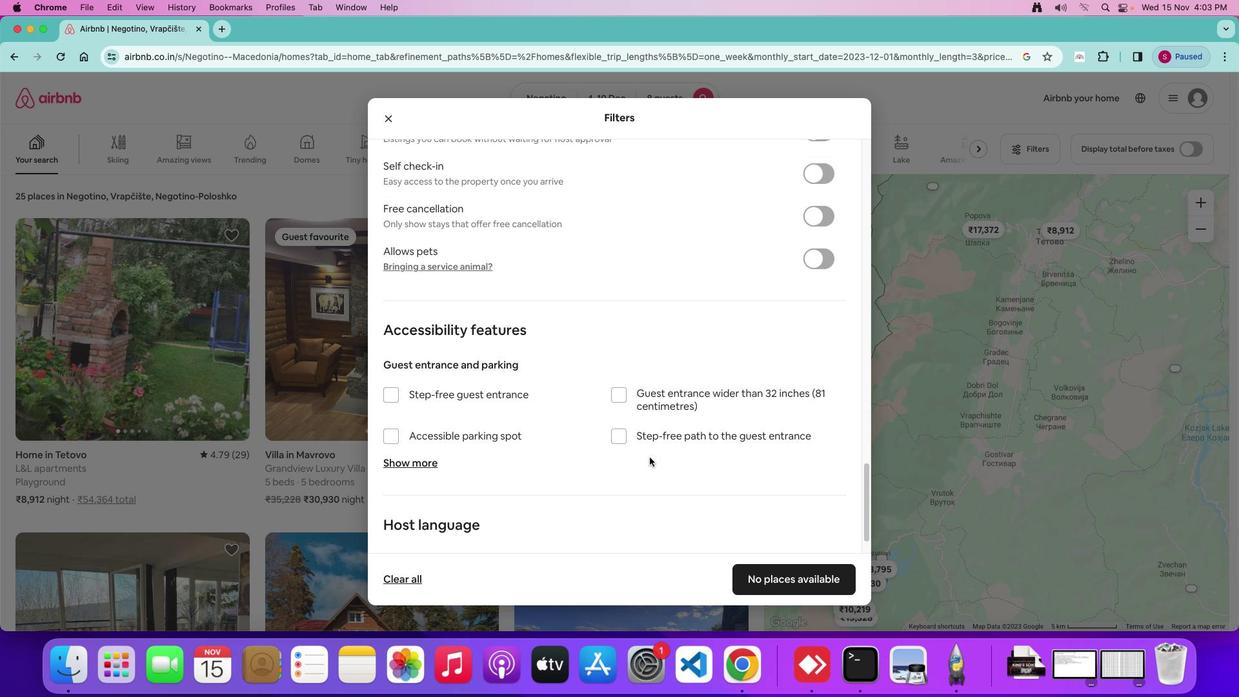 
Action: Mouse moved to (637, 373)
Screenshot: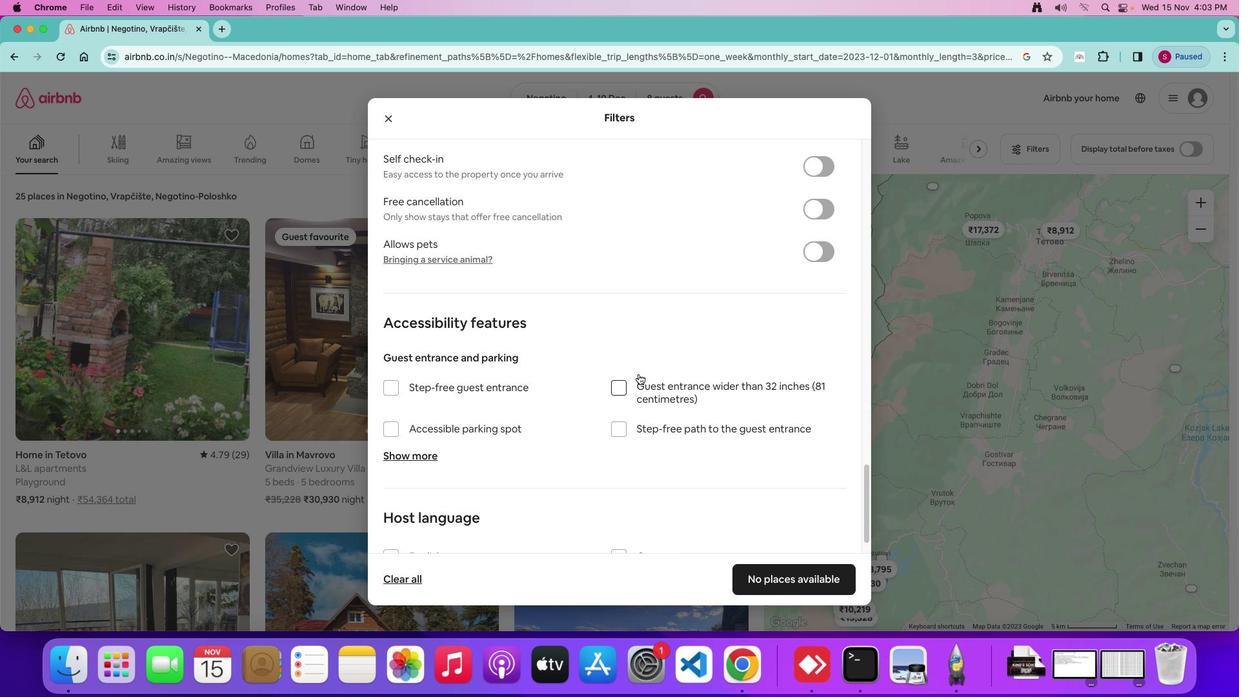 
Action: Mouse scrolled (637, 373) with delta (0, 0)
Screenshot: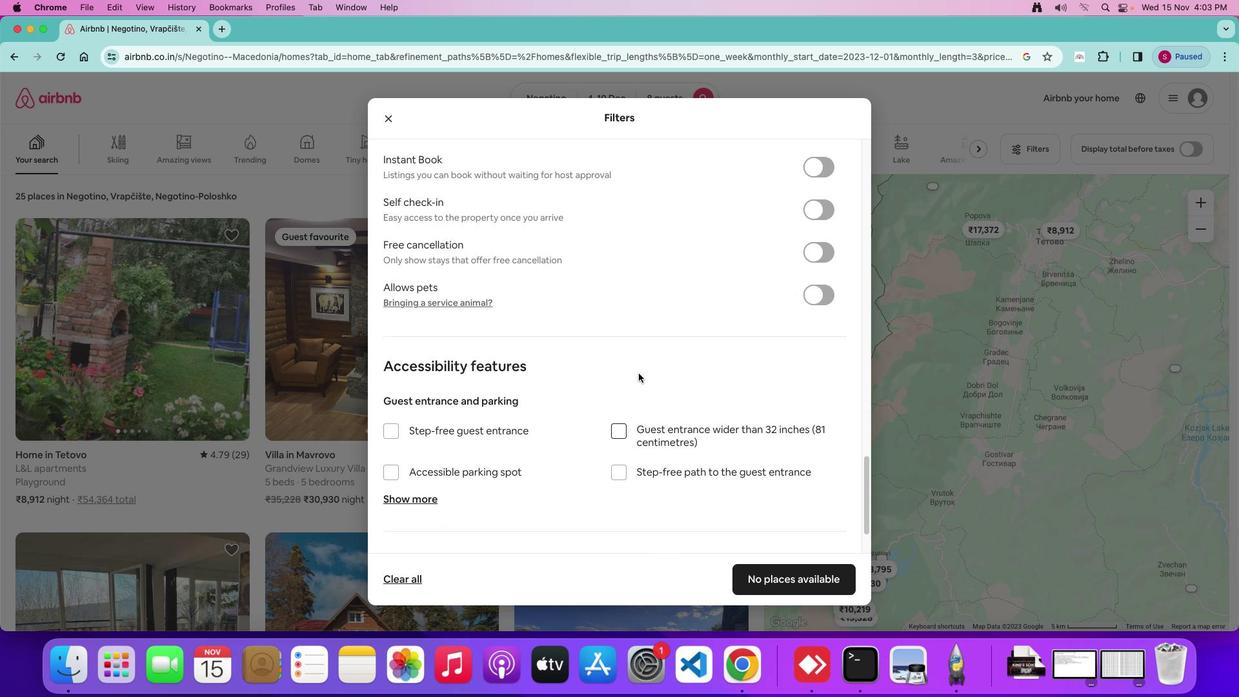 
Action: Mouse scrolled (637, 373) with delta (0, 0)
Screenshot: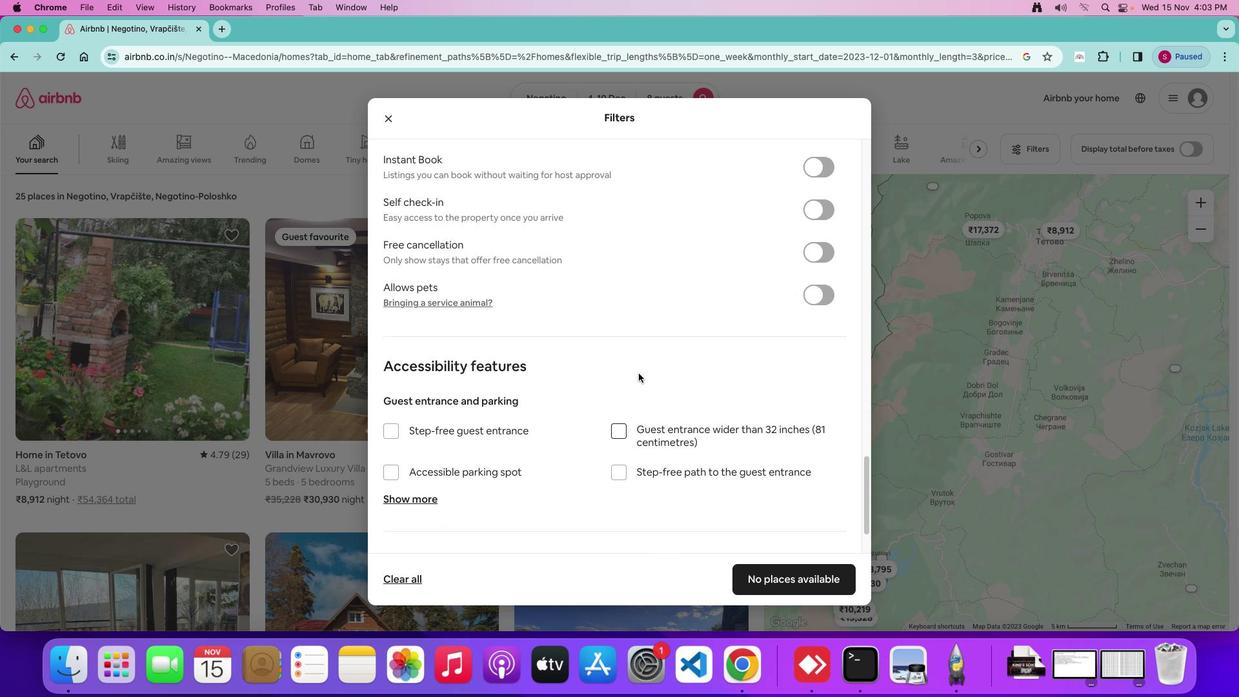 
Action: Mouse scrolled (637, 373) with delta (0, 2)
Screenshot: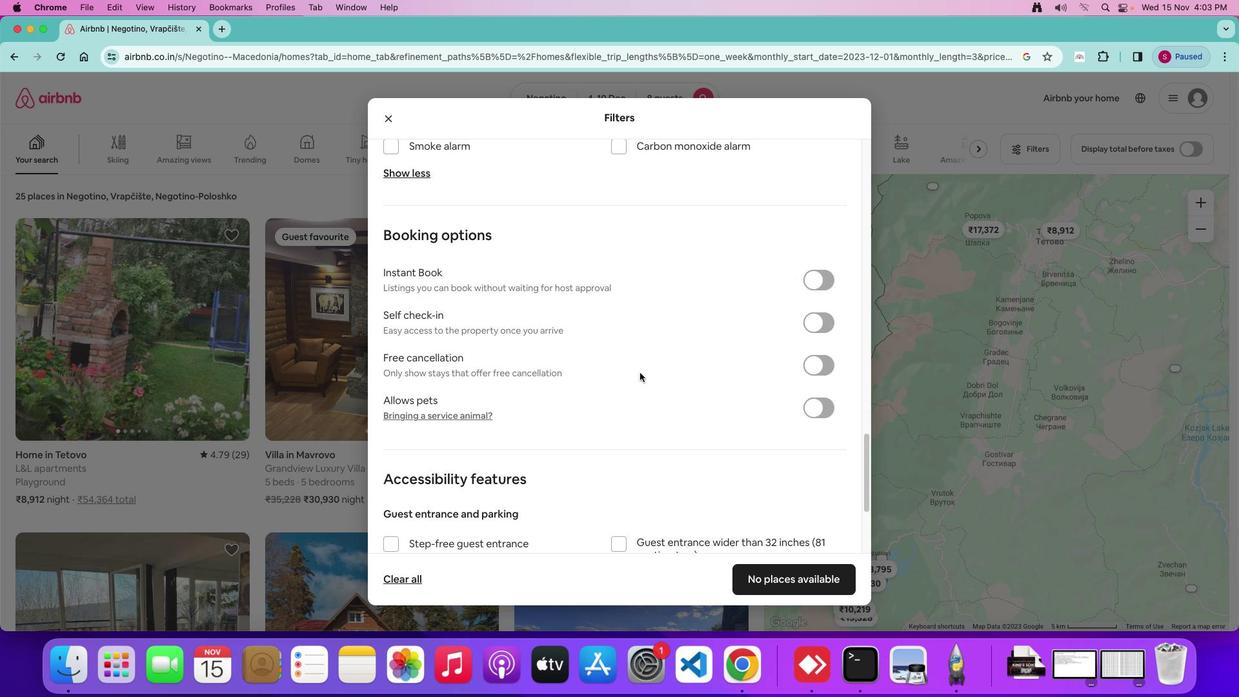 
Action: Mouse moved to (810, 338)
Screenshot: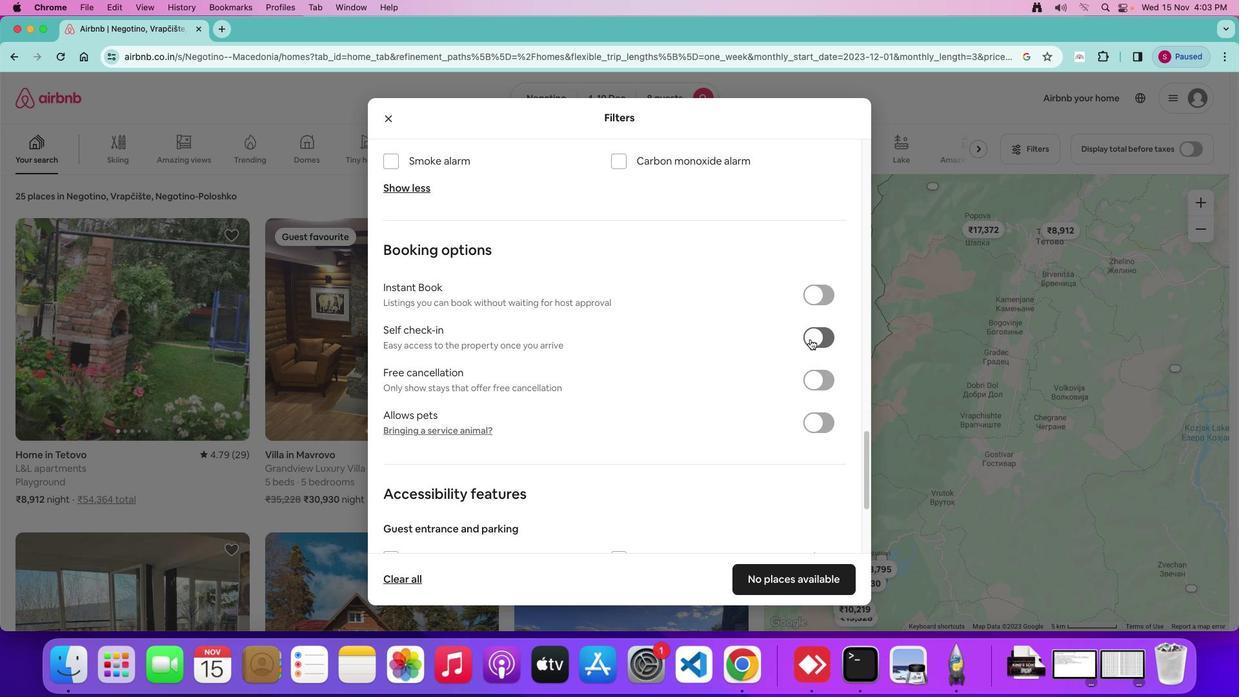 
Action: Mouse pressed left at (810, 338)
Screenshot: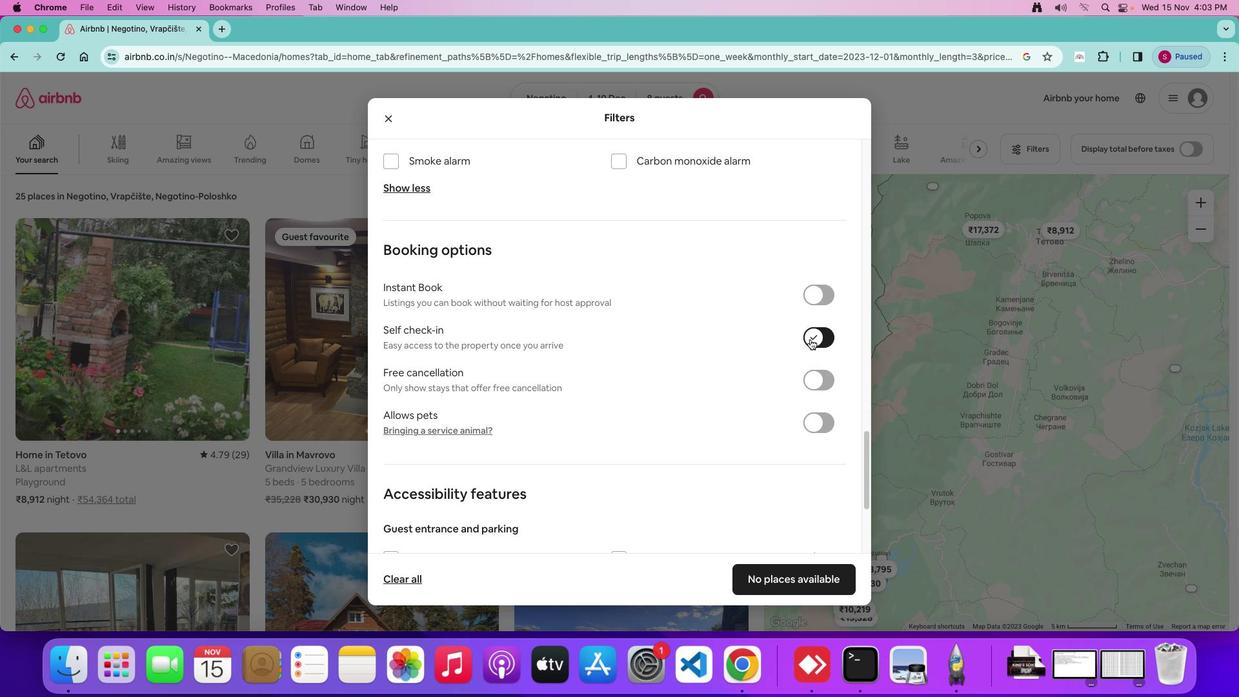 
Action: Mouse moved to (788, 578)
Screenshot: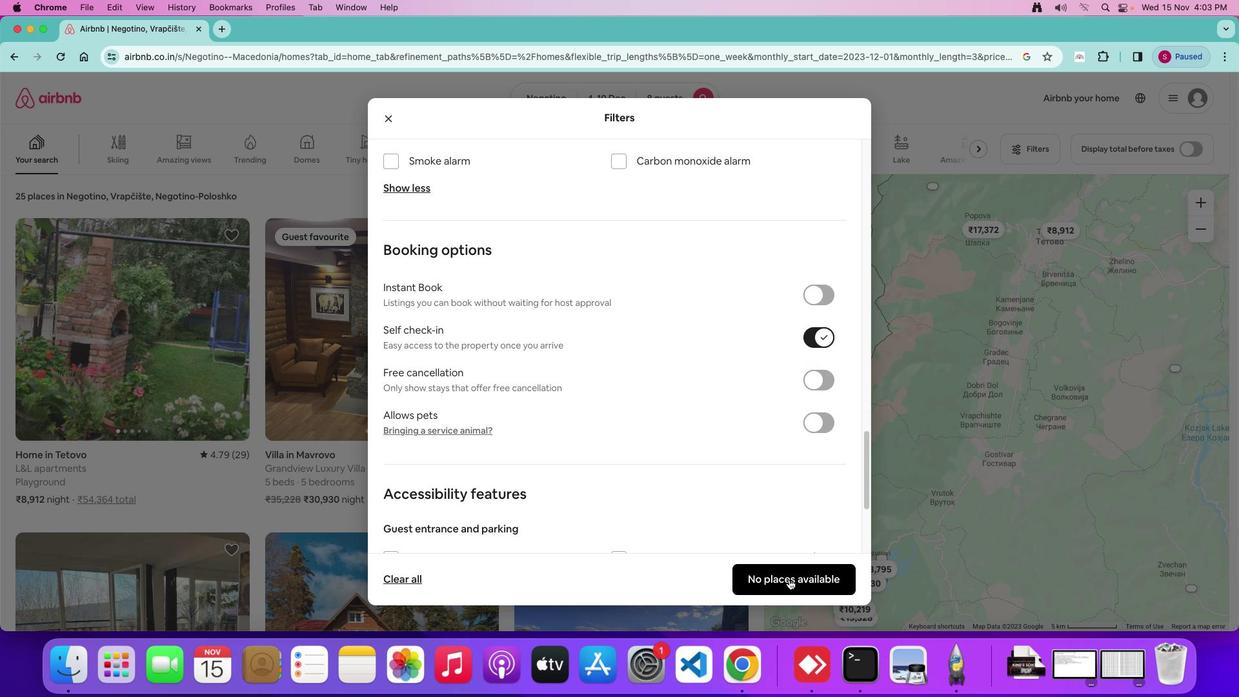 
Action: Mouse pressed left at (788, 578)
Screenshot: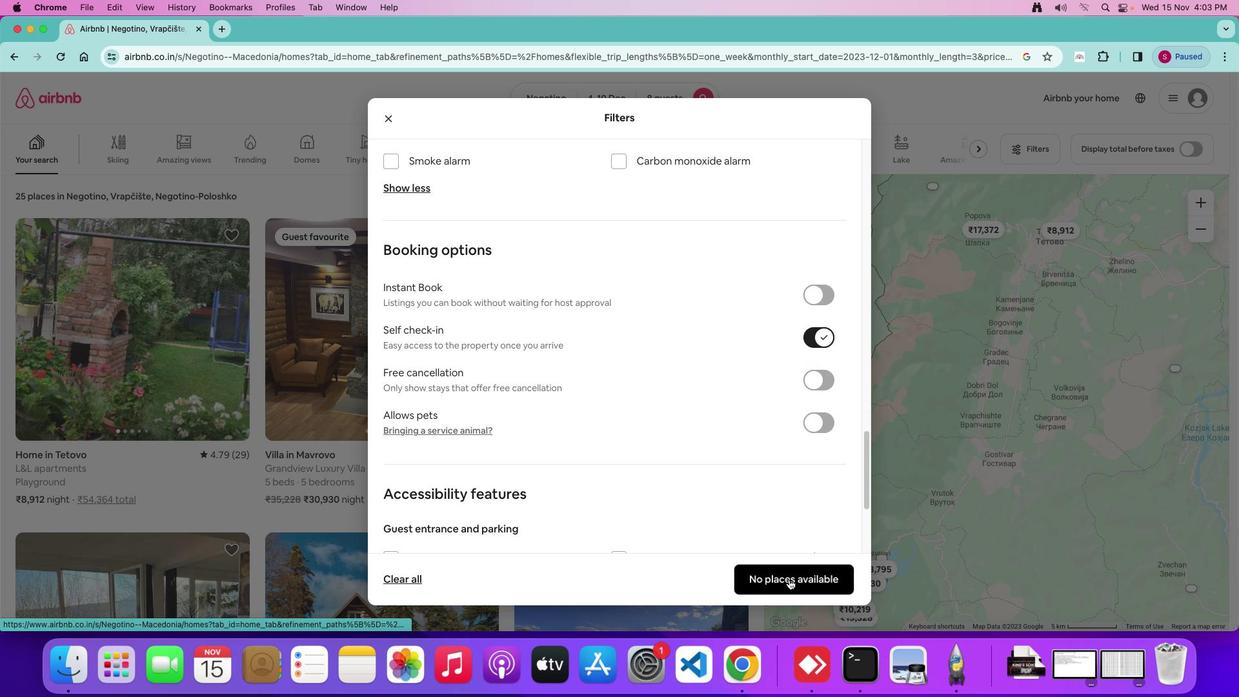 
Action: Mouse moved to (668, 403)
Screenshot: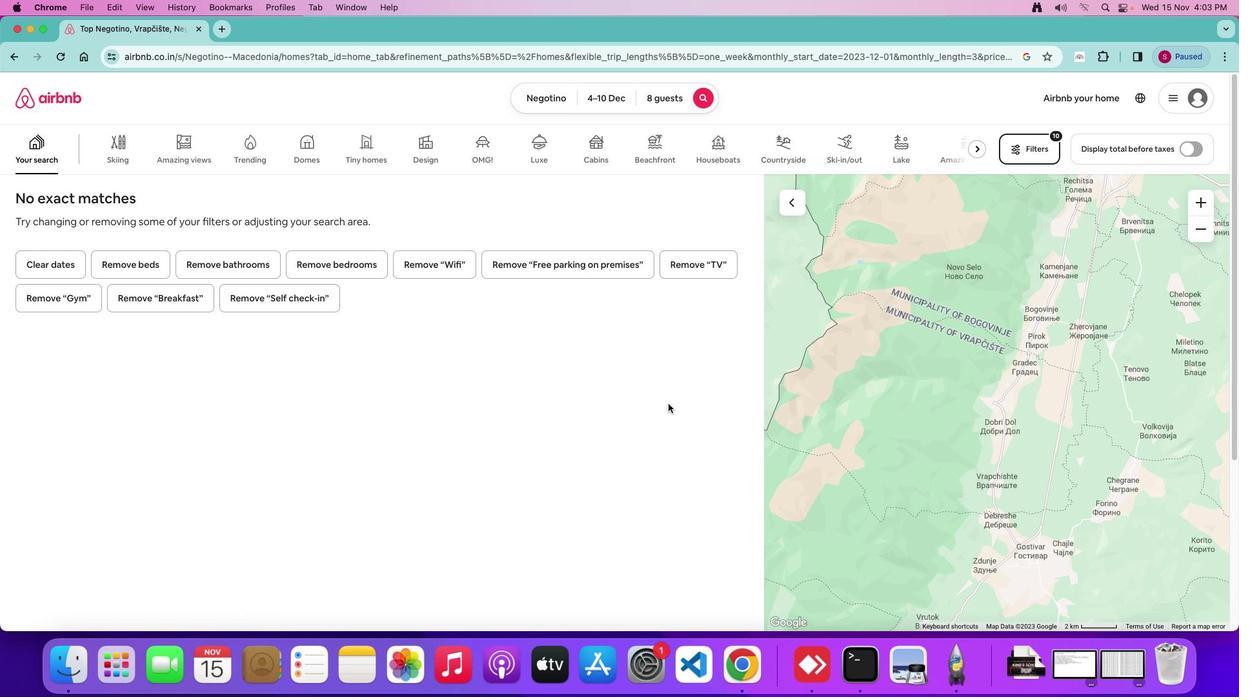 
Action: Mouse pressed left at (668, 403)
Screenshot: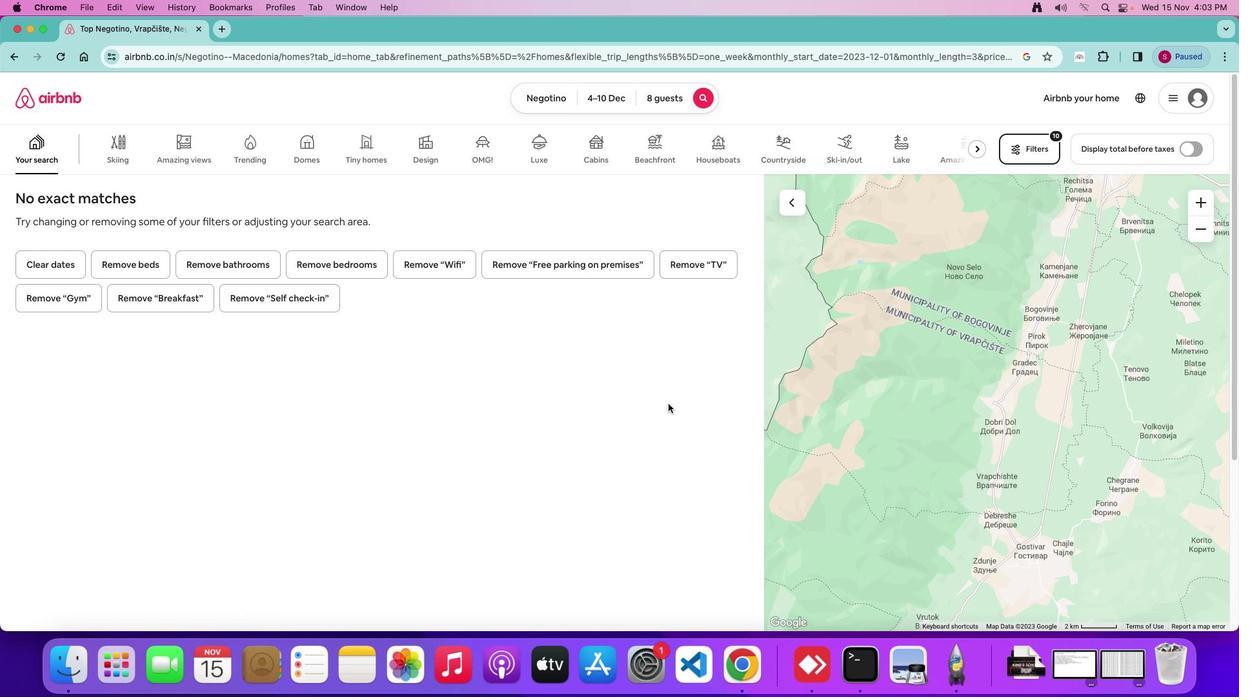 
Action: Mouse moved to (702, 456)
Screenshot: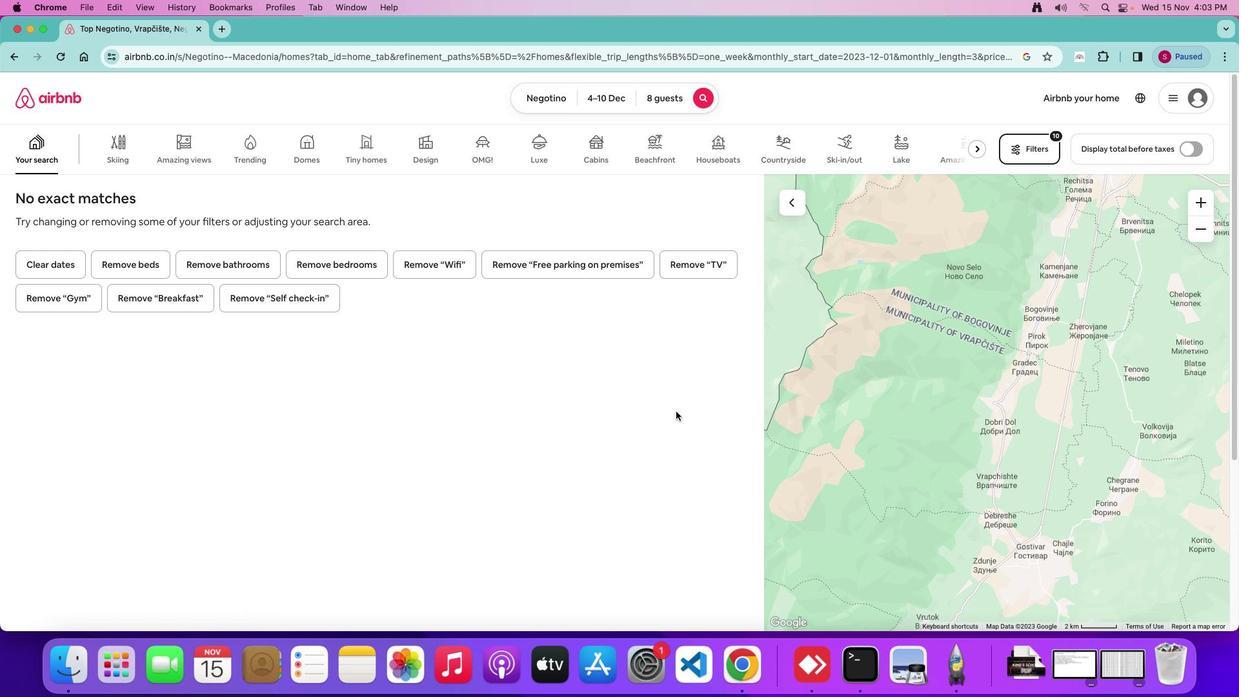 
